 Task:   Research Airbnb accommodations Plan a wildlife safari in Everglades National Park, Florida. 
Action: Mouse moved to (584, 78)
Screenshot: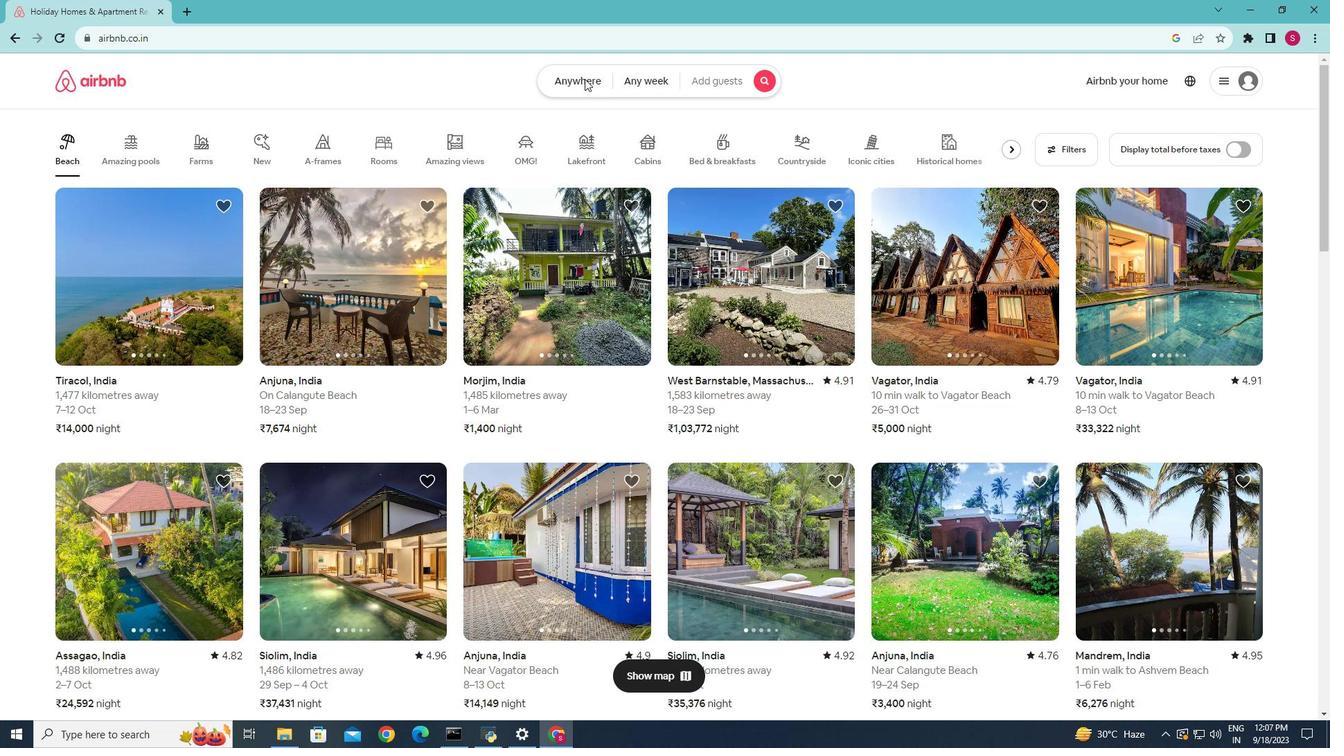 
Action: Mouse pressed left at (584, 78)
Screenshot: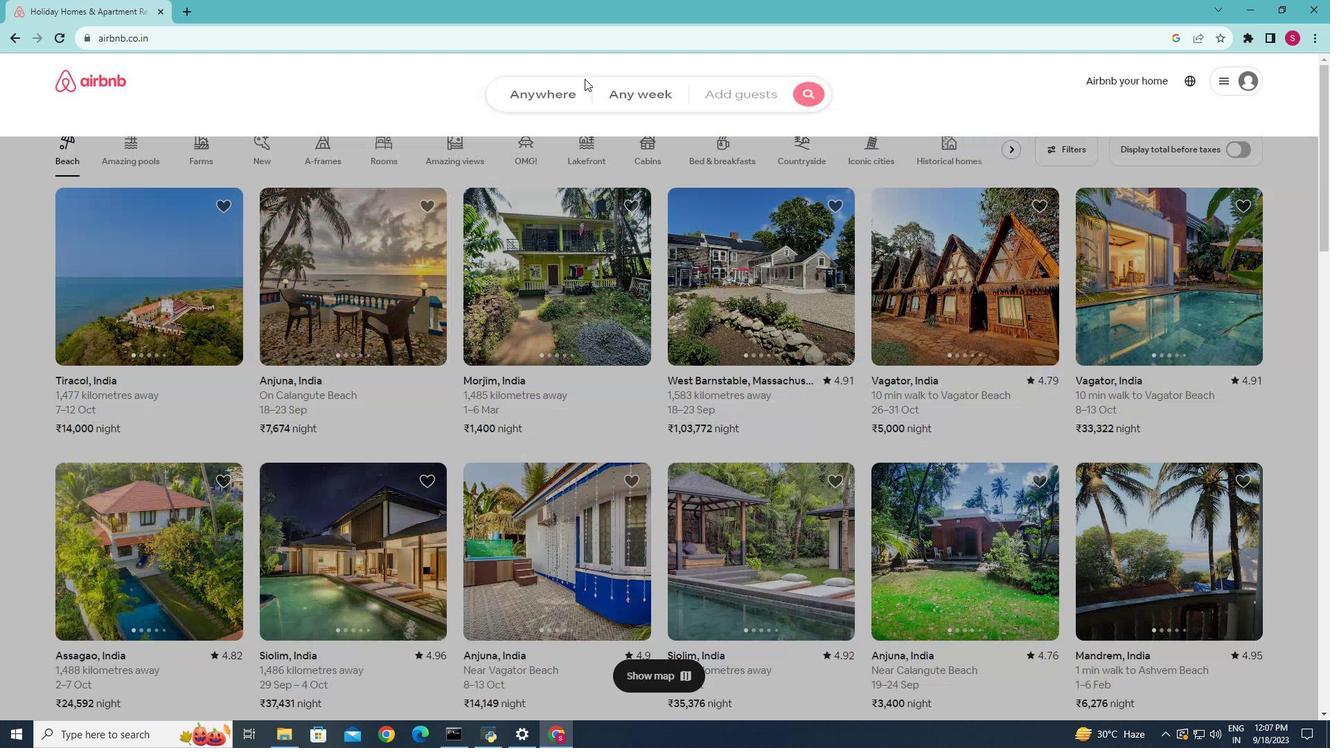
Action: Mouse moved to (477, 129)
Screenshot: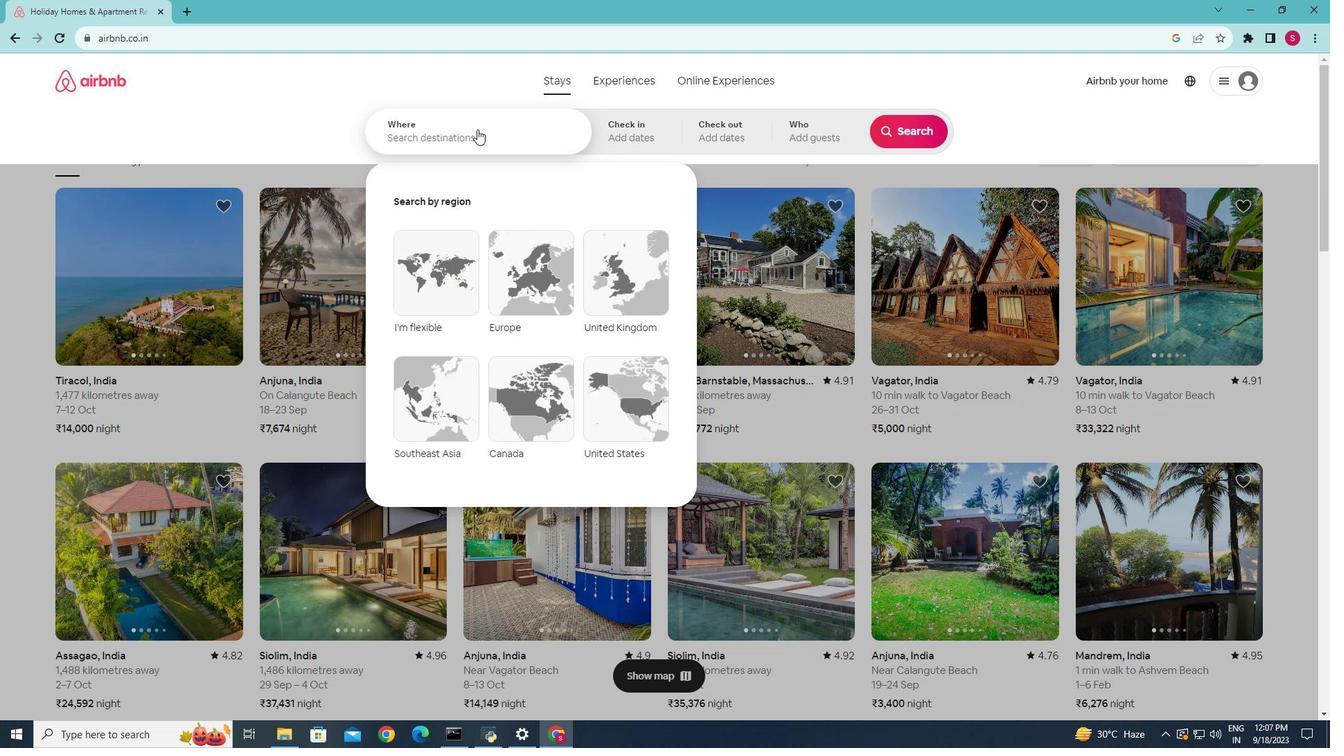 
Action: Mouse pressed left at (477, 129)
Screenshot: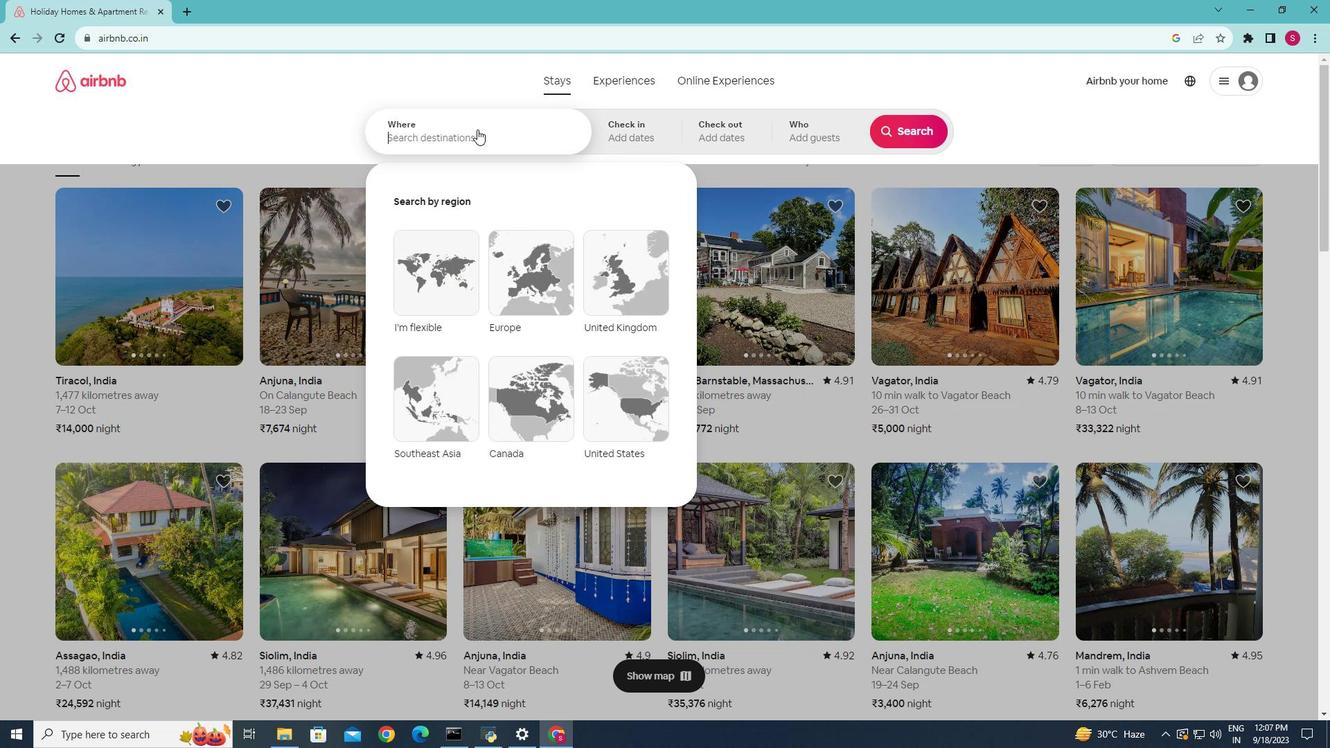 
Action: Key pressed <Key.caps_lock>E<Key.caps_lock>verglades<Key.space><Key.caps_lock>N<Key.caps_lock>ational<Key.space><Key.caps_lock>P<Key.caps_lock>ark
Screenshot: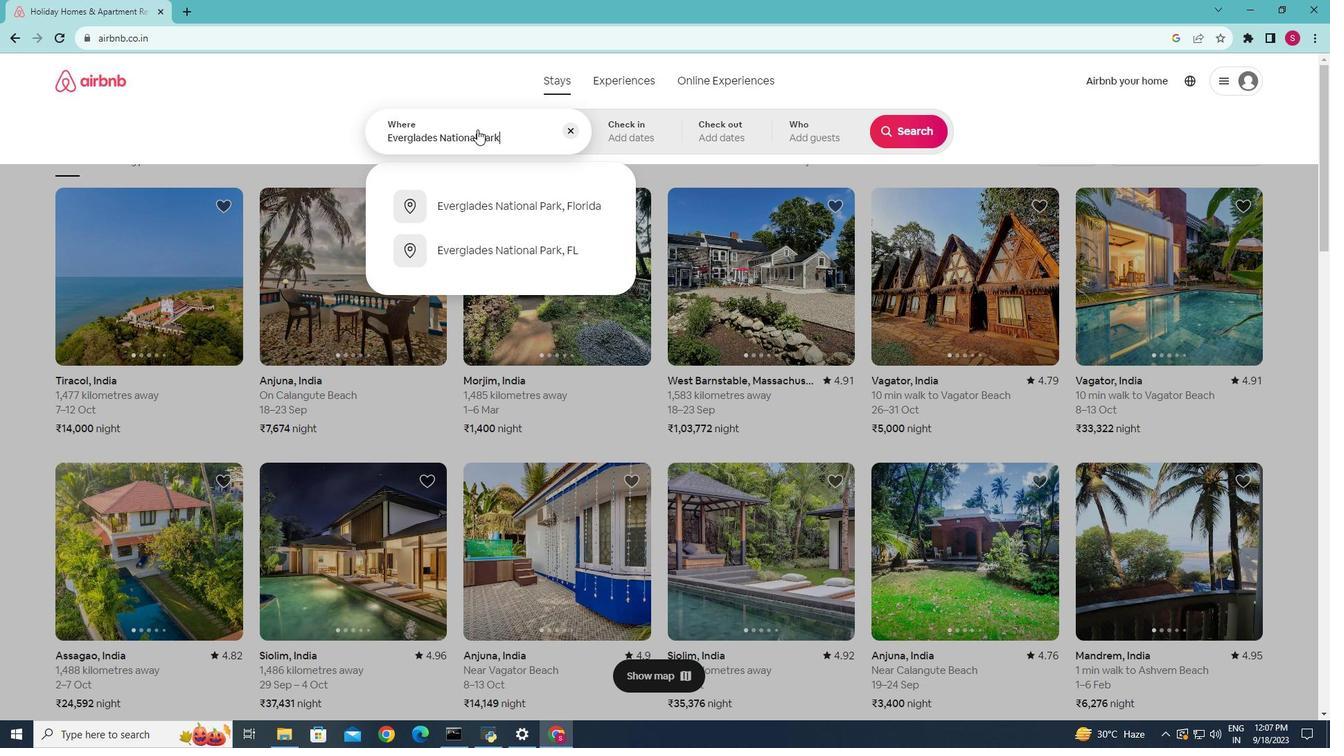 
Action: Mouse moved to (660, 206)
Screenshot: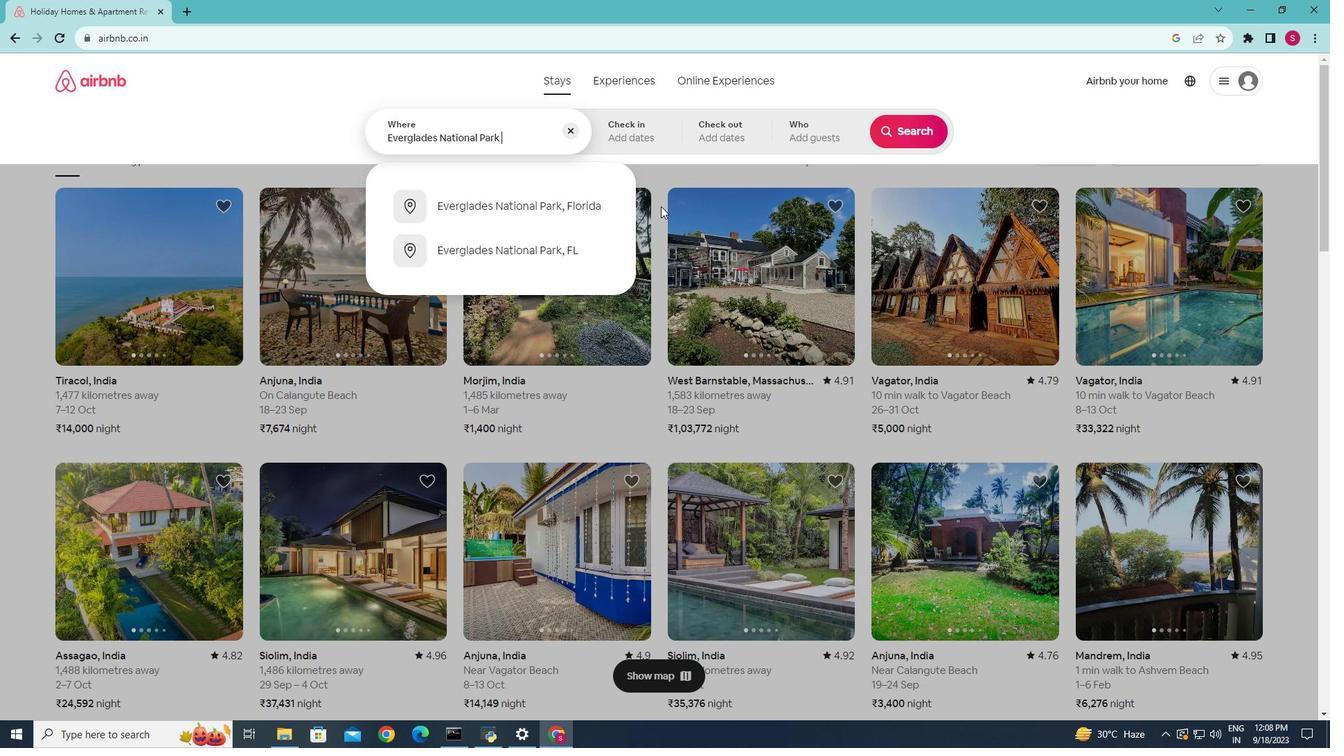 
Action: Key pressed <Key.space><Key.backspace>,<Key.space><Key.caps_lock>F<Key.caps_lock>lorida<Key.enter>
Screenshot: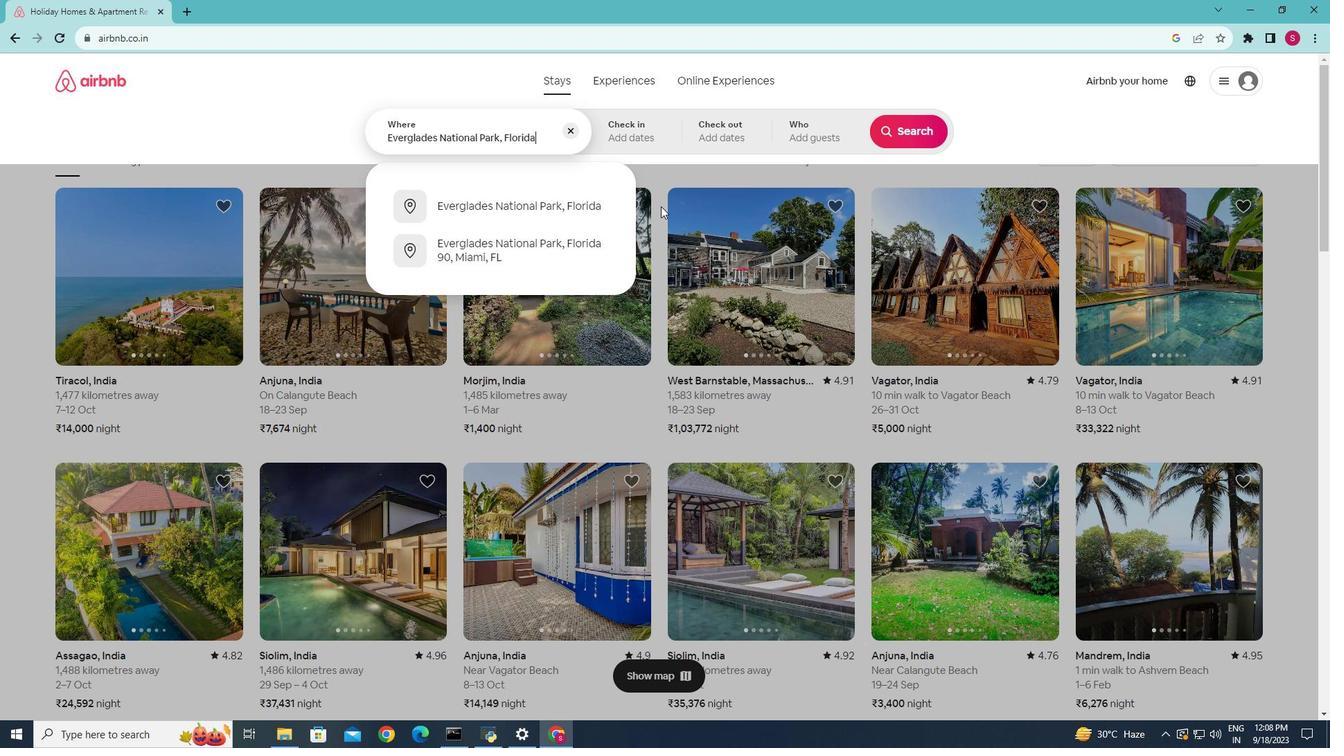 
Action: Mouse moved to (904, 128)
Screenshot: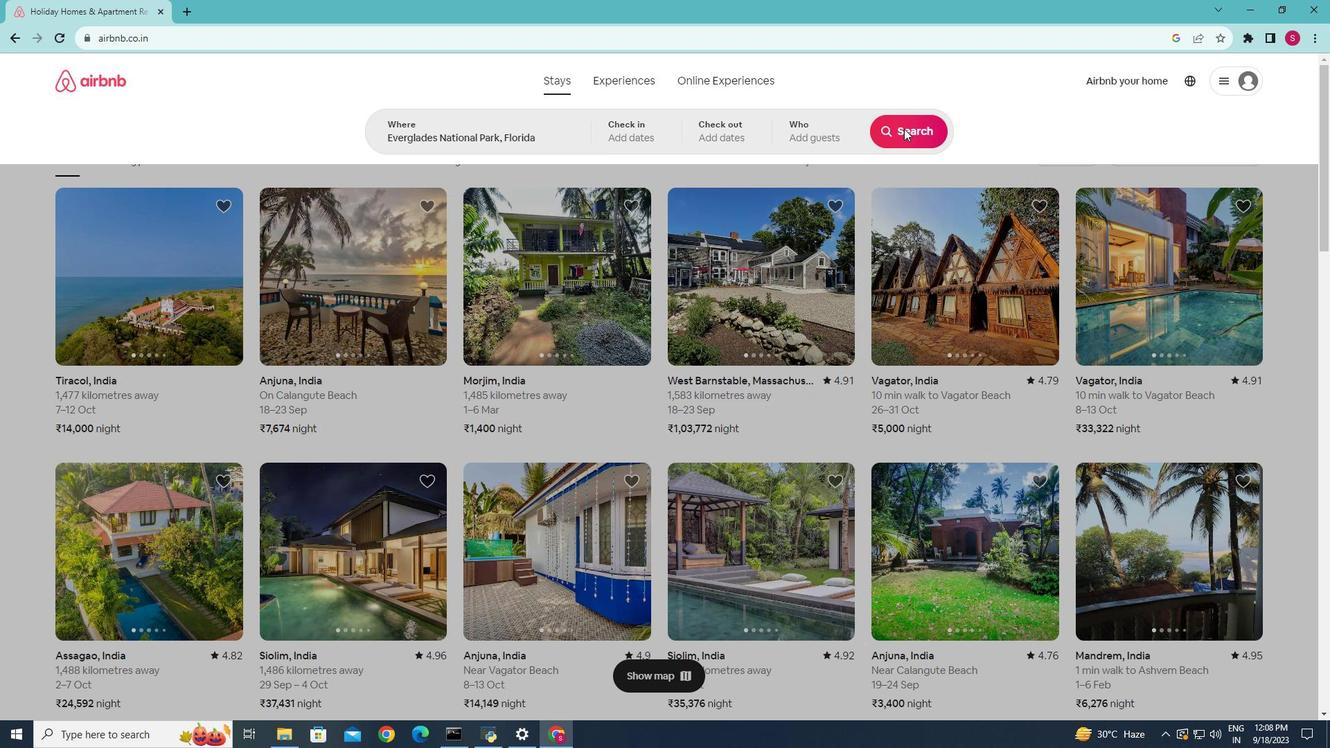 
Action: Mouse pressed left at (904, 128)
Screenshot: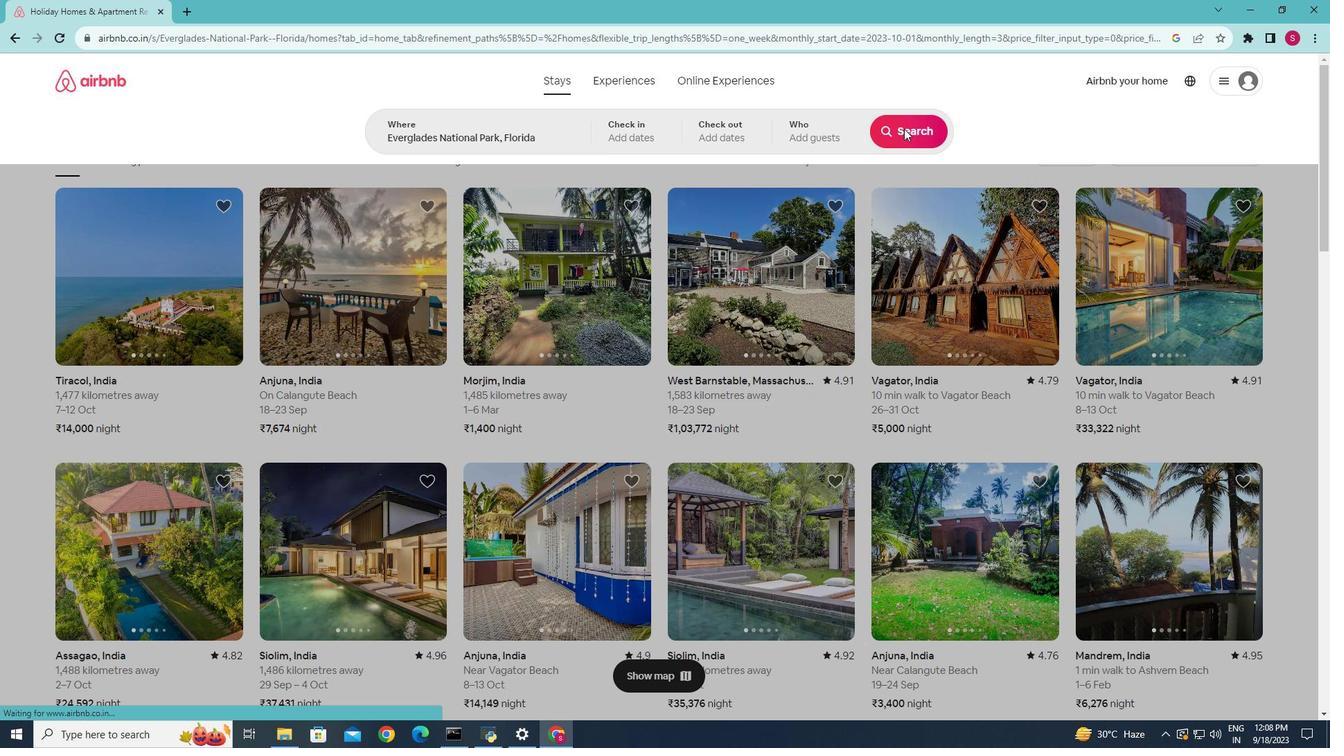
Action: Mouse moved to (1056, 137)
Screenshot: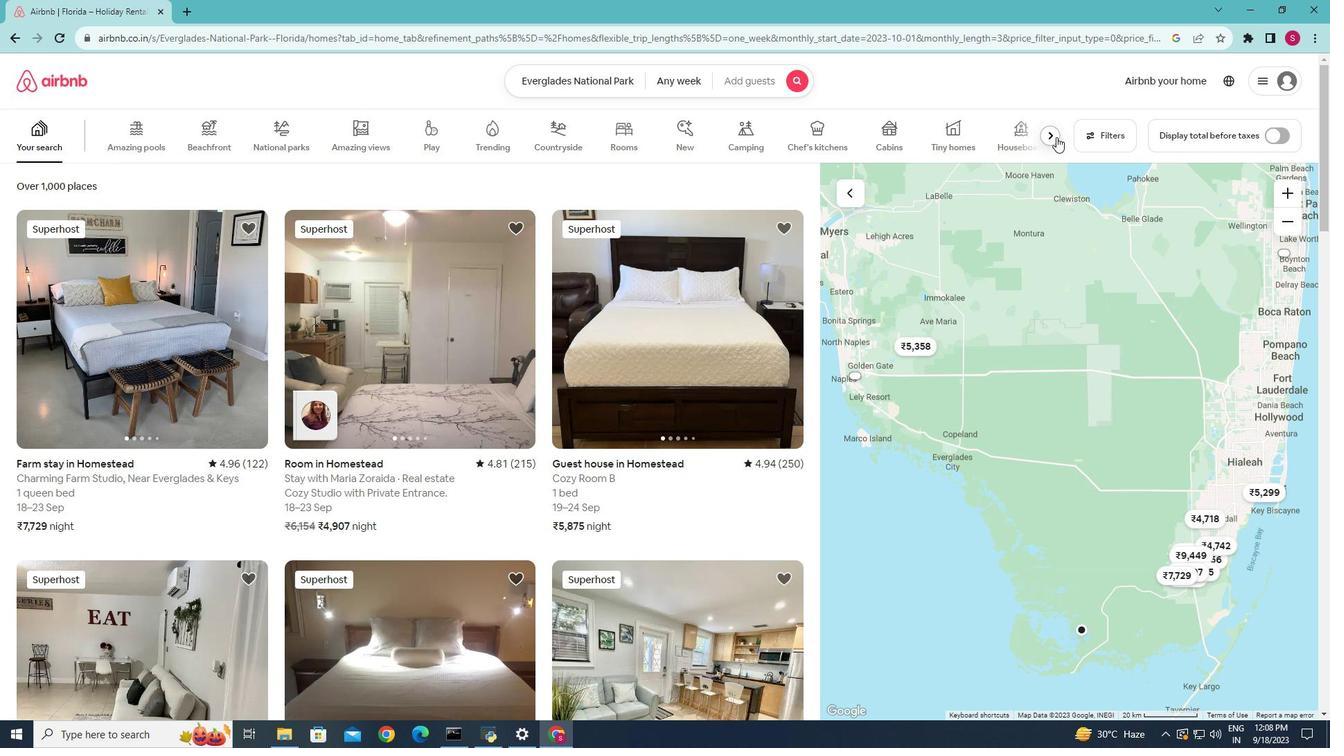 
Action: Mouse pressed left at (1056, 137)
Screenshot: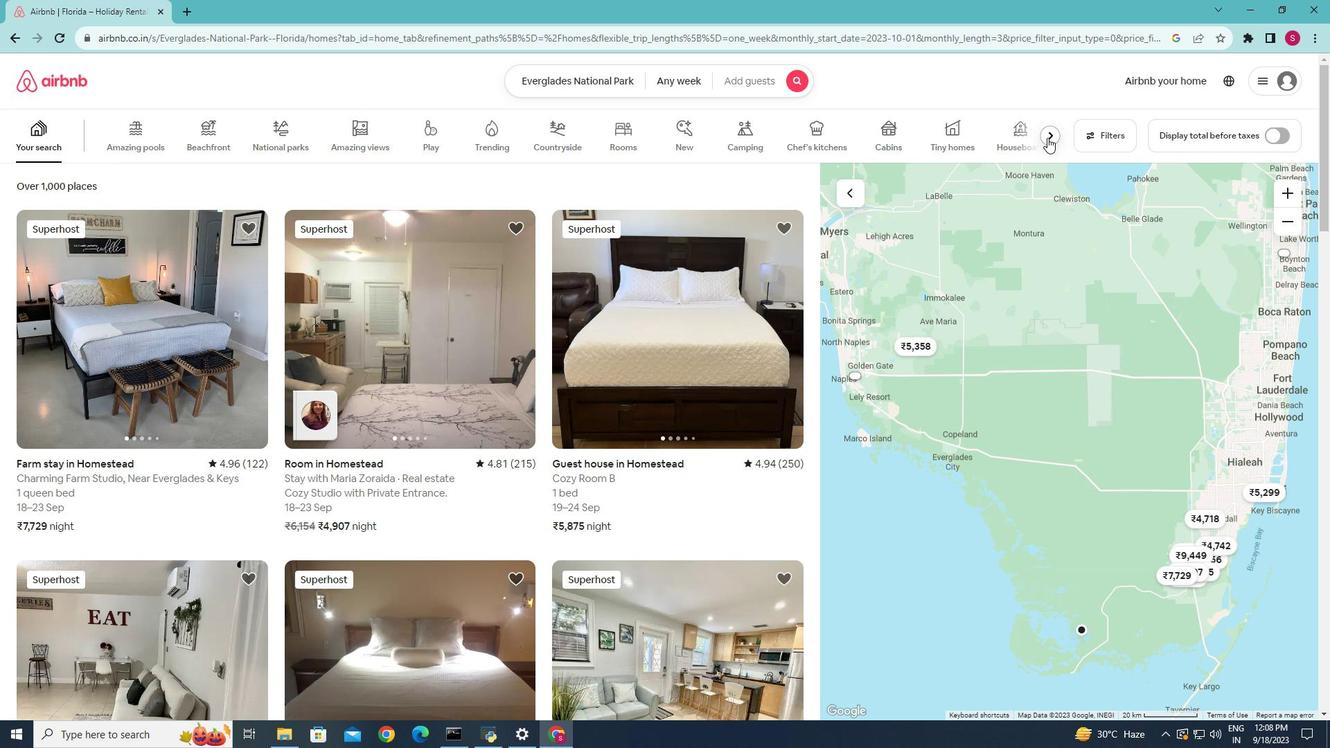 
Action: Mouse moved to (15, 128)
Screenshot: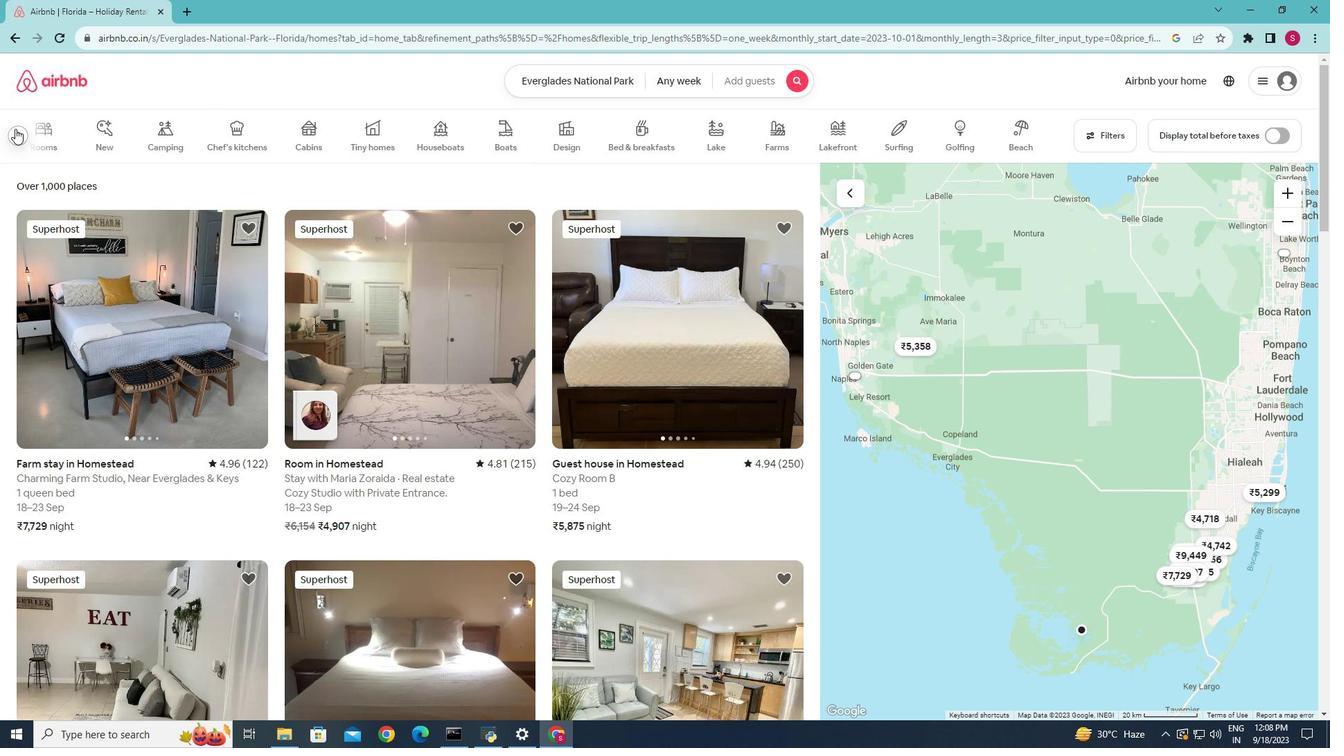 
Action: Mouse pressed left at (15, 128)
Screenshot: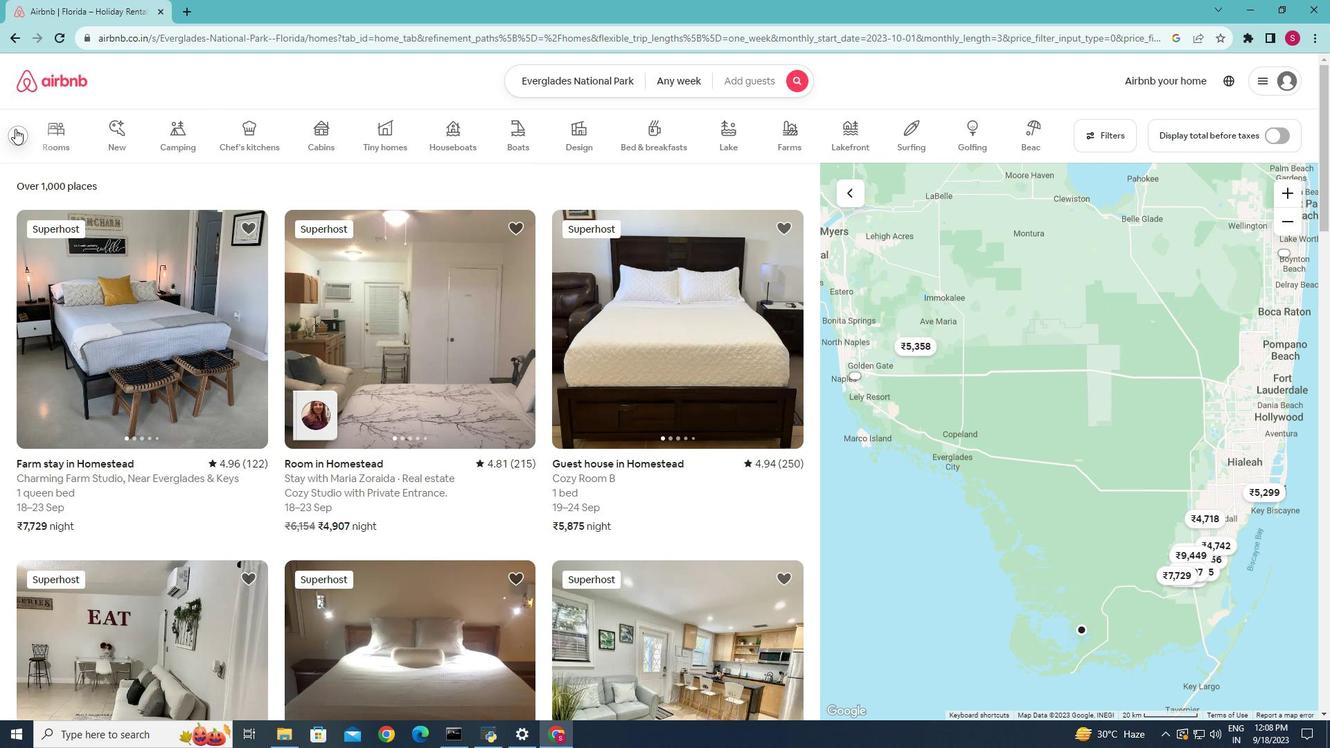 
Action: Mouse moved to (1048, 139)
Screenshot: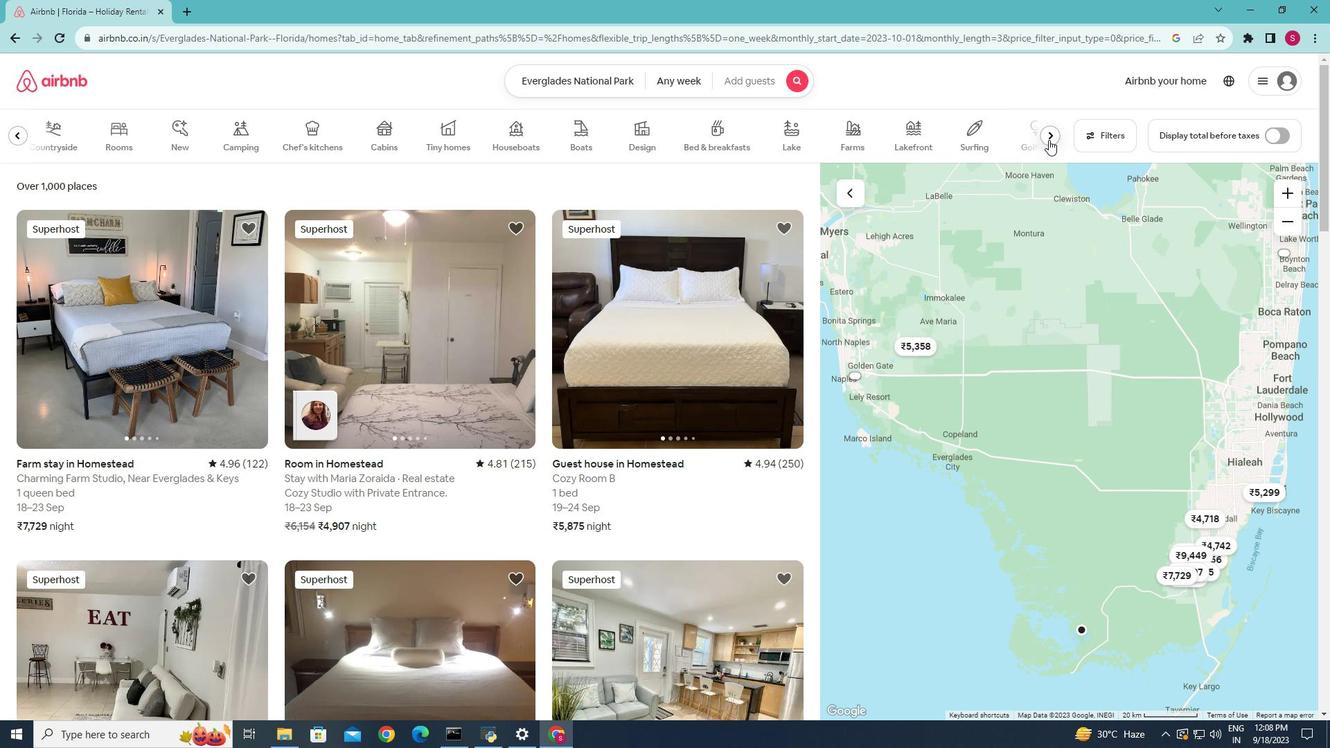 
Action: Mouse pressed left at (1048, 139)
Screenshot: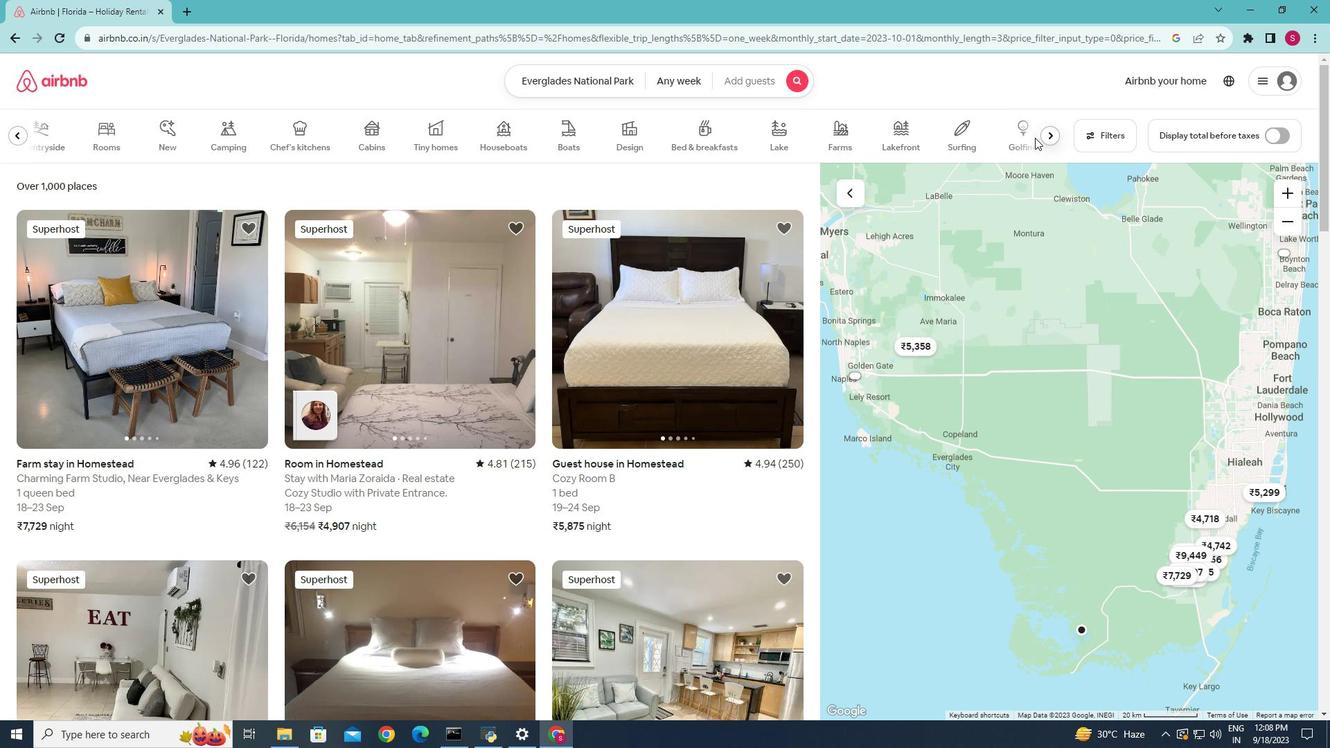 
Action: Mouse moved to (20, 130)
Screenshot: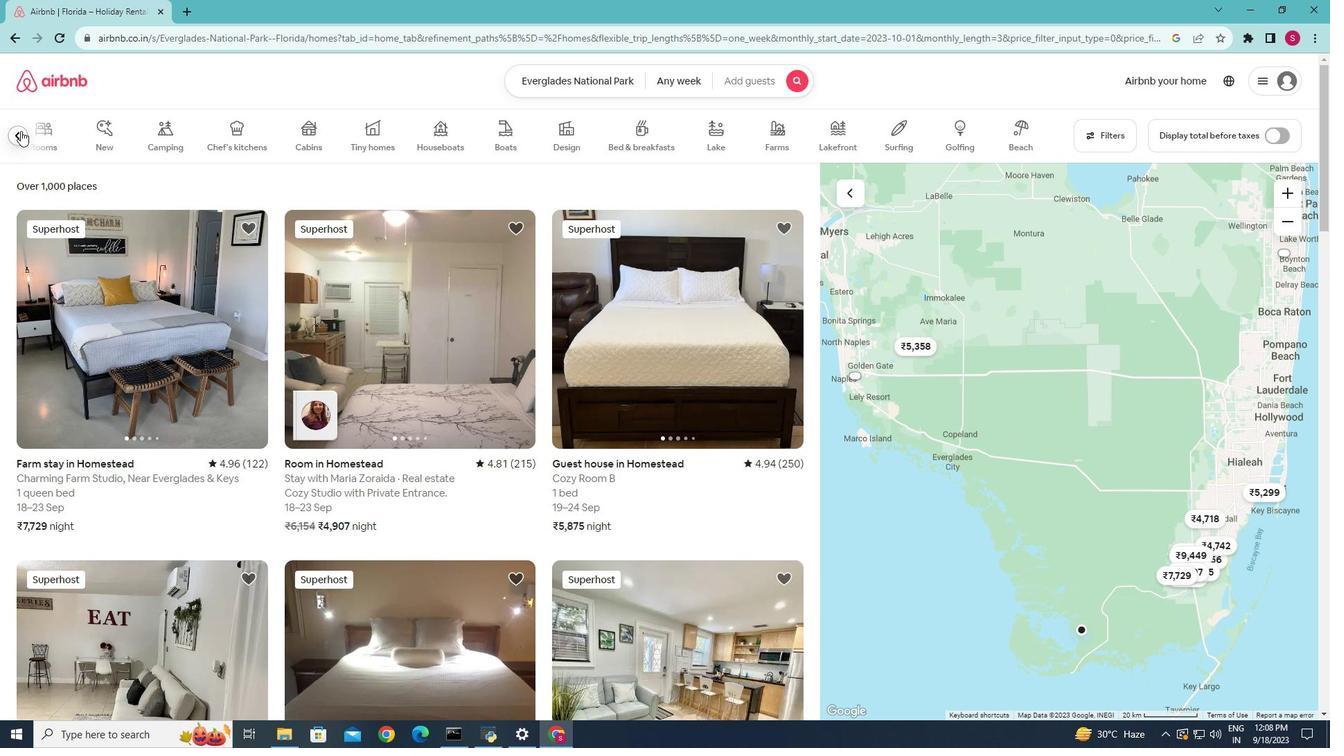 
Action: Mouse pressed left at (20, 130)
Screenshot: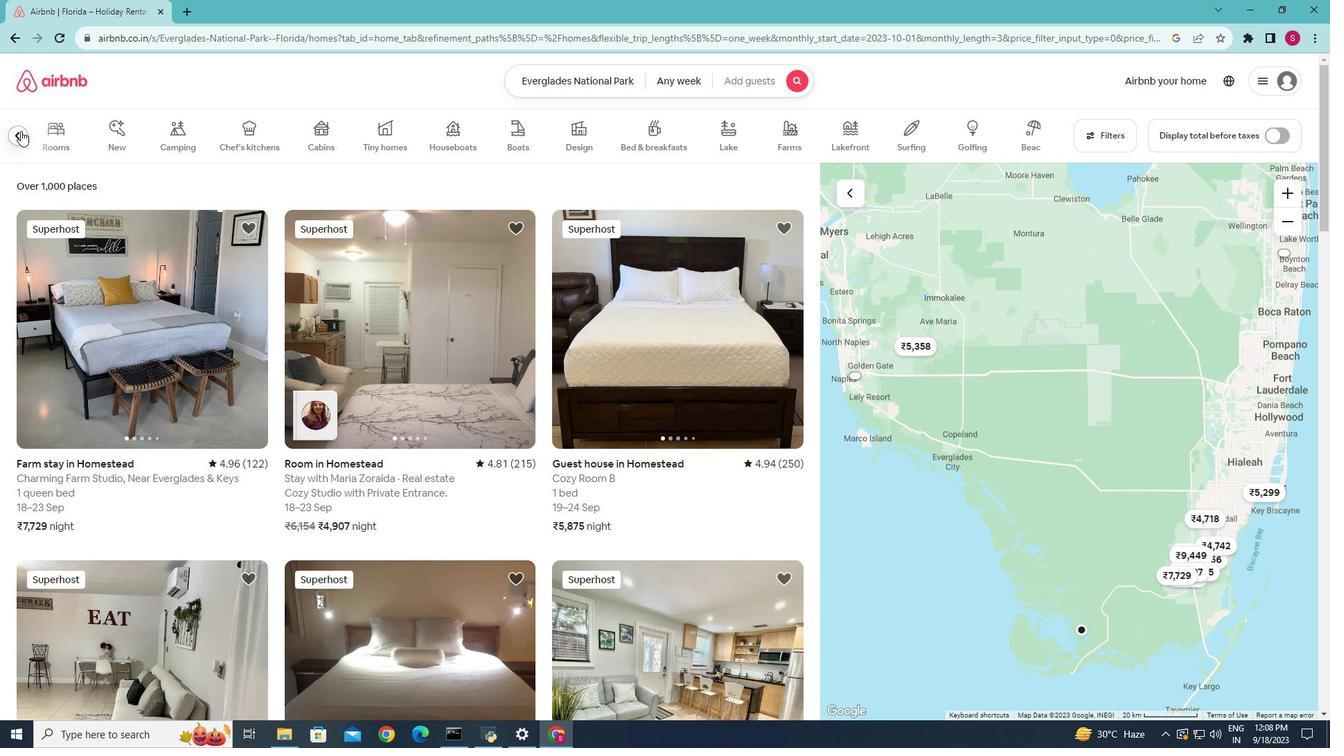 
Action: Mouse moved to (20, 129)
Screenshot: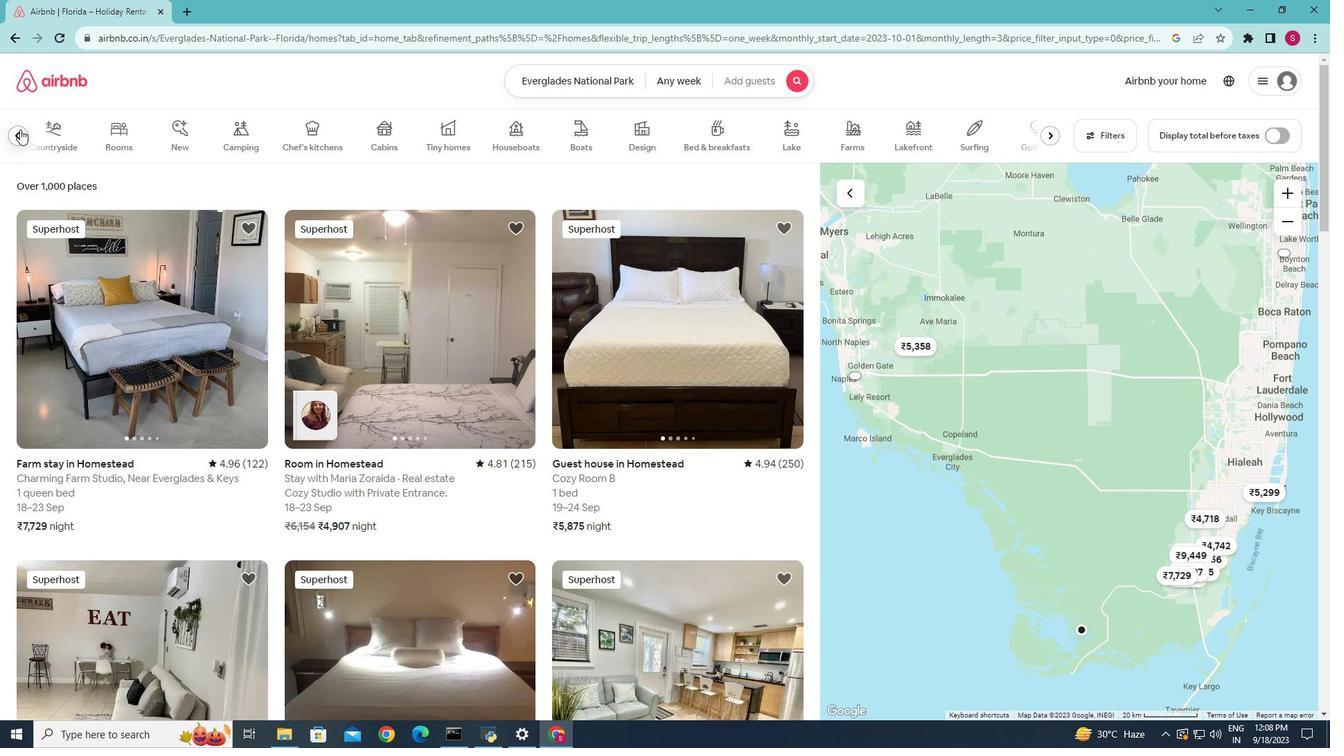 
Action: Mouse pressed left at (20, 129)
Screenshot: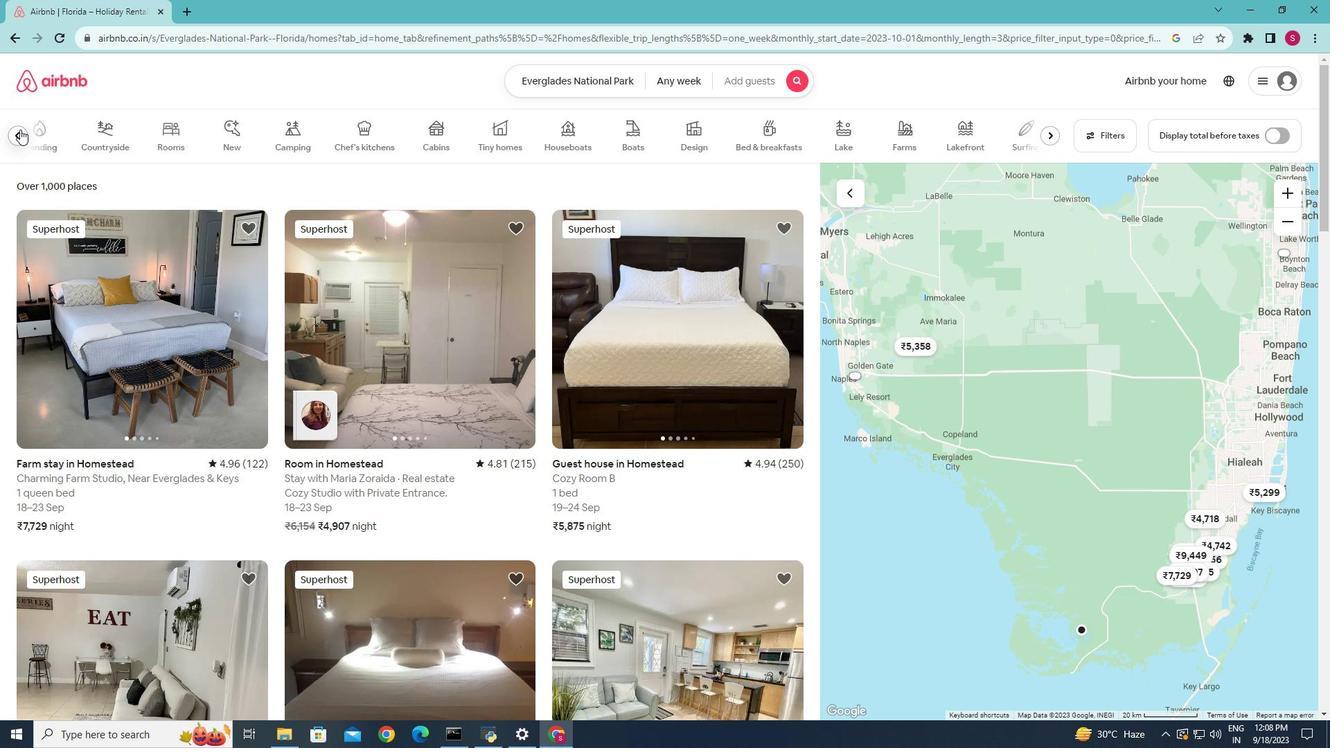 
Action: Mouse moved to (240, 145)
Screenshot: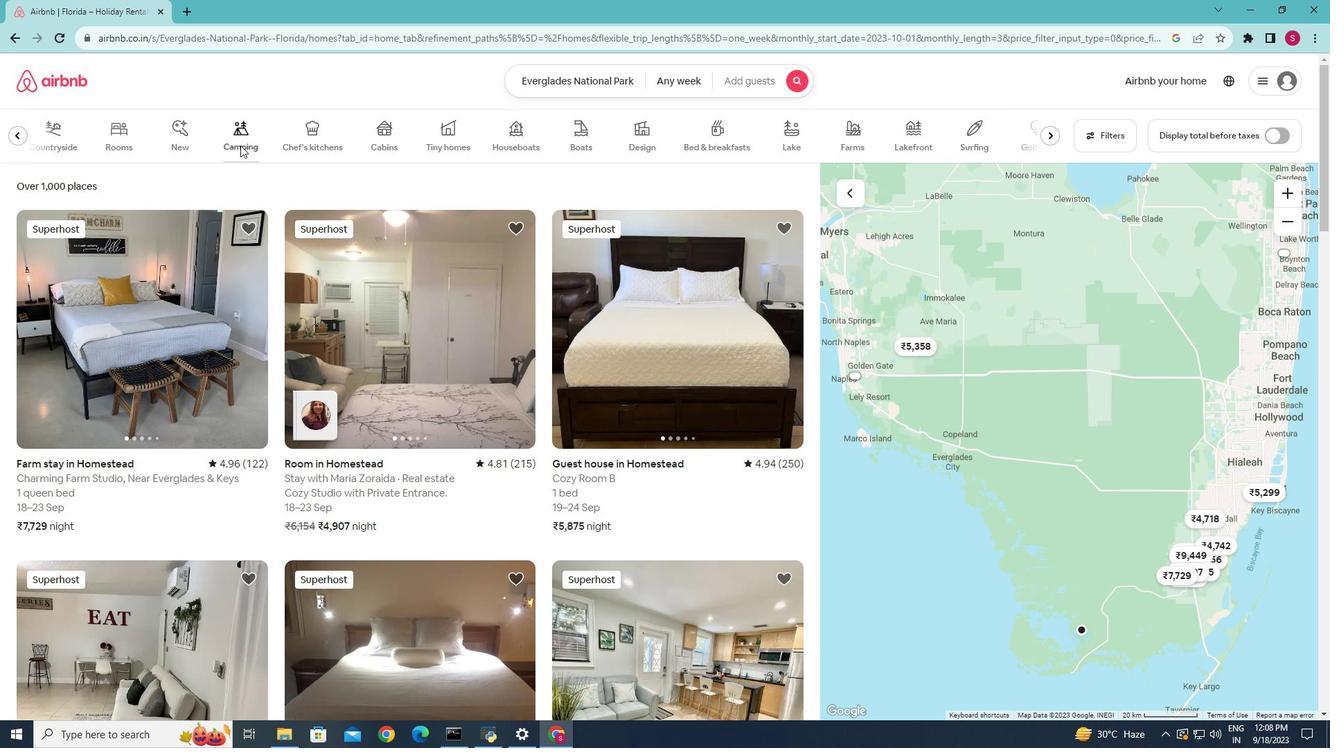 
Action: Mouse pressed left at (240, 145)
Screenshot: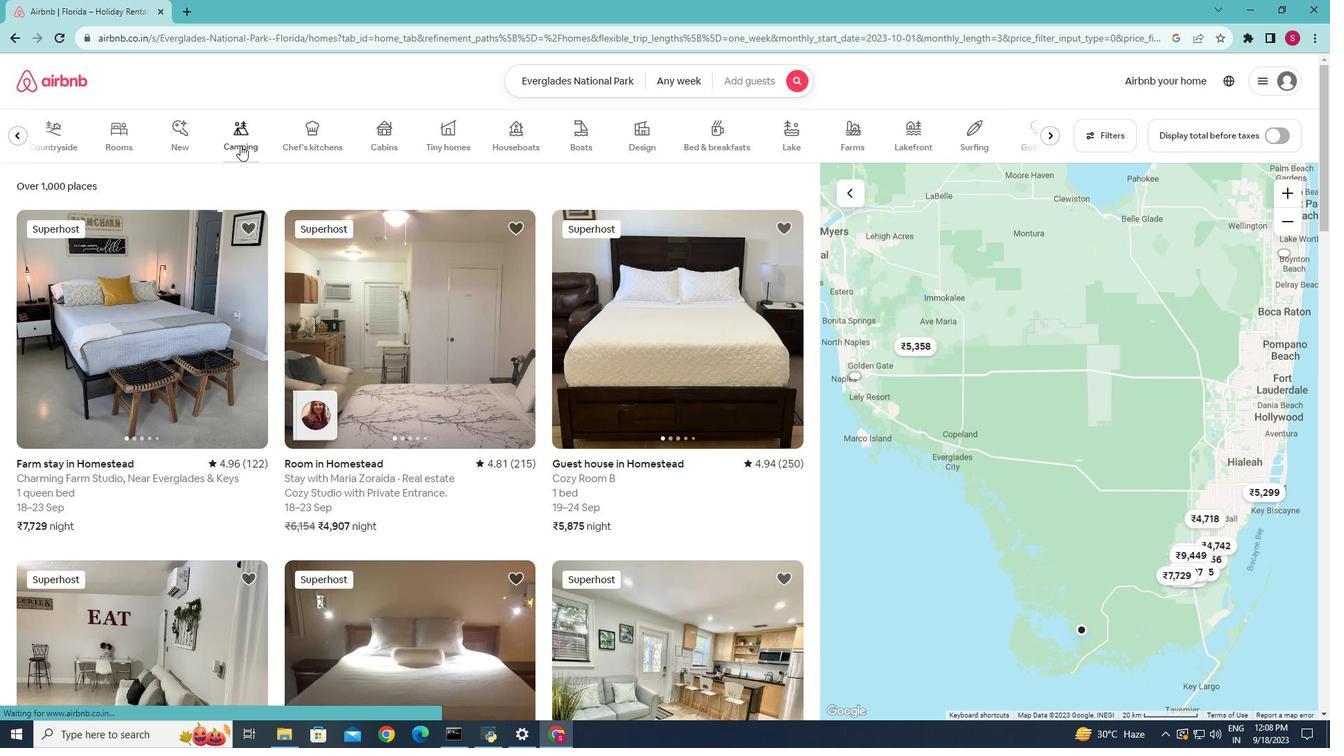
Action: Mouse moved to (275, 280)
Screenshot: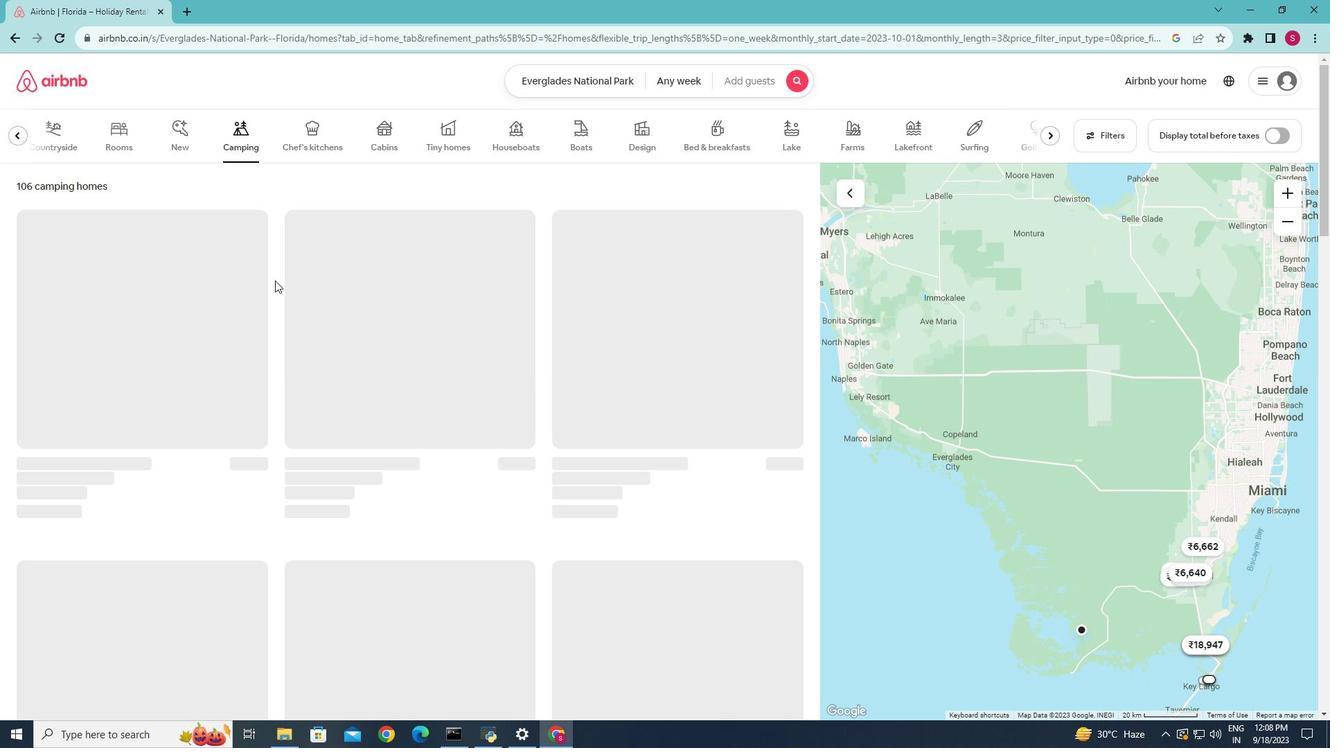 
Action: Mouse scrolled (275, 279) with delta (0, 0)
Screenshot: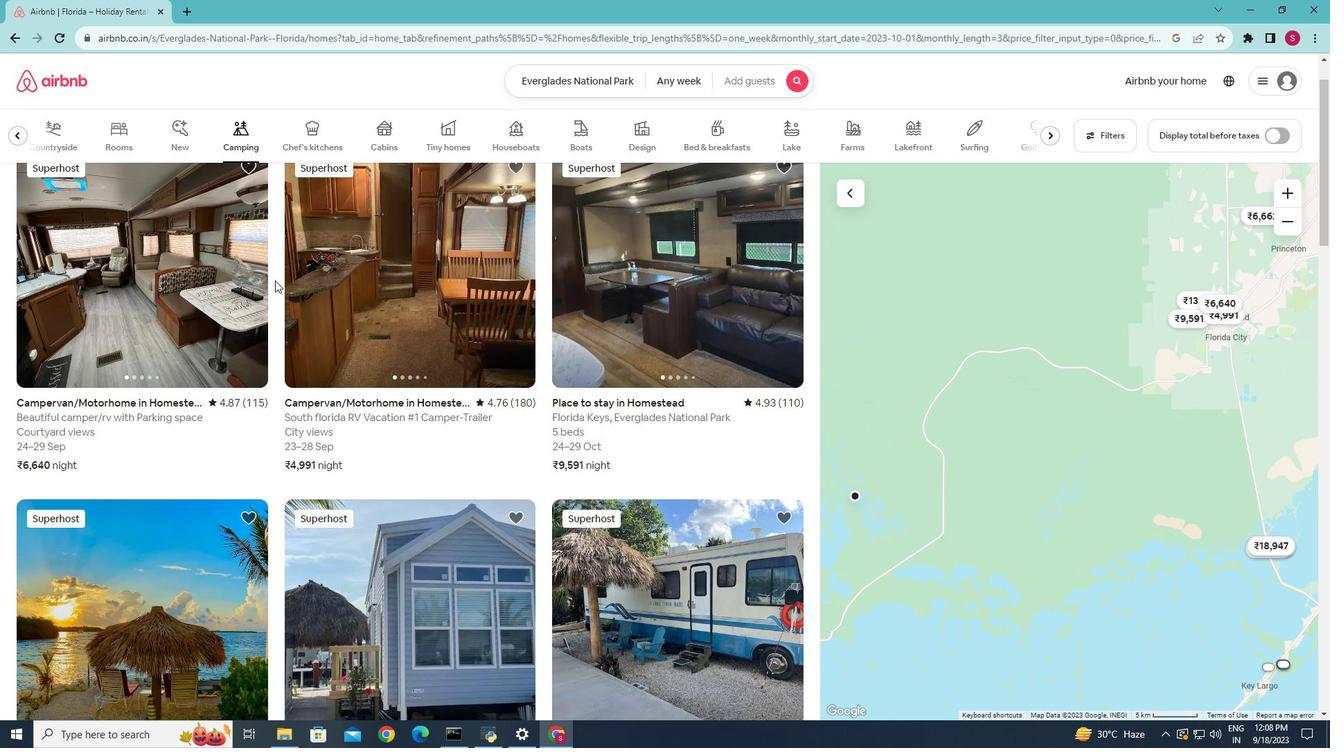 
Action: Mouse scrolled (275, 279) with delta (0, 0)
Screenshot: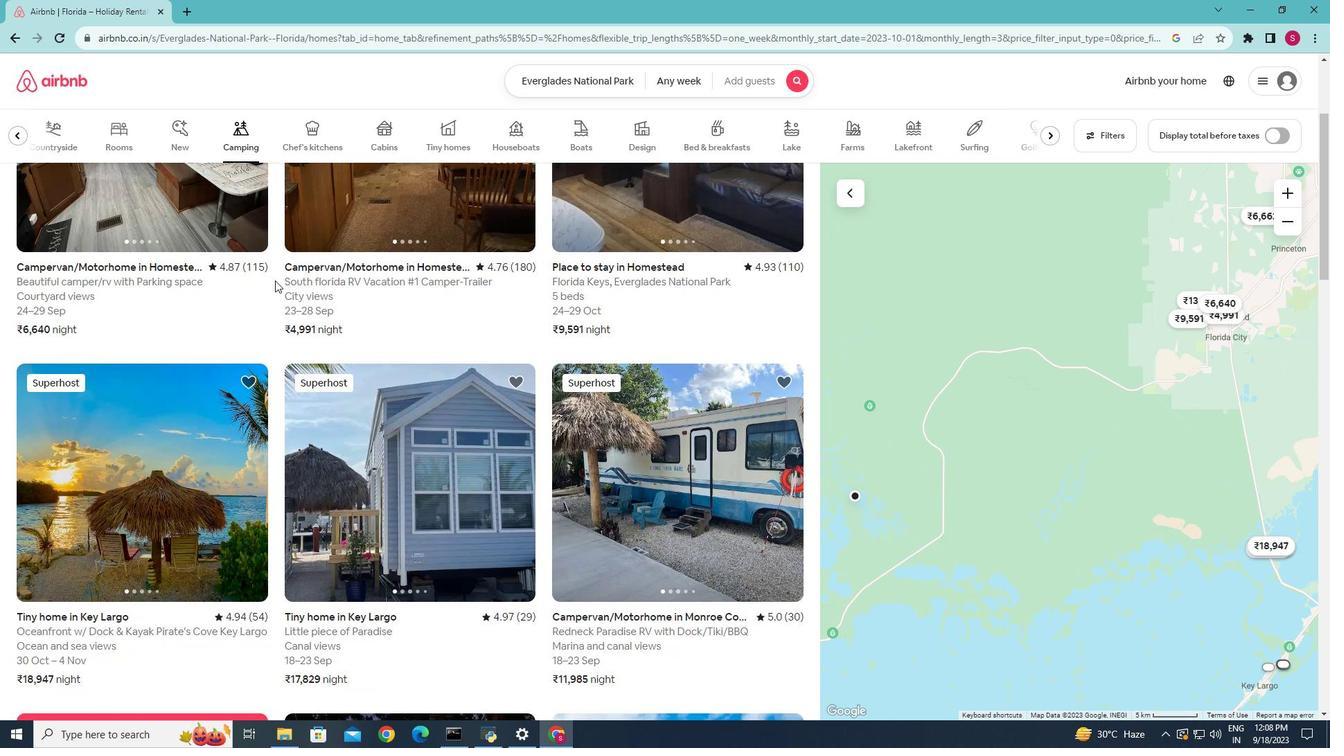
Action: Mouse scrolled (275, 279) with delta (0, 0)
Screenshot: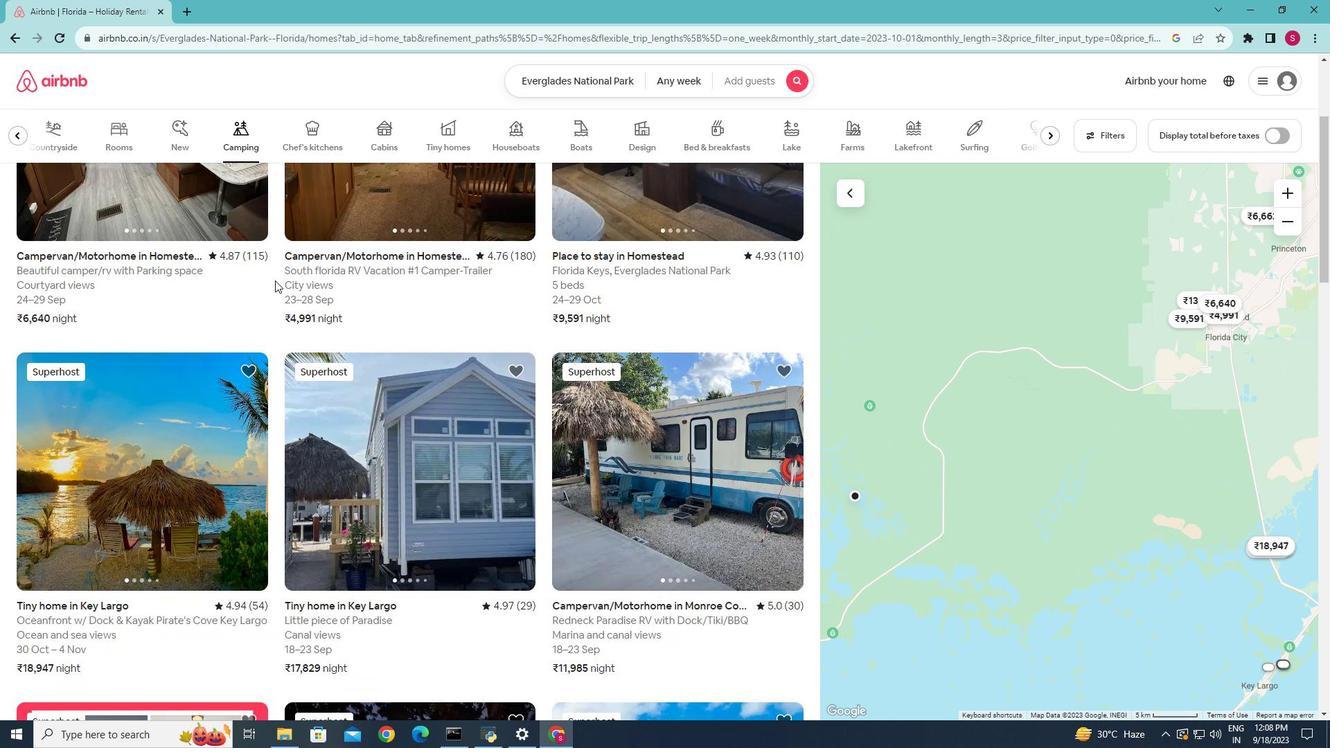 
Action: Mouse scrolled (275, 279) with delta (0, 0)
Screenshot: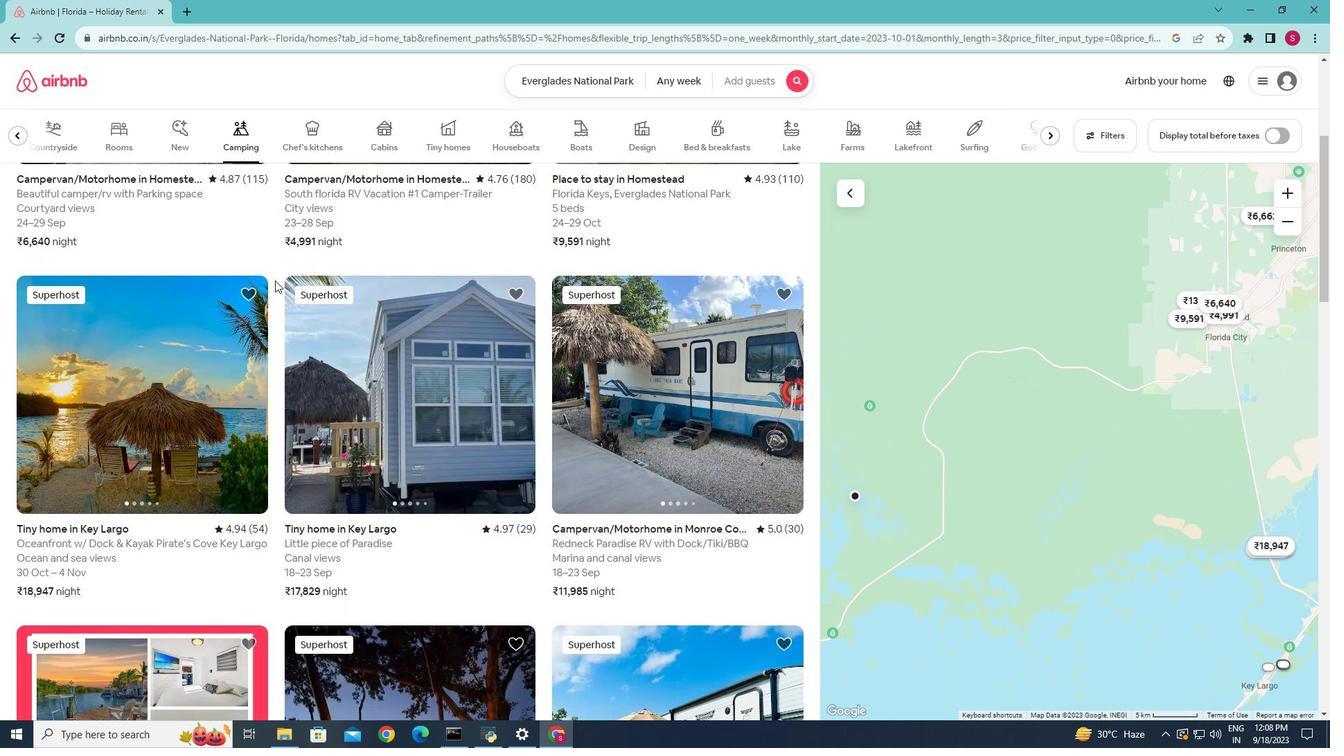 
Action: Mouse scrolled (275, 279) with delta (0, 0)
Screenshot: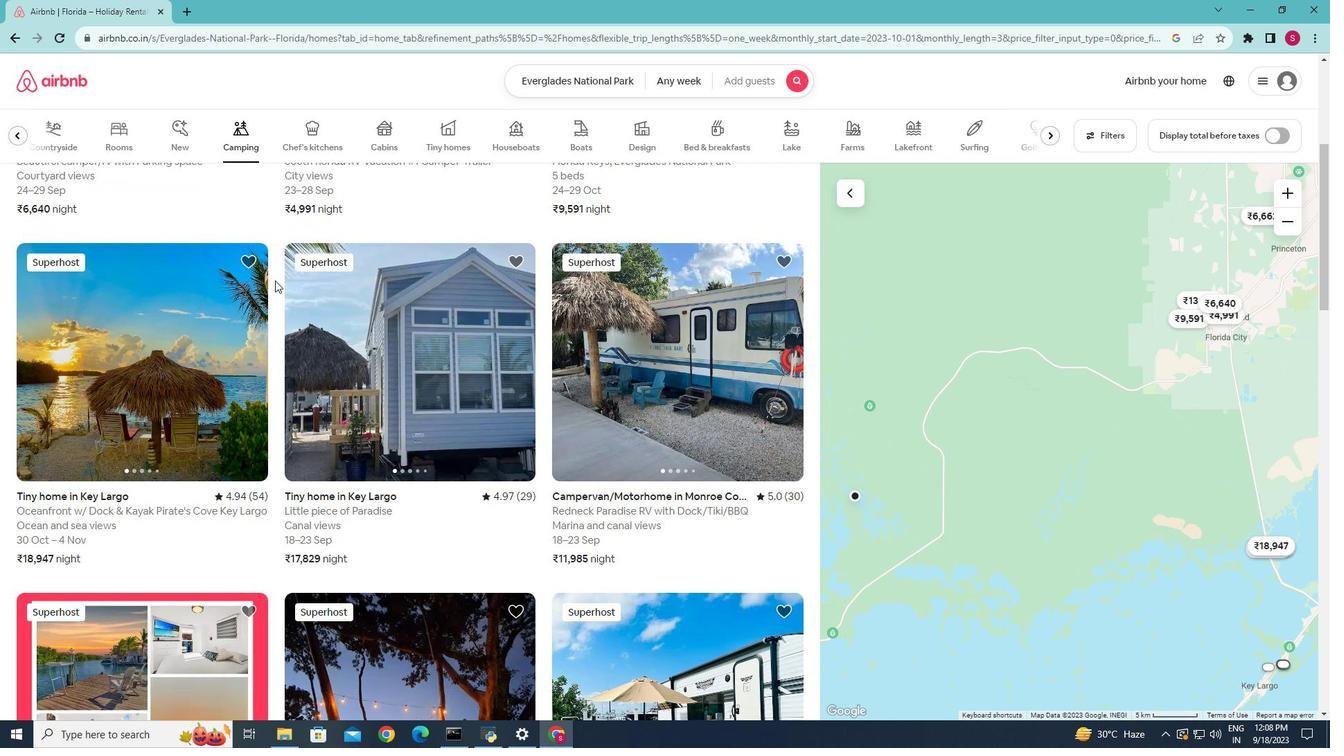 
Action: Mouse scrolled (275, 281) with delta (0, 0)
Screenshot: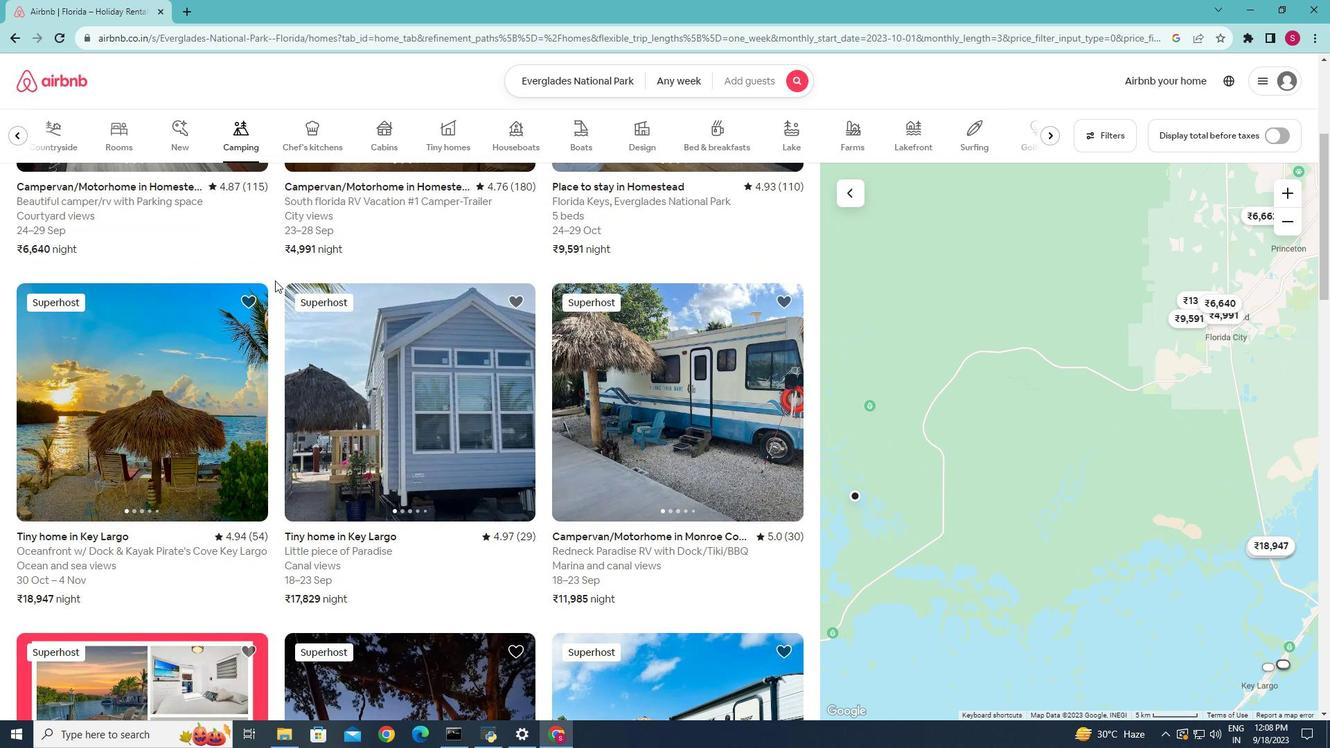 
Action: Mouse scrolled (275, 279) with delta (0, 0)
Screenshot: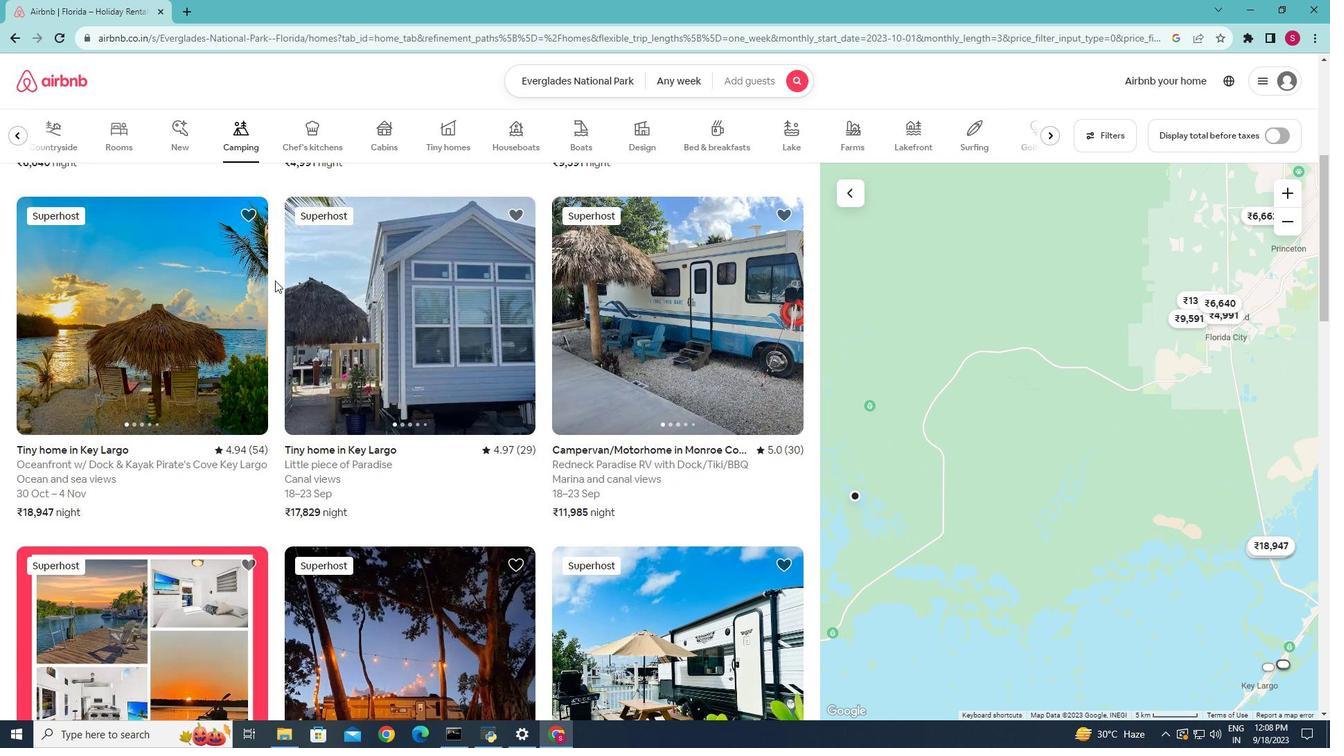 
Action: Mouse scrolled (275, 279) with delta (0, 0)
Screenshot: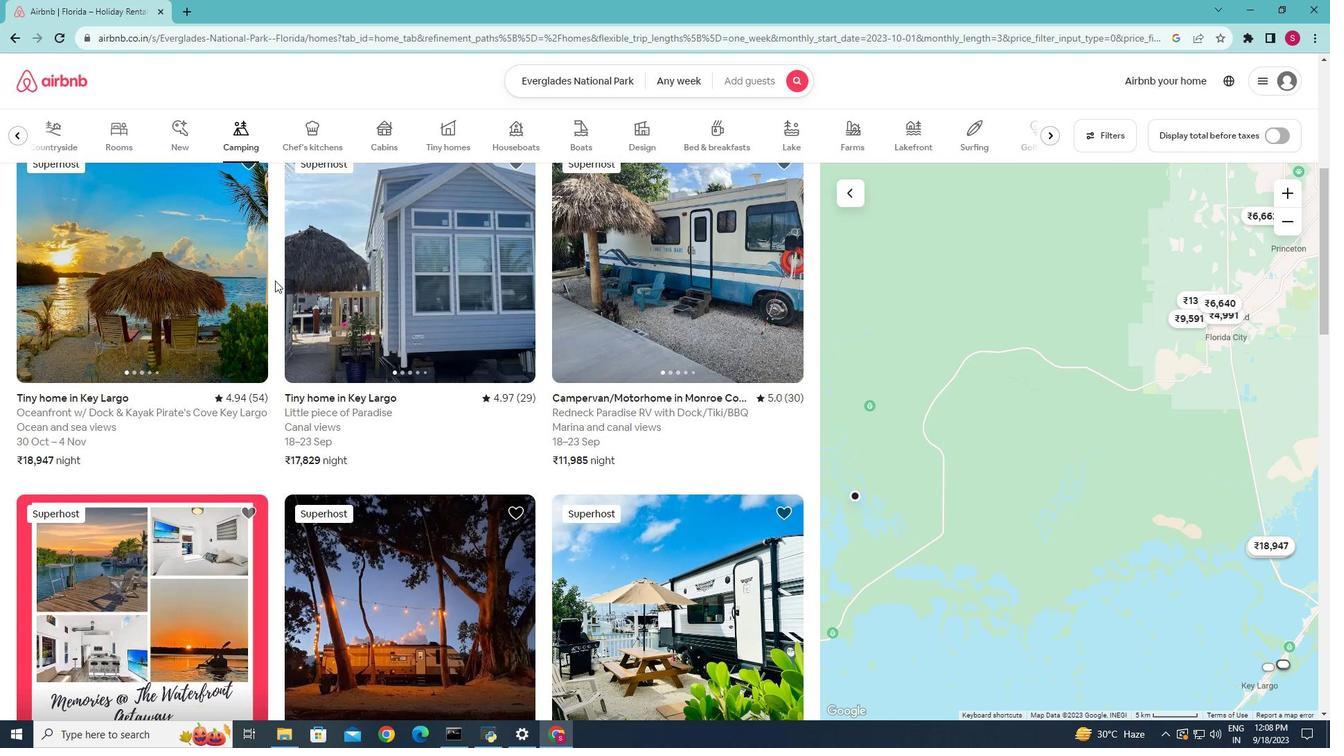 
Action: Mouse scrolled (275, 279) with delta (0, 0)
Screenshot: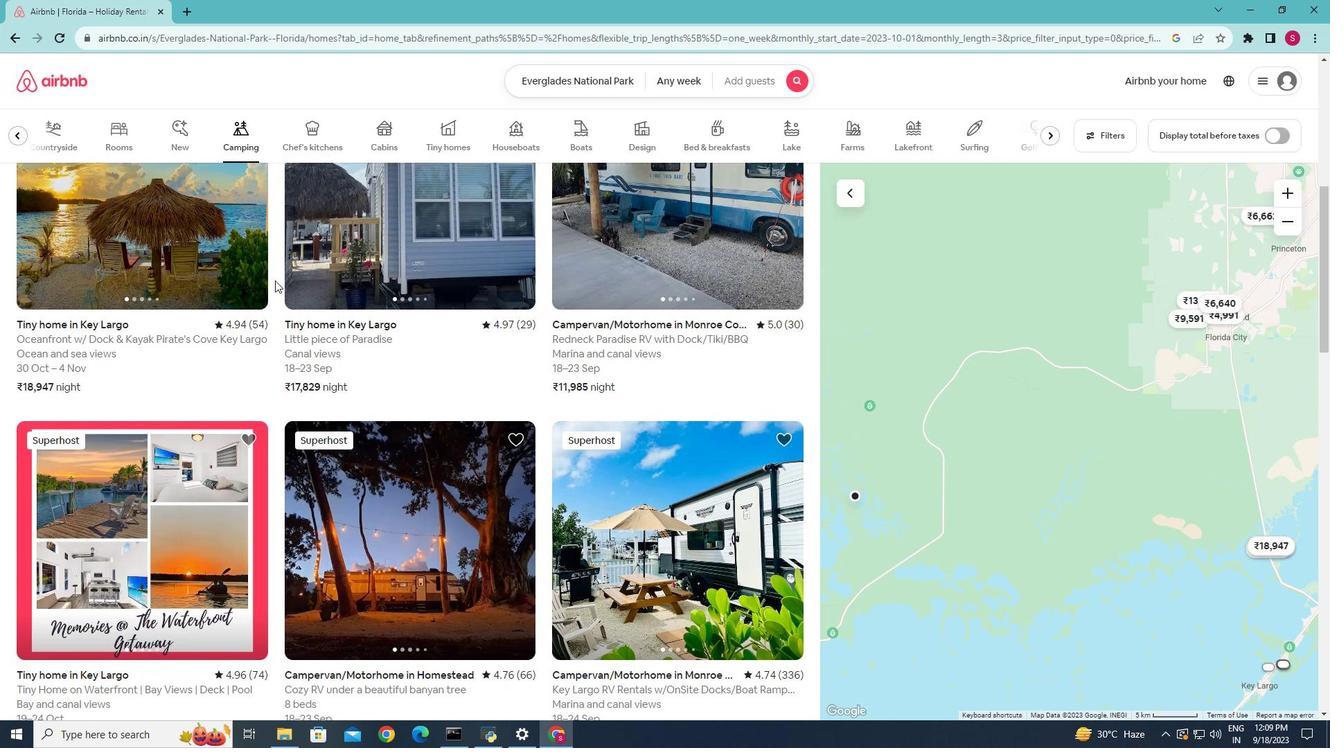 
Action: Mouse scrolled (275, 279) with delta (0, 0)
Screenshot: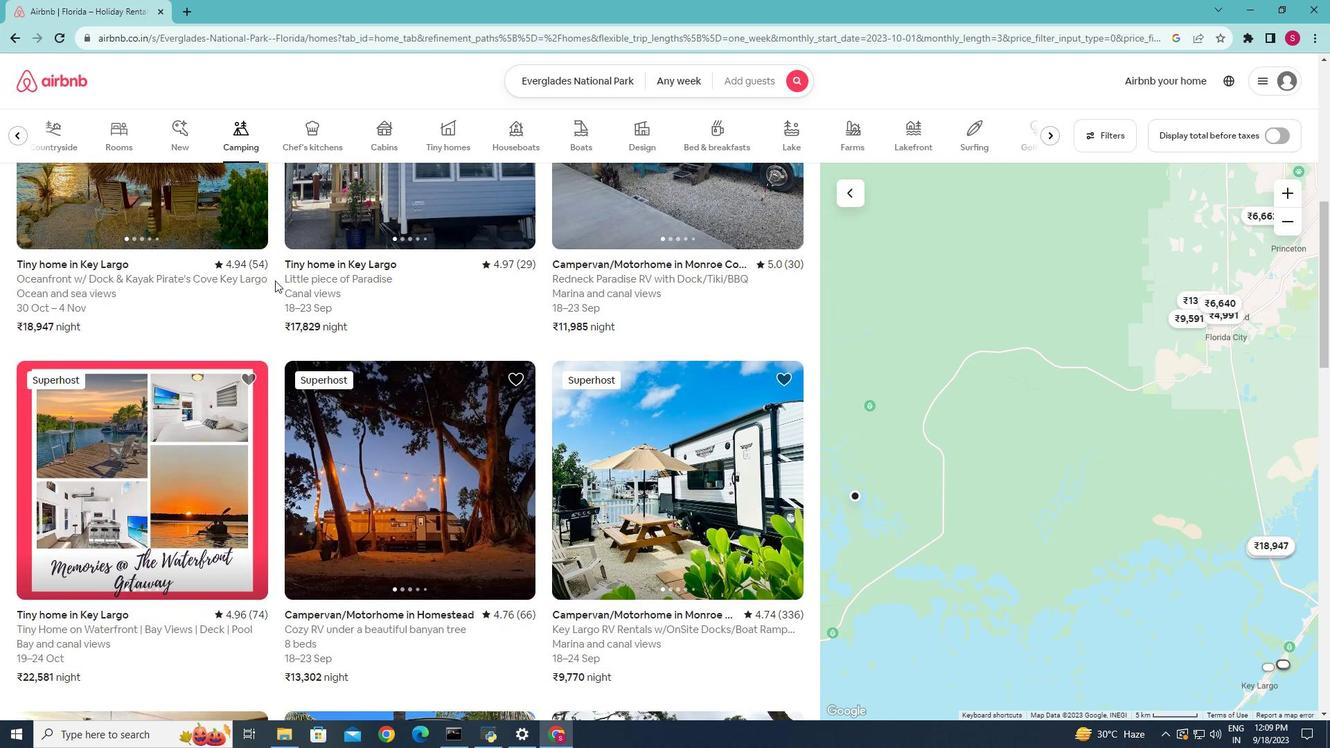 
Action: Mouse scrolled (275, 279) with delta (0, 0)
Screenshot: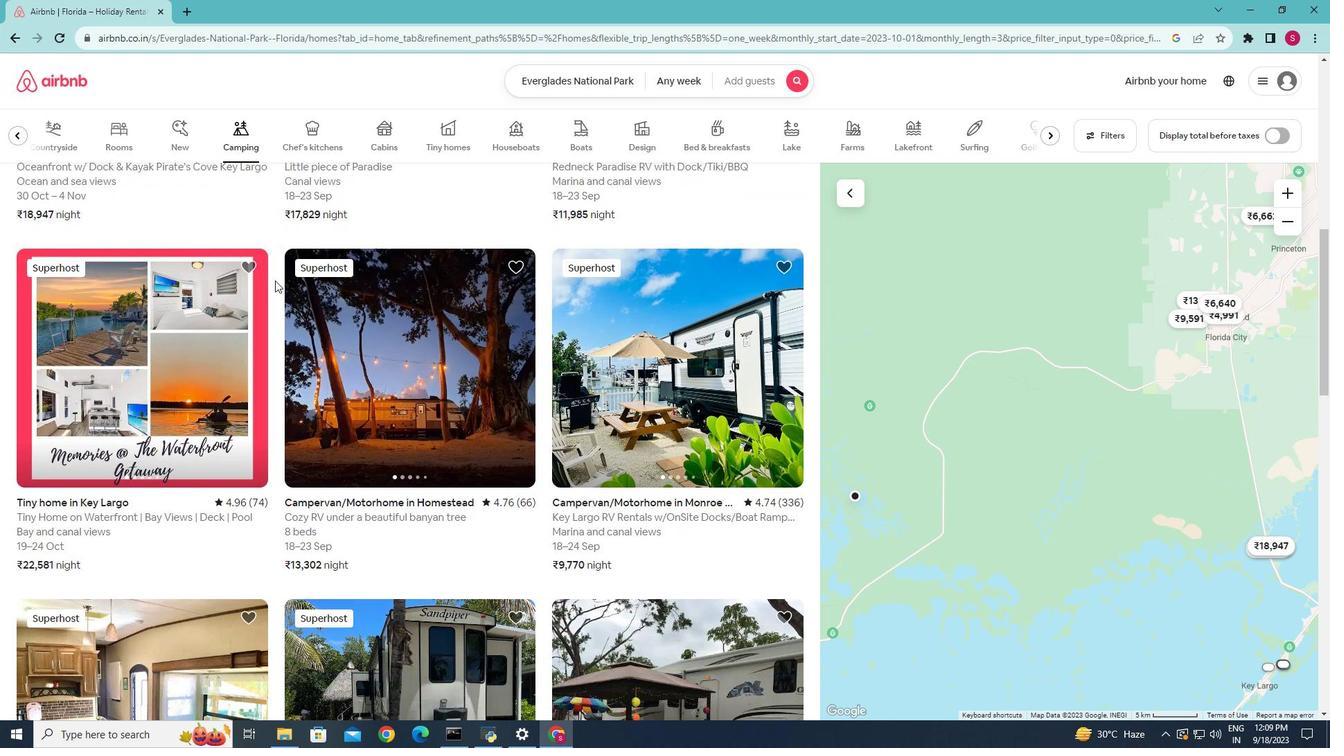 
Action: Mouse scrolled (275, 279) with delta (0, 0)
Screenshot: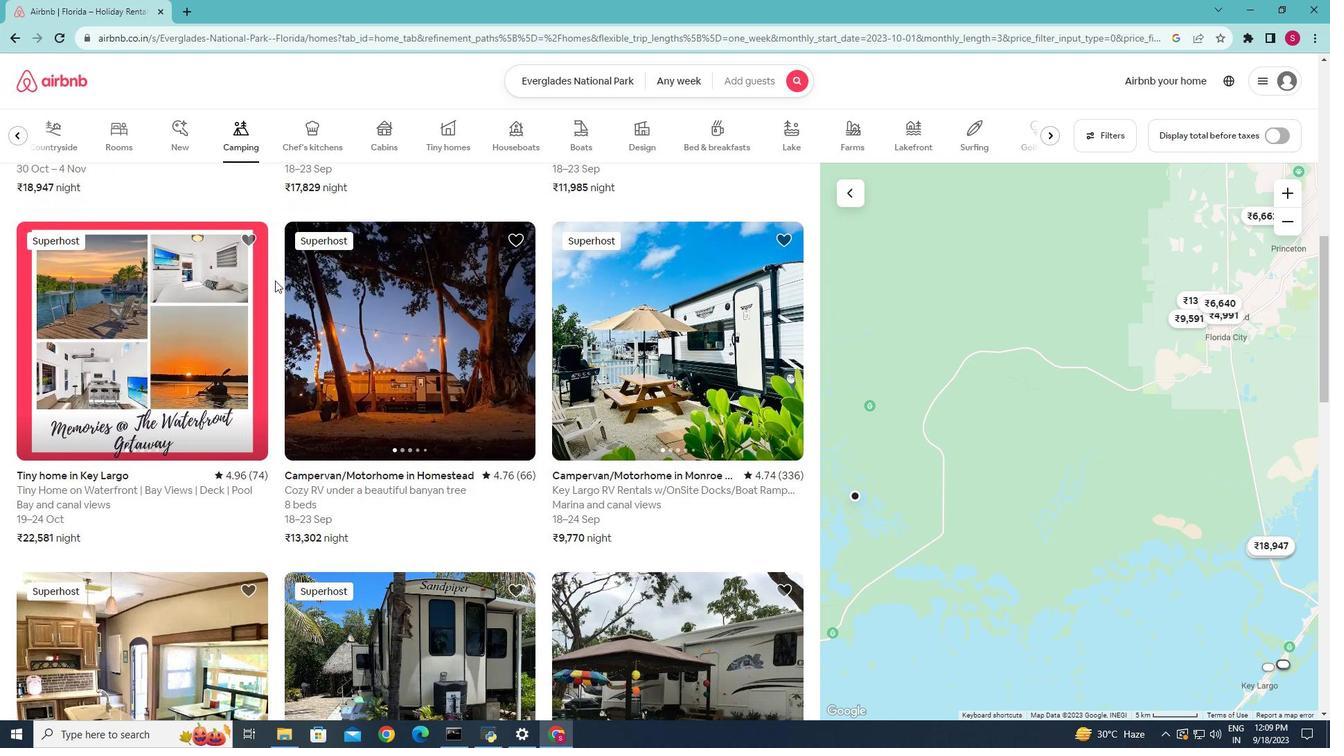 
Action: Mouse scrolled (275, 279) with delta (0, 0)
Screenshot: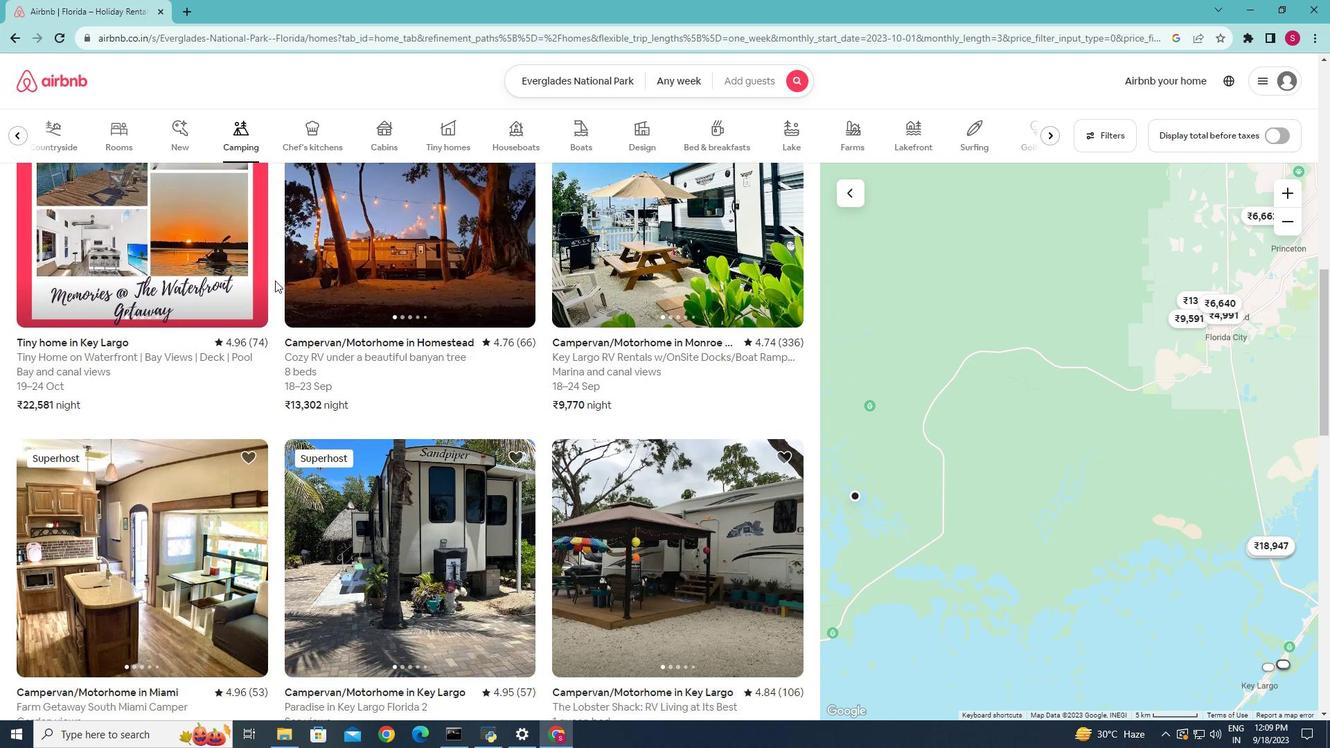 
Action: Mouse scrolled (275, 279) with delta (0, 0)
Screenshot: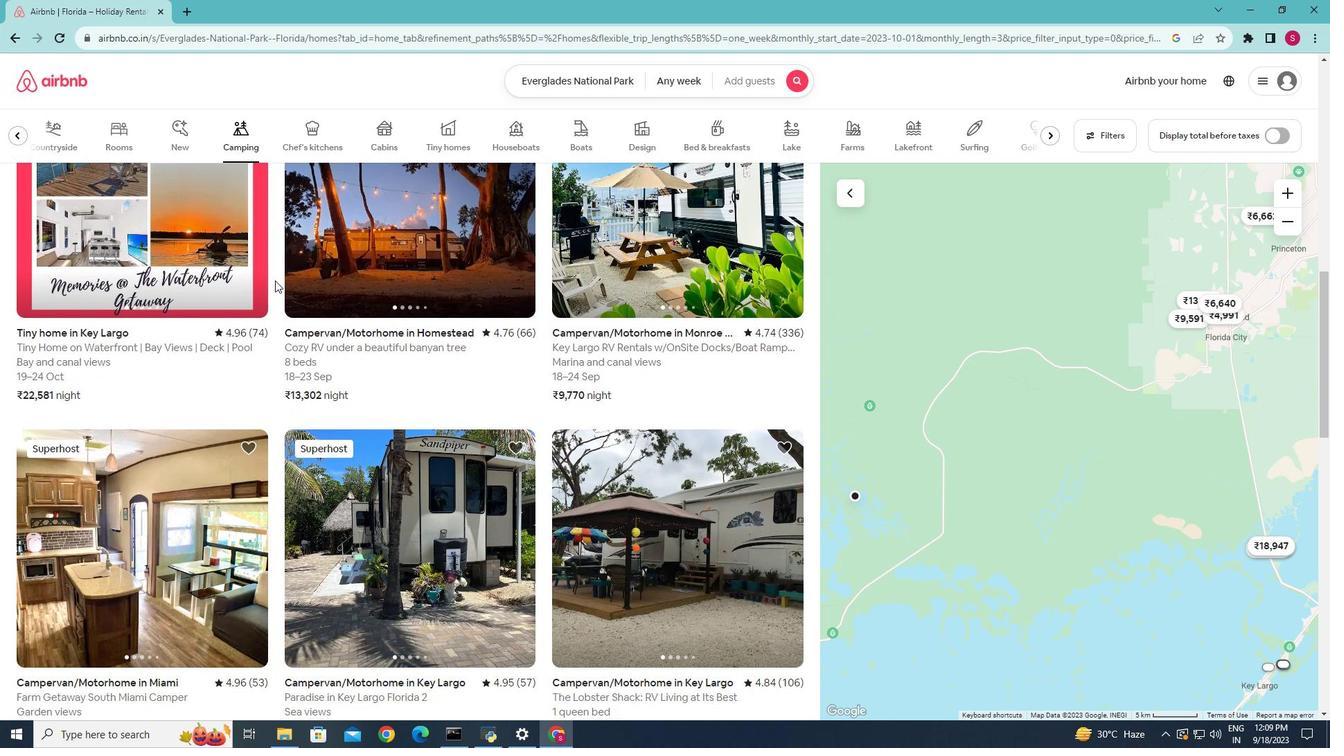 
Action: Mouse scrolled (275, 279) with delta (0, 0)
Screenshot: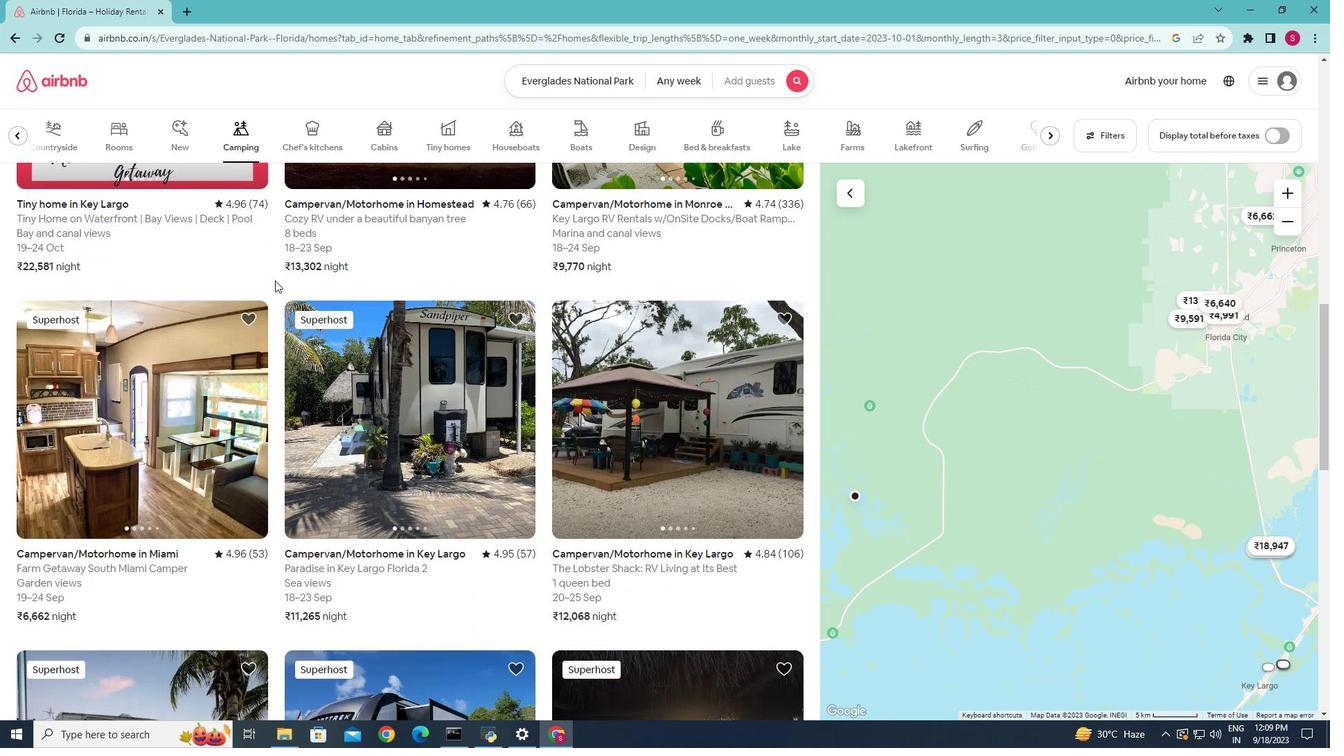 
Action: Mouse scrolled (275, 279) with delta (0, 0)
Screenshot: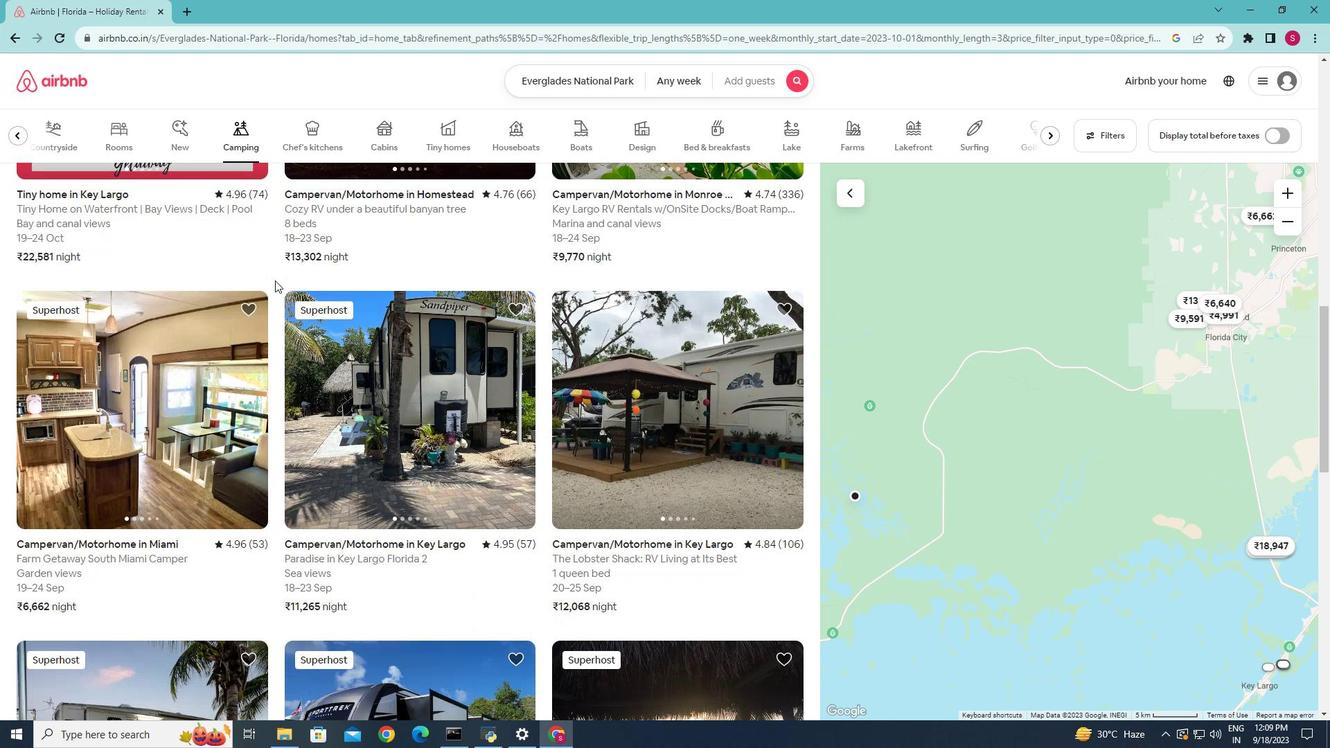 
Action: Mouse scrolled (275, 279) with delta (0, 0)
Screenshot: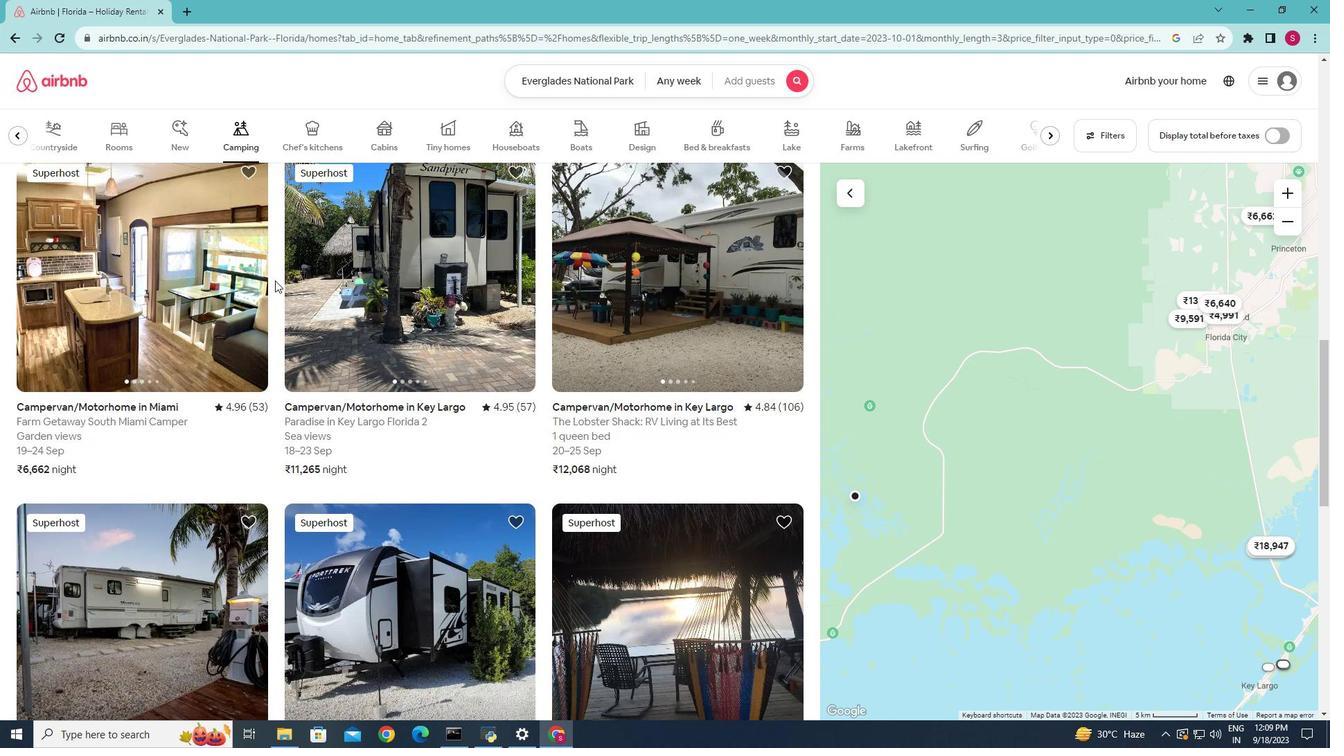 
Action: Mouse scrolled (275, 279) with delta (0, 0)
Screenshot: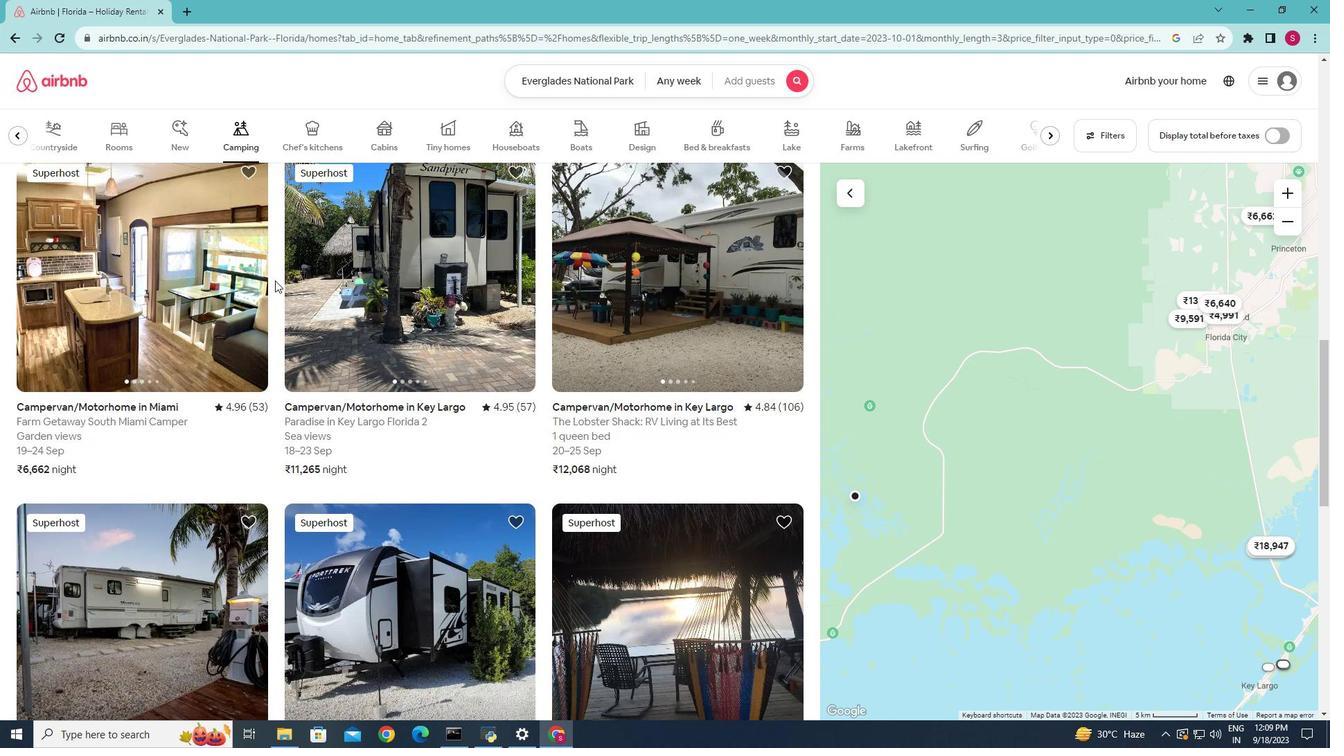 
Action: Mouse scrolled (275, 279) with delta (0, 0)
Screenshot: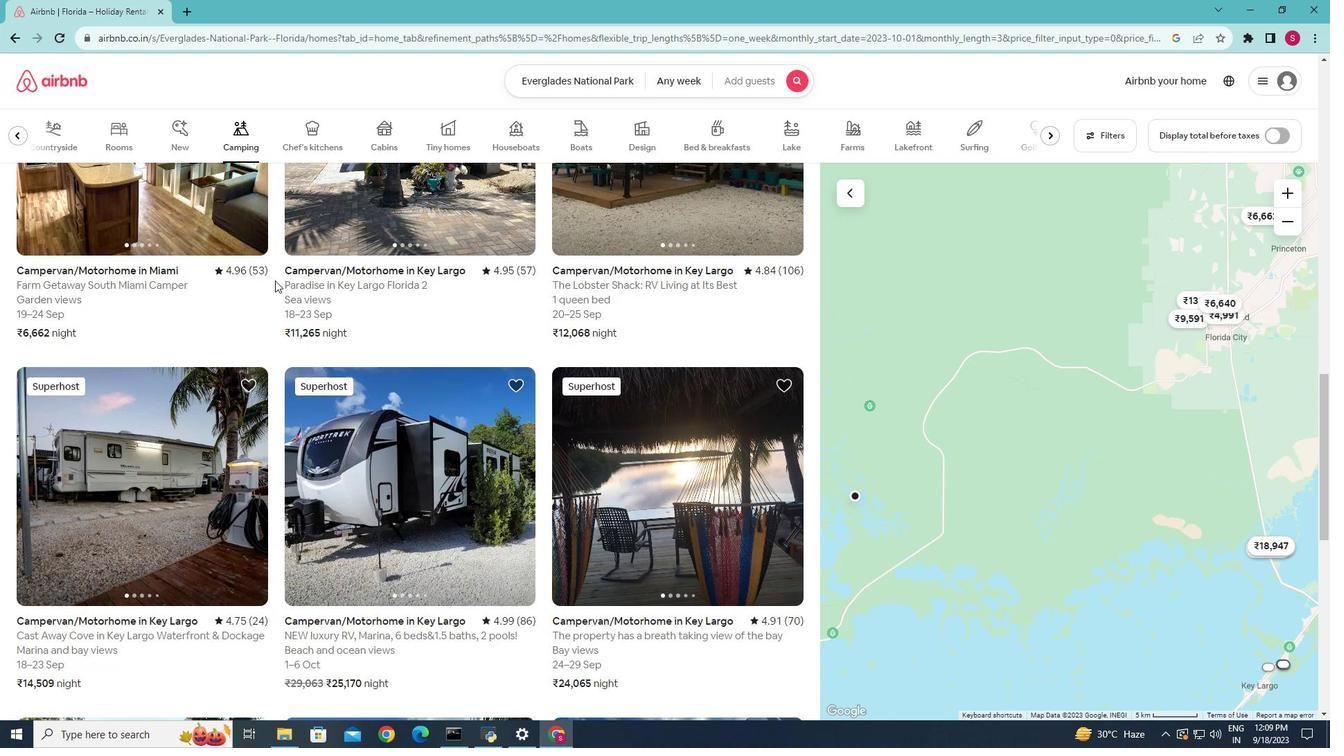 
Action: Mouse scrolled (275, 279) with delta (0, 0)
Screenshot: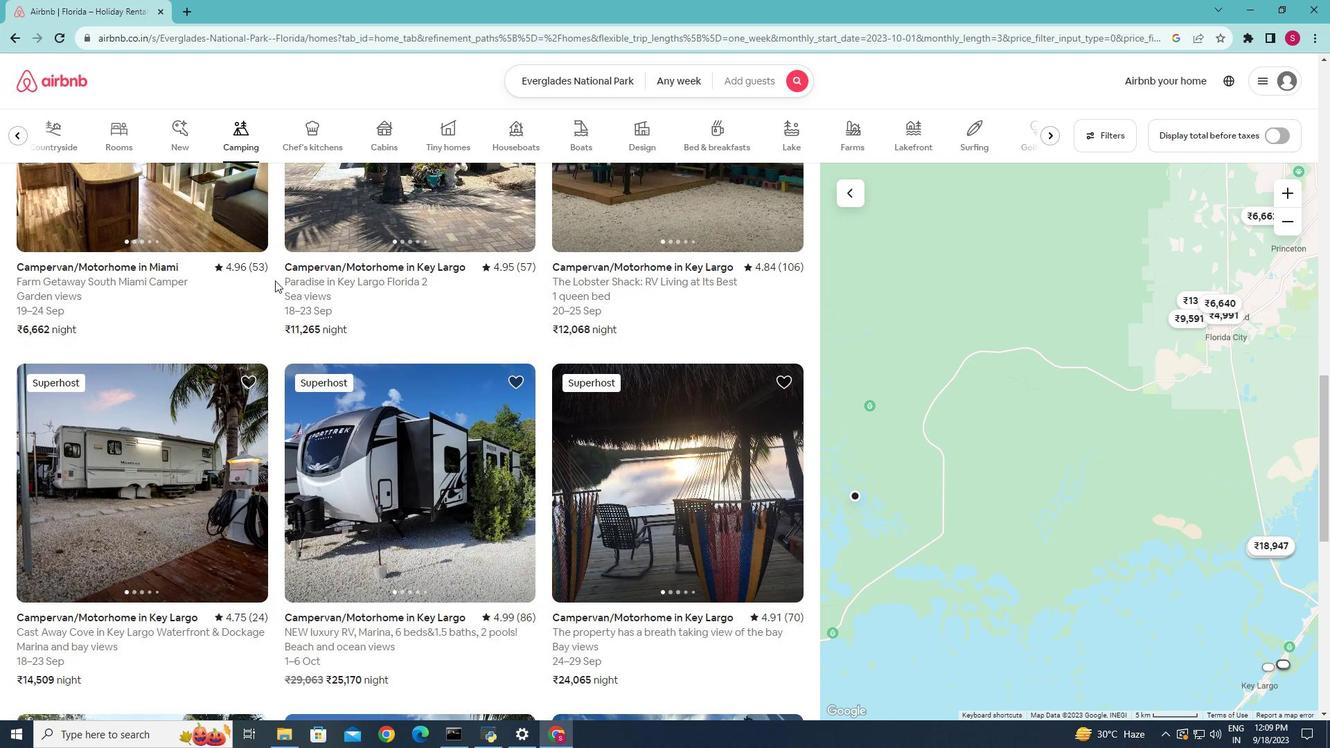 
Action: Mouse scrolled (275, 279) with delta (0, 0)
Screenshot: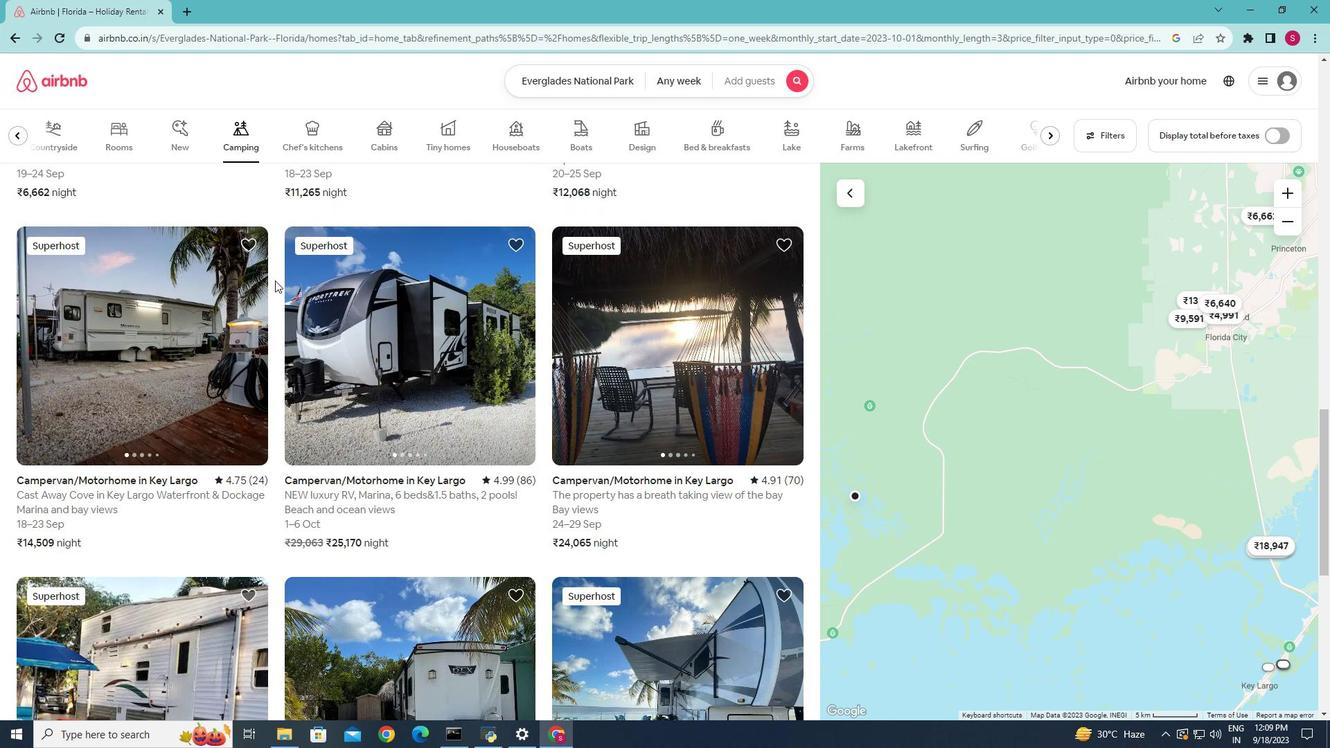 
Action: Mouse scrolled (275, 279) with delta (0, 0)
Screenshot: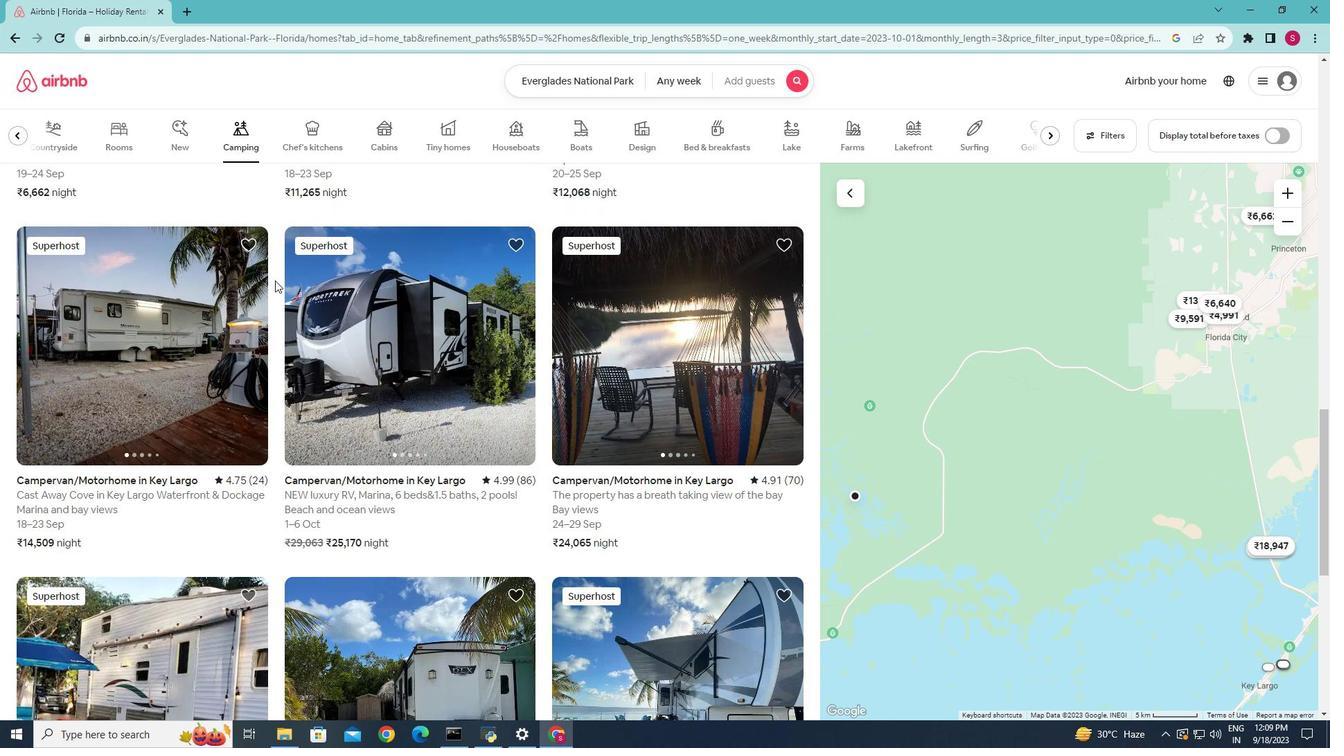 
Action: Mouse scrolled (275, 279) with delta (0, 0)
Screenshot: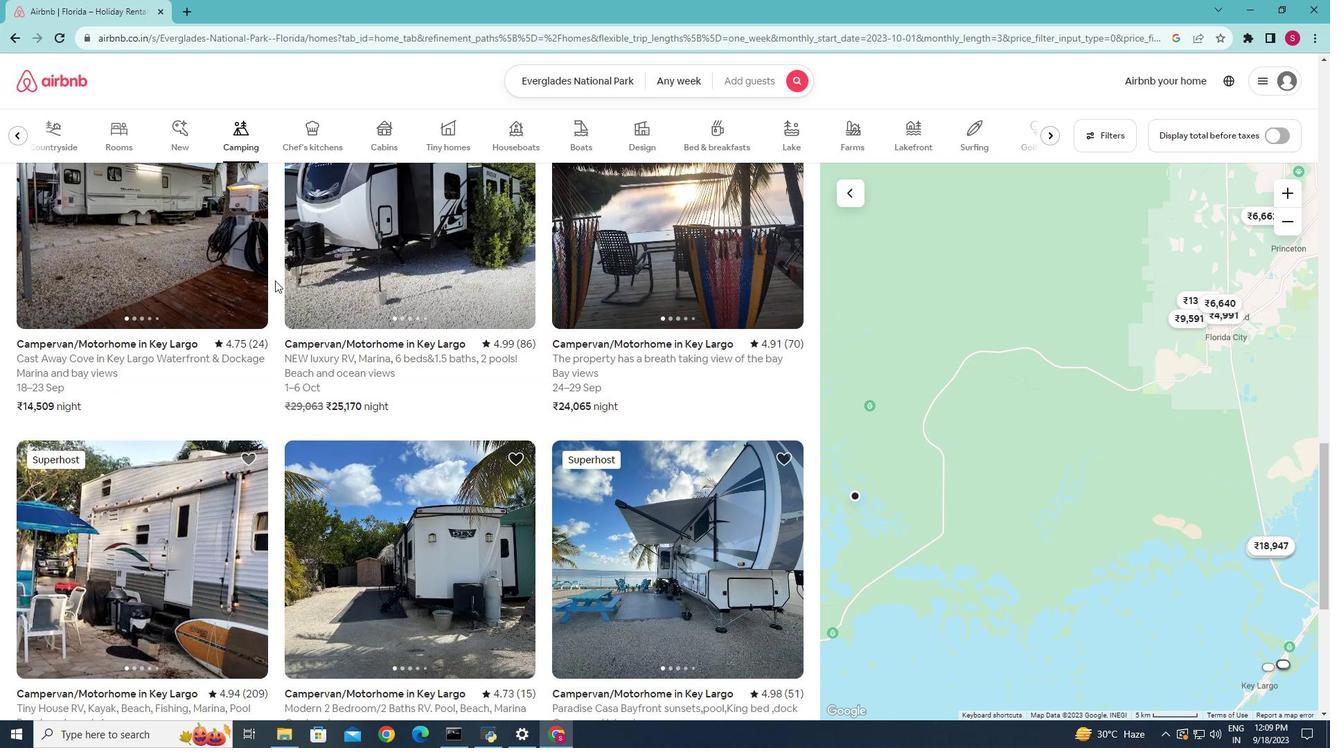 
Action: Mouse scrolled (275, 279) with delta (0, 0)
Screenshot: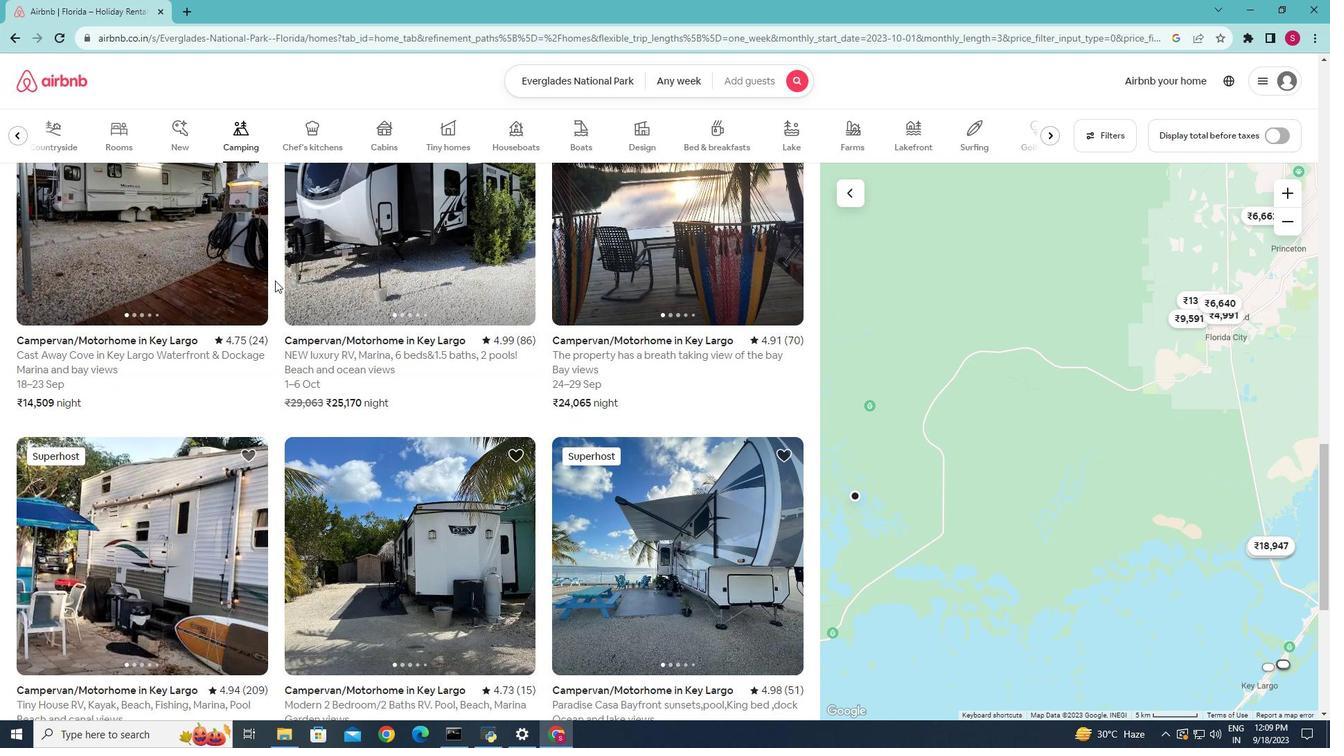 
Action: Mouse scrolled (275, 279) with delta (0, 0)
Screenshot: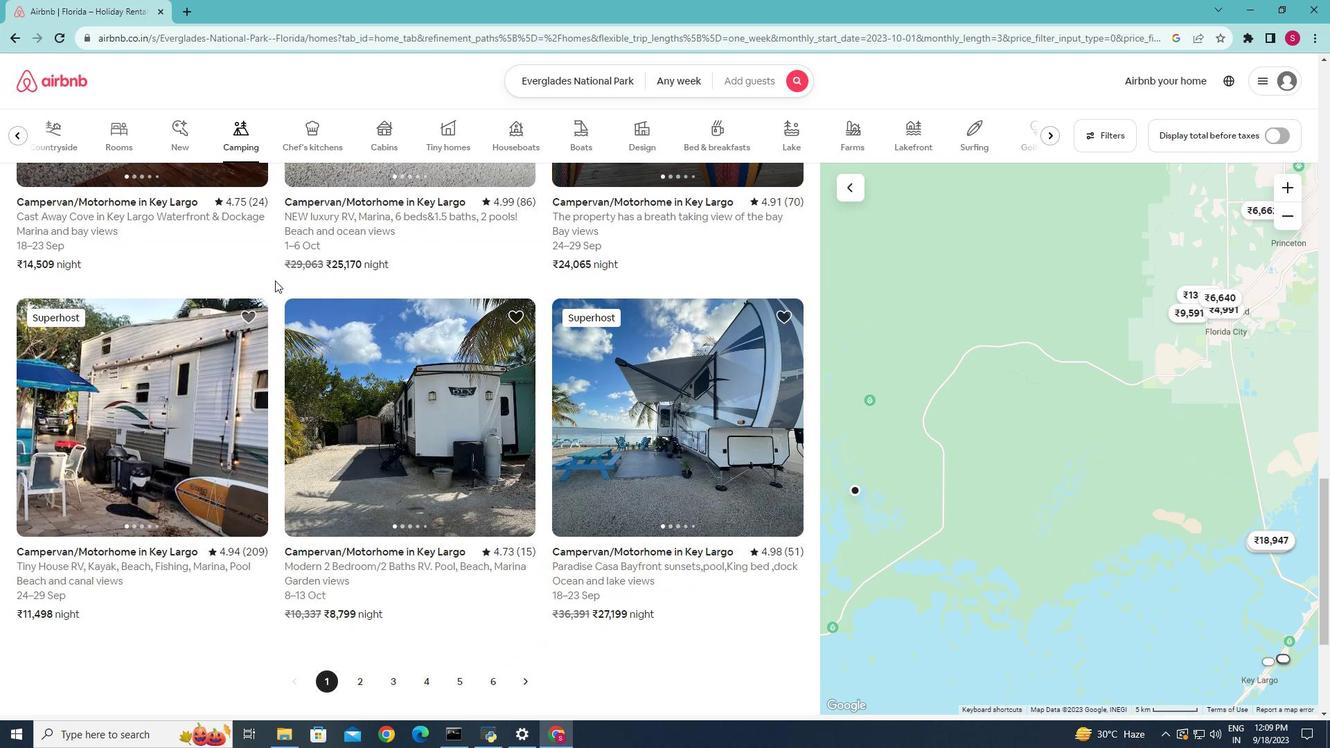 
Action: Mouse scrolled (275, 279) with delta (0, 0)
Screenshot: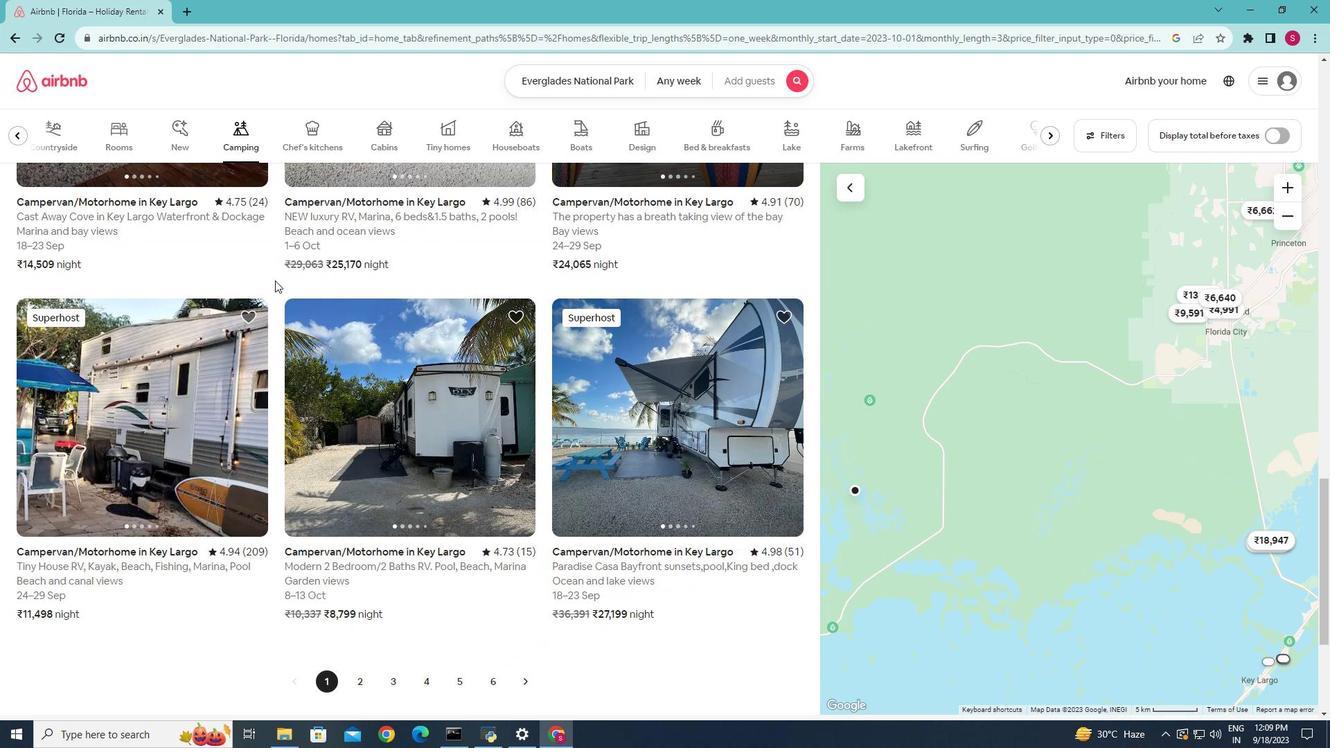 
Action: Mouse scrolled (275, 279) with delta (0, 0)
Screenshot: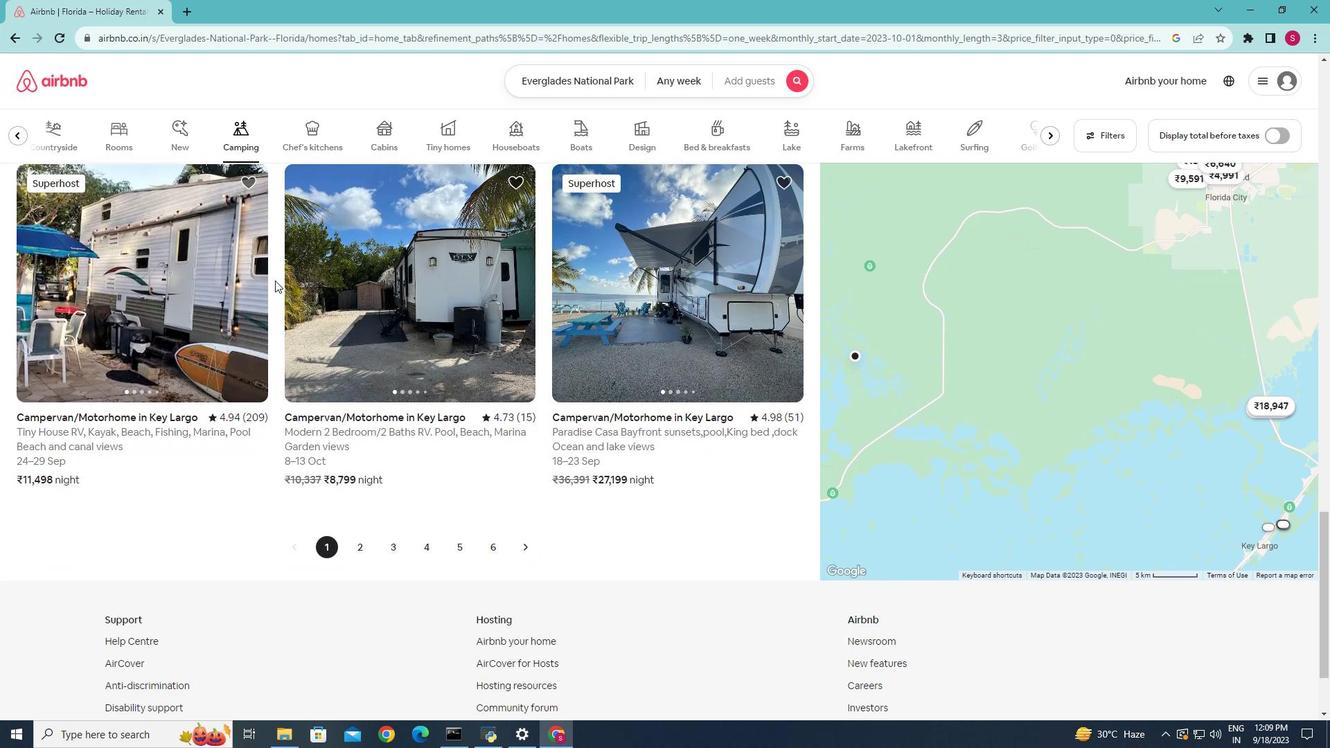 
Action: Mouse scrolled (275, 279) with delta (0, 0)
Screenshot: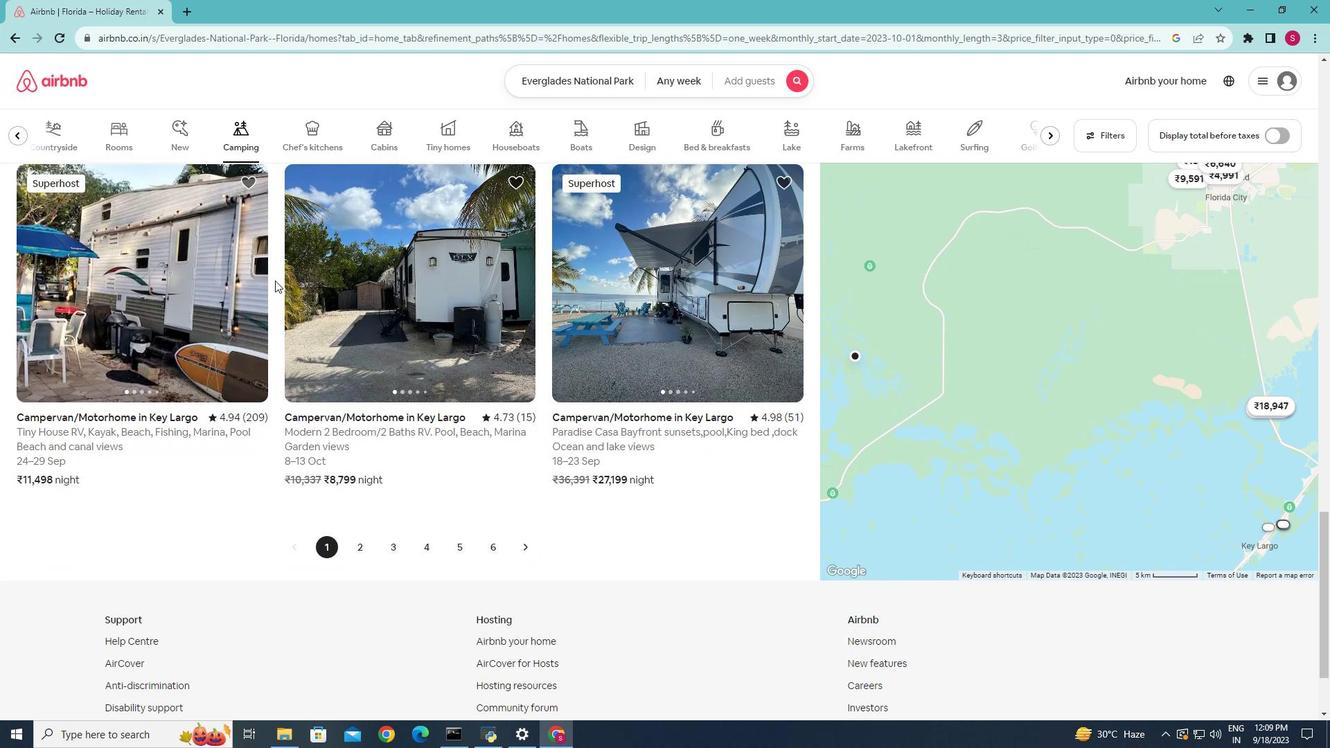 
Action: Mouse moved to (1043, 135)
Screenshot: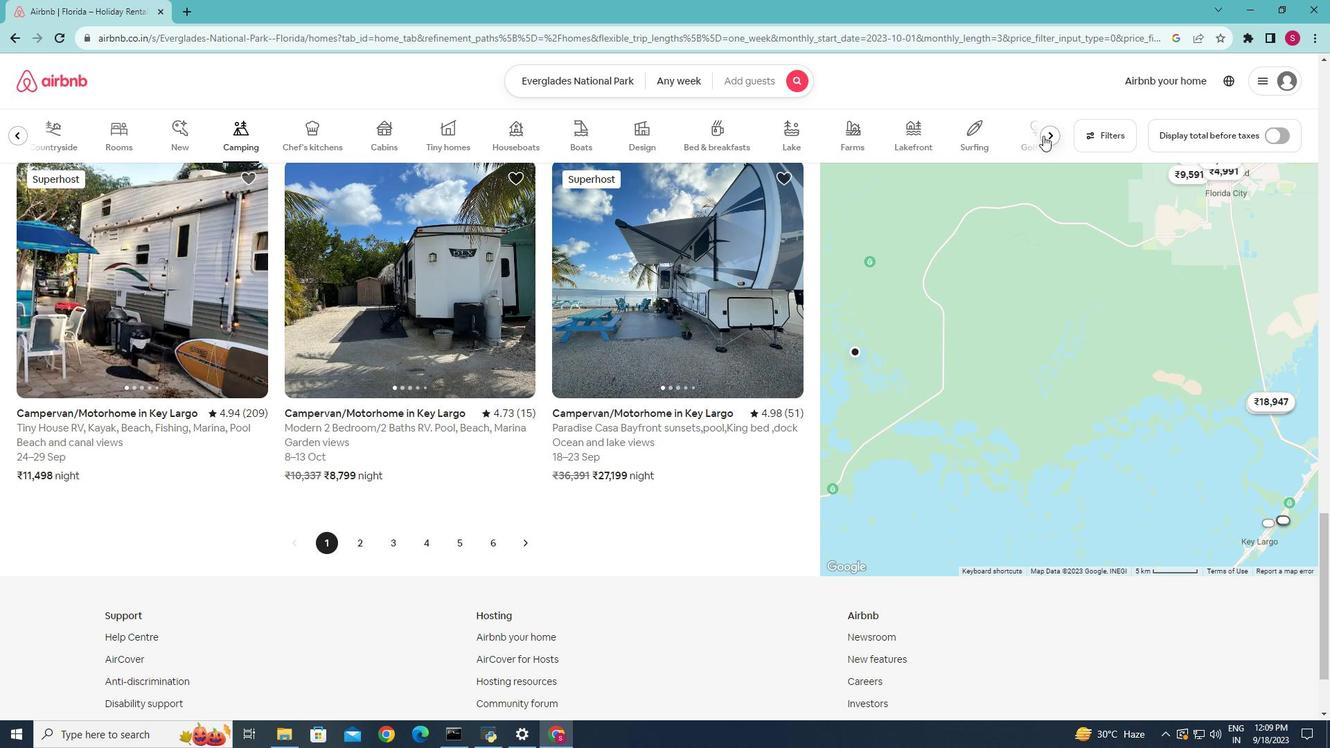 
Action: Mouse pressed left at (1043, 135)
Screenshot: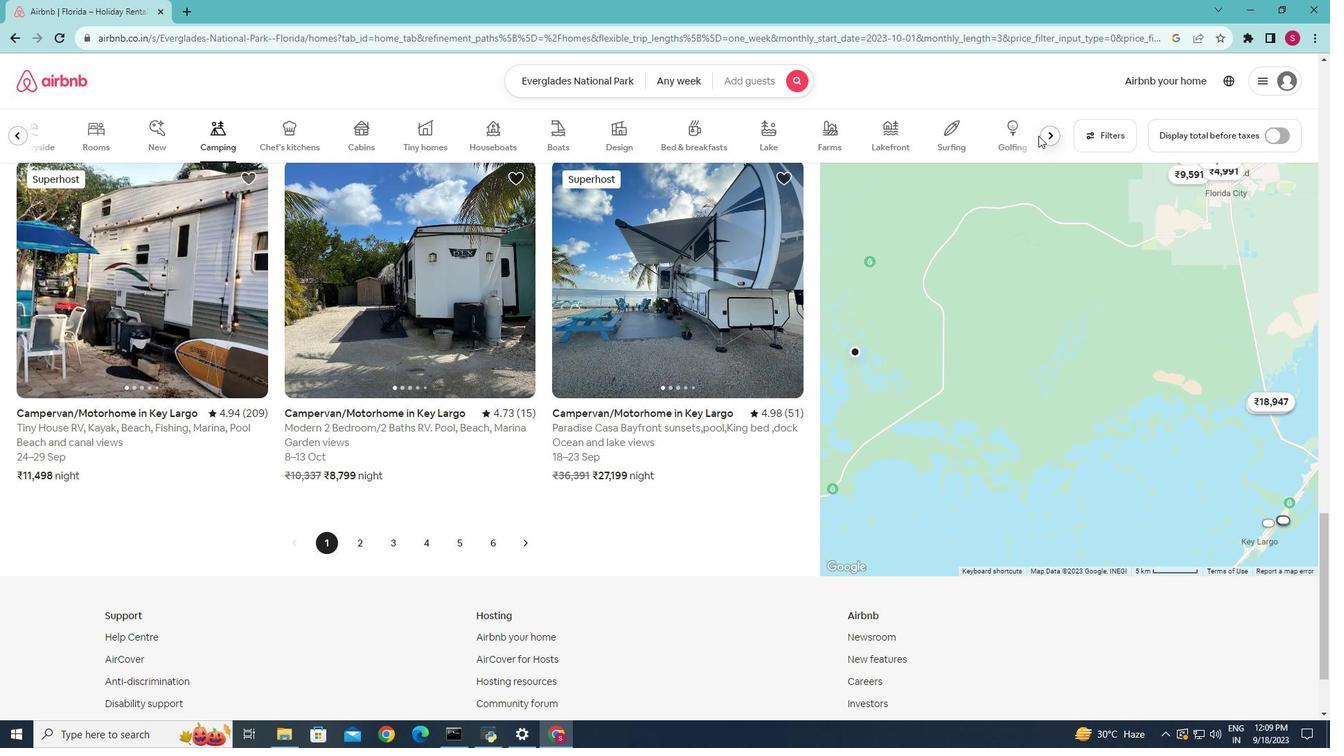 
Action: Mouse moved to (771, 134)
Screenshot: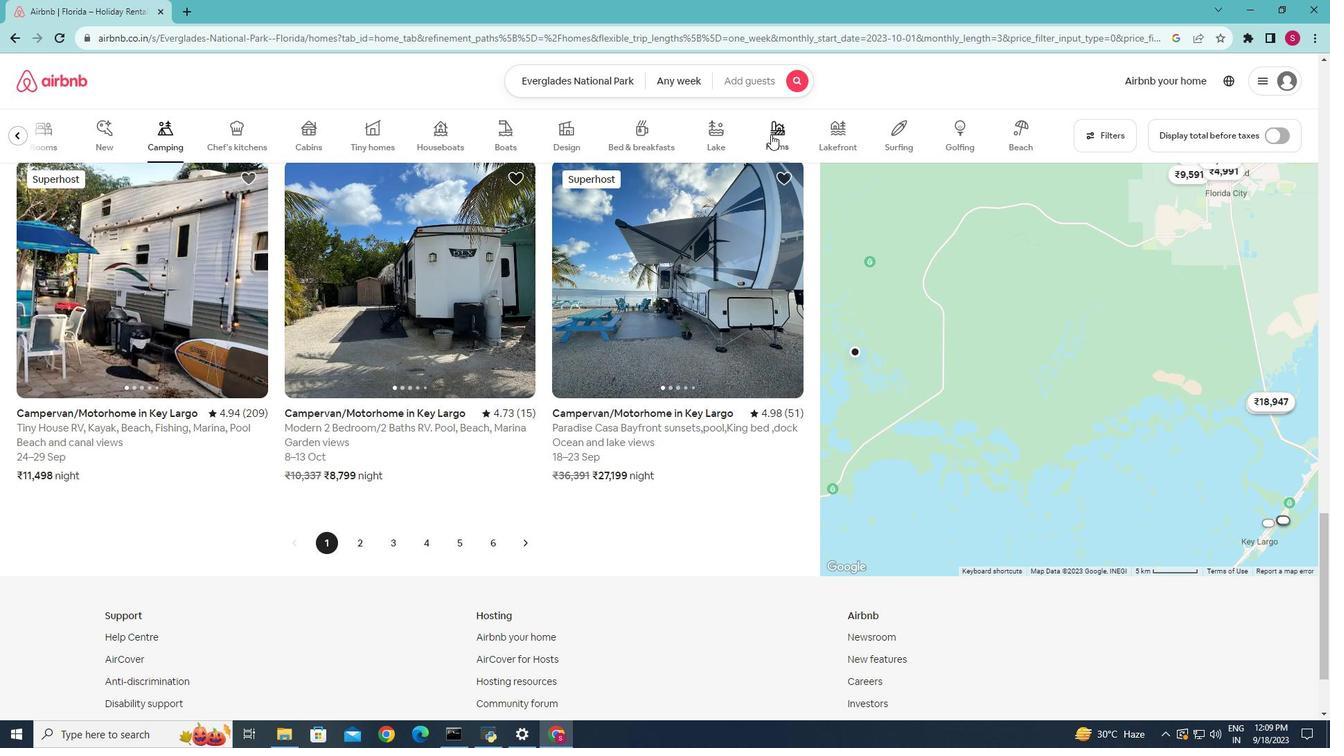 
Action: Mouse pressed left at (771, 134)
Screenshot: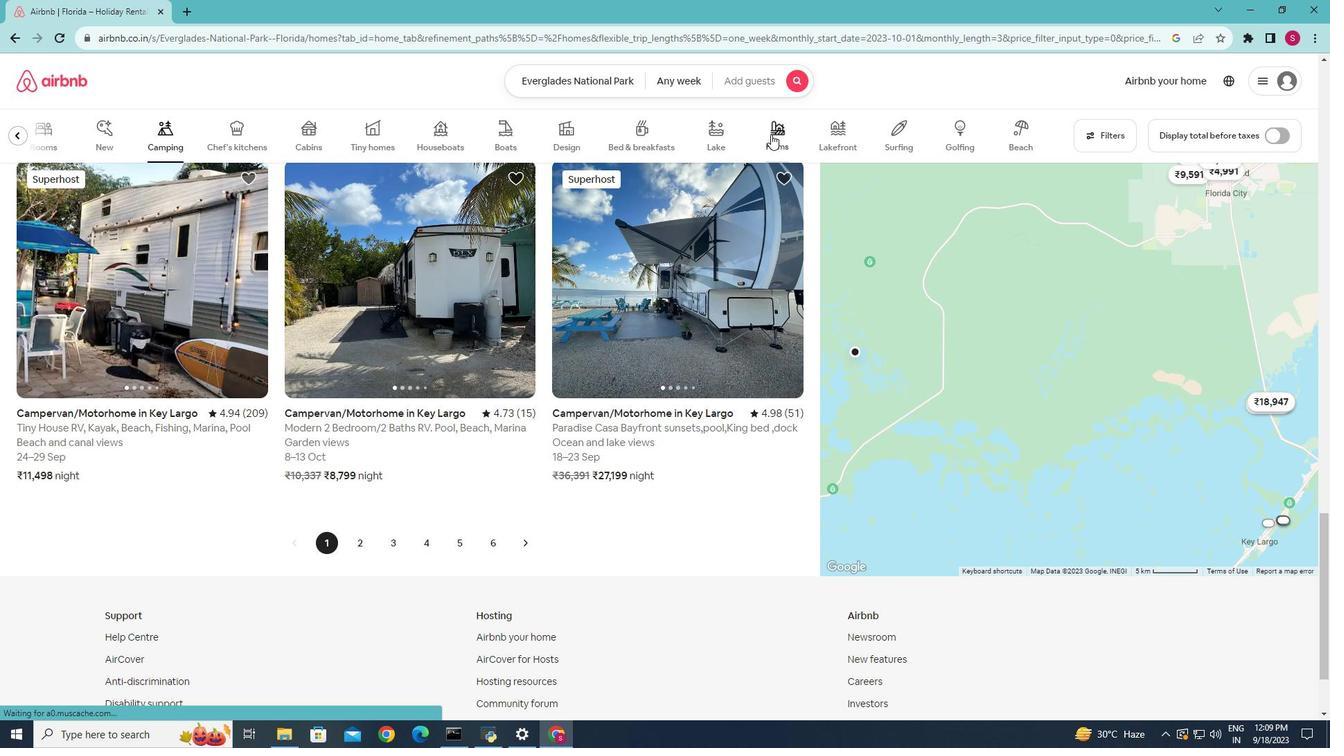
Action: Mouse moved to (453, 392)
Screenshot: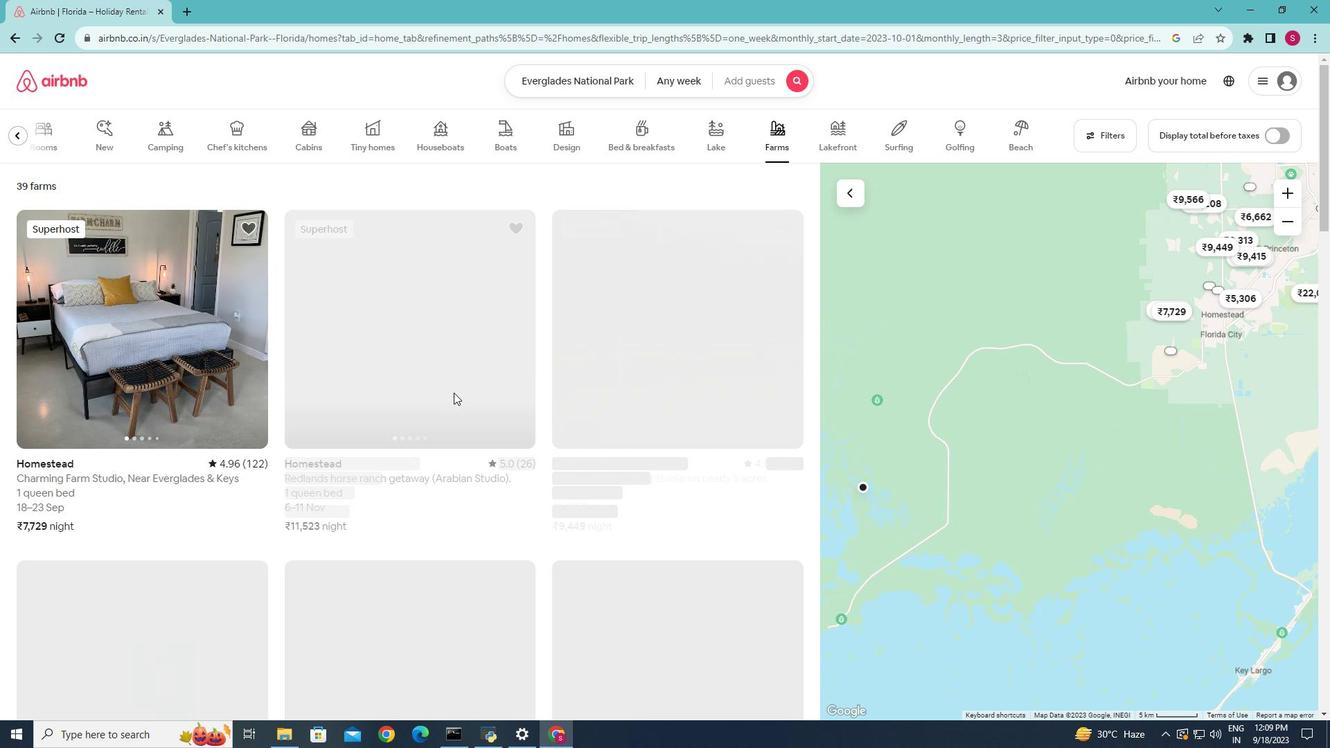 
Action: Mouse scrolled (453, 392) with delta (0, 0)
Screenshot: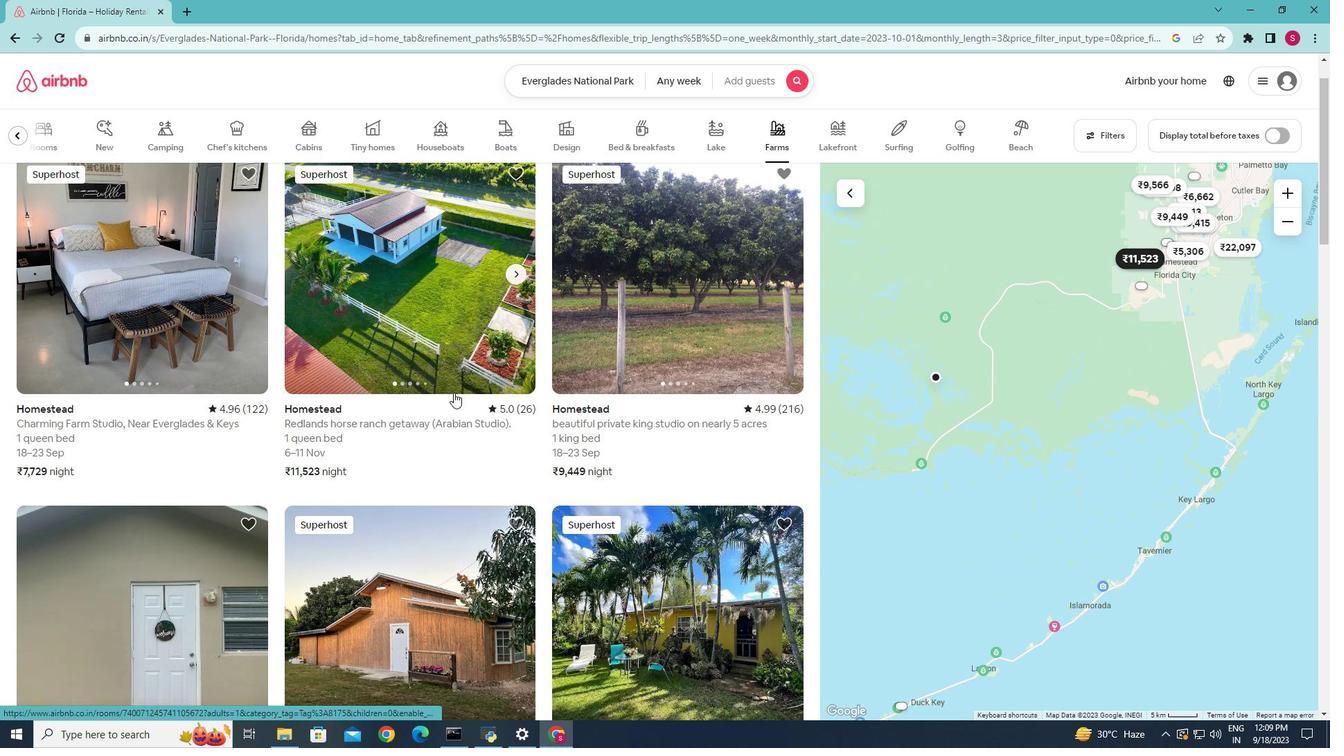 
Action: Mouse scrolled (453, 392) with delta (0, 0)
Screenshot: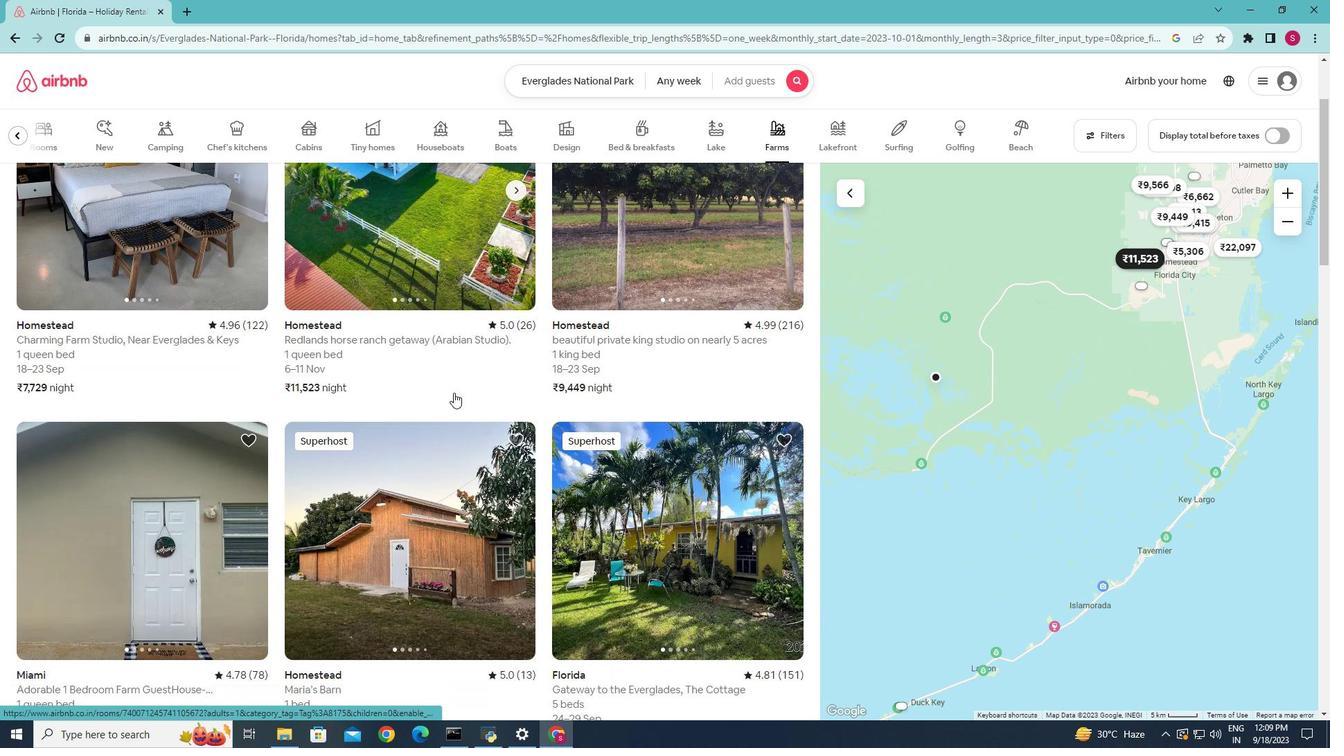 
Action: Mouse scrolled (453, 392) with delta (0, 0)
Screenshot: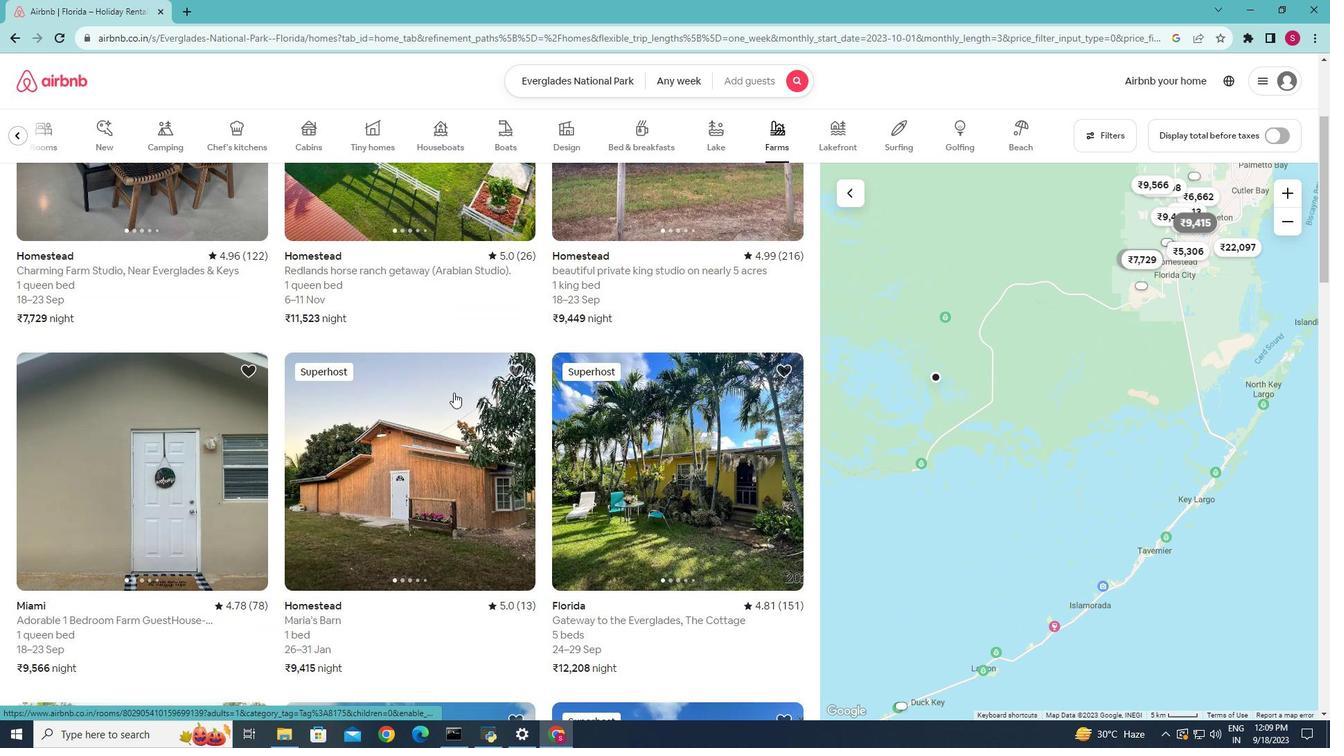 
Action: Mouse scrolled (453, 392) with delta (0, 0)
Screenshot: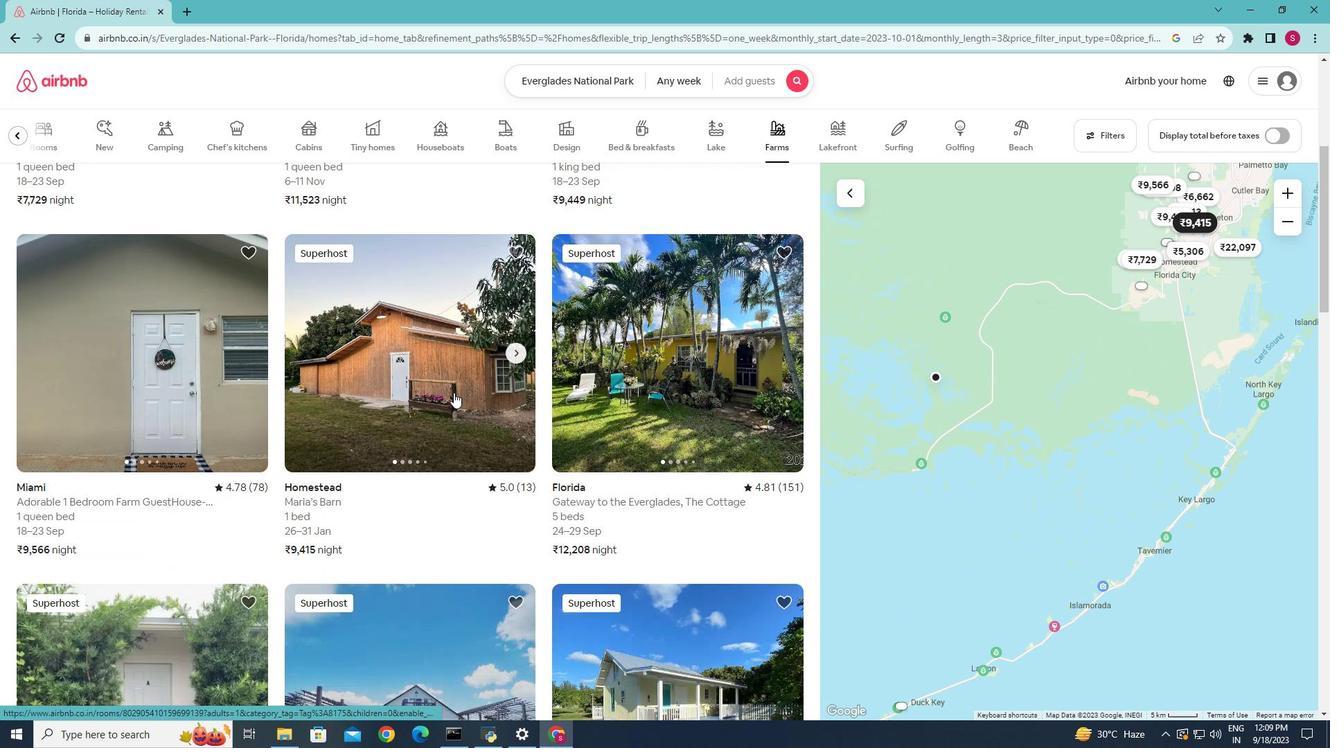 
Action: Mouse scrolled (453, 392) with delta (0, 0)
Screenshot: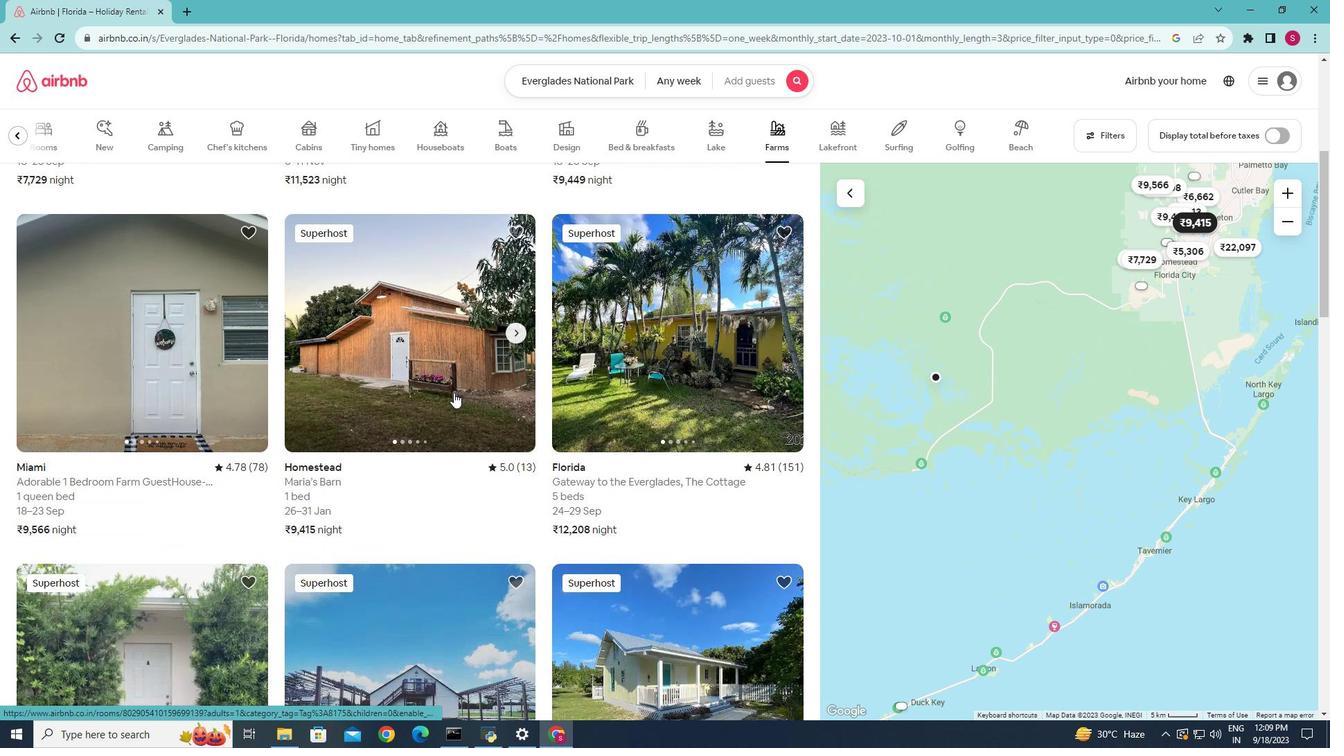 
Action: Mouse scrolled (453, 392) with delta (0, 0)
Screenshot: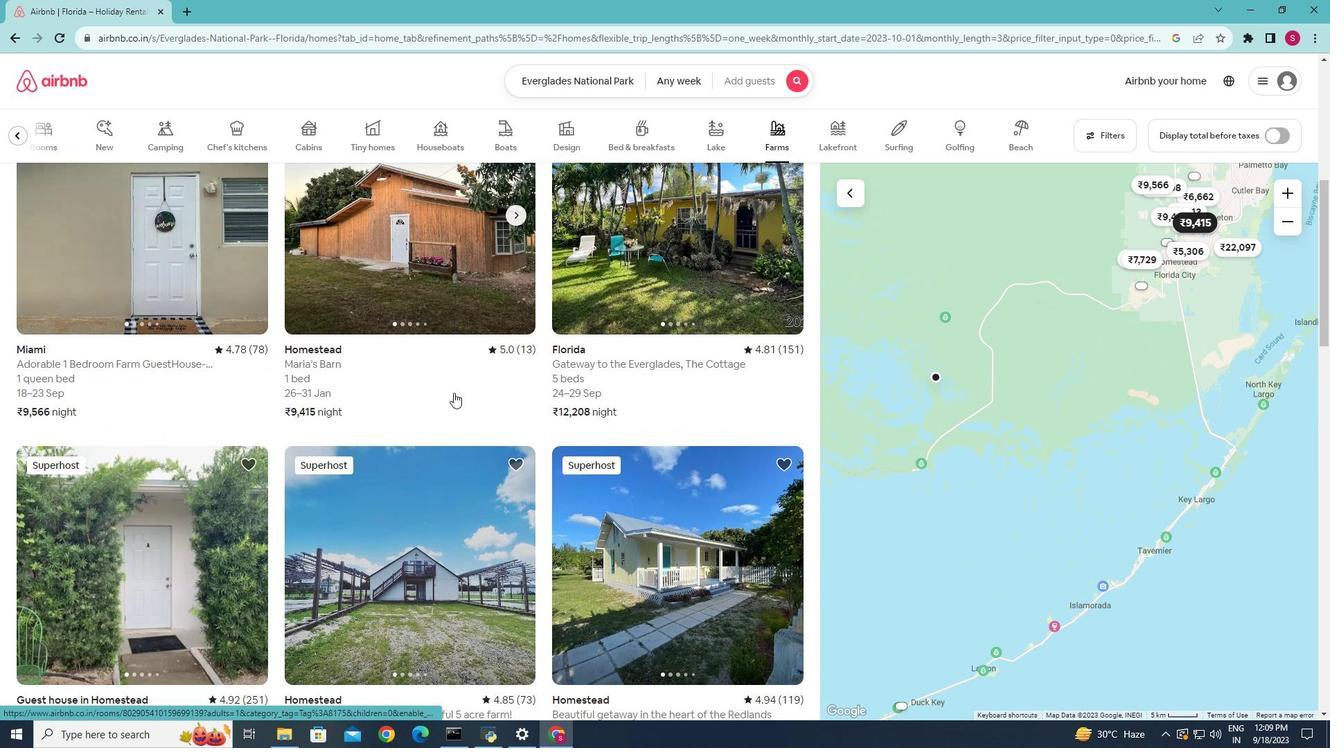 
Action: Mouse scrolled (453, 392) with delta (0, 0)
Screenshot: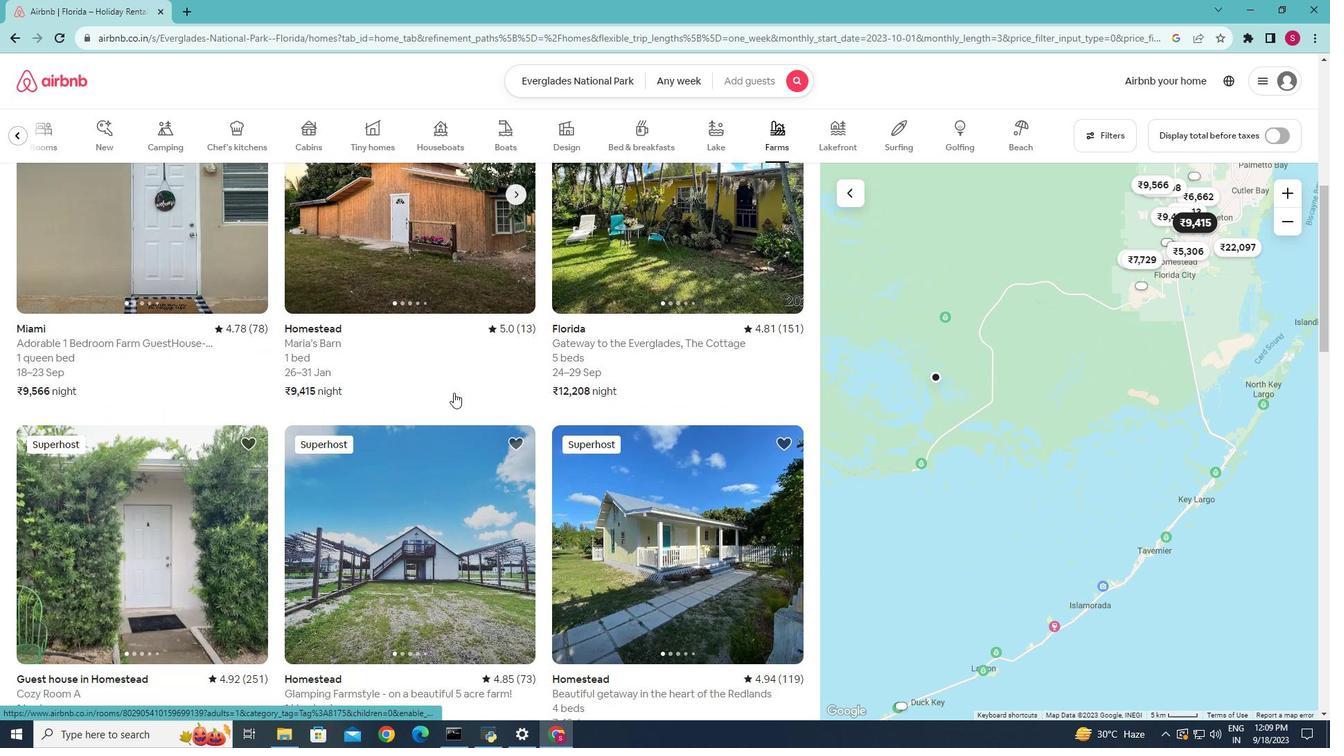
Action: Mouse scrolled (453, 392) with delta (0, 0)
Screenshot: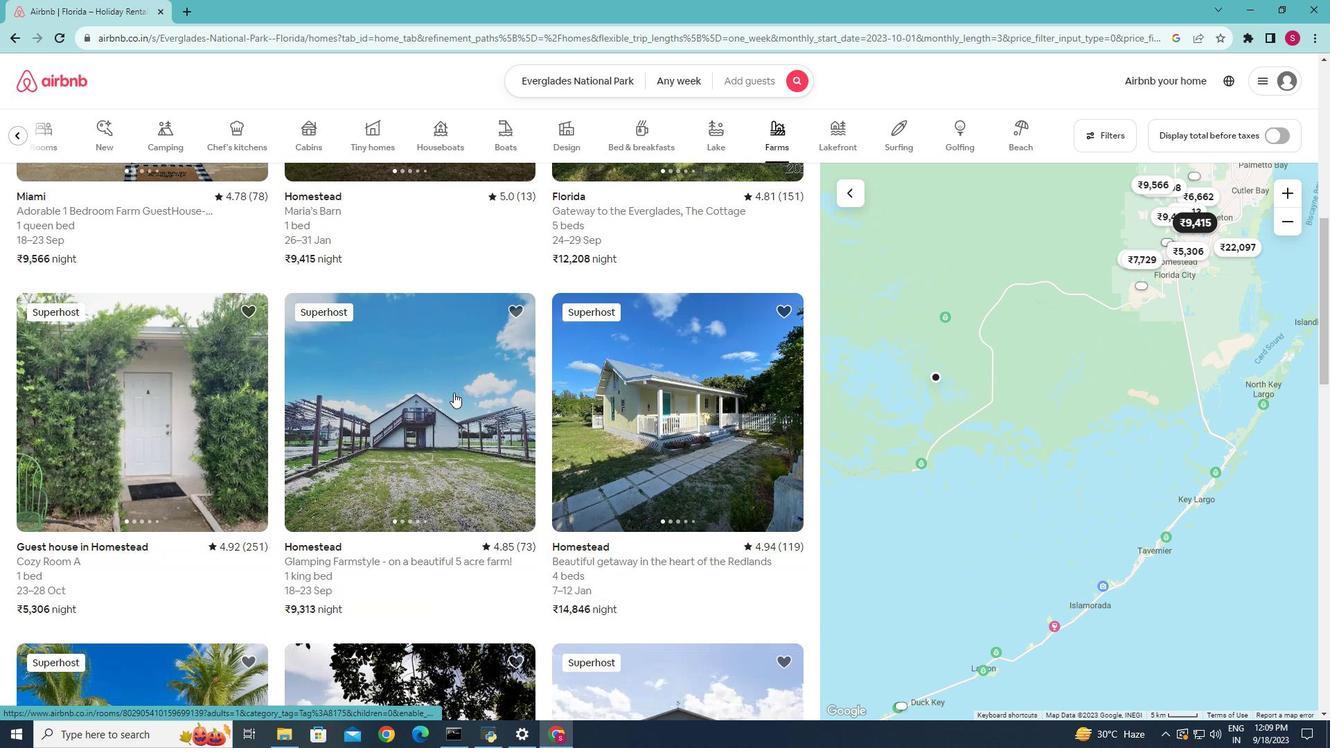 
Action: Mouse scrolled (453, 392) with delta (0, 0)
Screenshot: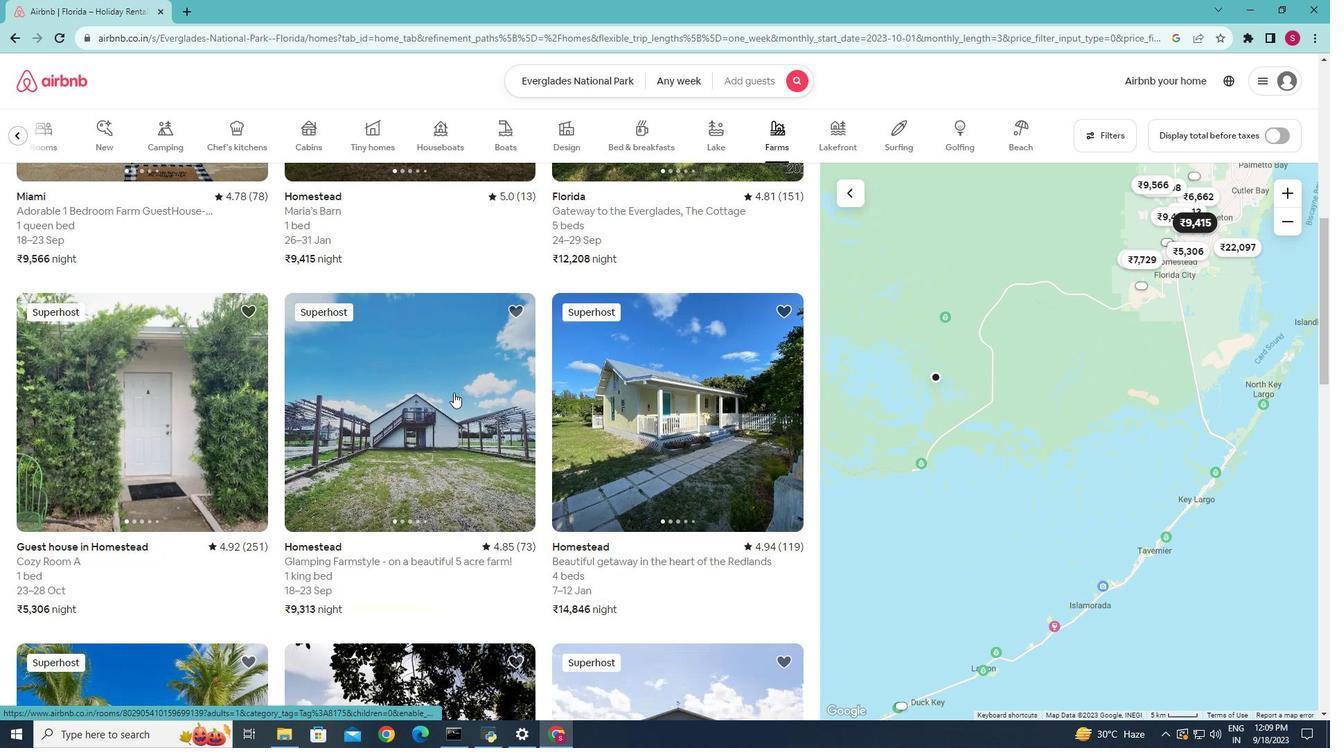 
Action: Mouse scrolled (453, 392) with delta (0, 0)
Screenshot: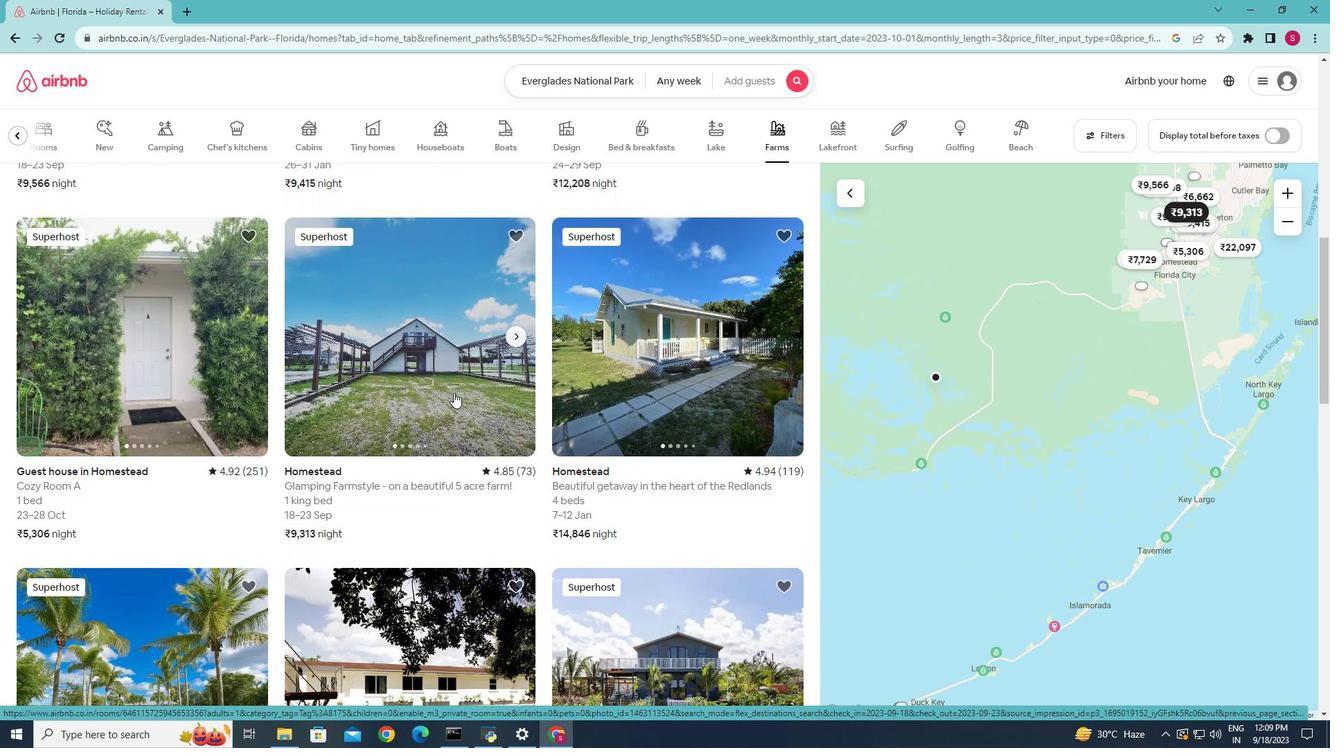 
Action: Mouse scrolled (453, 392) with delta (0, 0)
Screenshot: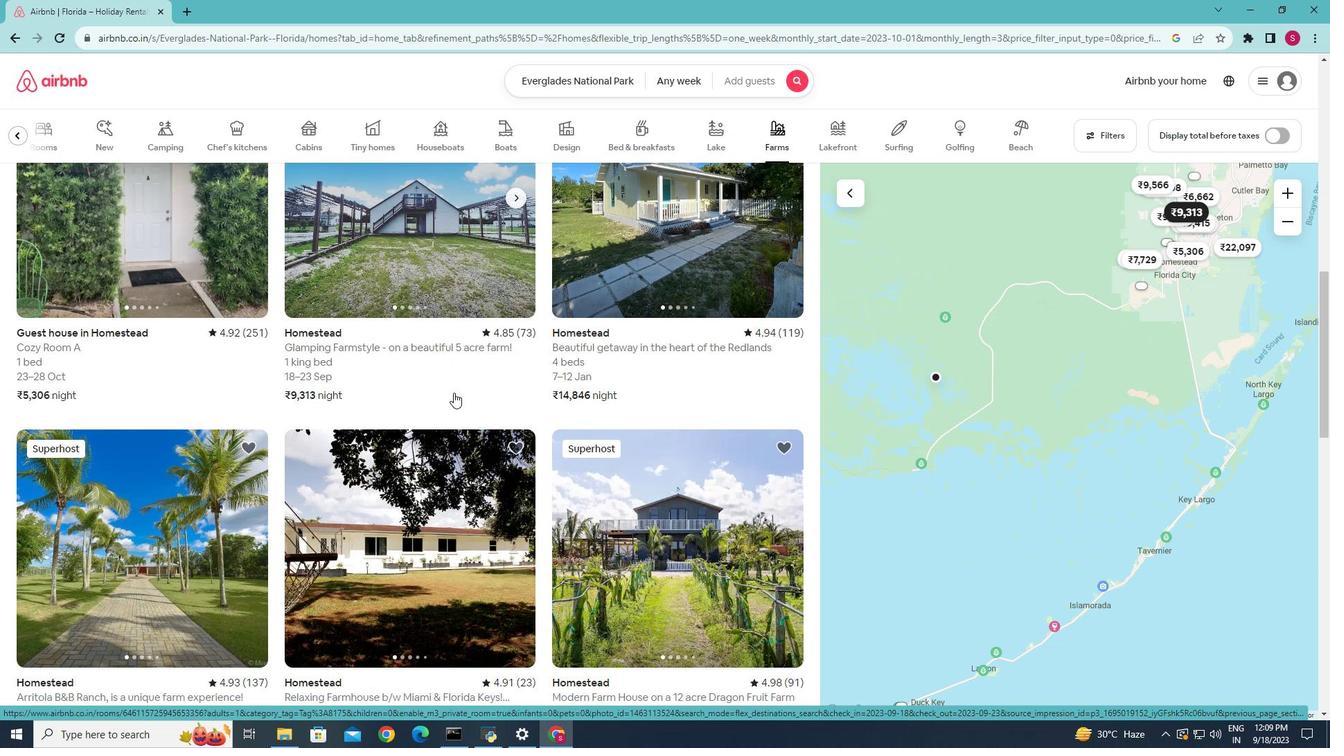 
Action: Mouse scrolled (453, 392) with delta (0, 0)
Screenshot: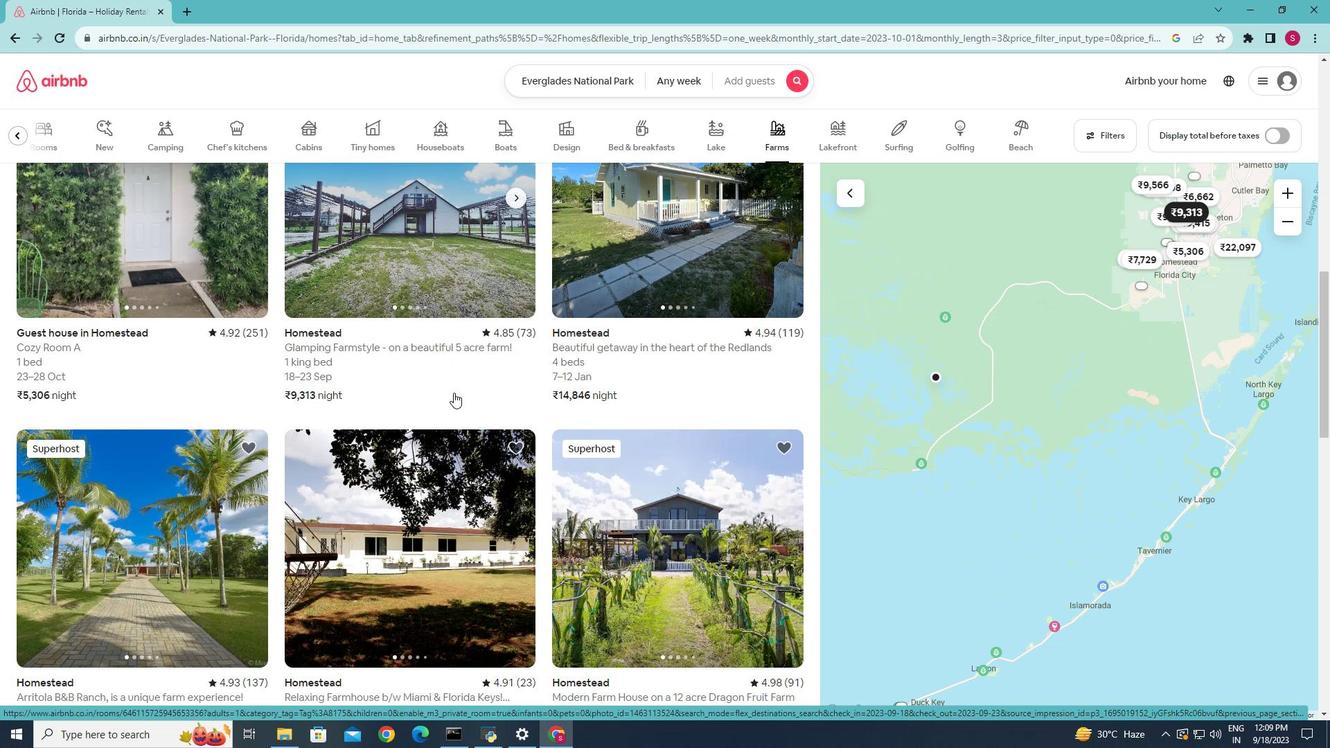 
Action: Mouse scrolled (453, 392) with delta (0, 0)
Screenshot: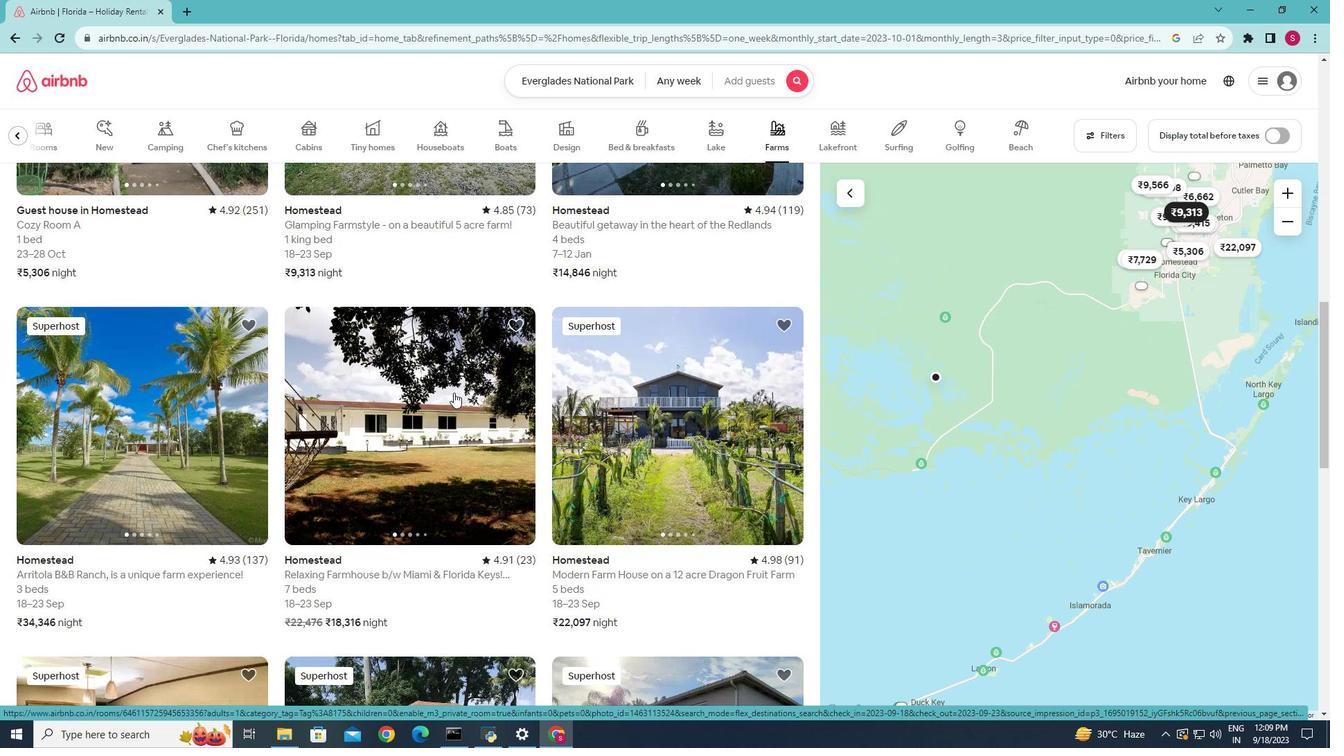 
Action: Mouse scrolled (453, 392) with delta (0, 0)
Screenshot: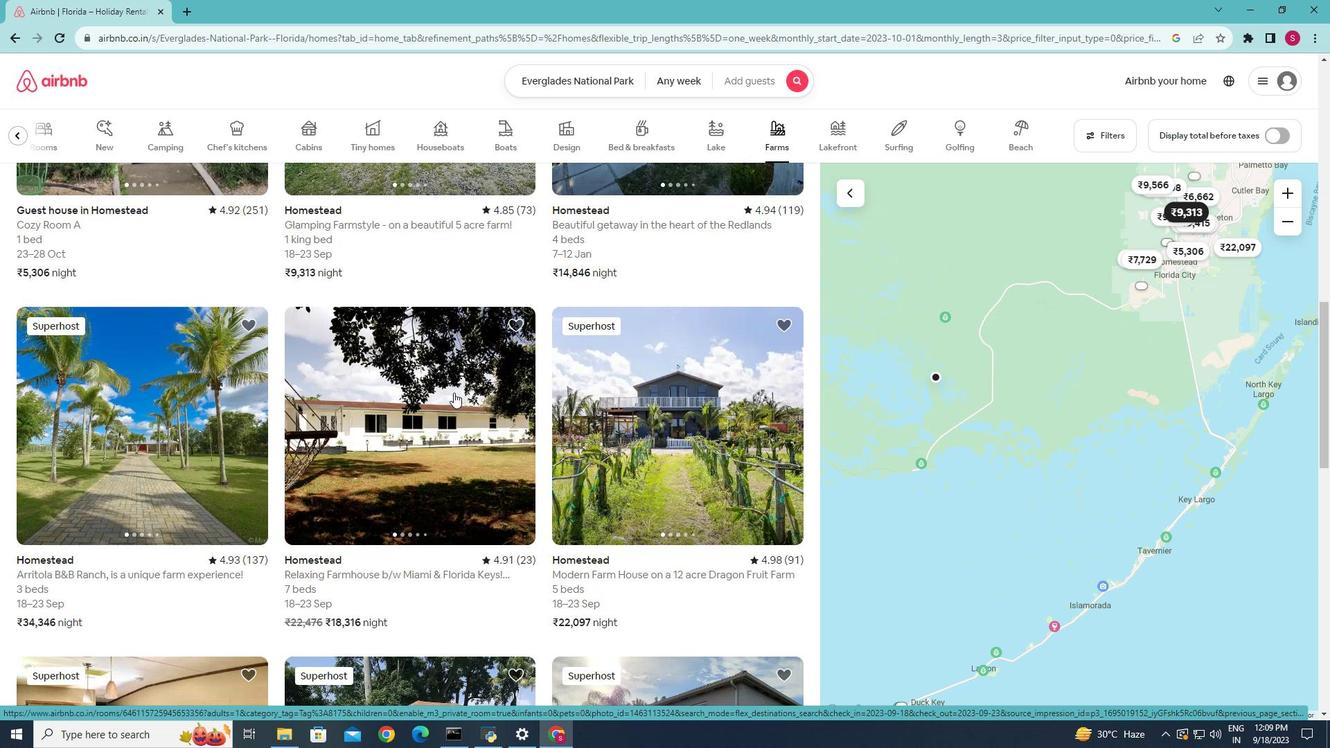 
Action: Mouse scrolled (453, 392) with delta (0, 0)
Screenshot: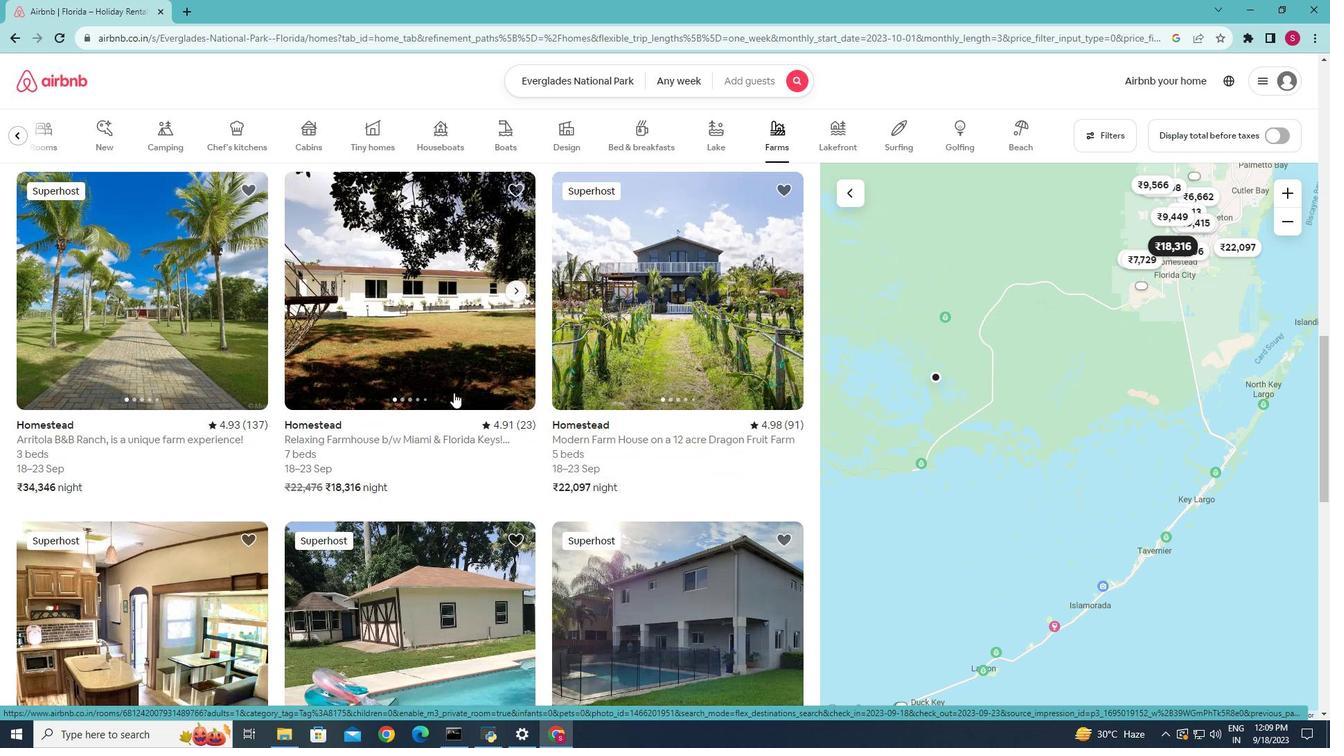 
Action: Mouse scrolled (453, 392) with delta (0, 0)
Screenshot: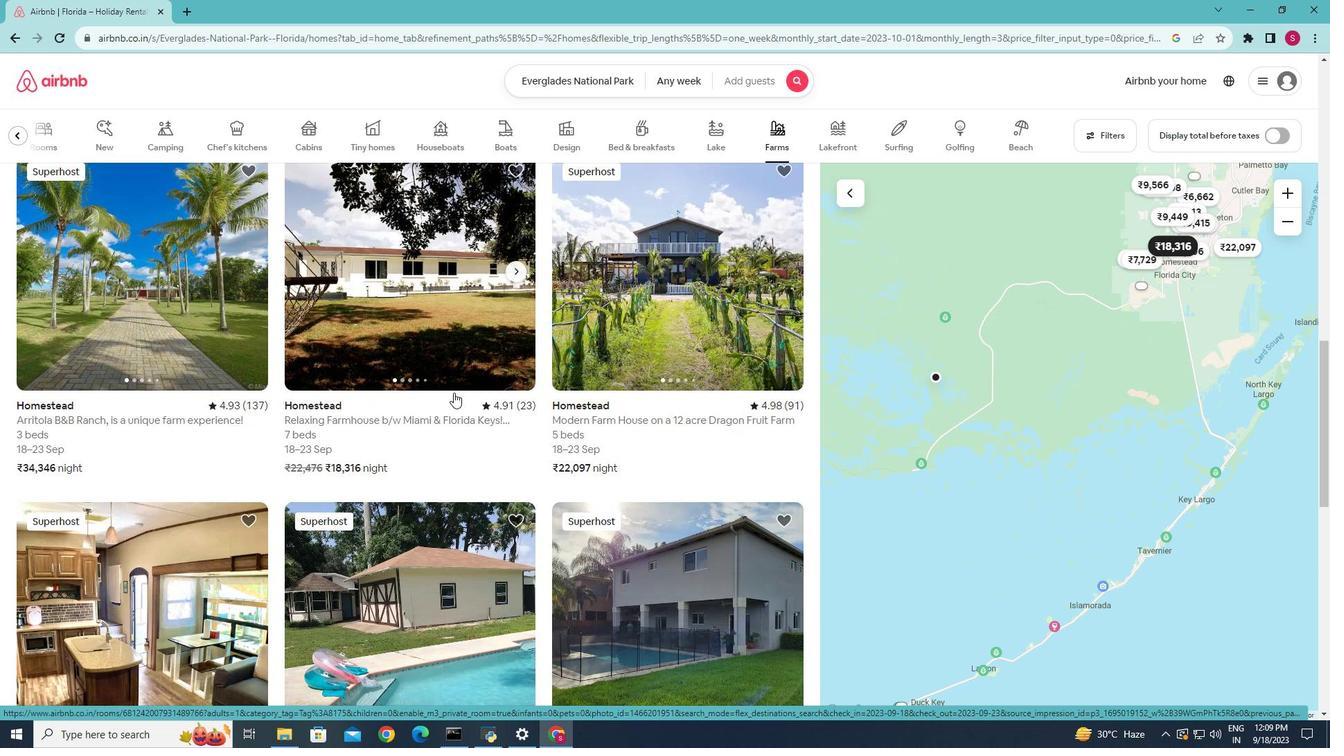 
Action: Mouse scrolled (453, 392) with delta (0, 0)
Screenshot: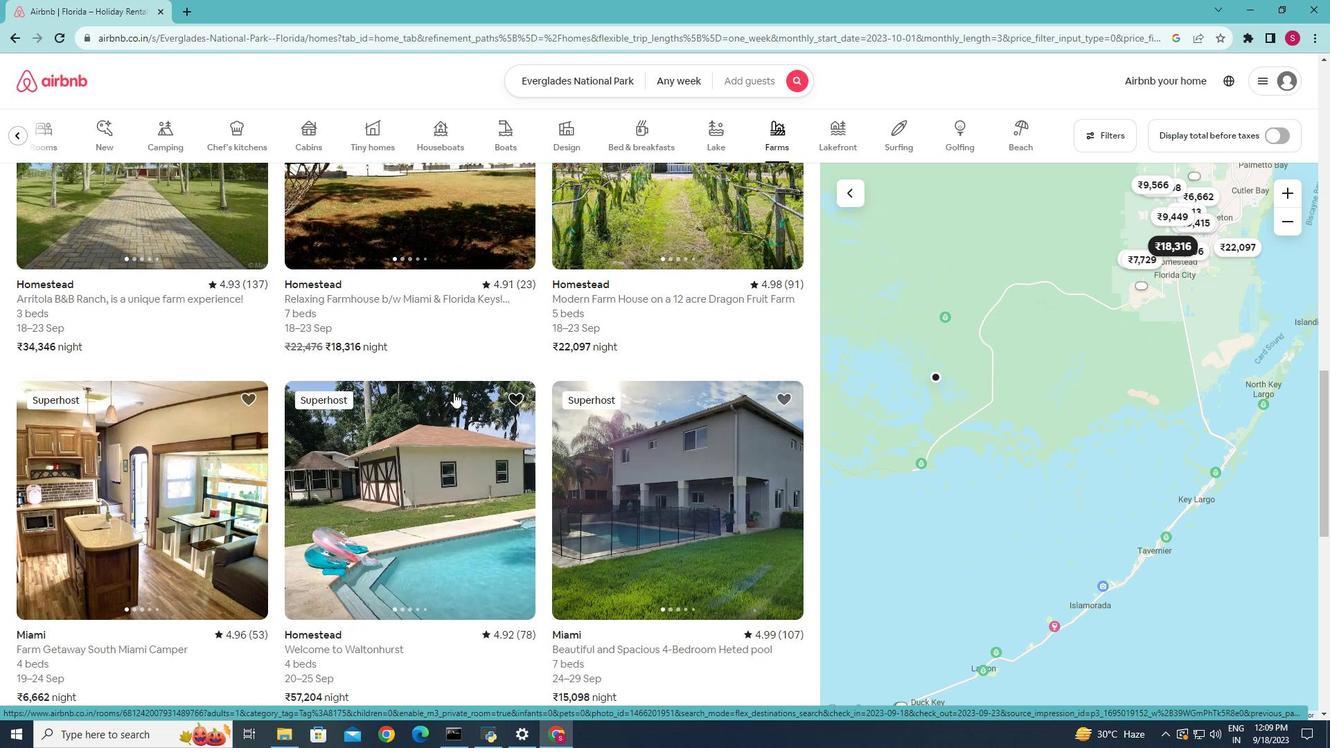 
Action: Mouse scrolled (453, 392) with delta (0, 0)
Screenshot: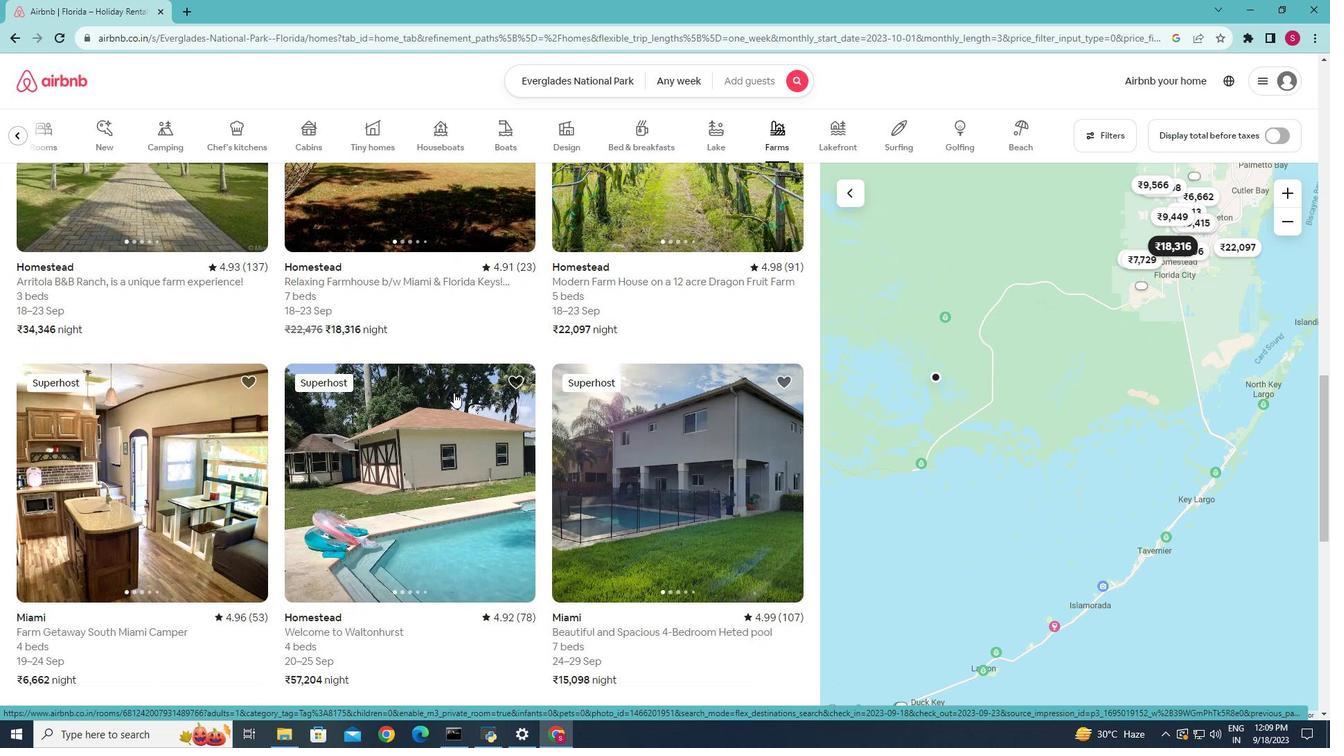 
Action: Mouse scrolled (453, 392) with delta (0, 0)
Screenshot: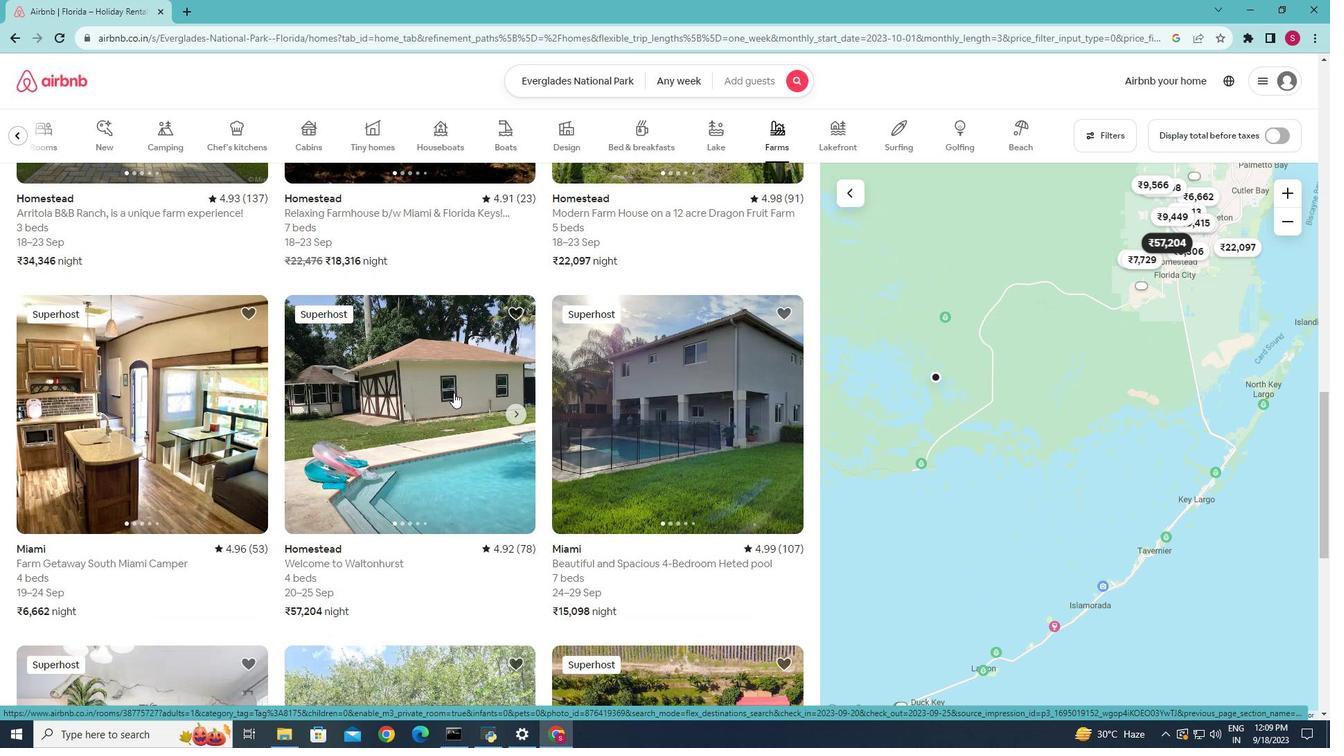 
Action: Mouse scrolled (453, 392) with delta (0, 0)
Screenshot: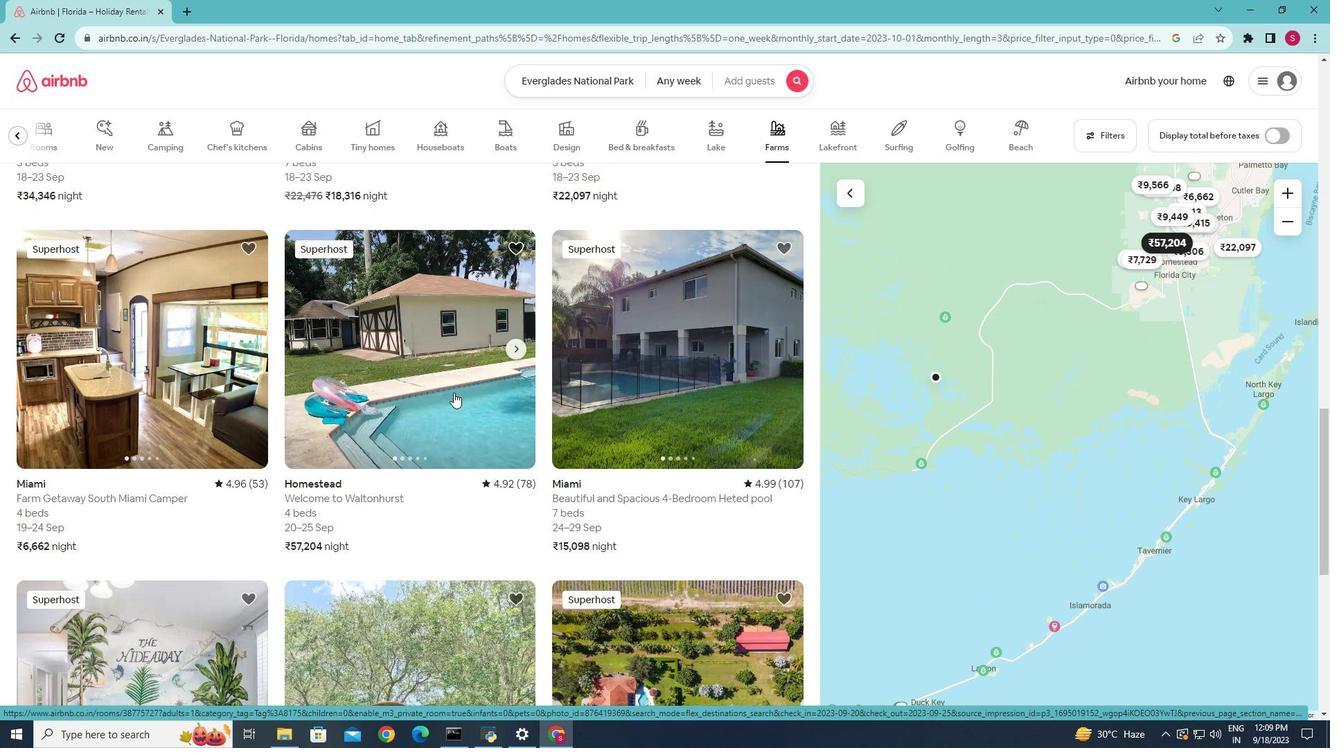 
Action: Mouse scrolled (453, 392) with delta (0, 0)
Screenshot: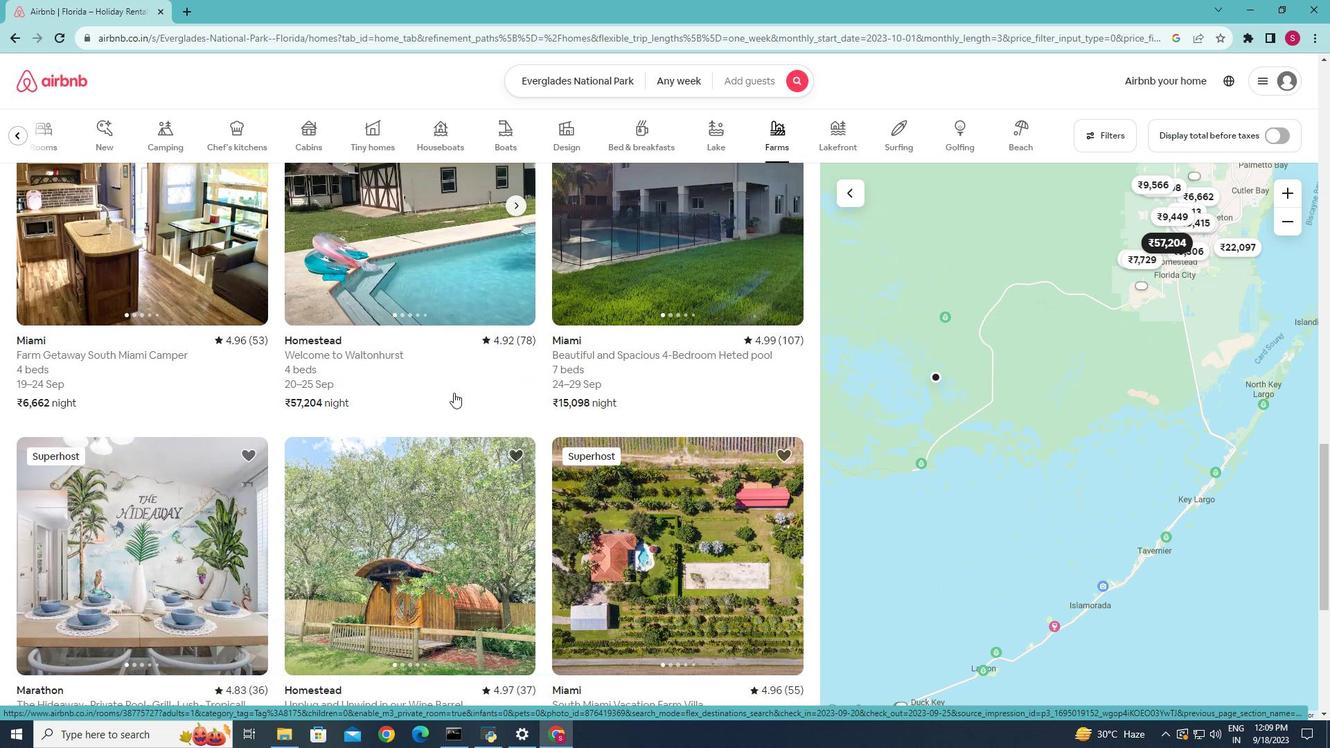 
Action: Mouse scrolled (453, 392) with delta (0, 0)
Screenshot: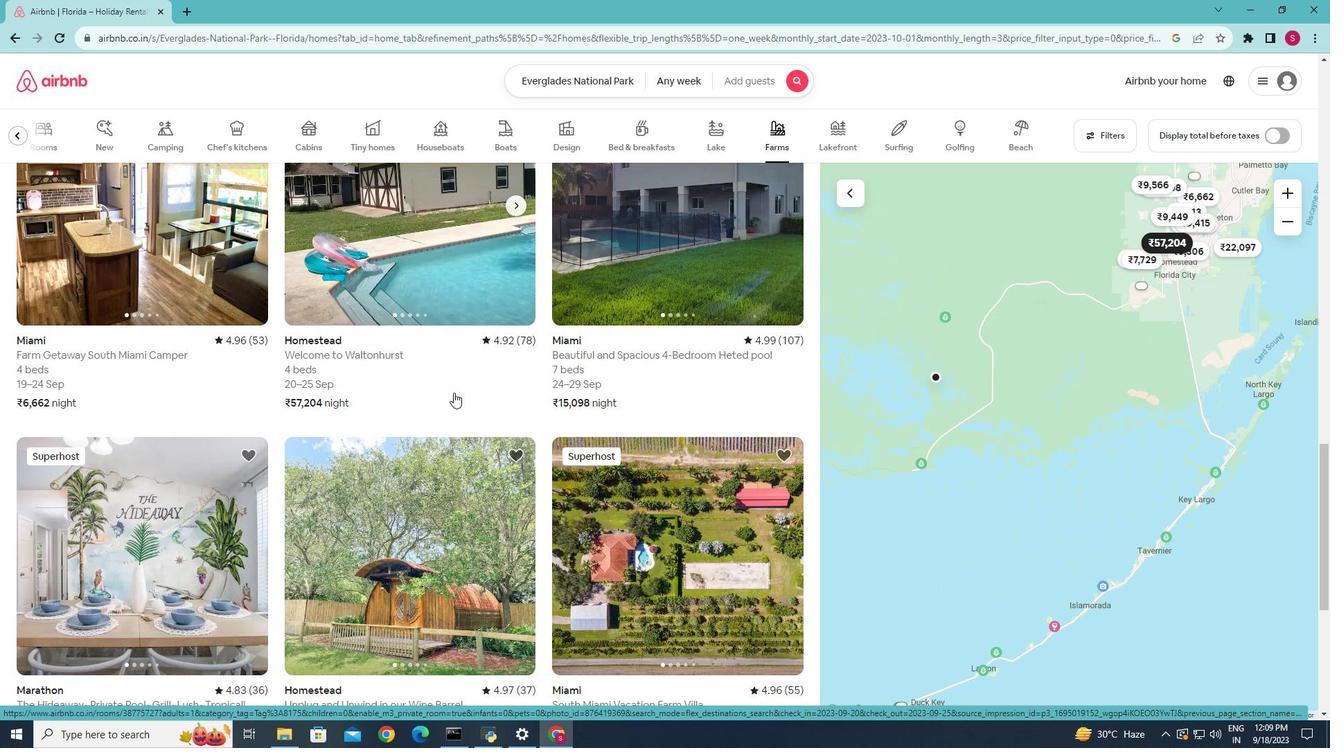 
Action: Mouse scrolled (453, 392) with delta (0, 0)
Screenshot: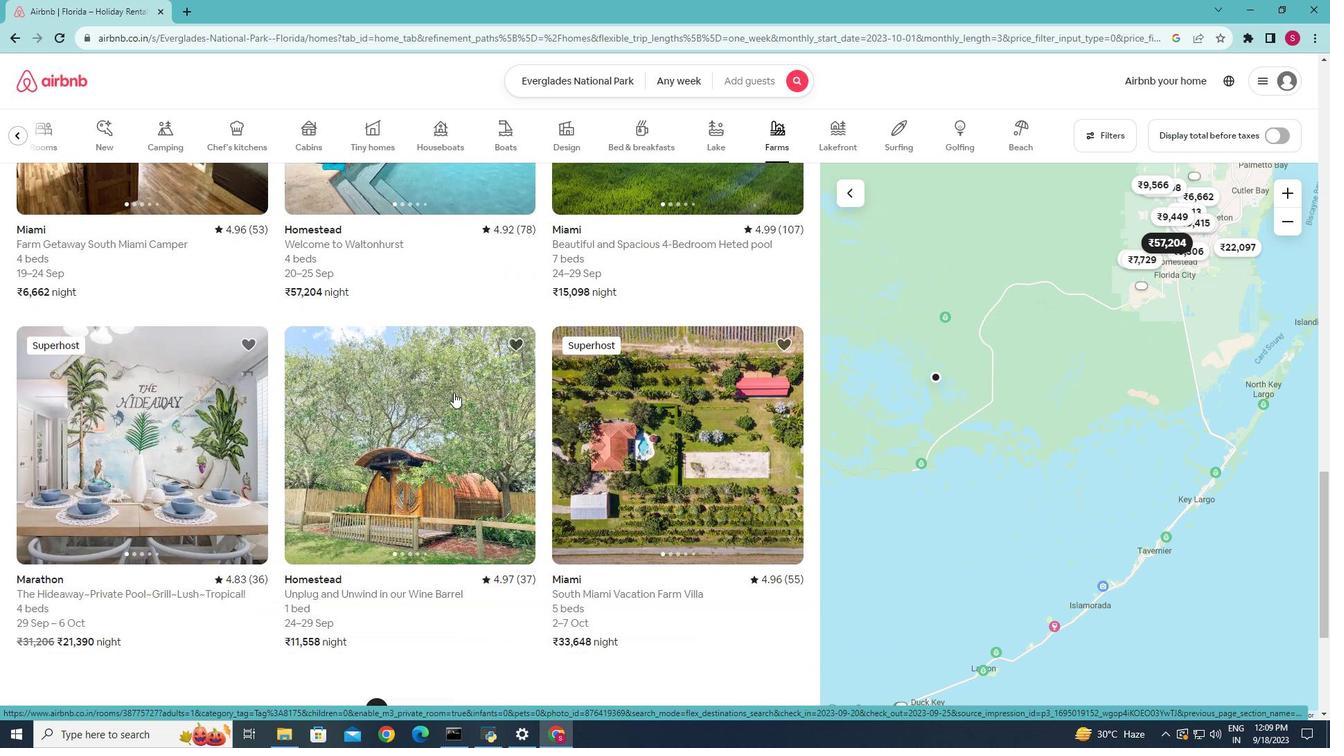 
Action: Mouse scrolled (453, 392) with delta (0, 0)
Screenshot: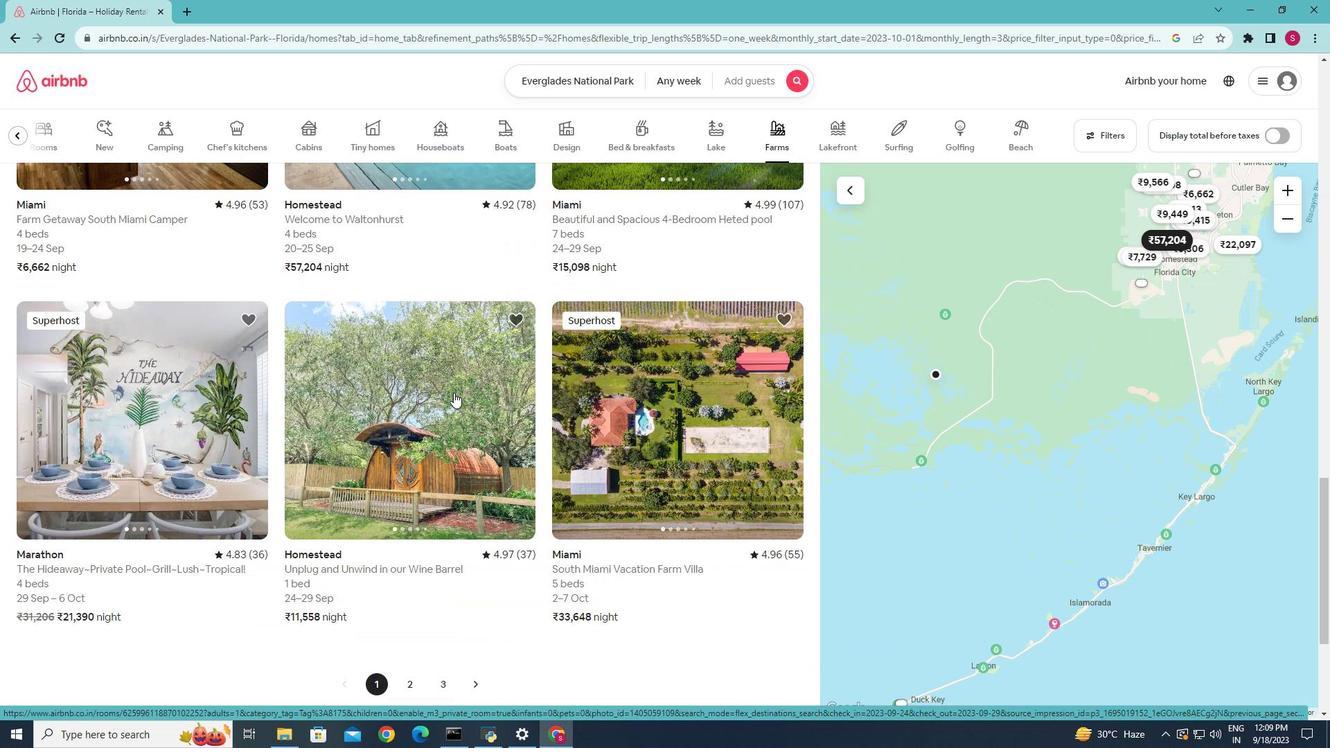
Action: Mouse moved to (660, 416)
Screenshot: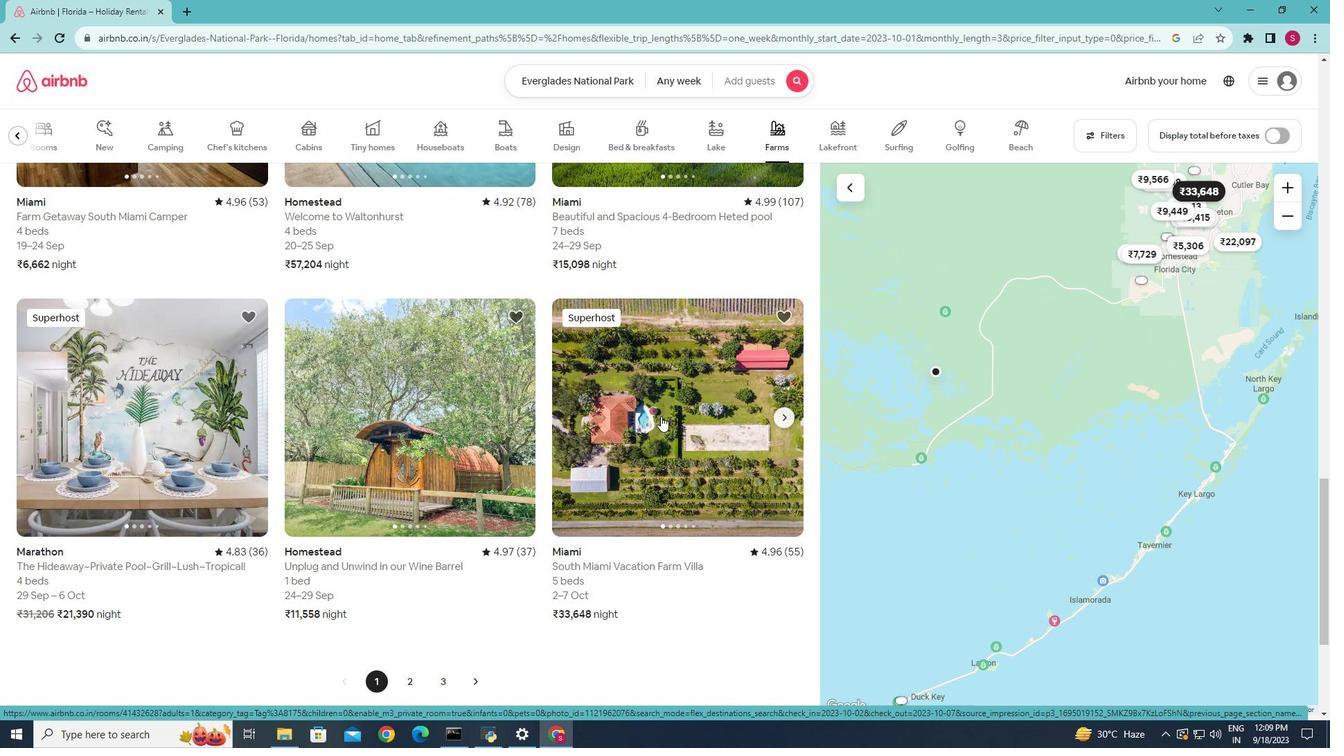 
Action: Mouse pressed left at (660, 416)
Screenshot: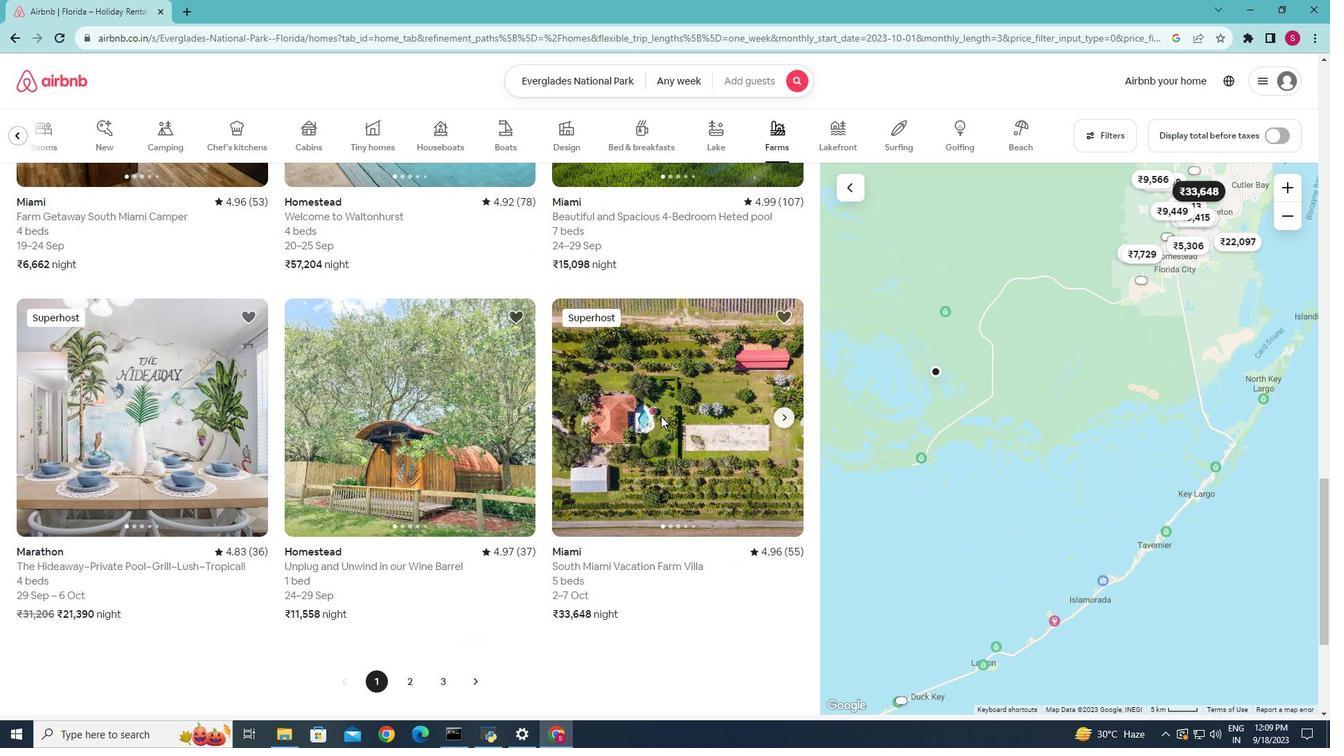 
Action: Mouse moved to (658, 416)
Screenshot: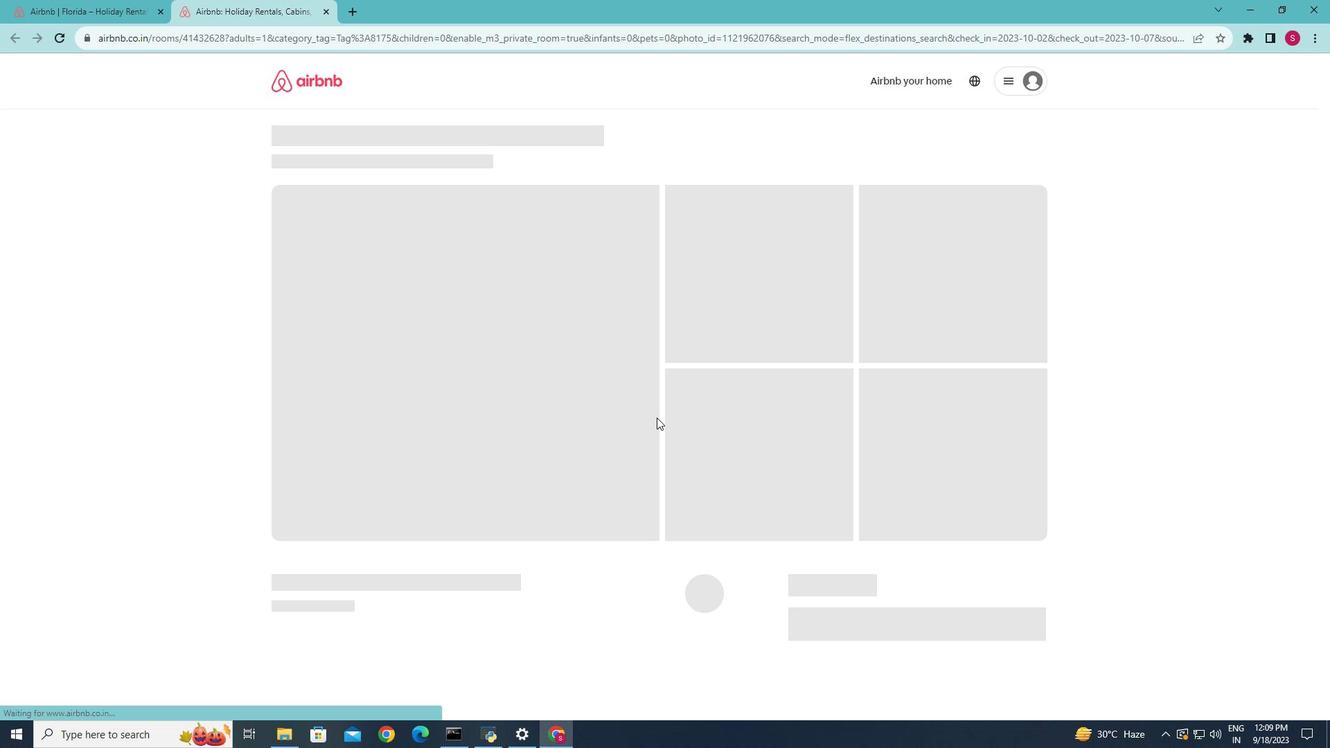 
Action: Mouse scrolled (658, 415) with delta (0, 0)
Screenshot: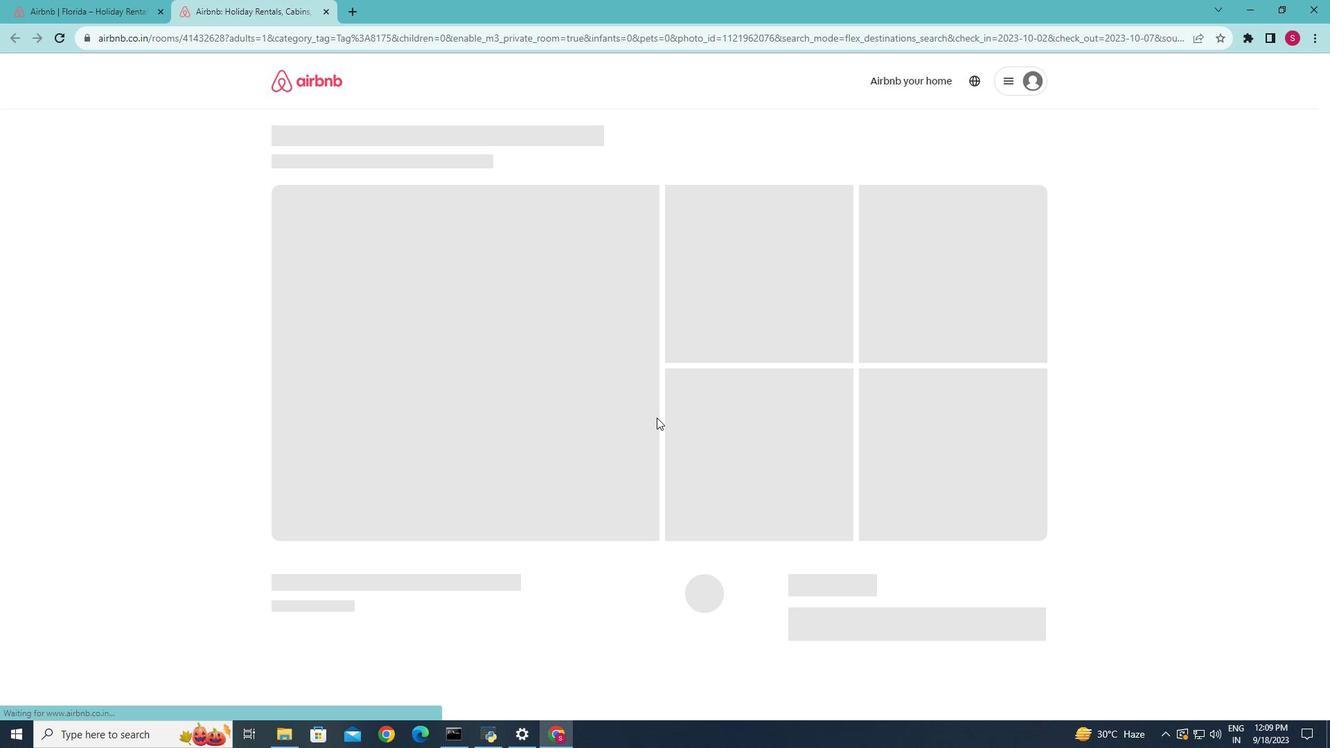 
Action: Mouse moved to (656, 417)
Screenshot: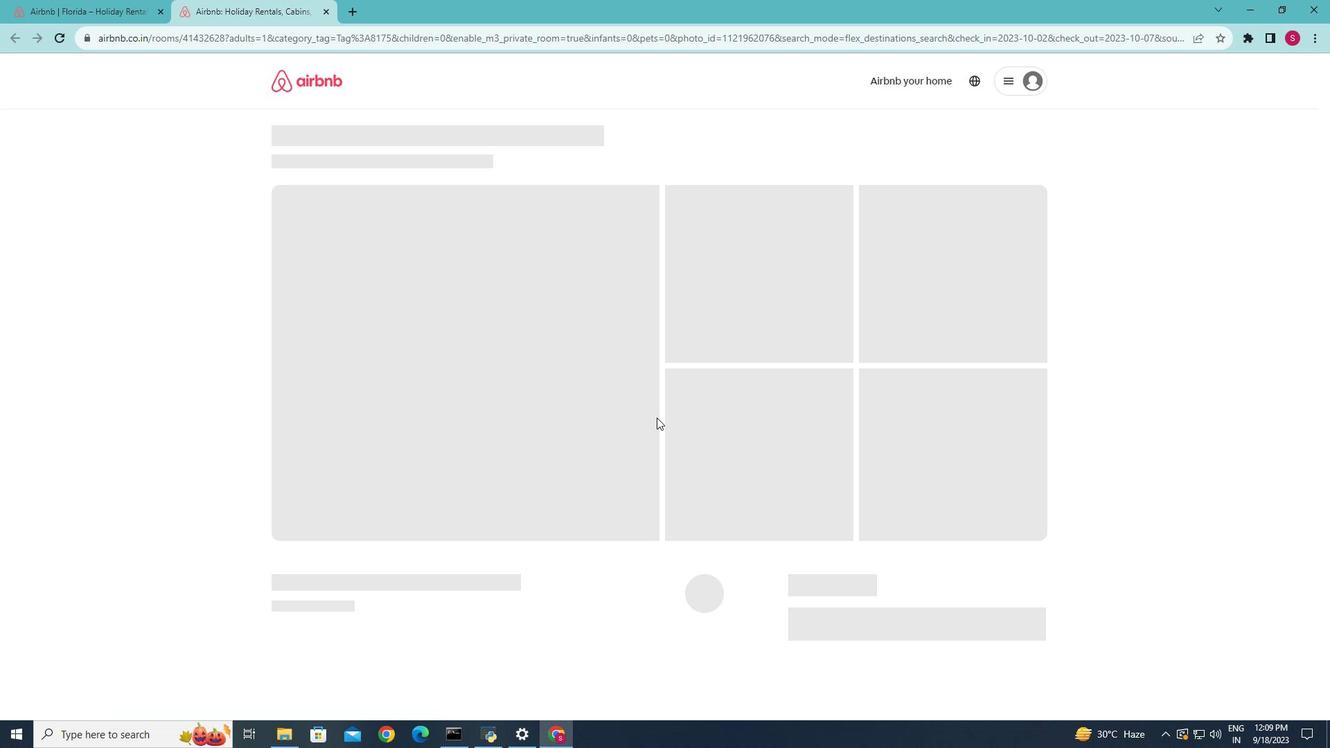 
Action: Mouse scrolled (656, 417) with delta (0, 0)
Screenshot: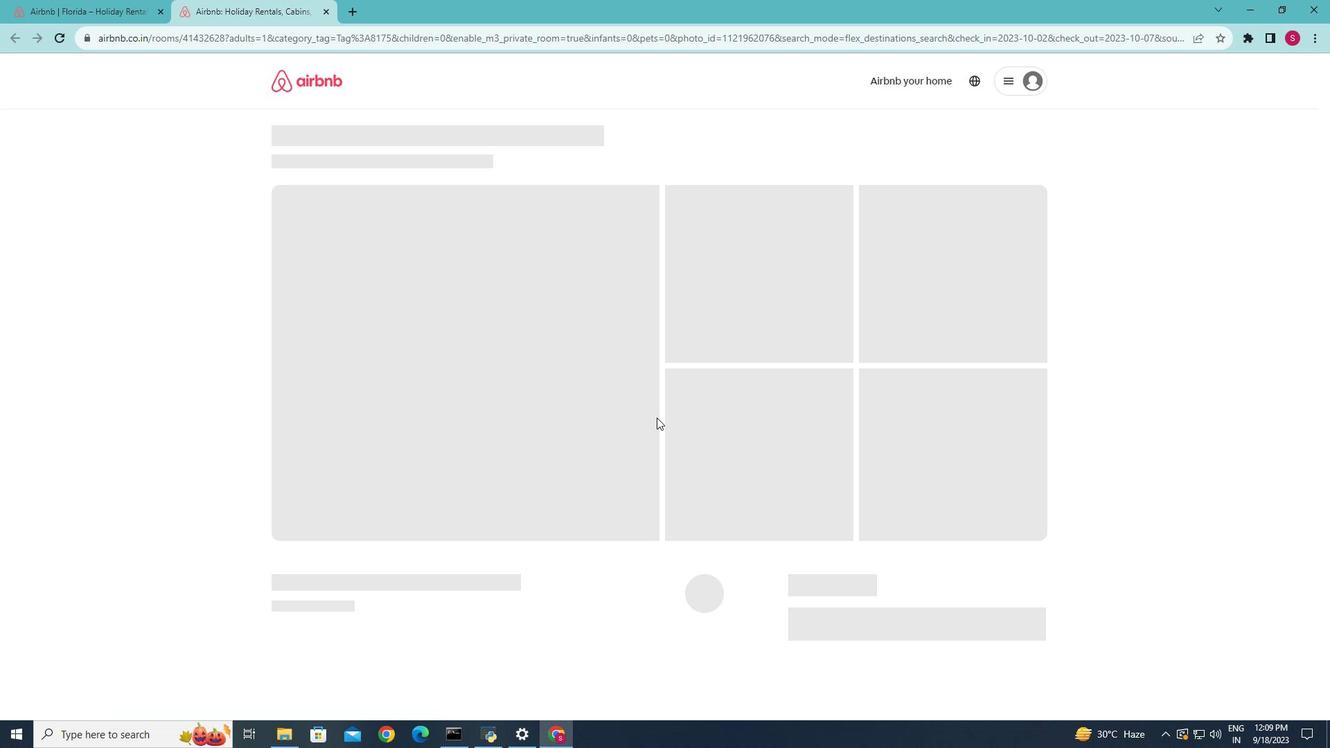 
Action: Mouse moved to (656, 417)
Screenshot: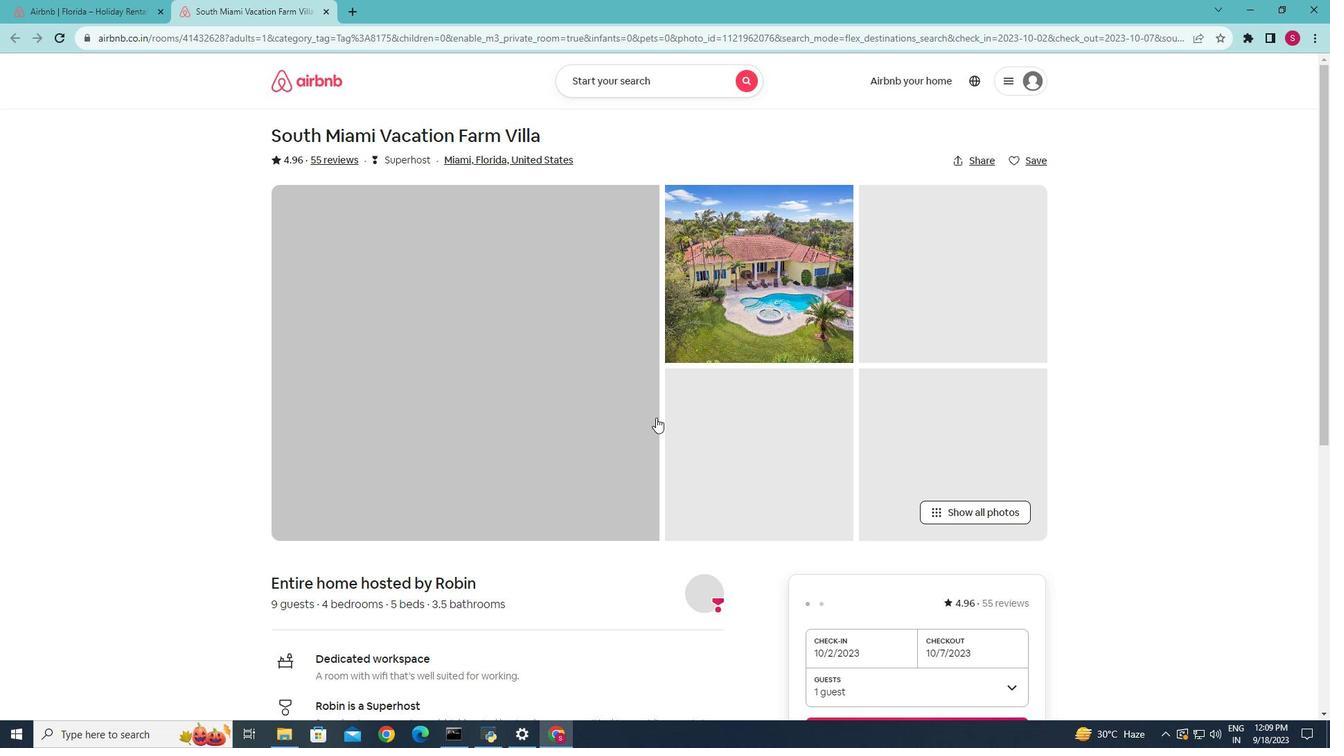
Action: Mouse scrolled (656, 417) with delta (0, 0)
Screenshot: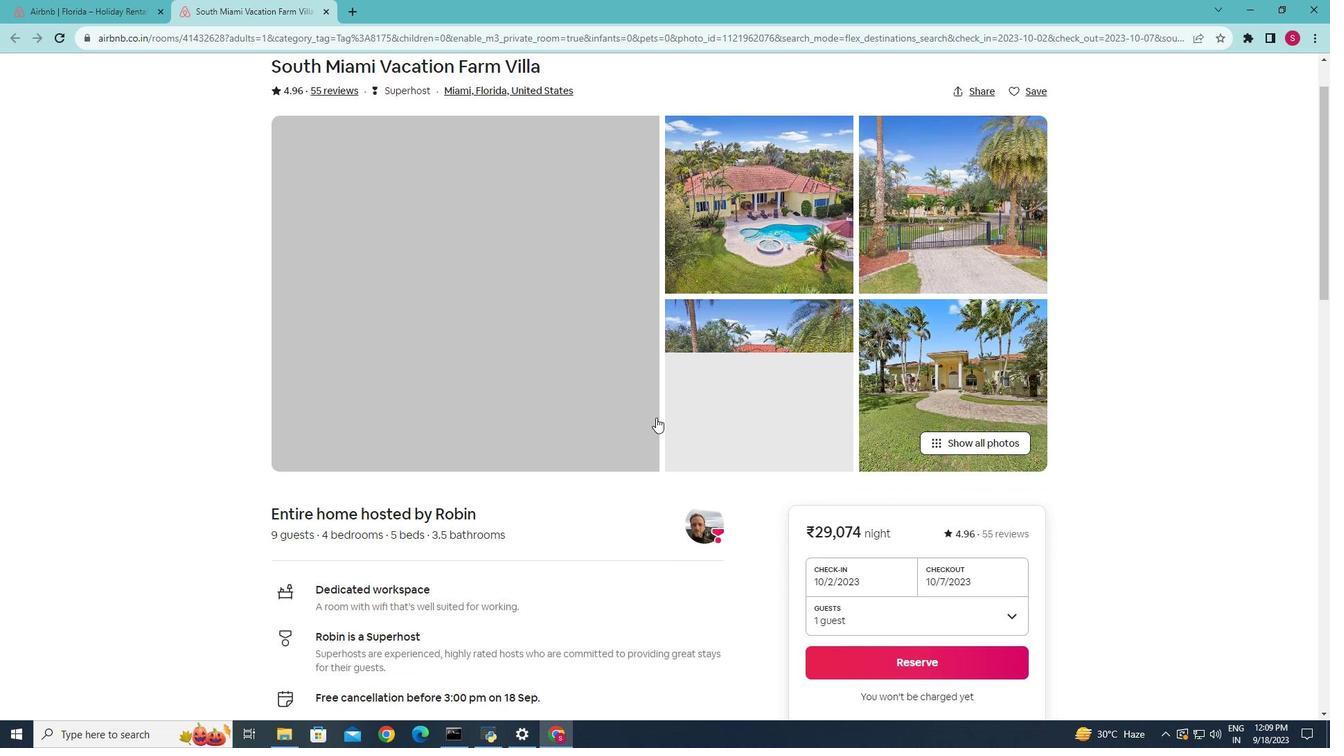
Action: Mouse scrolled (656, 417) with delta (0, 0)
Screenshot: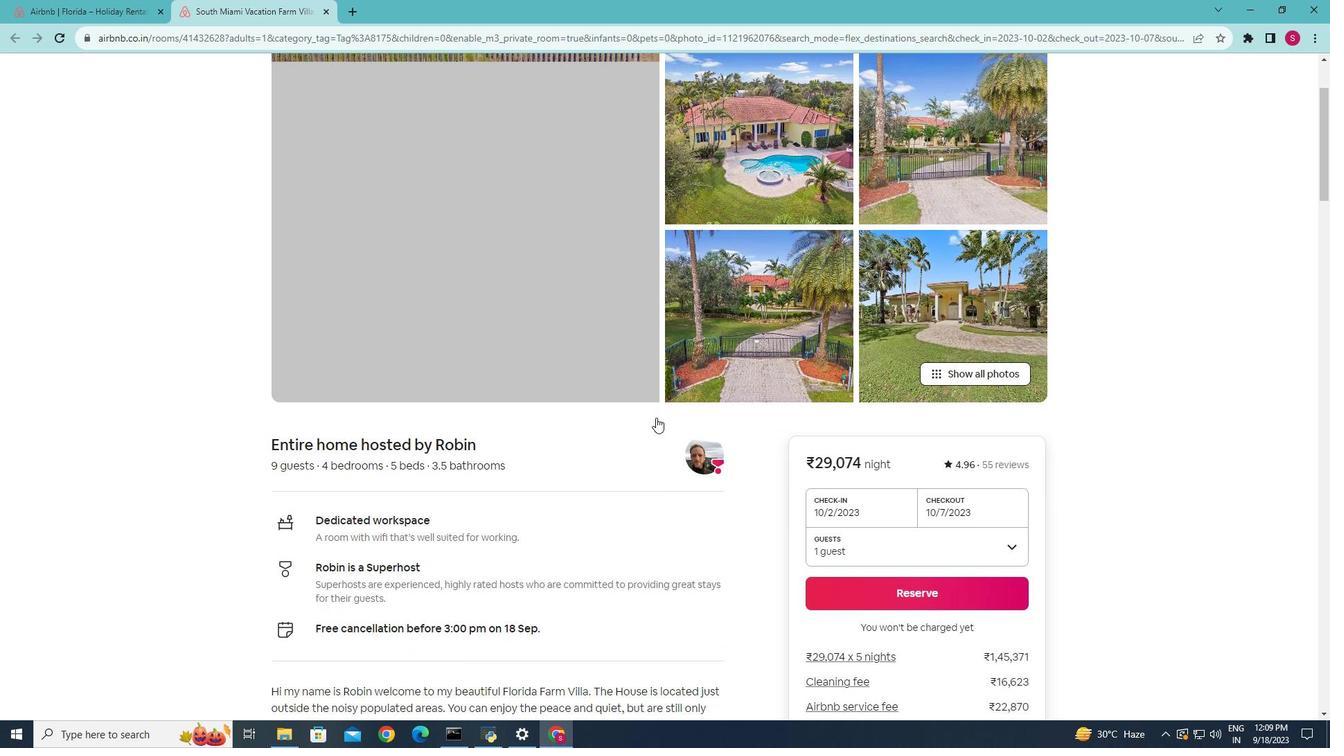 
Action: Mouse moved to (655, 417)
Screenshot: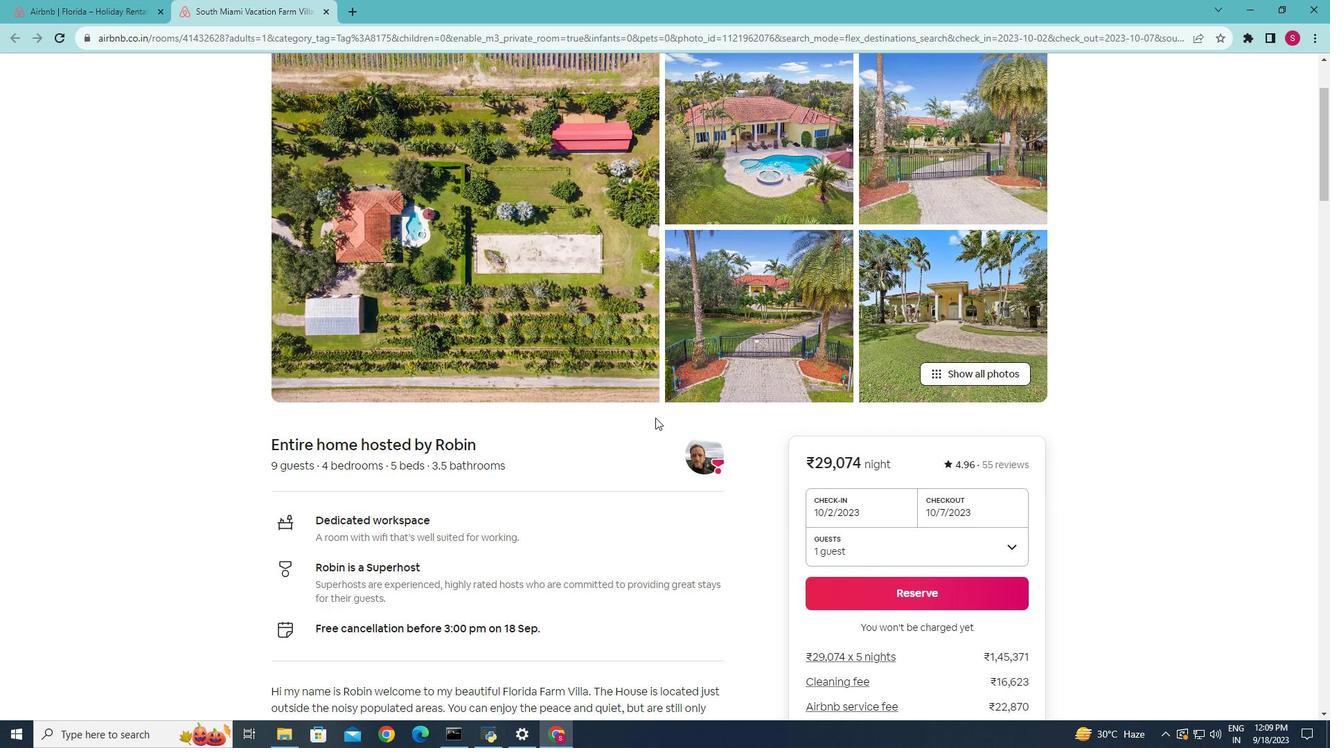 
Action: Mouse scrolled (655, 417) with delta (0, 0)
Screenshot: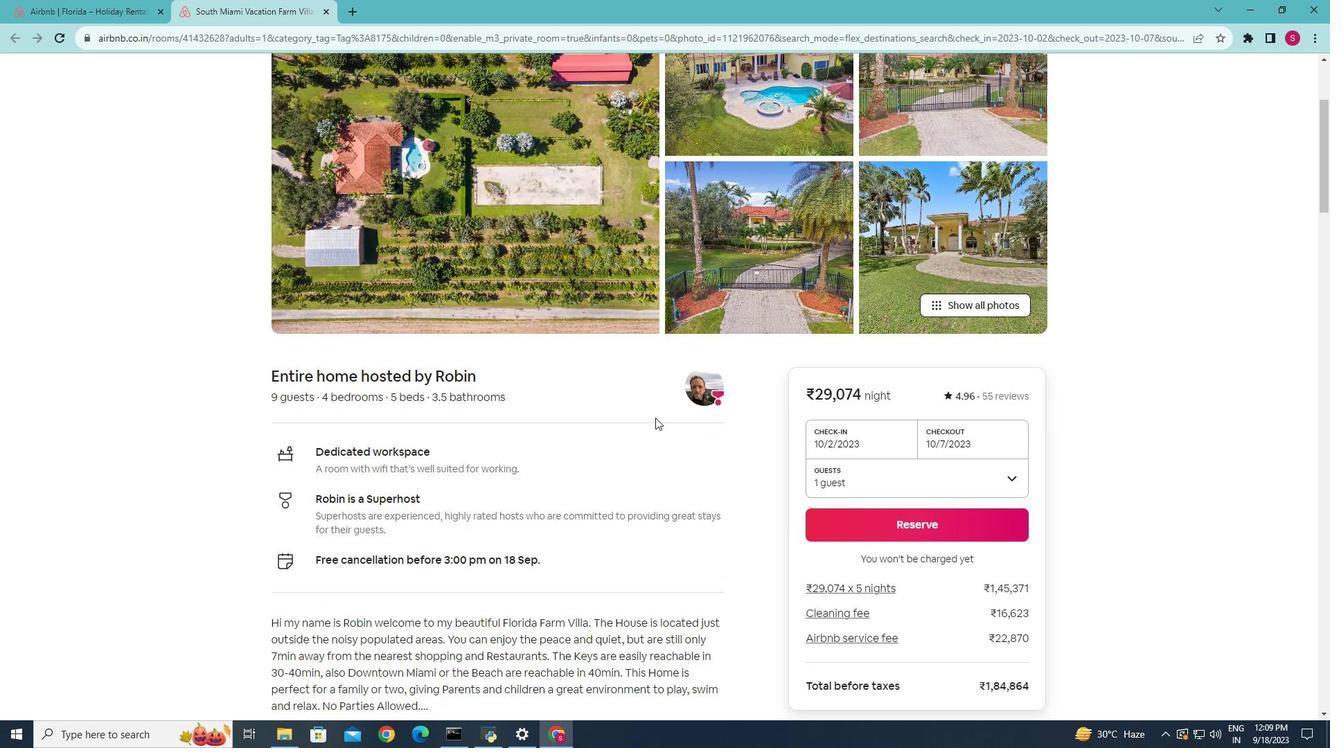 
Action: Mouse moved to (539, 232)
Screenshot: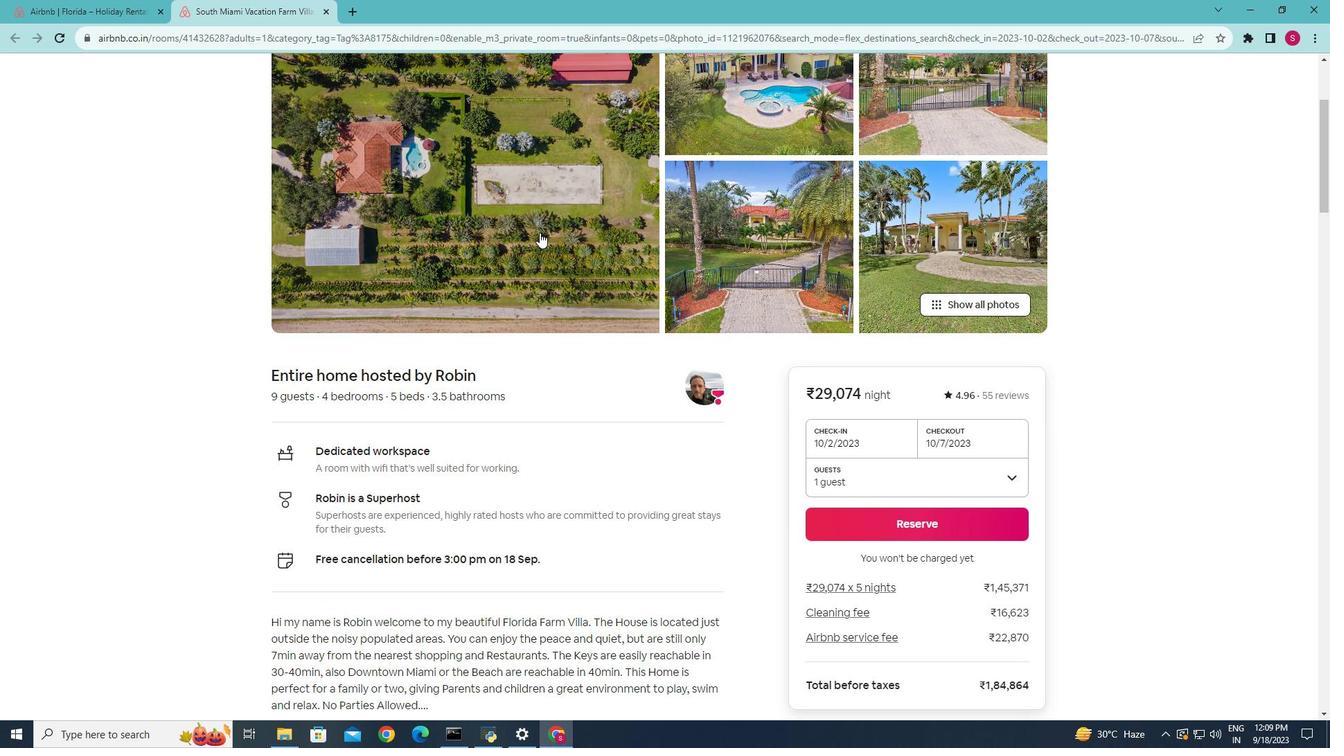 
Action: Mouse pressed left at (539, 232)
Screenshot: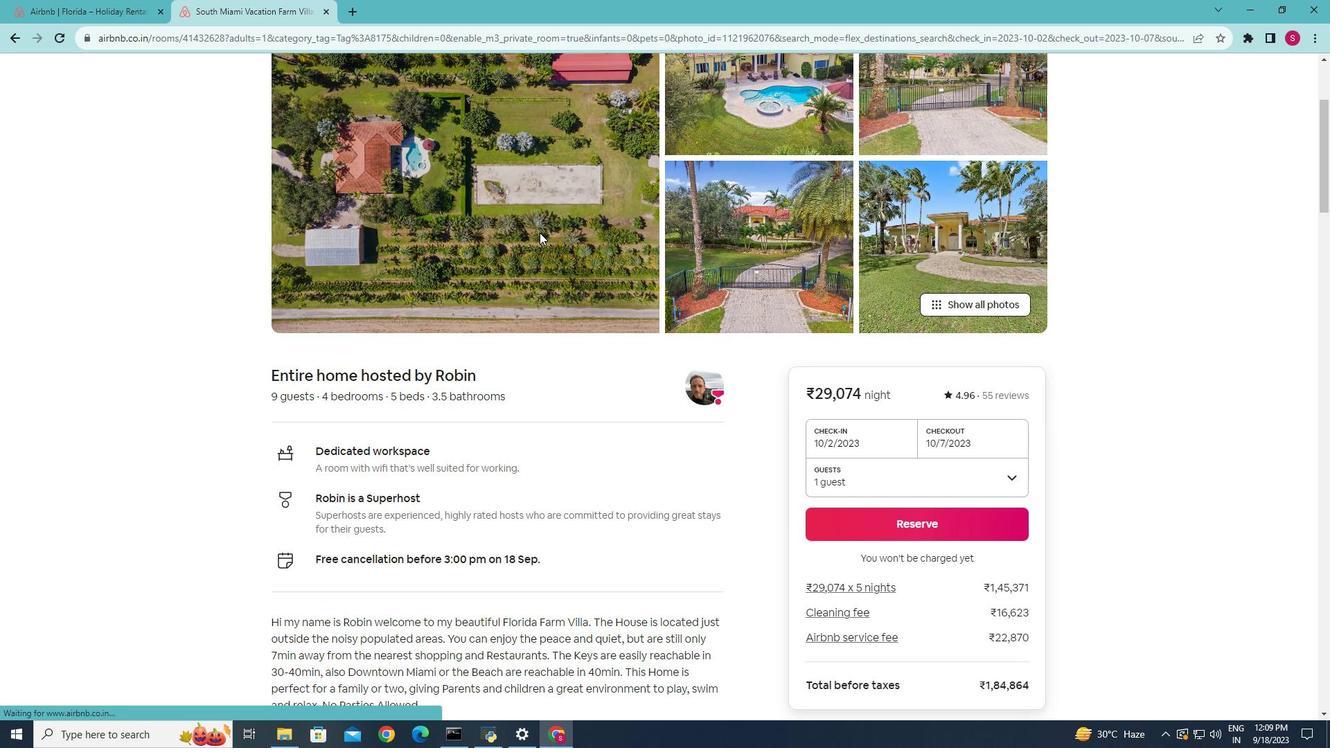 
Action: Mouse moved to (568, 327)
Screenshot: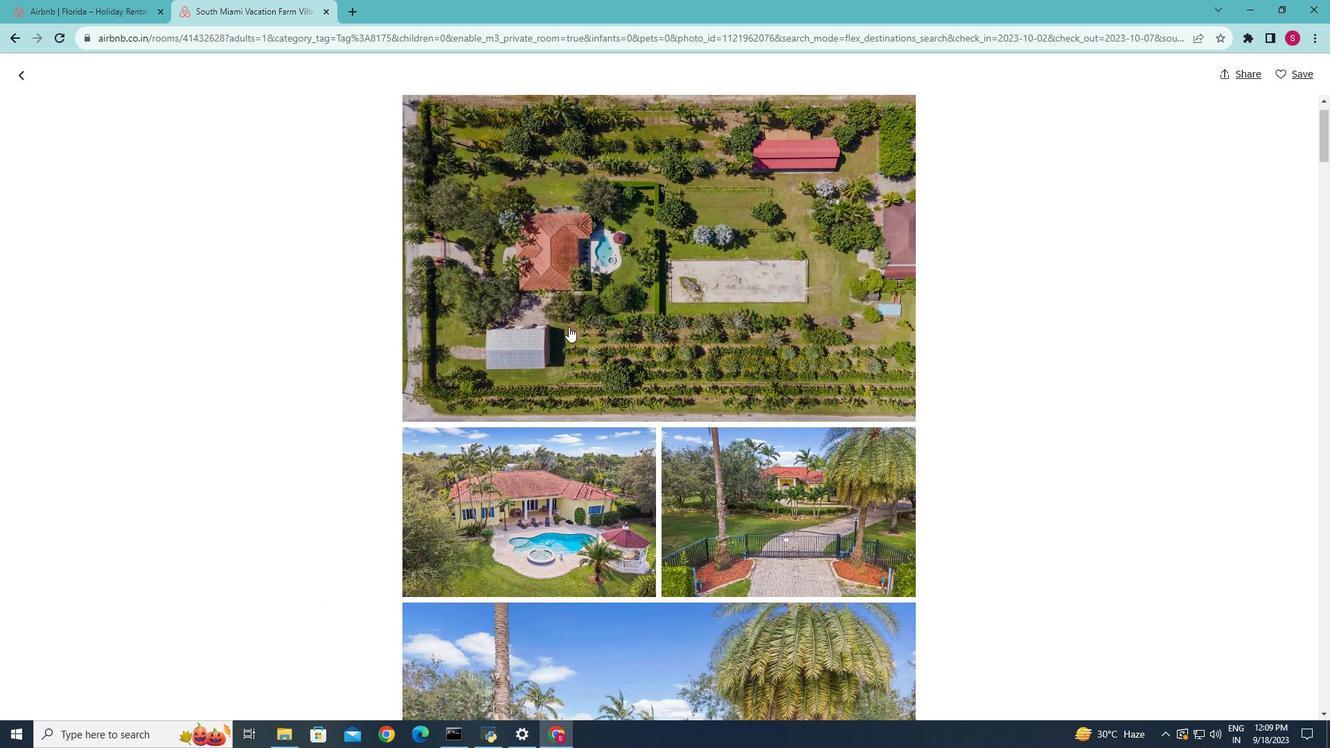 
Action: Mouse scrolled (568, 326) with delta (0, 0)
Screenshot: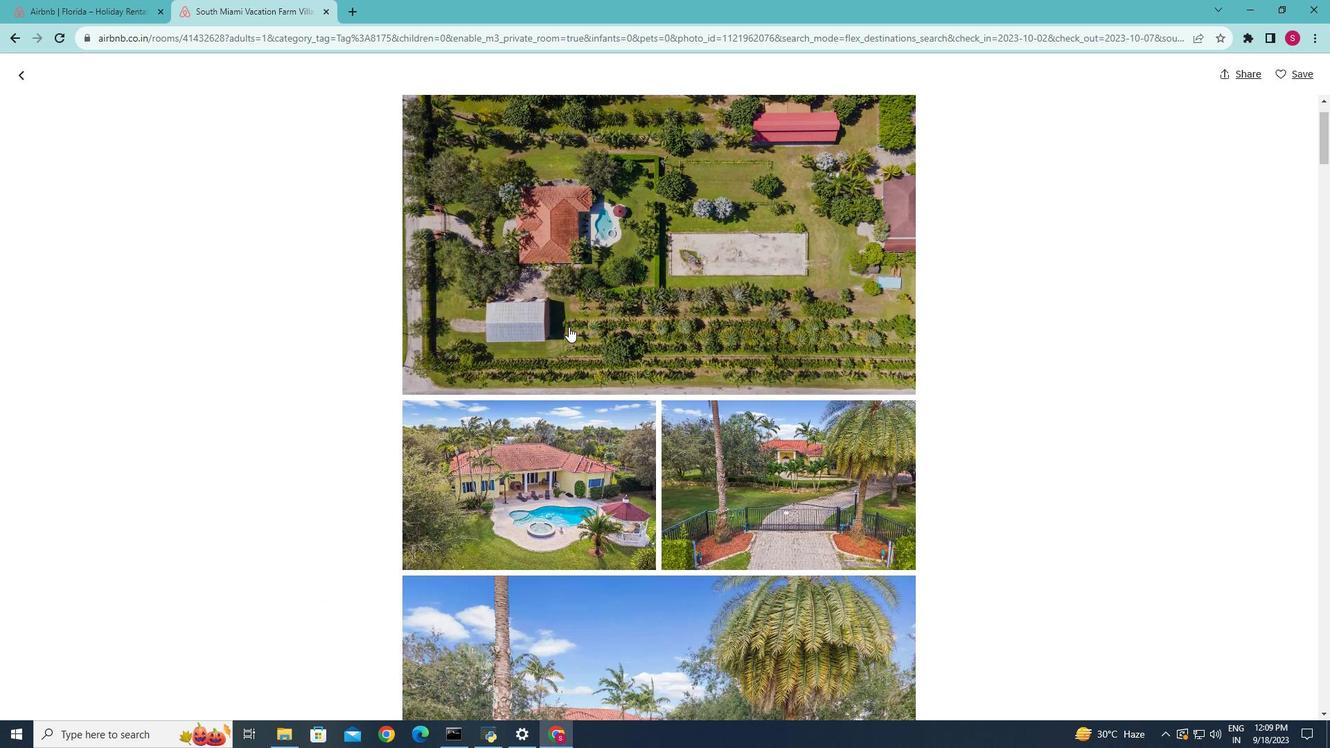 
Action: Mouse scrolled (568, 326) with delta (0, 0)
Screenshot: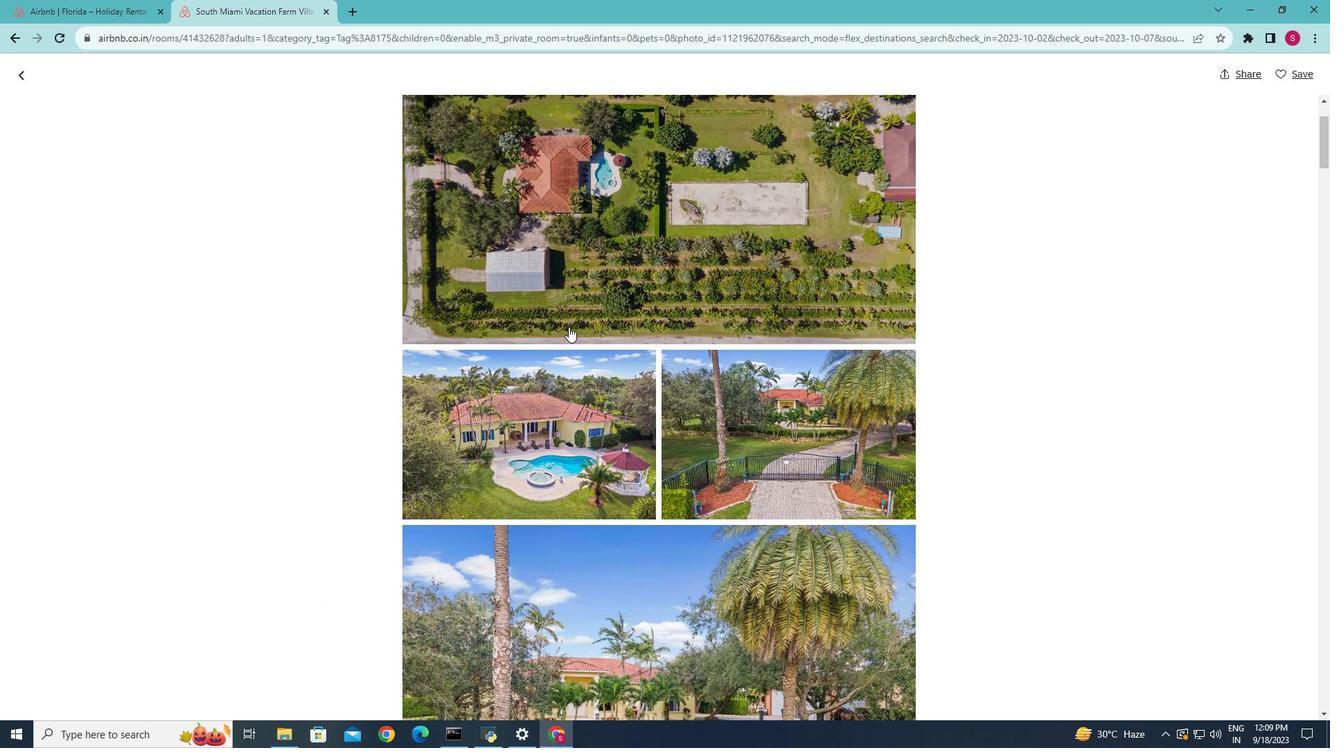 
Action: Mouse scrolled (568, 326) with delta (0, 0)
Screenshot: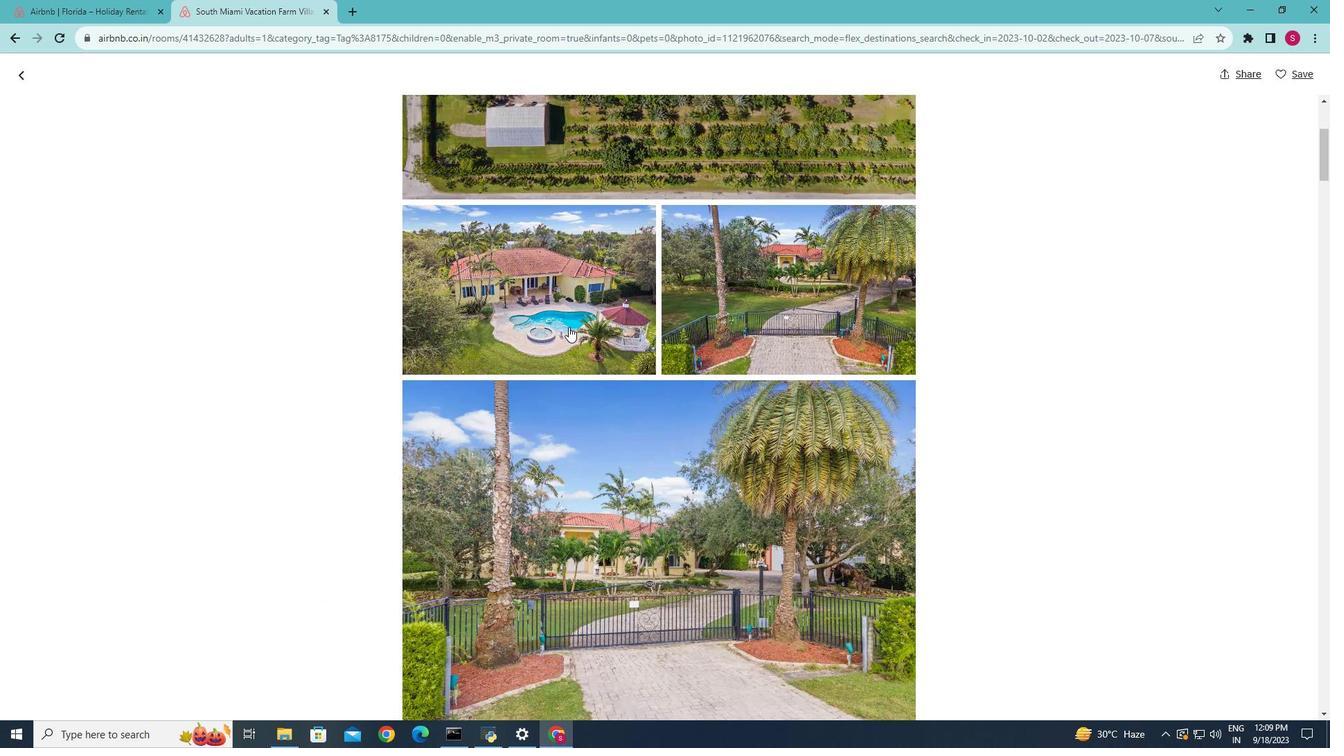
Action: Mouse scrolled (568, 326) with delta (0, 0)
Screenshot: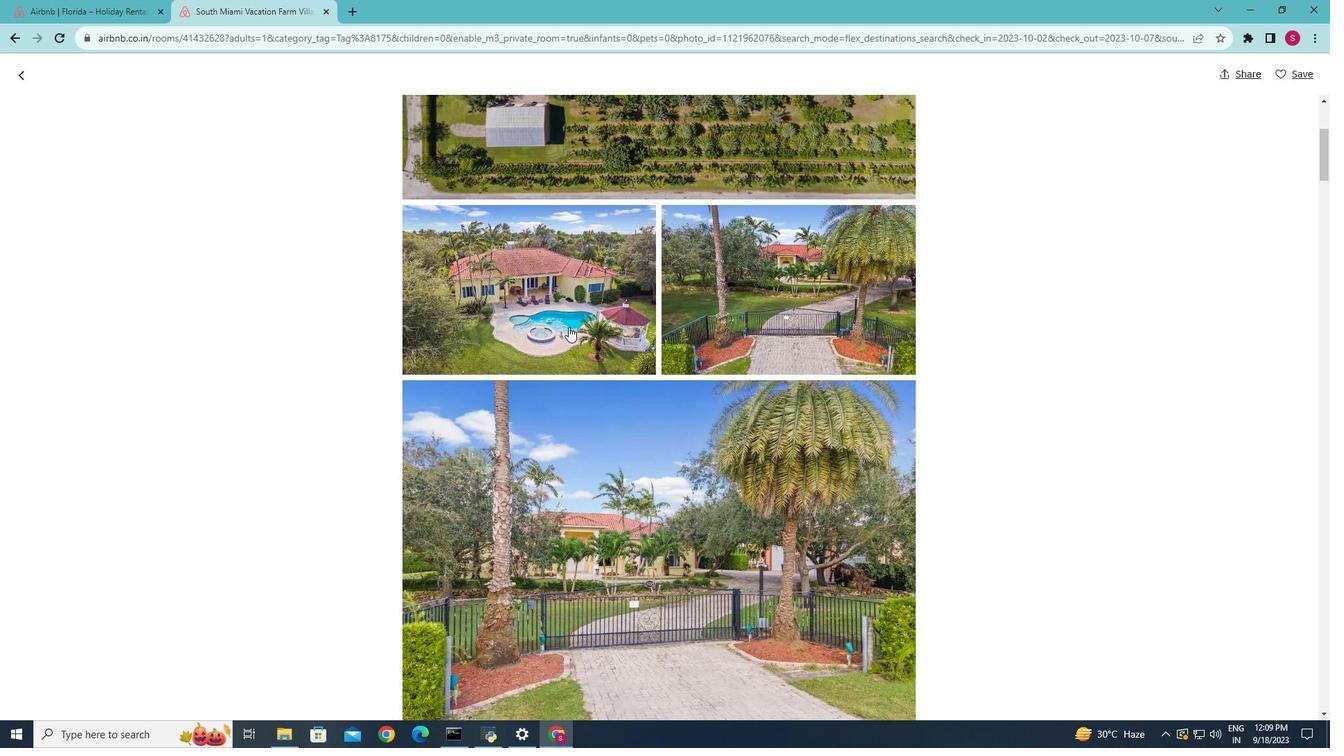 
Action: Mouse scrolled (568, 326) with delta (0, 0)
Screenshot: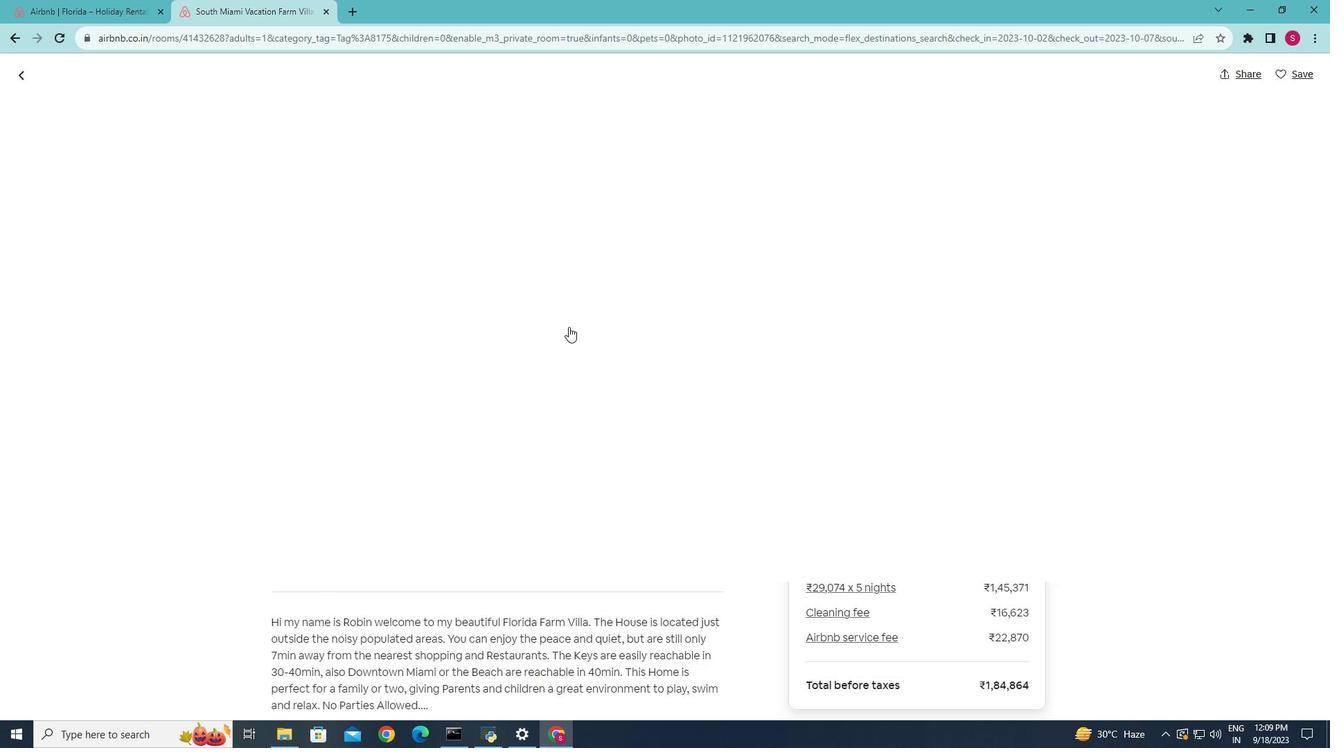 
Action: Mouse scrolled (568, 326) with delta (0, 0)
Screenshot: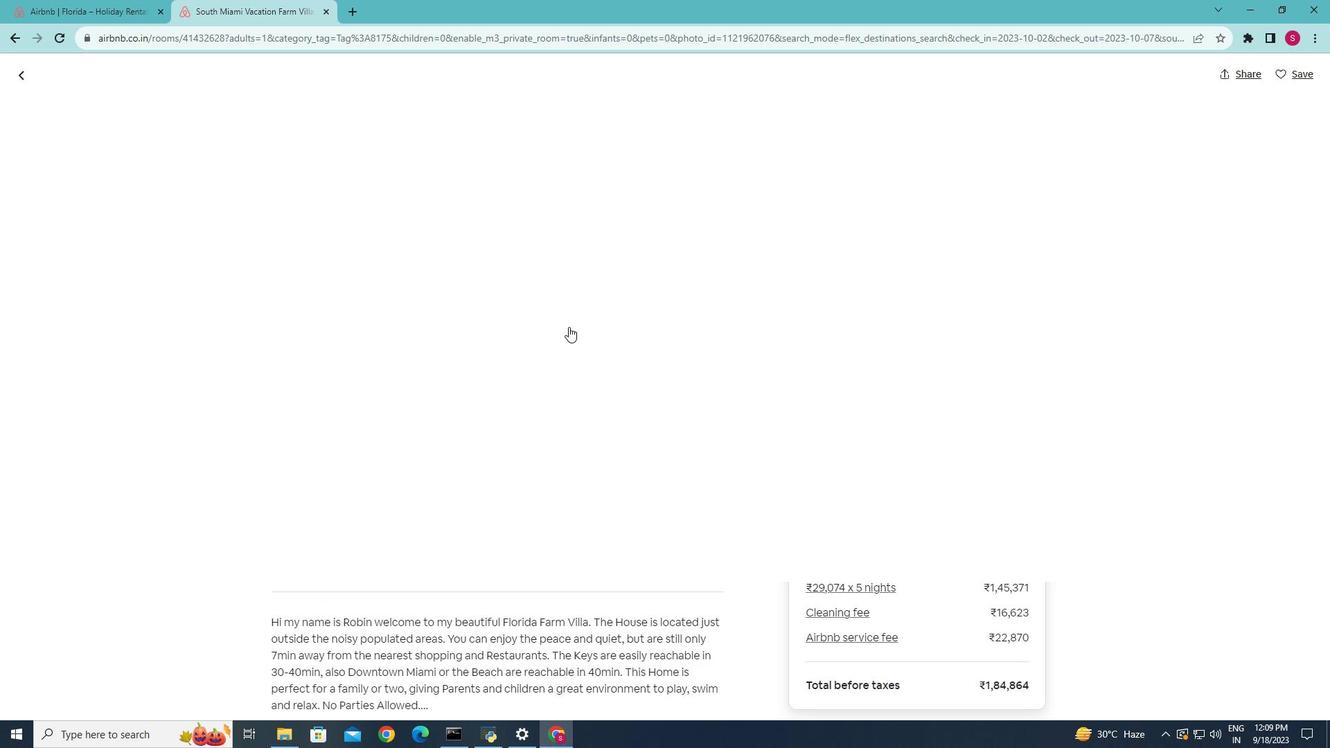
Action: Mouse scrolled (568, 326) with delta (0, 0)
Screenshot: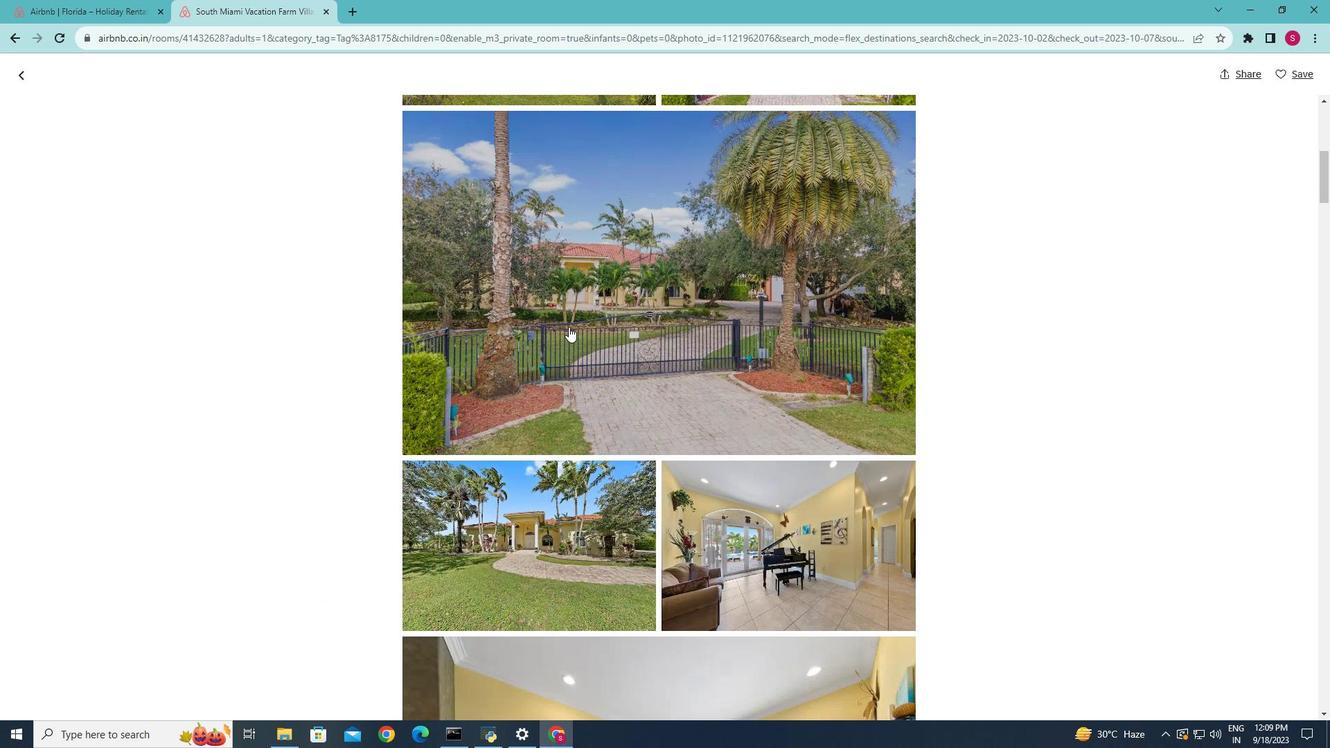 
Action: Mouse scrolled (568, 326) with delta (0, 0)
Screenshot: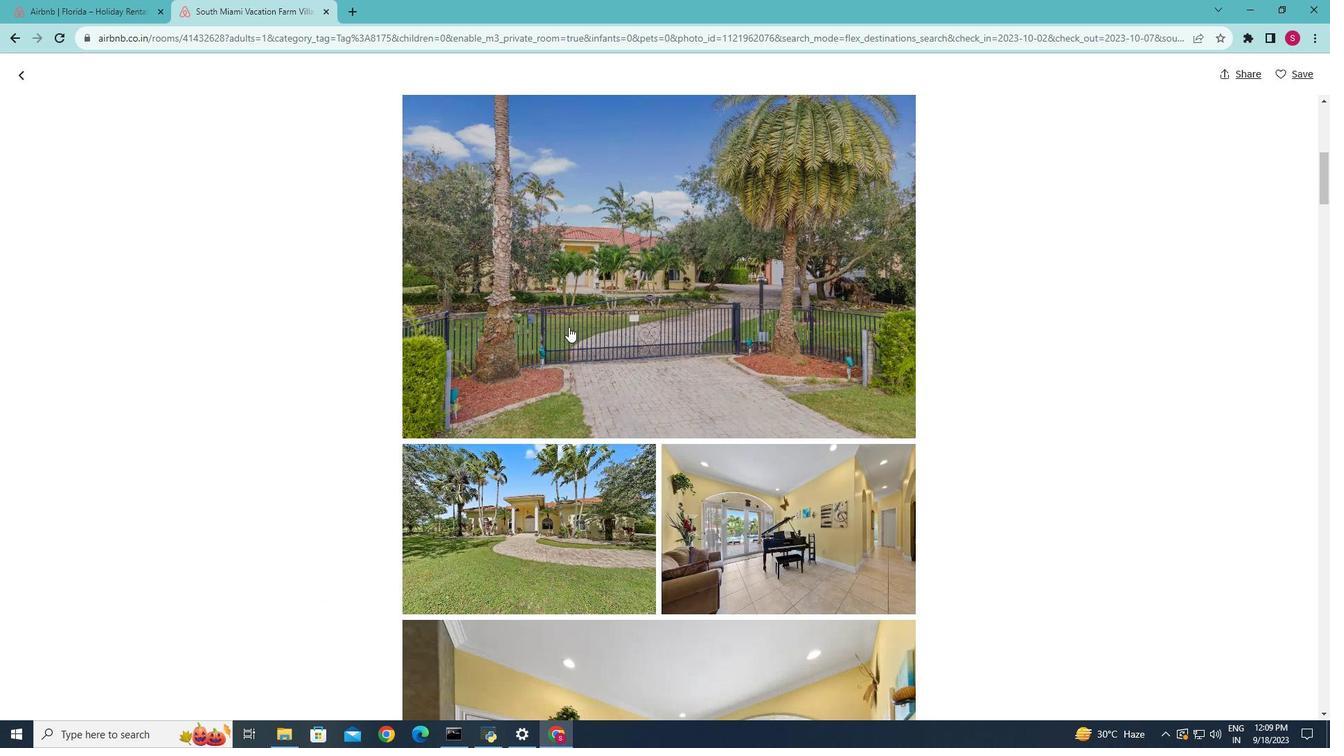 
Action: Mouse scrolled (568, 326) with delta (0, 0)
Screenshot: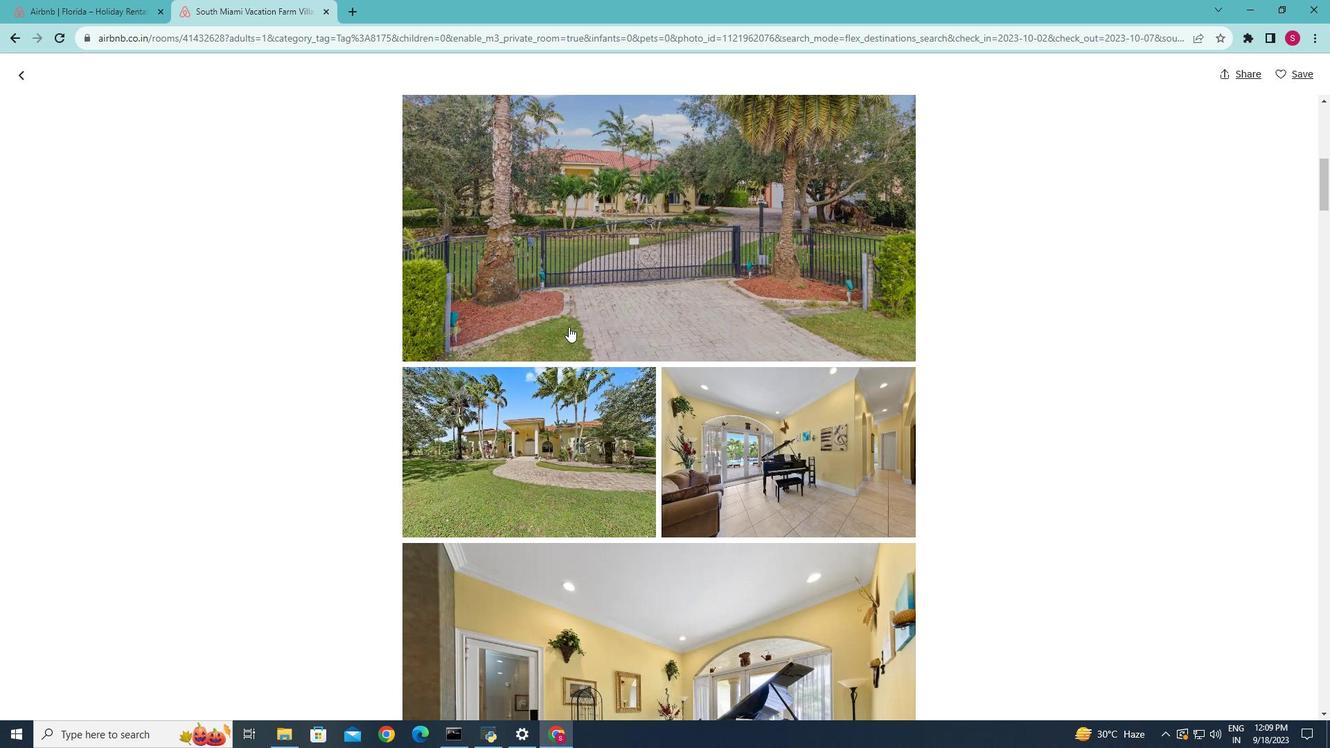 
Action: Mouse scrolled (568, 326) with delta (0, 0)
Screenshot: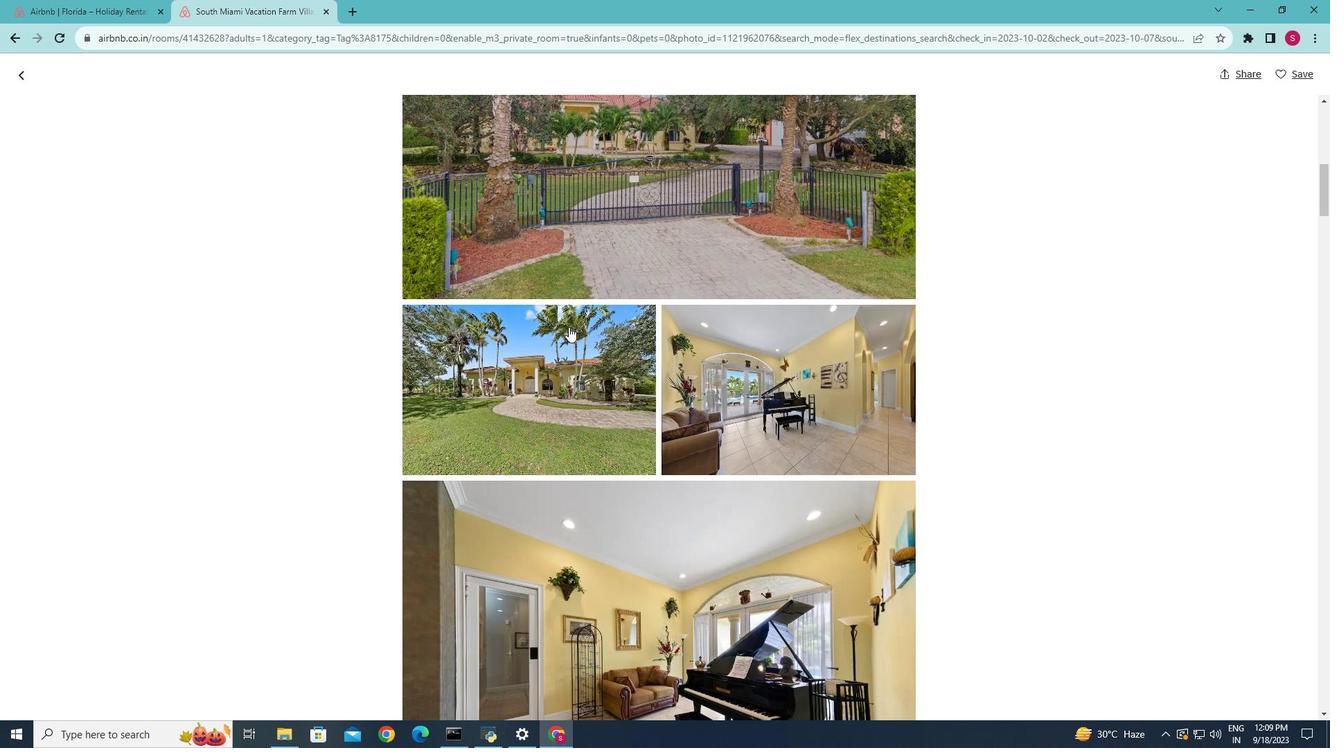 
Action: Mouse scrolled (568, 326) with delta (0, 0)
Screenshot: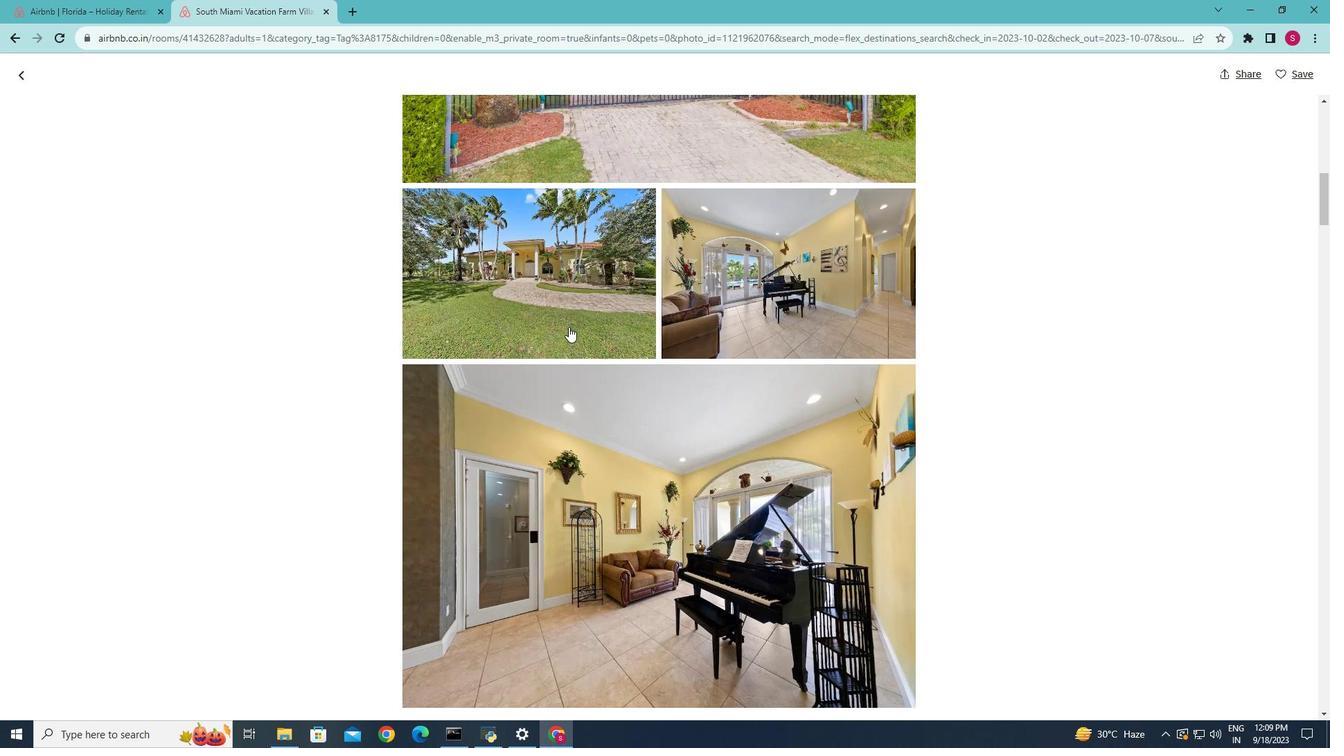 
Action: Mouse scrolled (568, 326) with delta (0, 0)
Screenshot: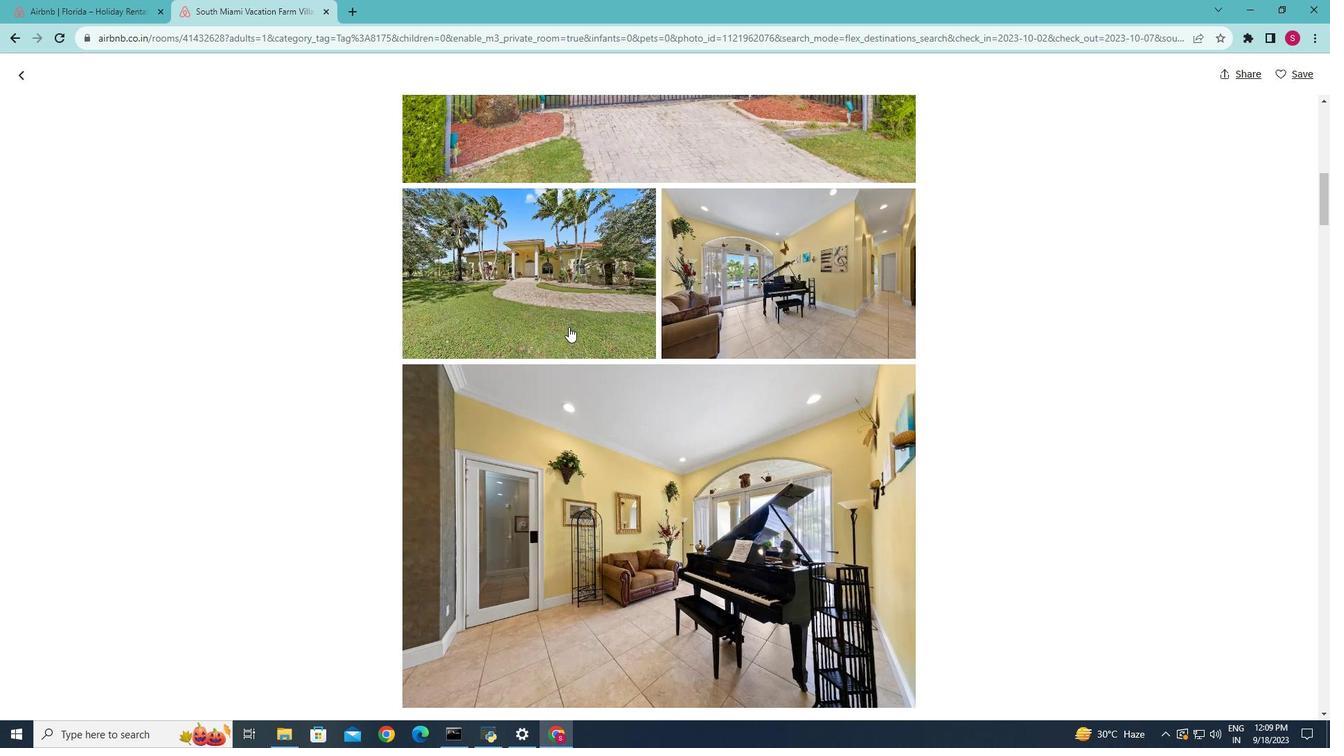 
Action: Mouse scrolled (568, 326) with delta (0, 0)
Screenshot: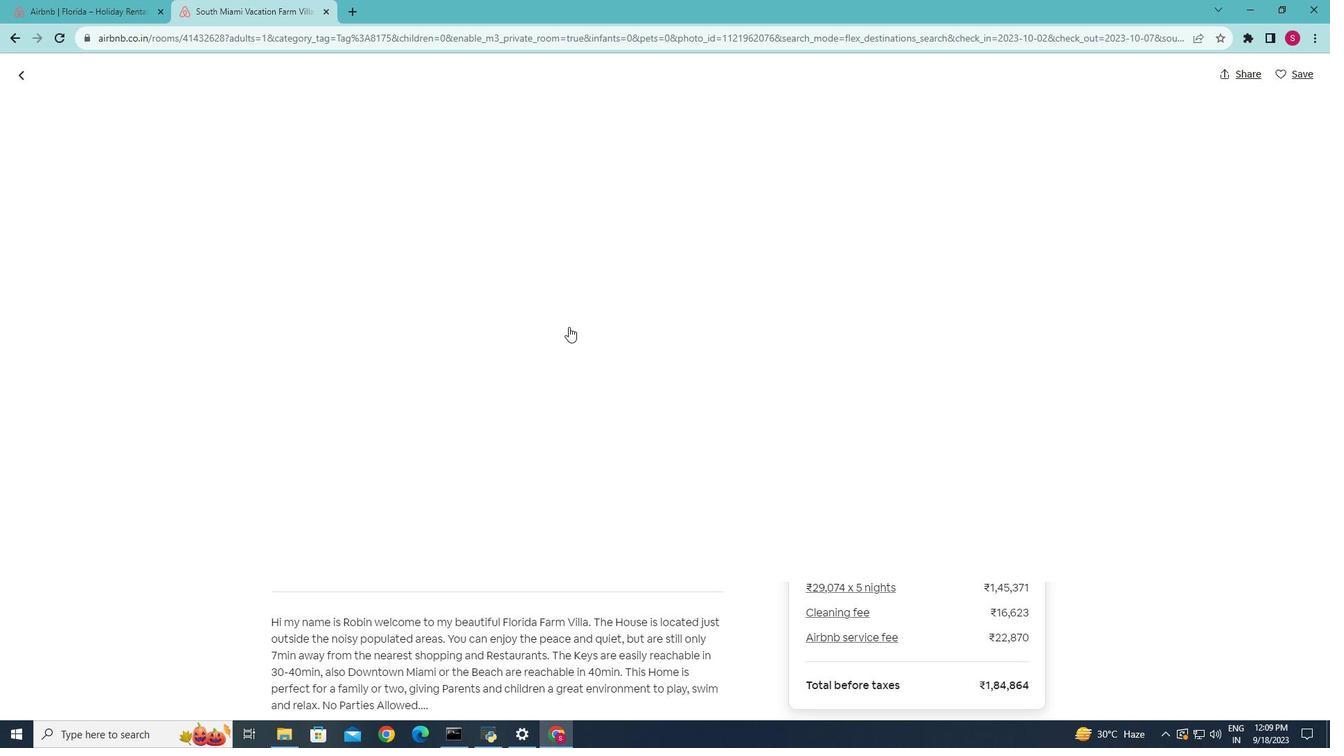 
Action: Mouse scrolled (568, 326) with delta (0, 0)
Screenshot: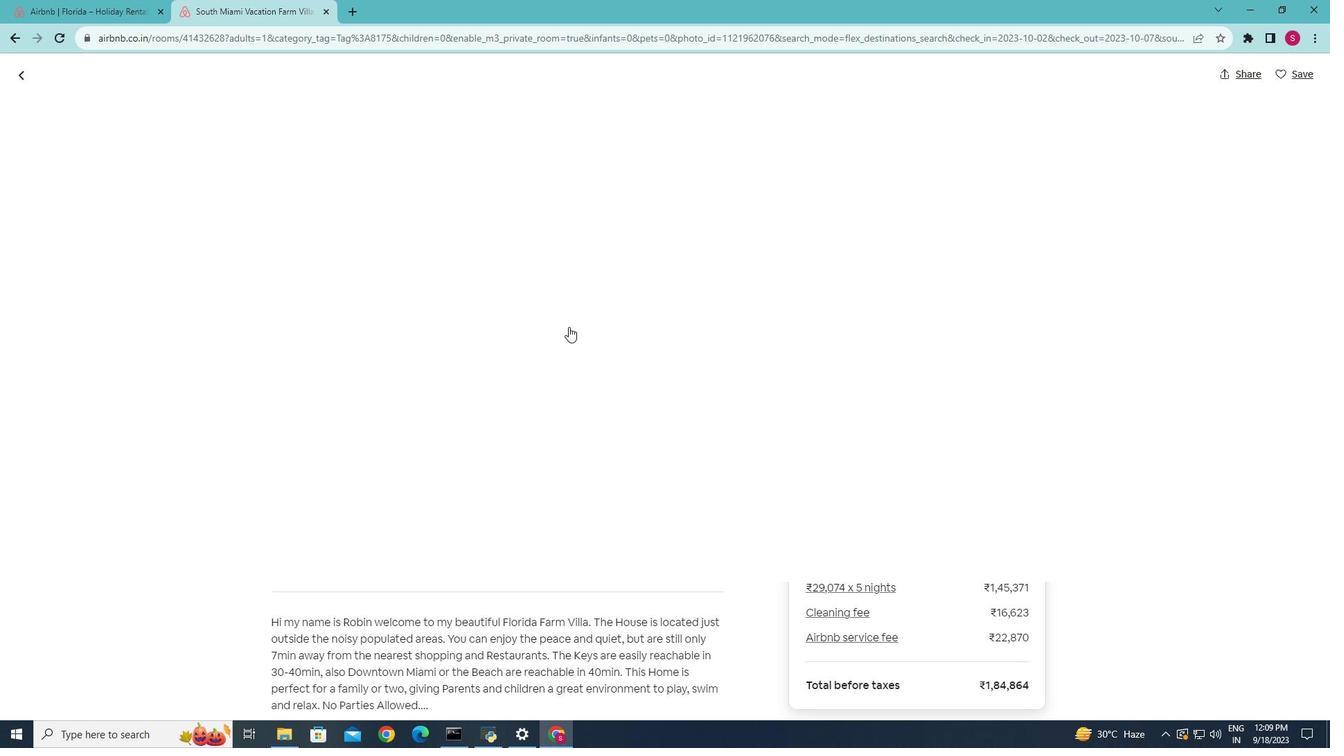 
Action: Mouse scrolled (568, 326) with delta (0, 0)
Screenshot: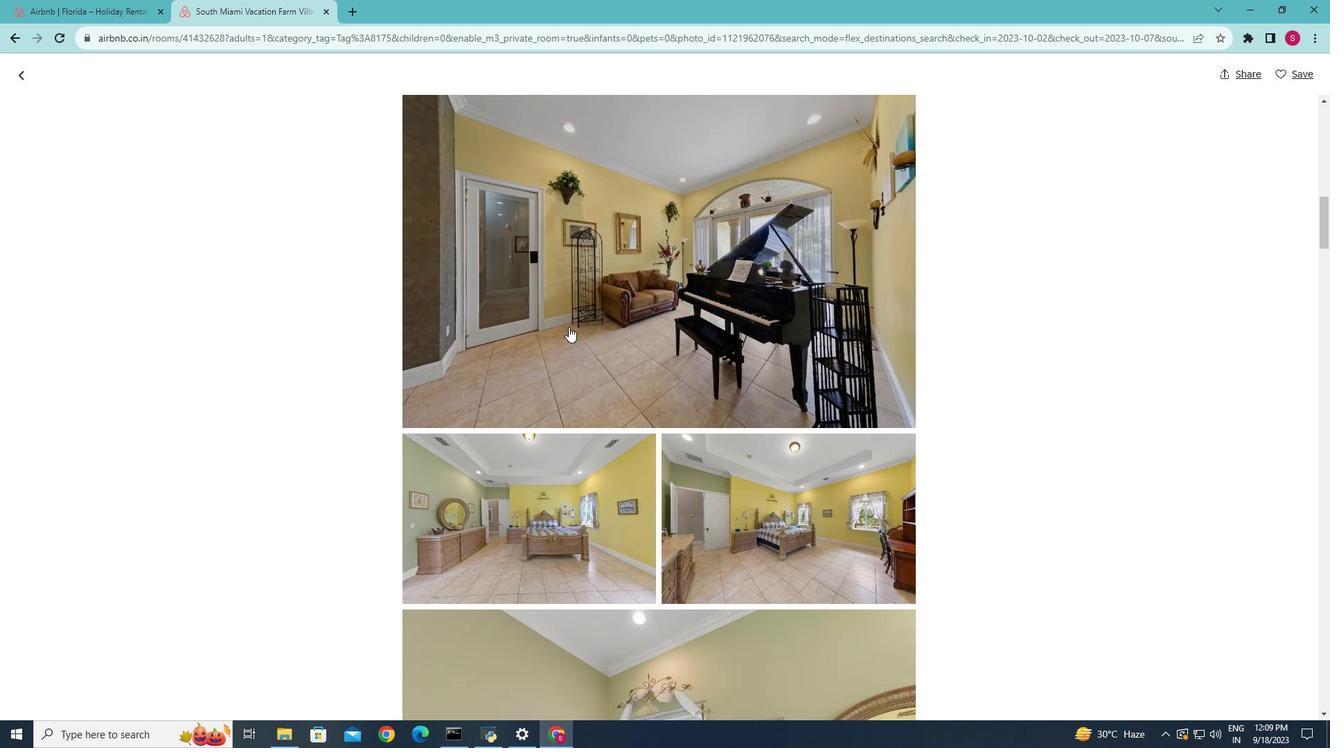 
Action: Mouse scrolled (568, 326) with delta (0, 0)
Screenshot: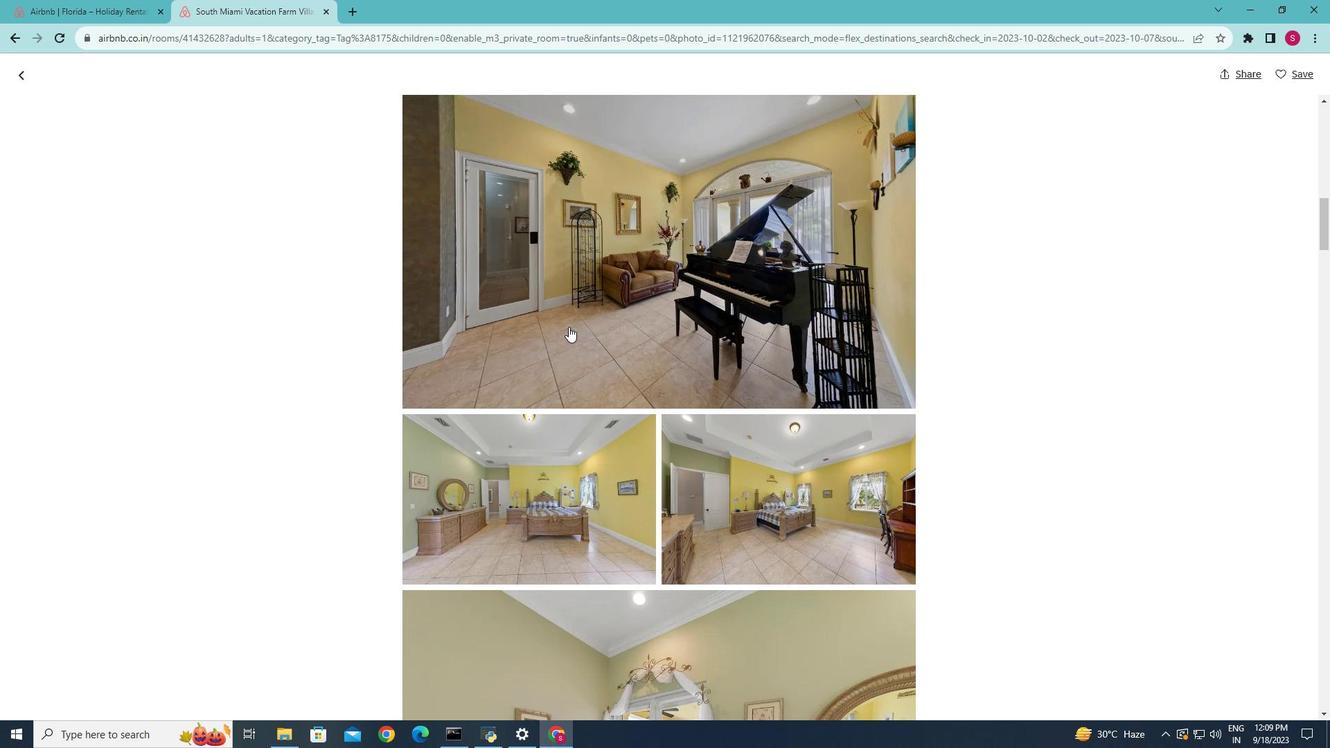 
Action: Mouse scrolled (568, 326) with delta (0, 0)
Screenshot: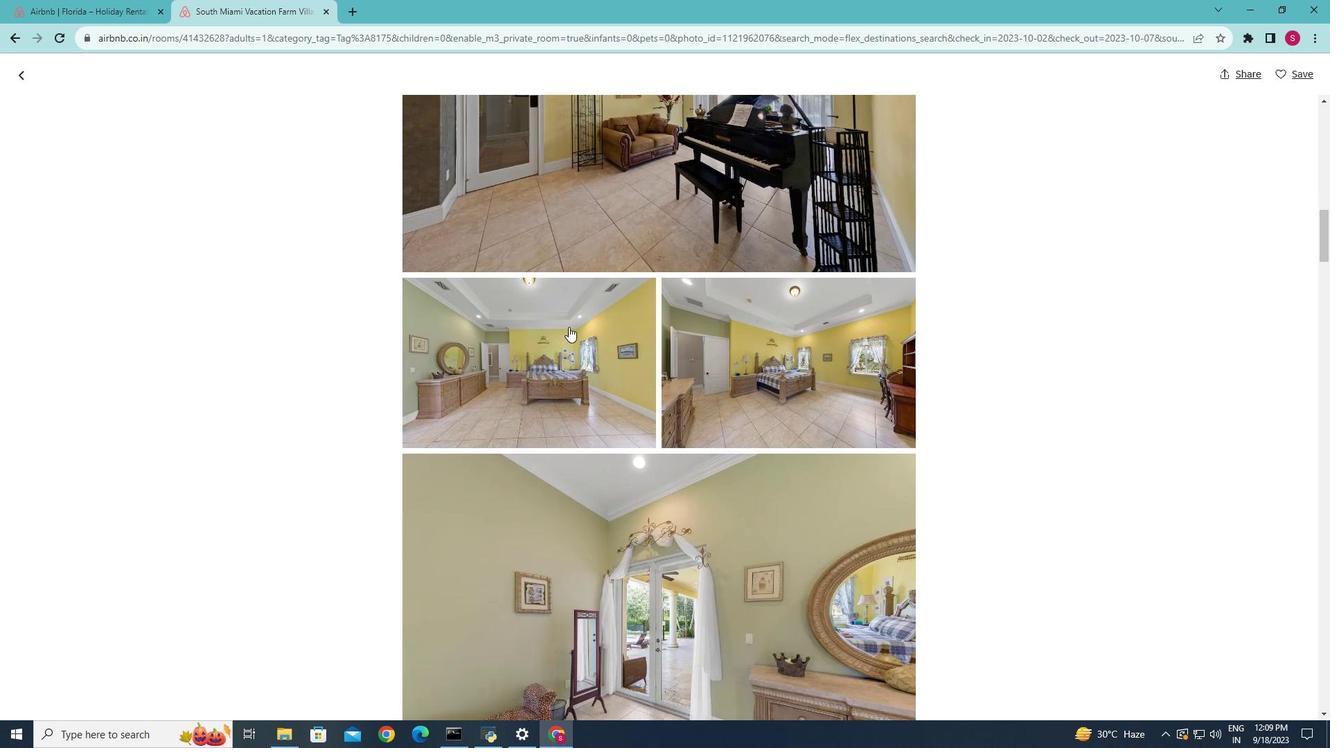 
Action: Mouse scrolled (568, 326) with delta (0, 0)
Screenshot: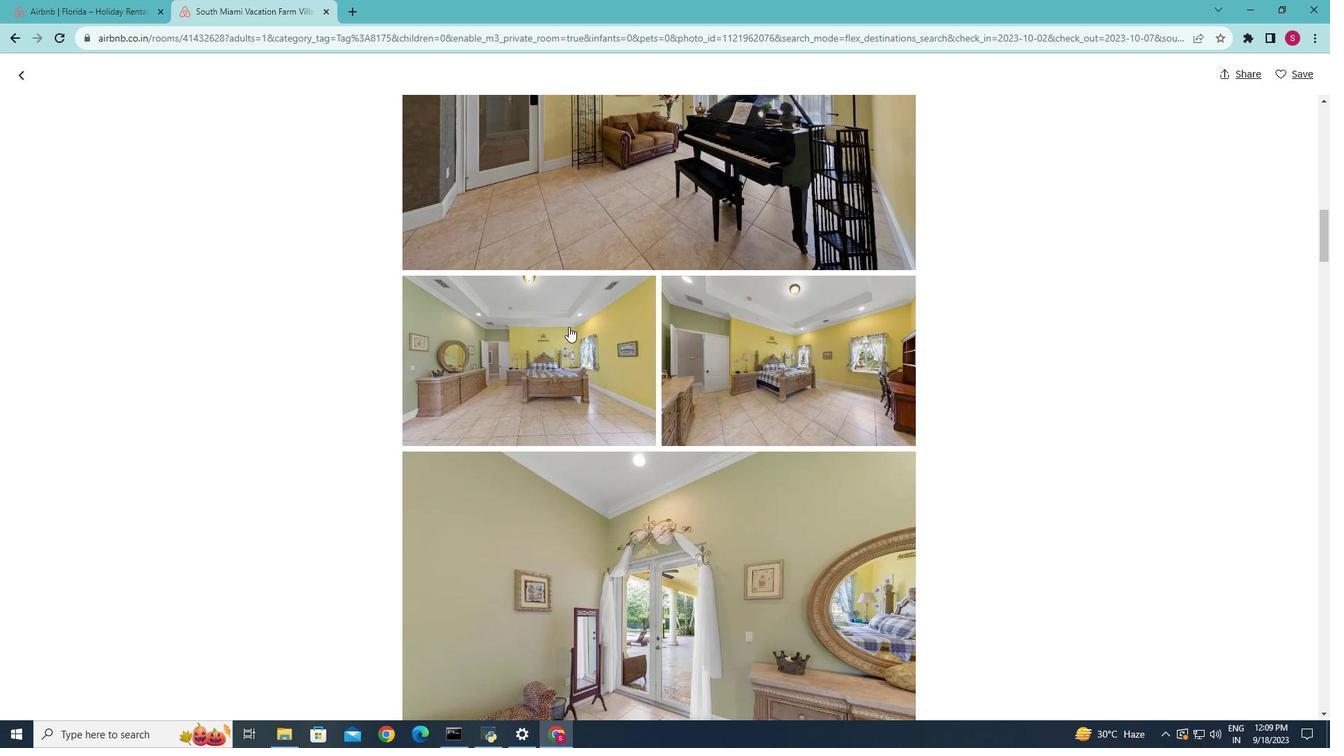 
Action: Mouse scrolled (568, 326) with delta (0, 0)
Screenshot: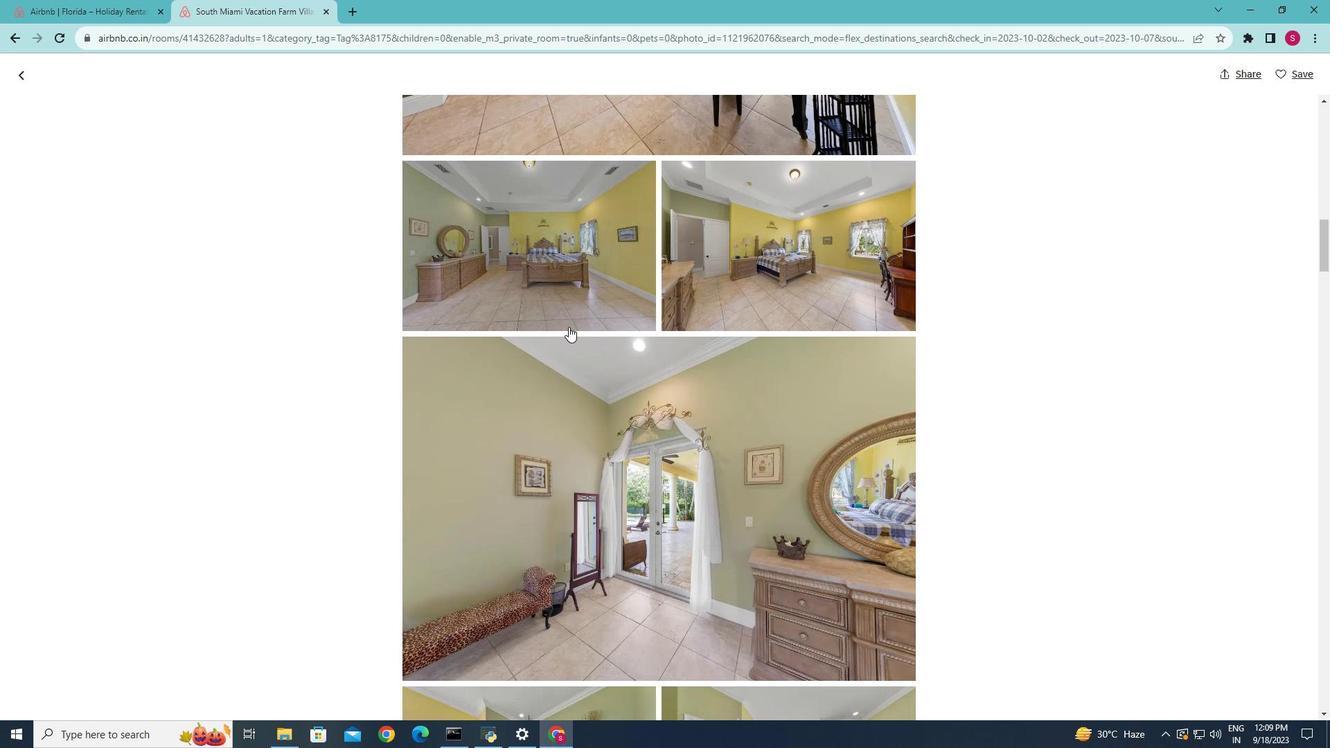 
Action: Mouse scrolled (568, 326) with delta (0, 0)
Screenshot: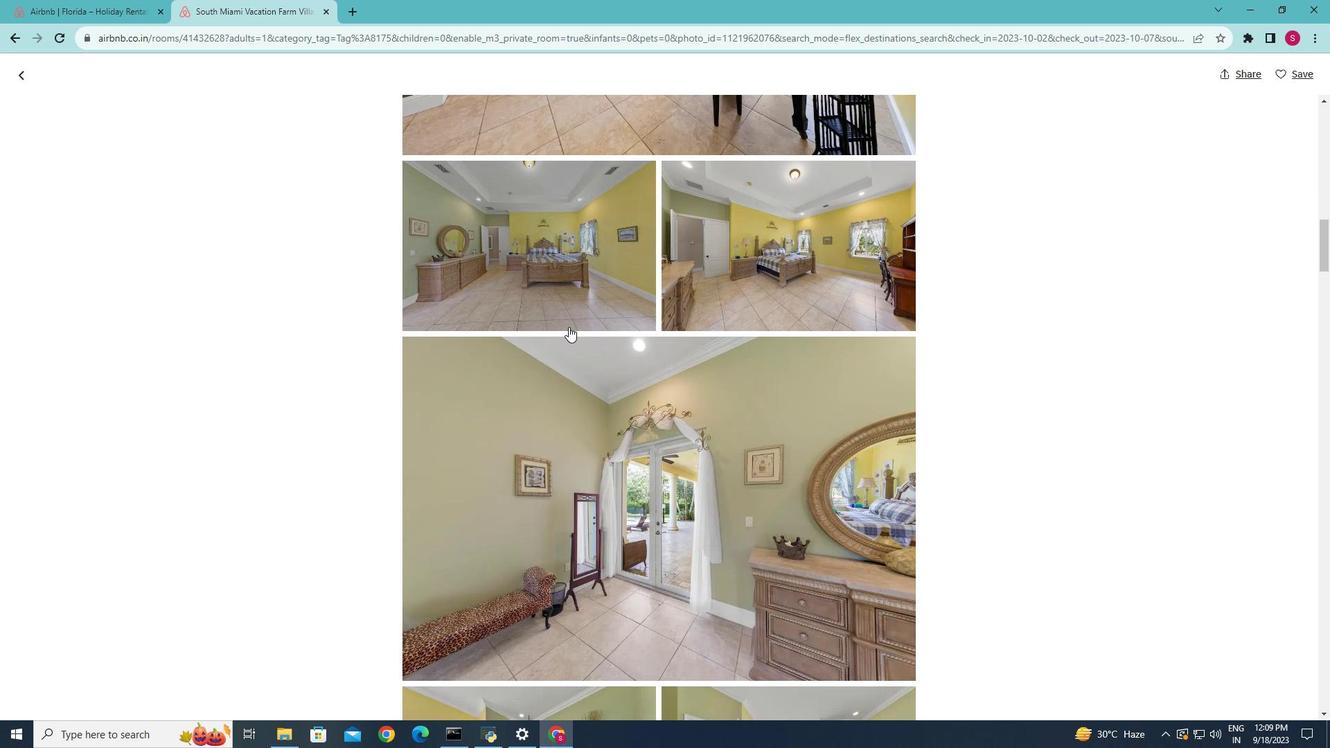 
Action: Mouse scrolled (568, 326) with delta (0, 0)
Screenshot: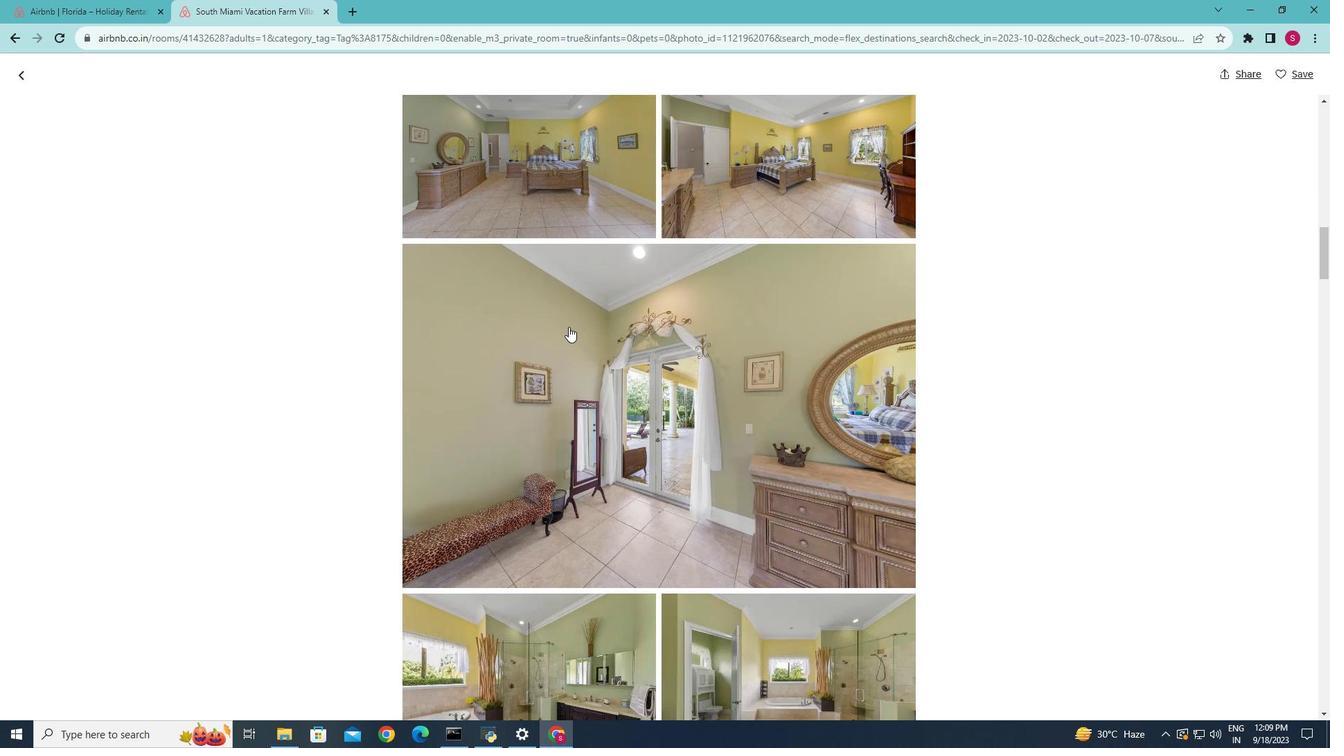 
Action: Mouse scrolled (568, 326) with delta (0, 0)
Screenshot: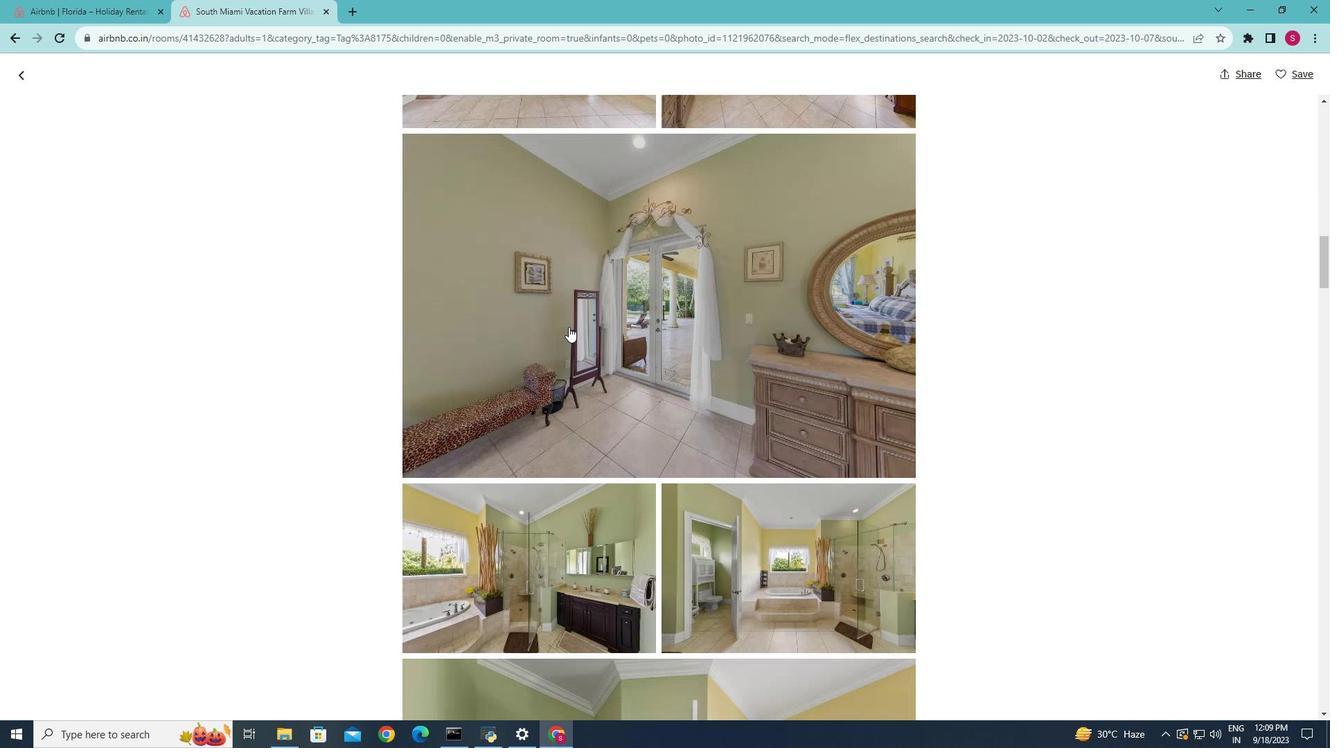 
Action: Mouse scrolled (568, 326) with delta (0, 0)
Screenshot: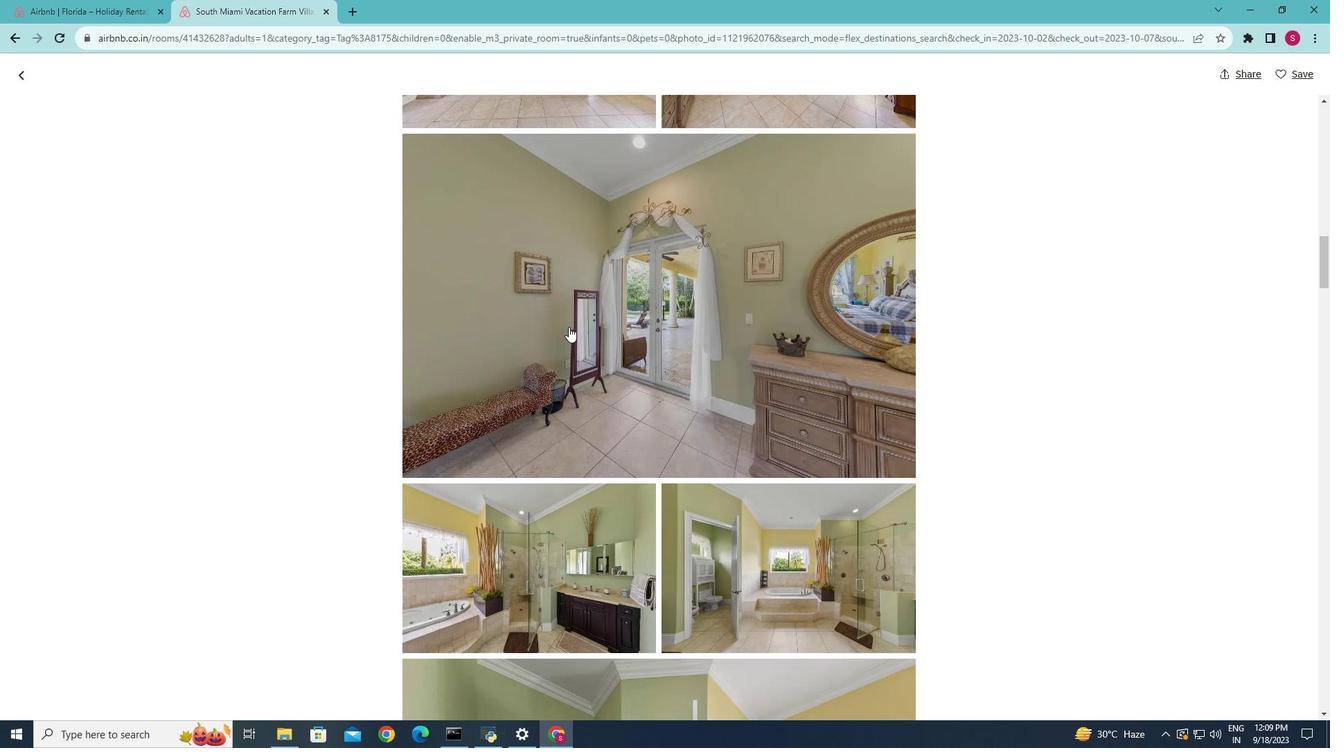
Action: Mouse scrolled (568, 326) with delta (0, 0)
Screenshot: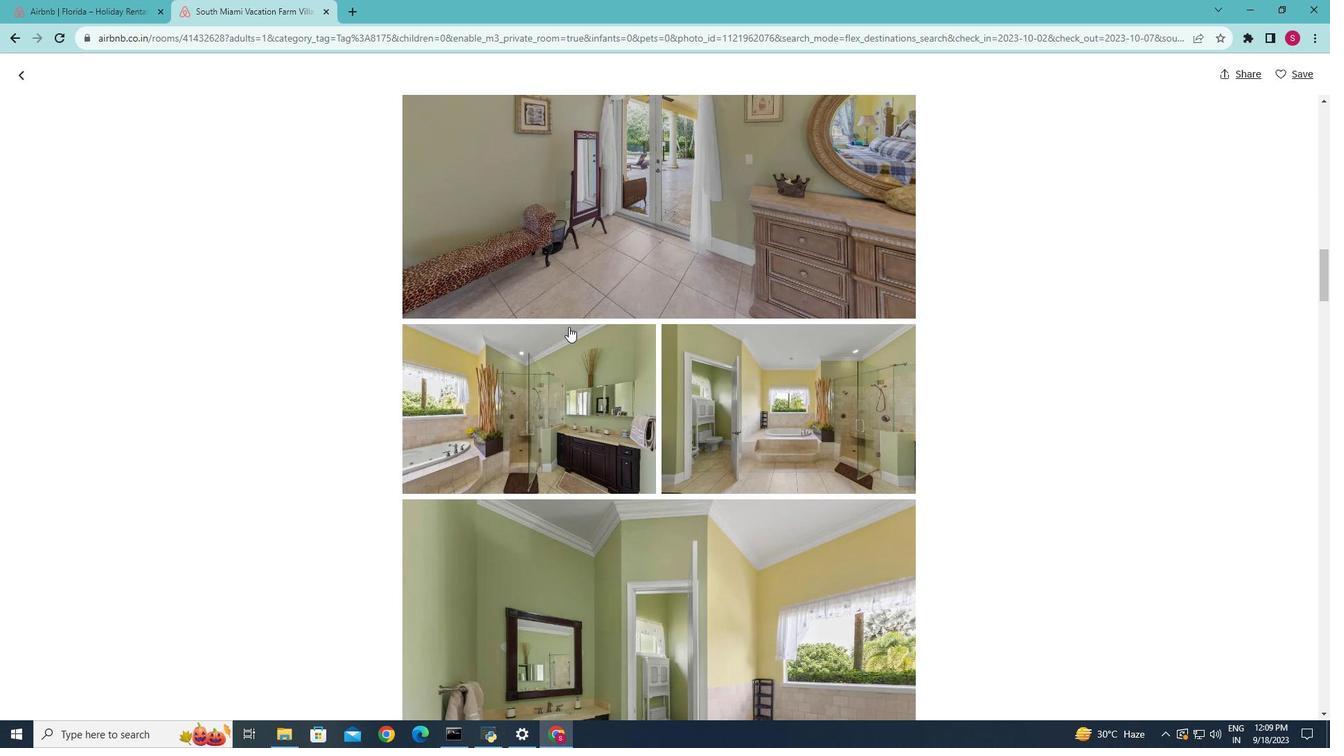 
Action: Mouse scrolled (568, 326) with delta (0, 0)
Screenshot: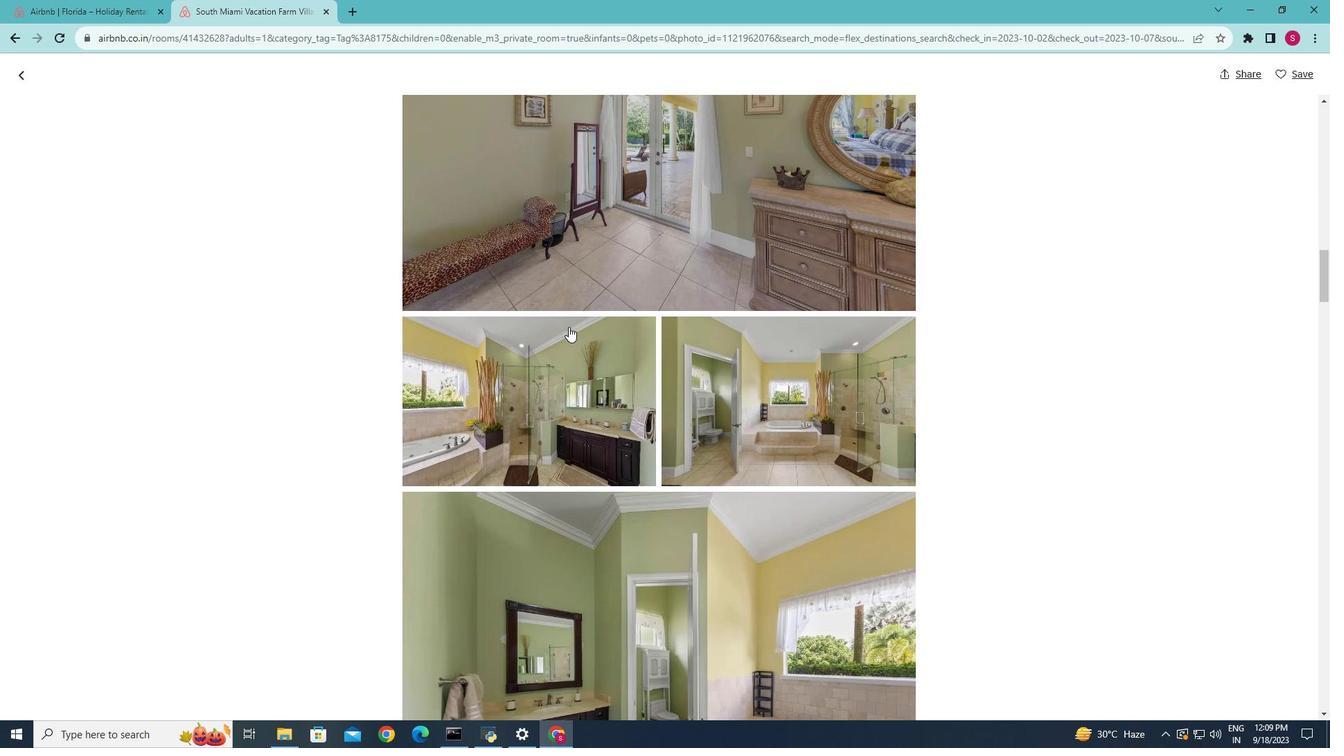 
Action: Mouse scrolled (568, 326) with delta (0, 0)
Screenshot: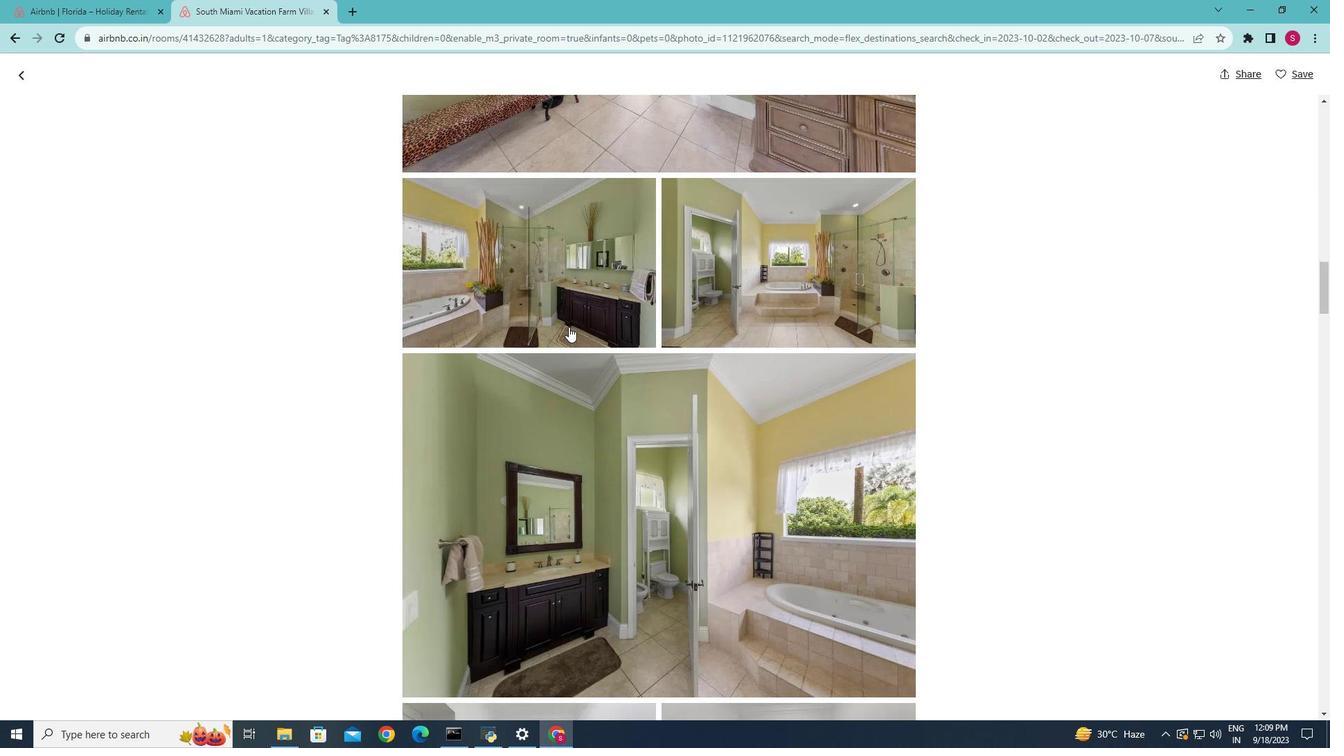 
Action: Mouse scrolled (568, 326) with delta (0, 0)
Screenshot: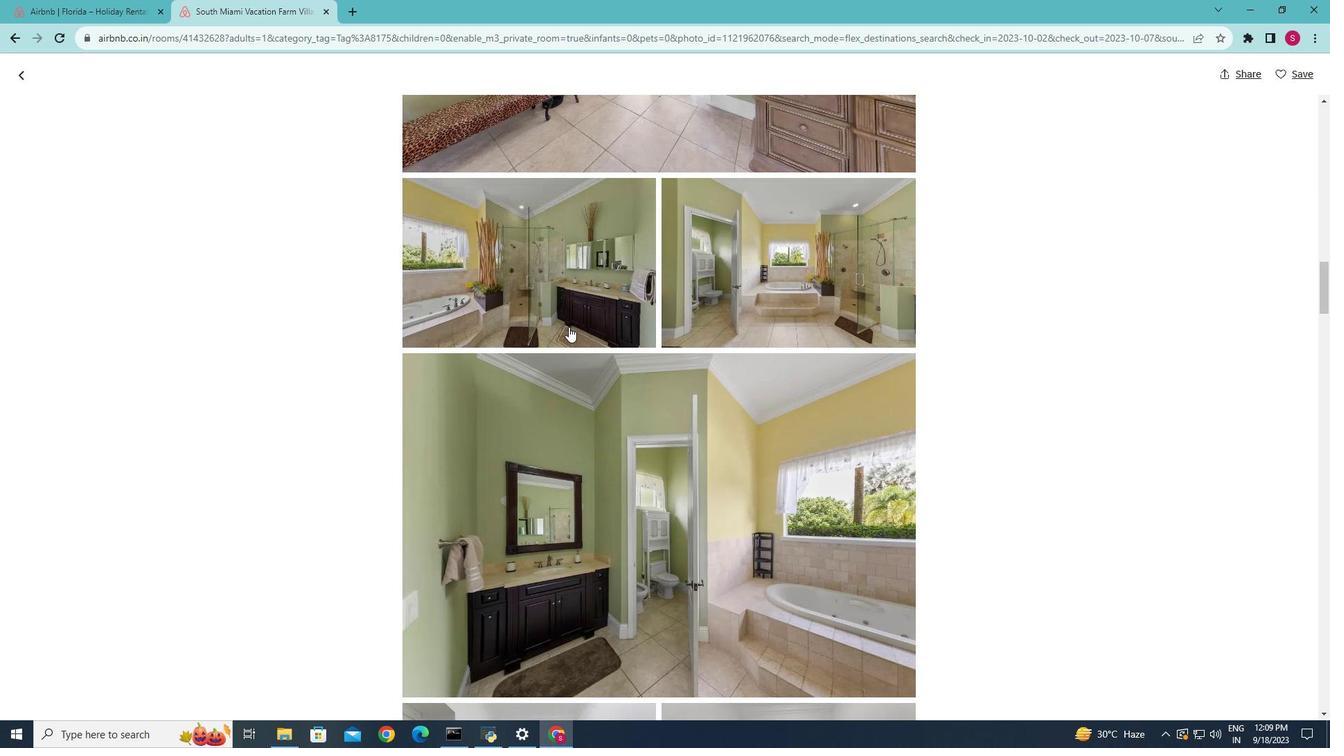 
Action: Mouse scrolled (568, 326) with delta (0, 0)
Screenshot: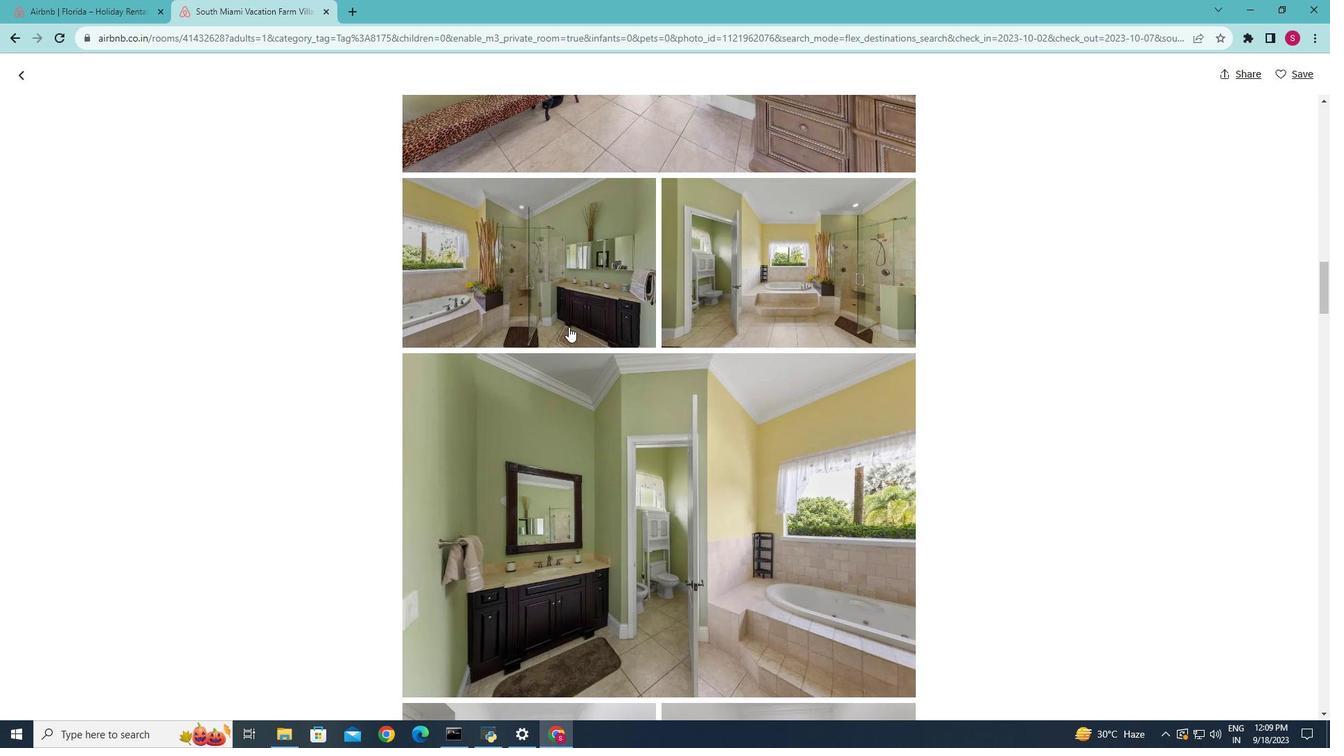 
Action: Mouse scrolled (568, 327) with delta (0, 0)
Screenshot: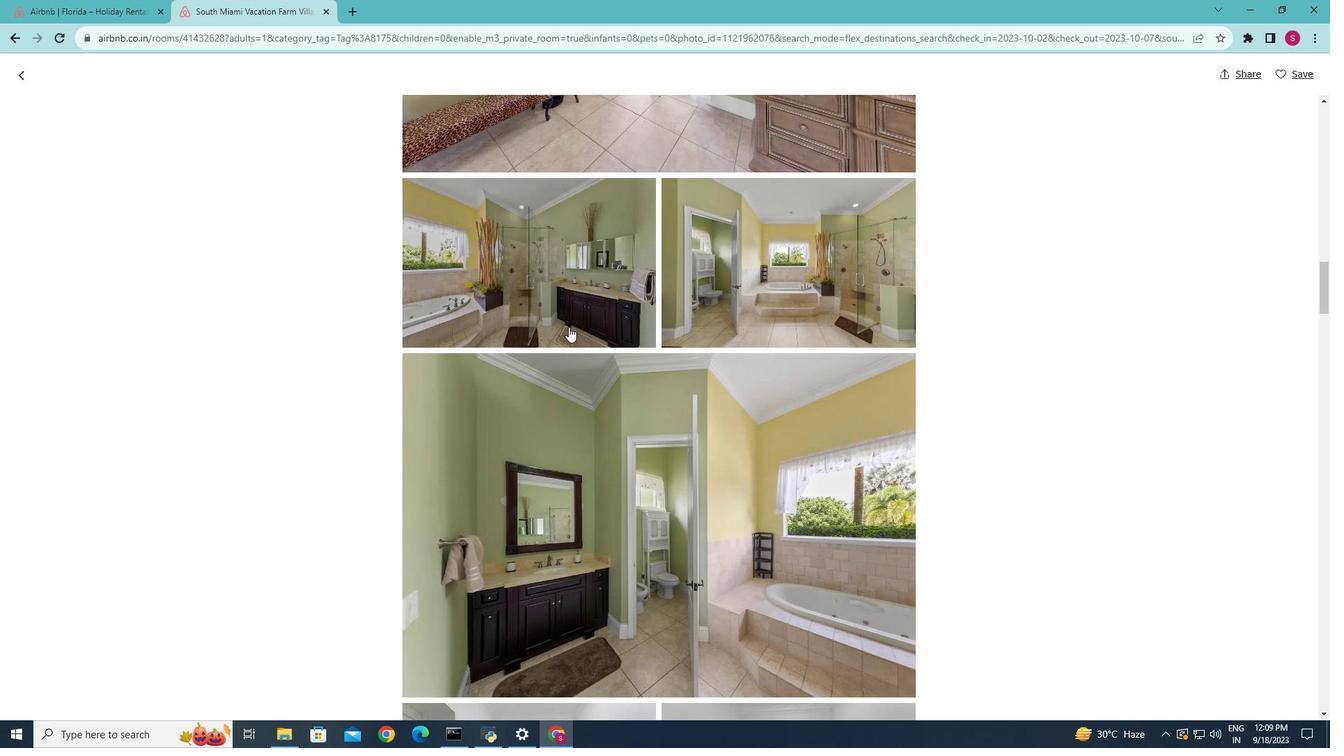 
Action: Mouse scrolled (568, 326) with delta (0, 0)
Screenshot: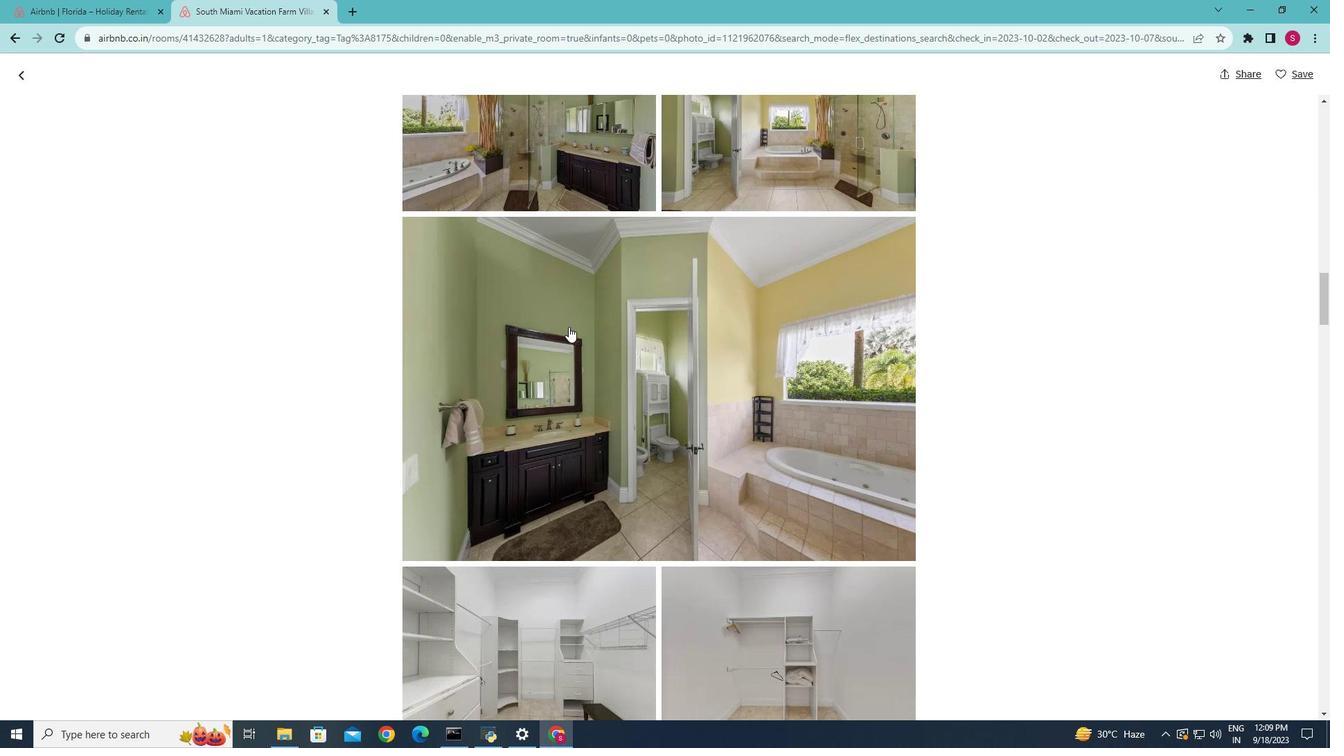 
Action: Mouse scrolled (568, 326) with delta (0, 0)
Screenshot: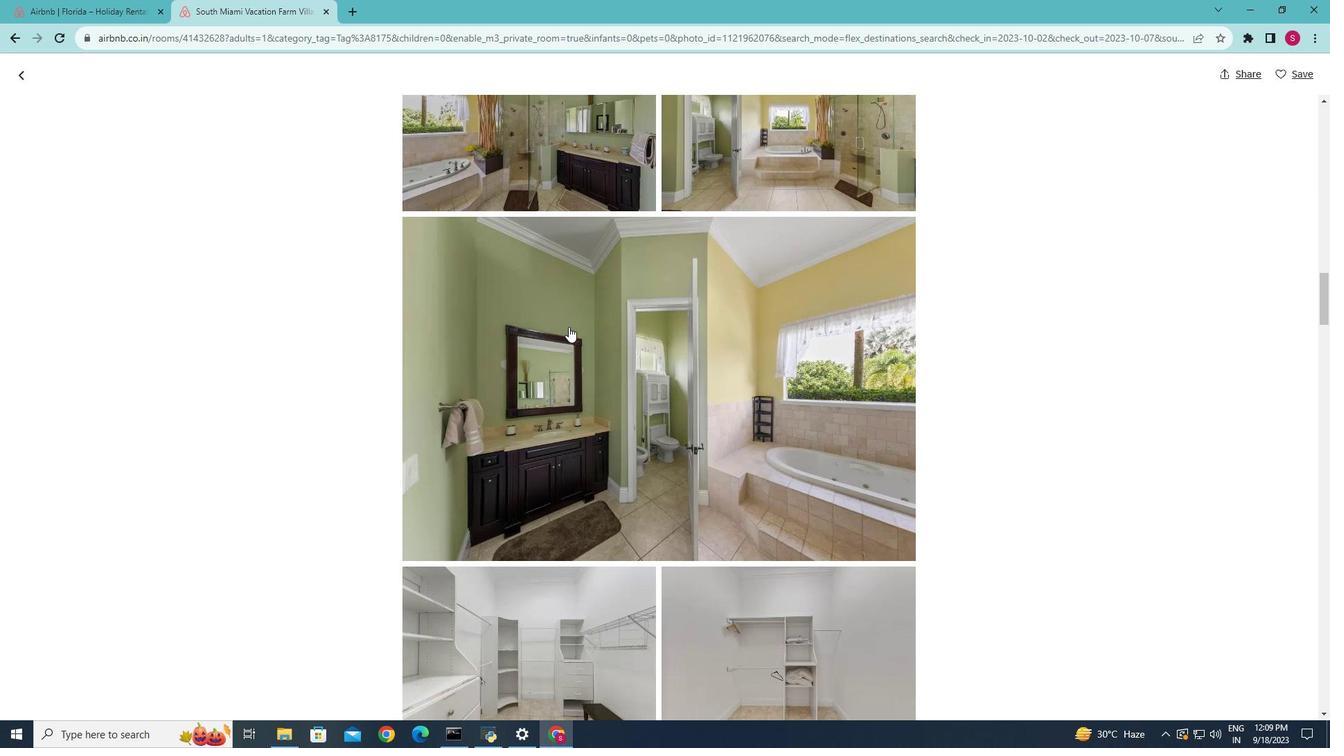 
Action: Mouse scrolled (568, 326) with delta (0, 0)
Screenshot: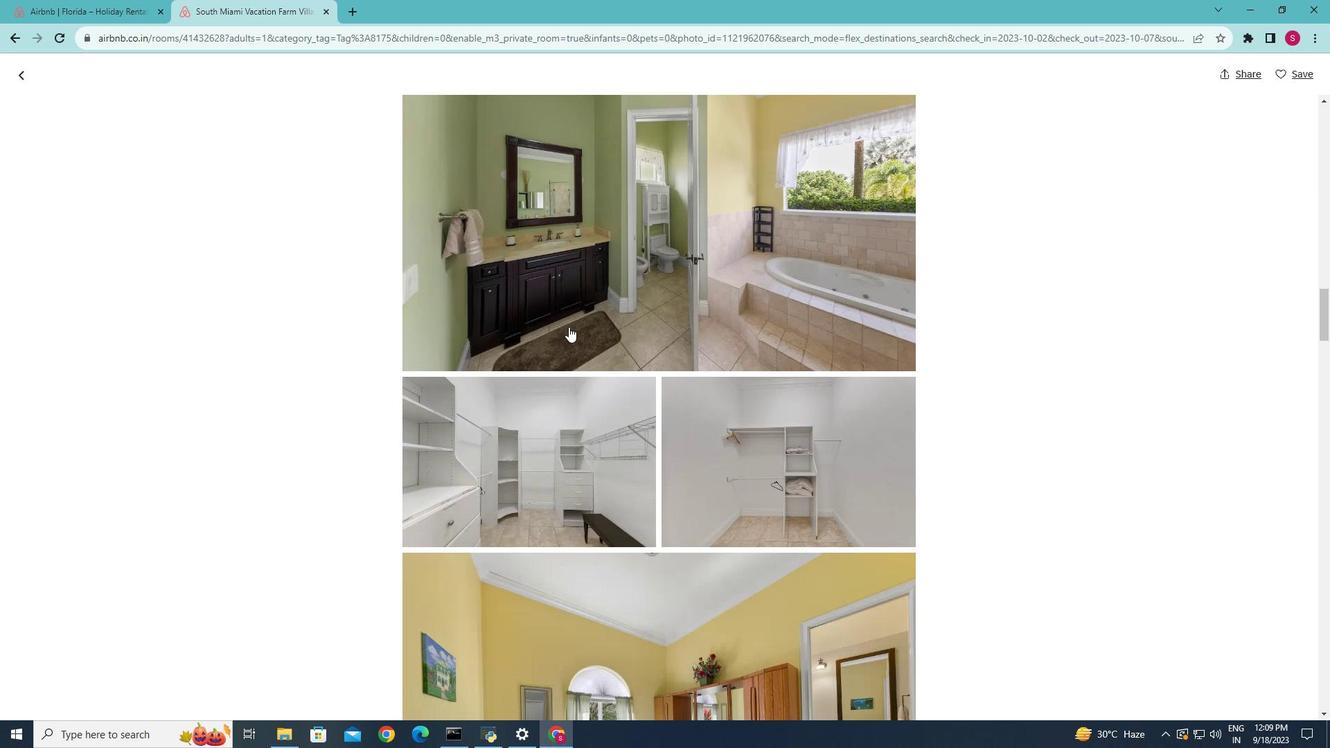 
Action: Mouse scrolled (568, 326) with delta (0, 0)
Screenshot: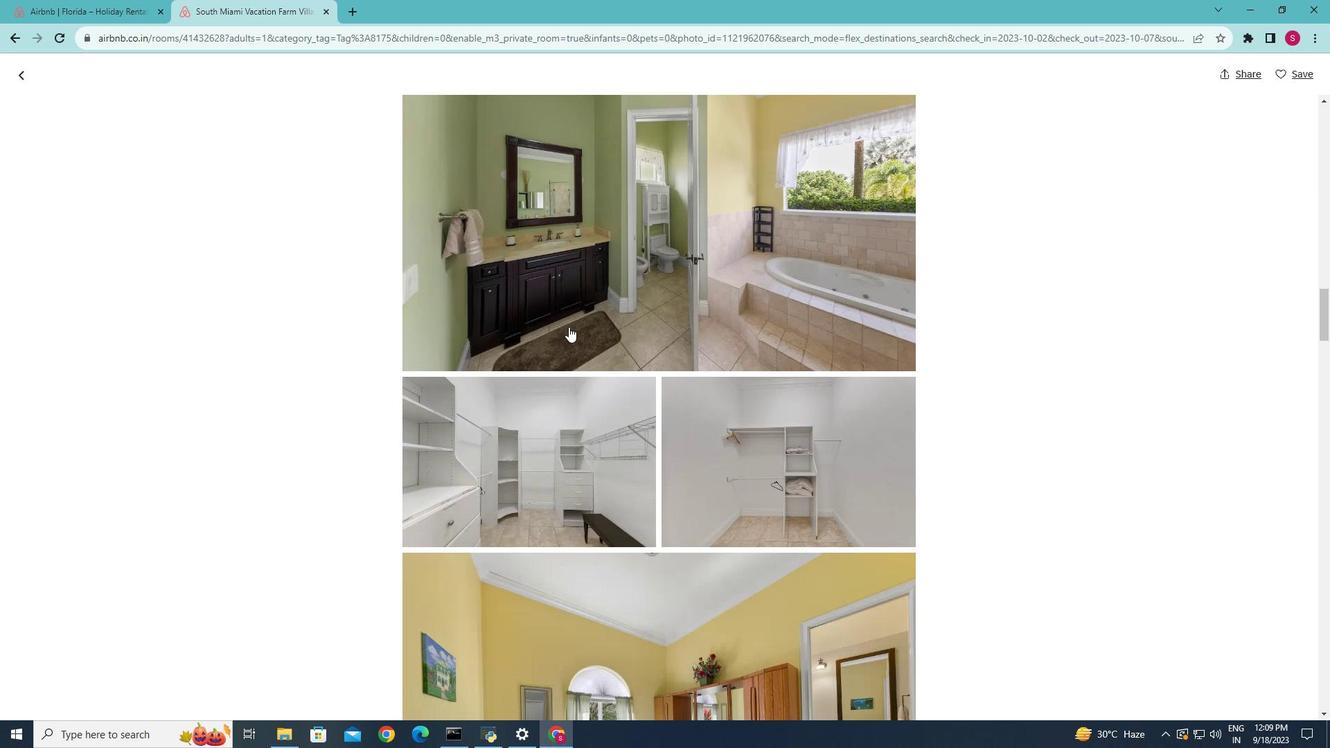 
Action: Mouse scrolled (568, 326) with delta (0, 0)
Screenshot: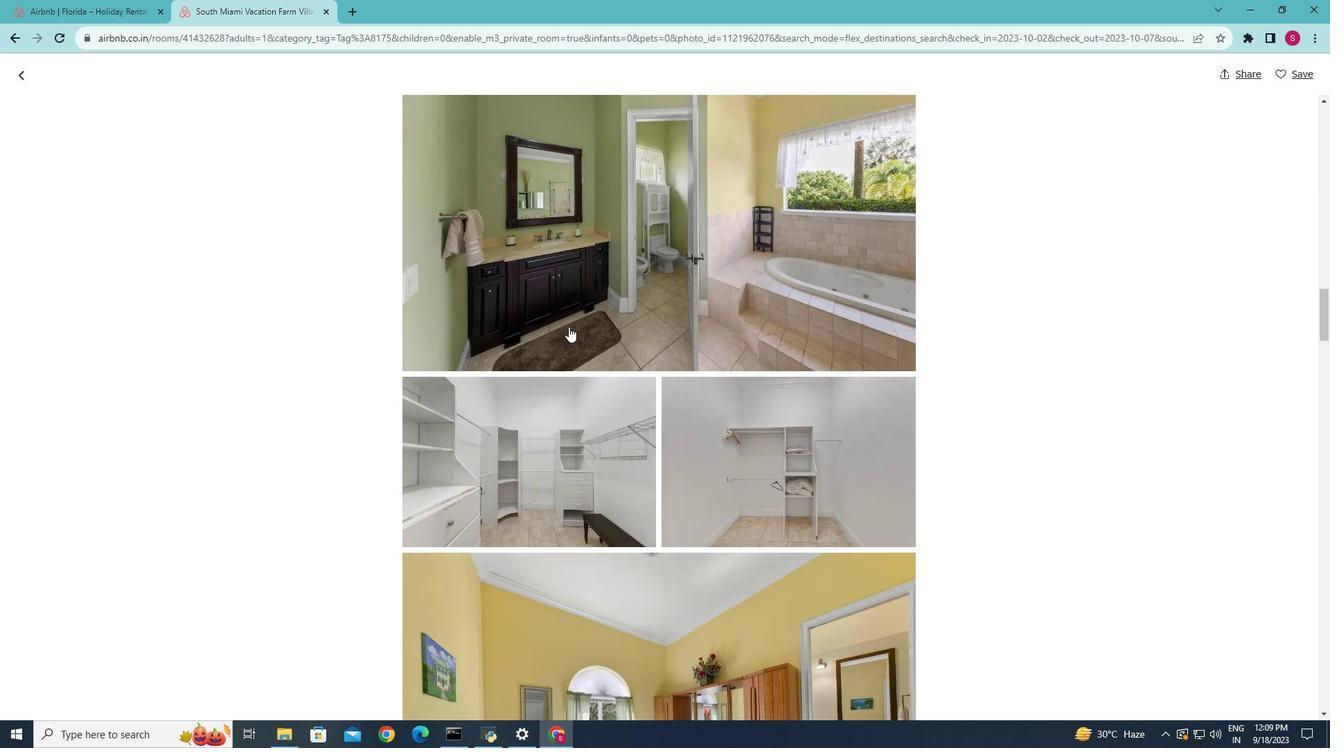 
Action: Mouse scrolled (568, 326) with delta (0, 0)
Screenshot: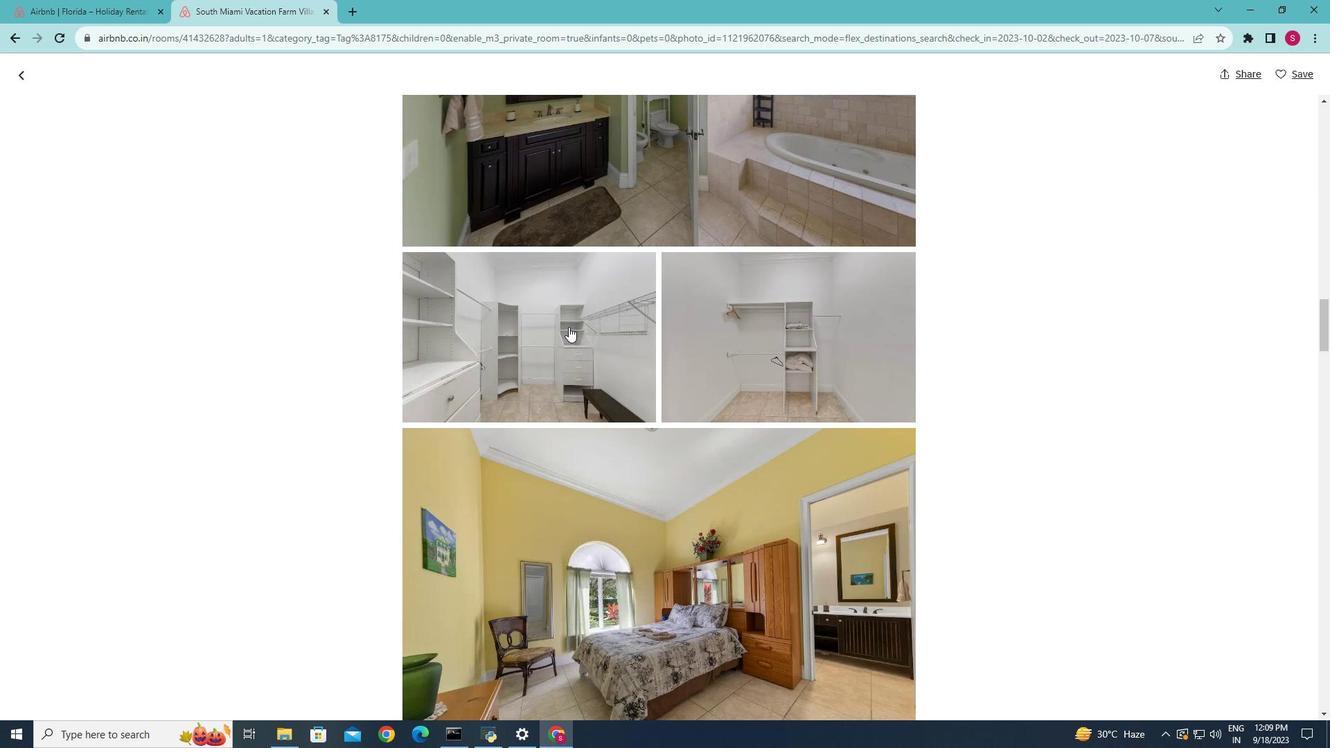
Action: Mouse scrolled (568, 326) with delta (0, 0)
Screenshot: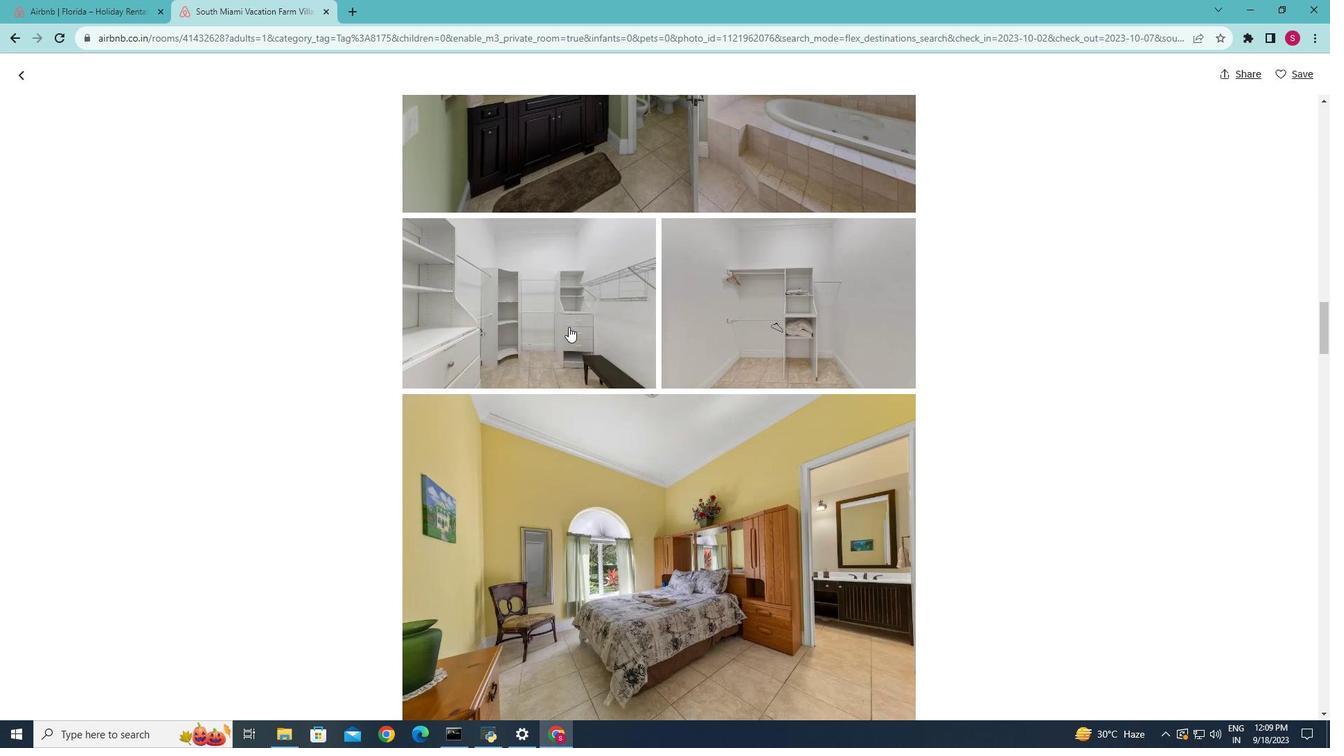 
Action: Mouse scrolled (568, 326) with delta (0, 0)
Screenshot: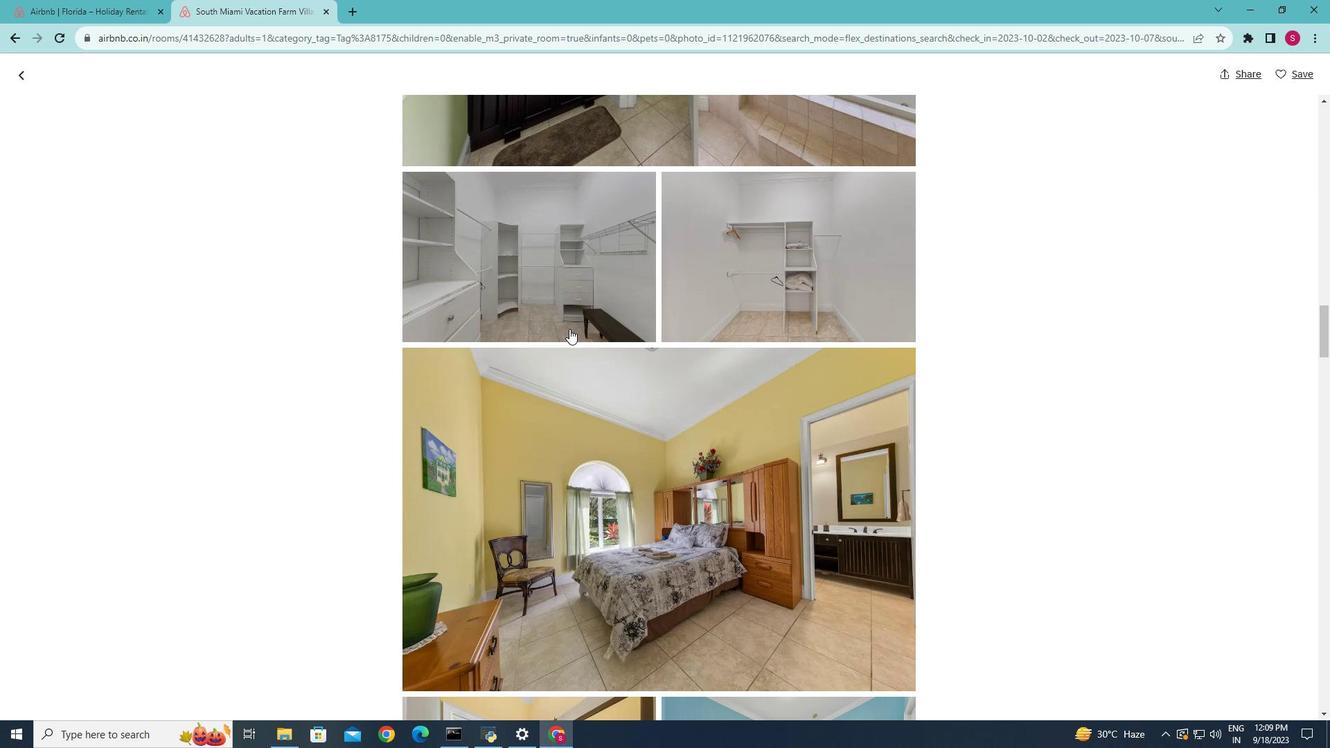 
Action: Mouse scrolled (568, 326) with delta (0, 0)
Screenshot: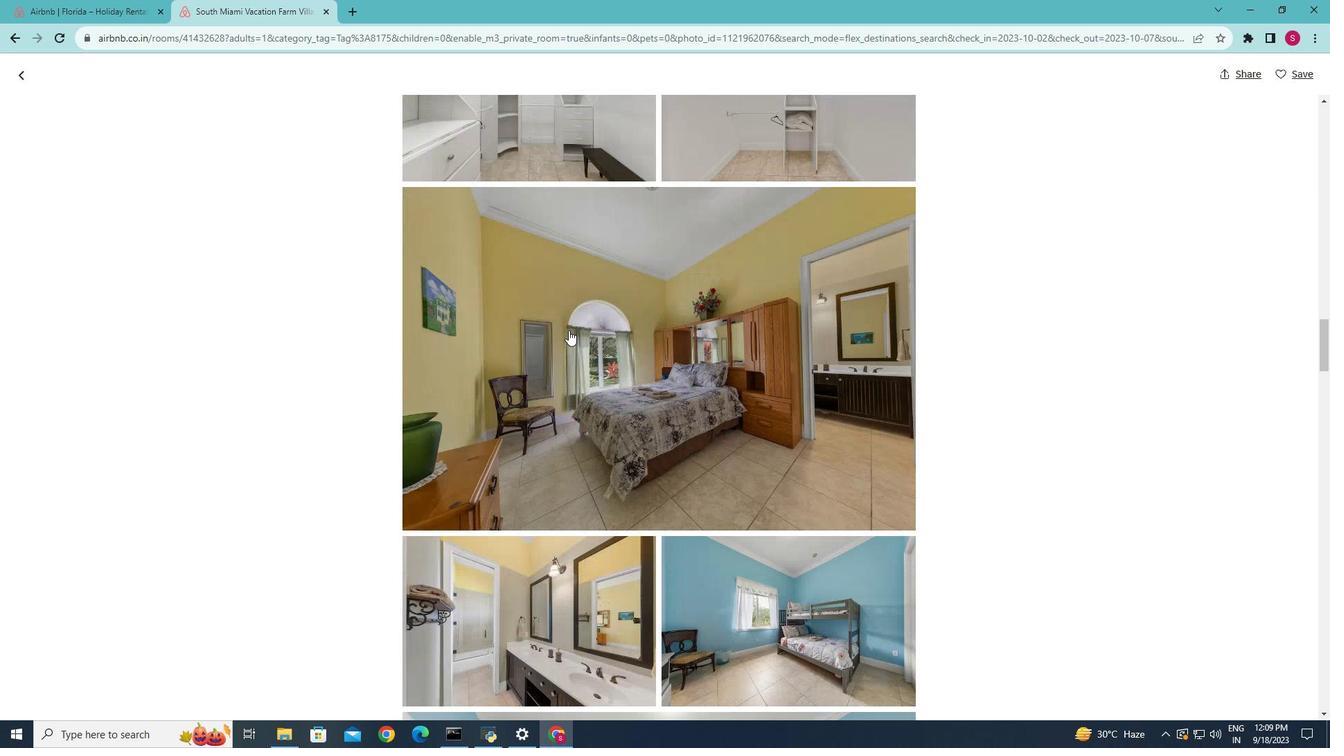 
Action: Mouse scrolled (568, 326) with delta (0, 0)
Screenshot: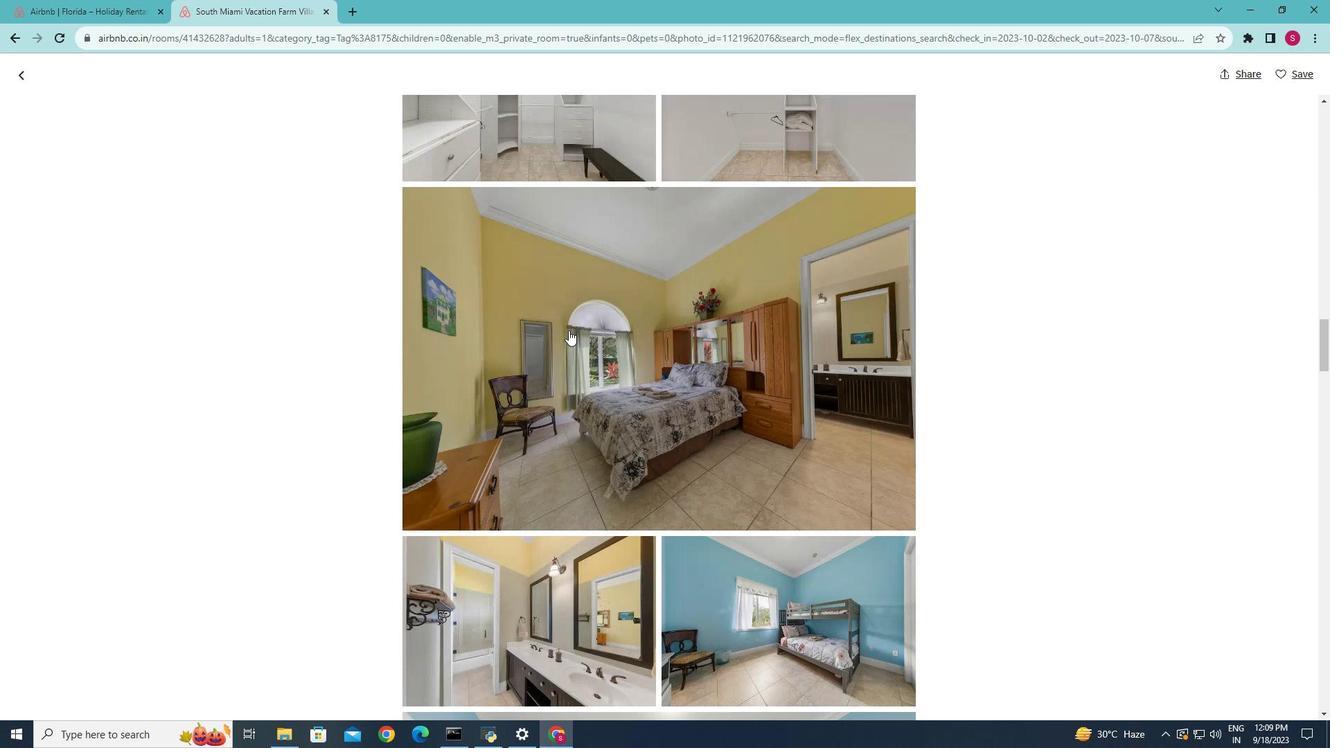 
Action: Mouse moved to (568, 331)
Screenshot: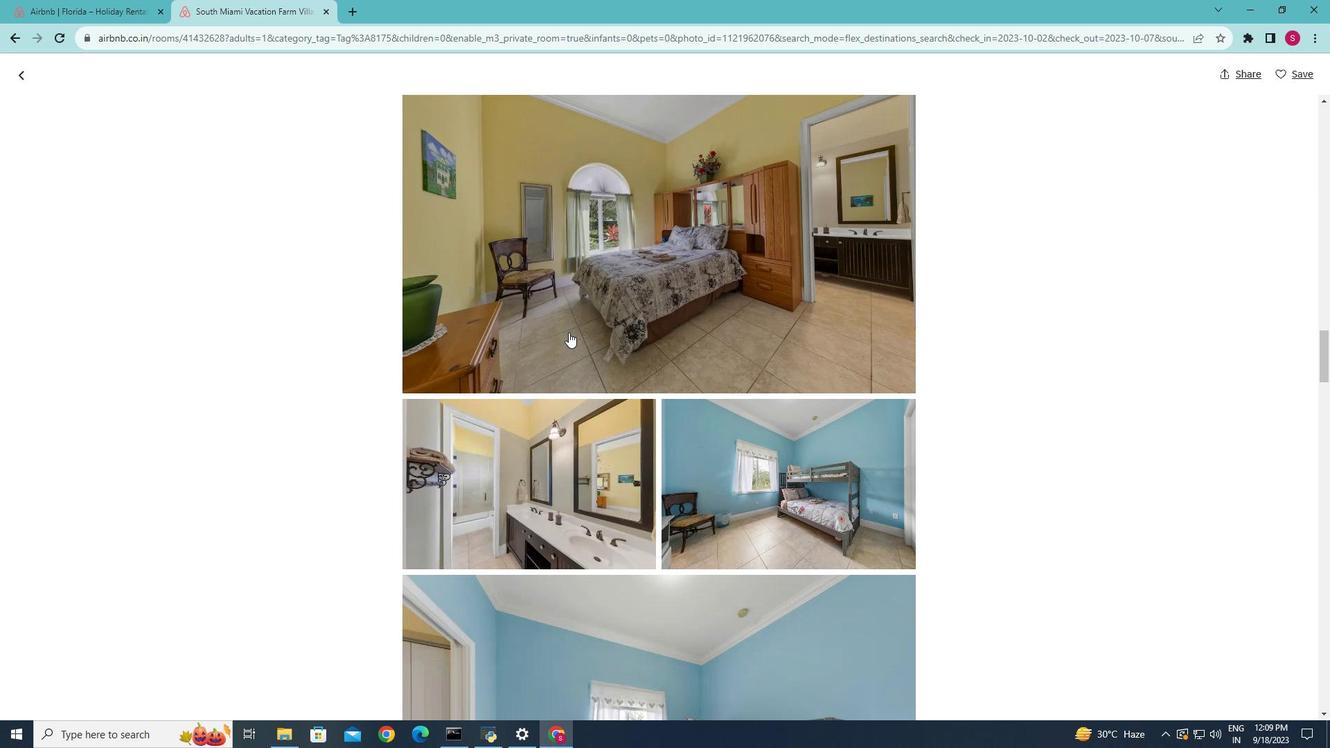 
Action: Mouse scrolled (568, 330) with delta (0, 0)
Screenshot: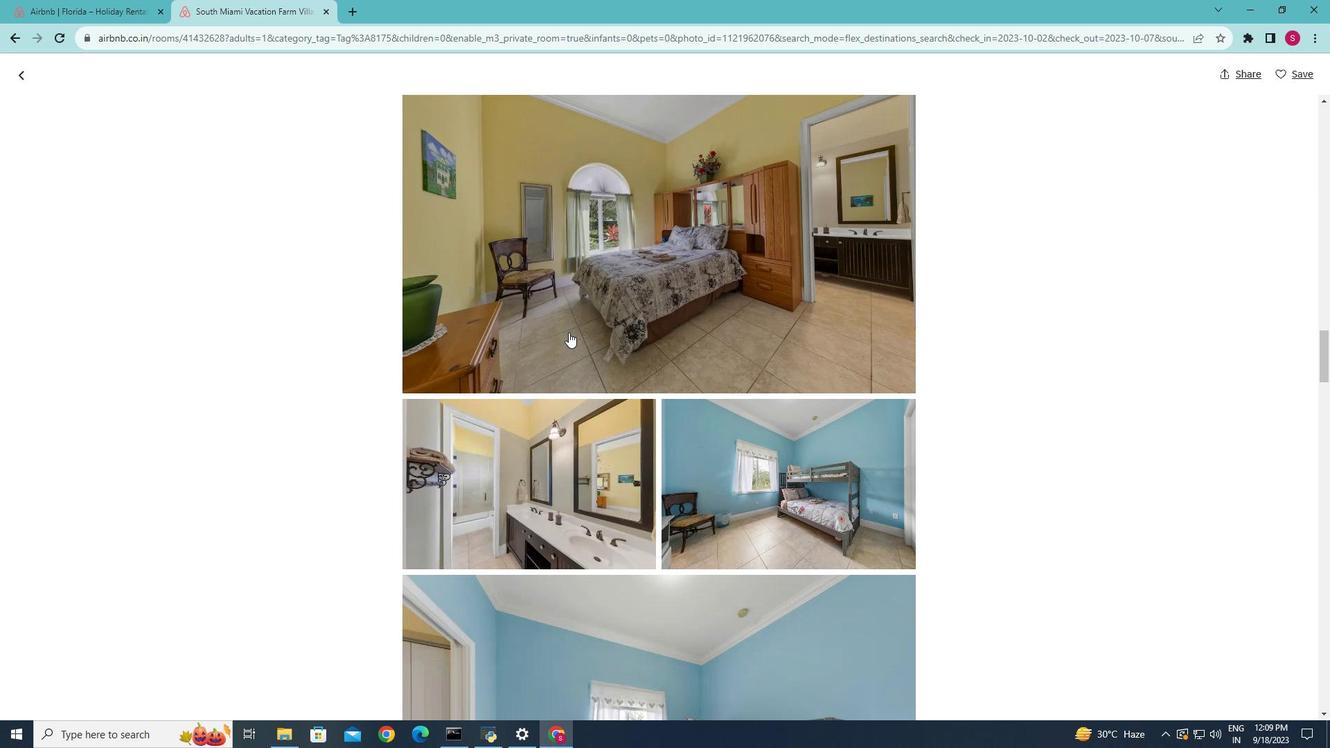 
Action: Mouse scrolled (568, 330) with delta (0, 0)
Screenshot: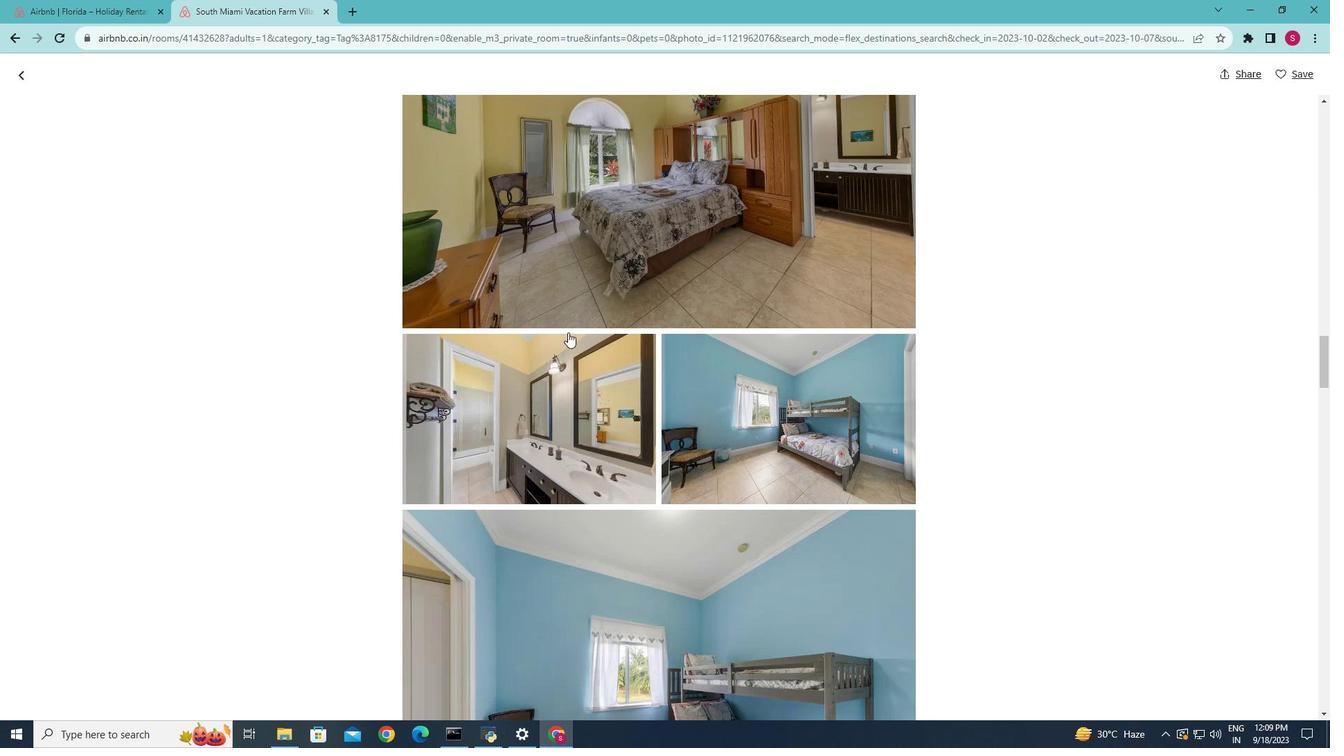 
Action: Mouse moved to (568, 331)
Screenshot: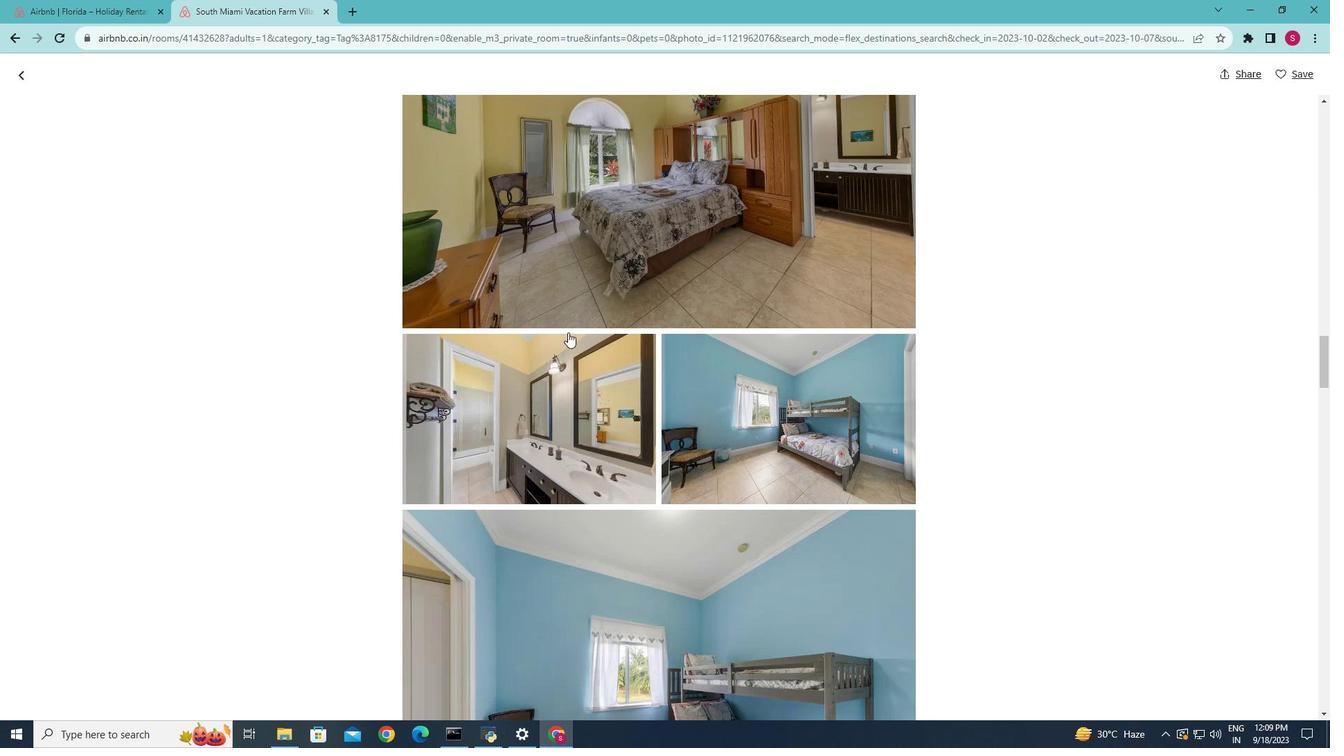 
Action: Mouse scrolled (568, 331) with delta (0, 0)
Screenshot: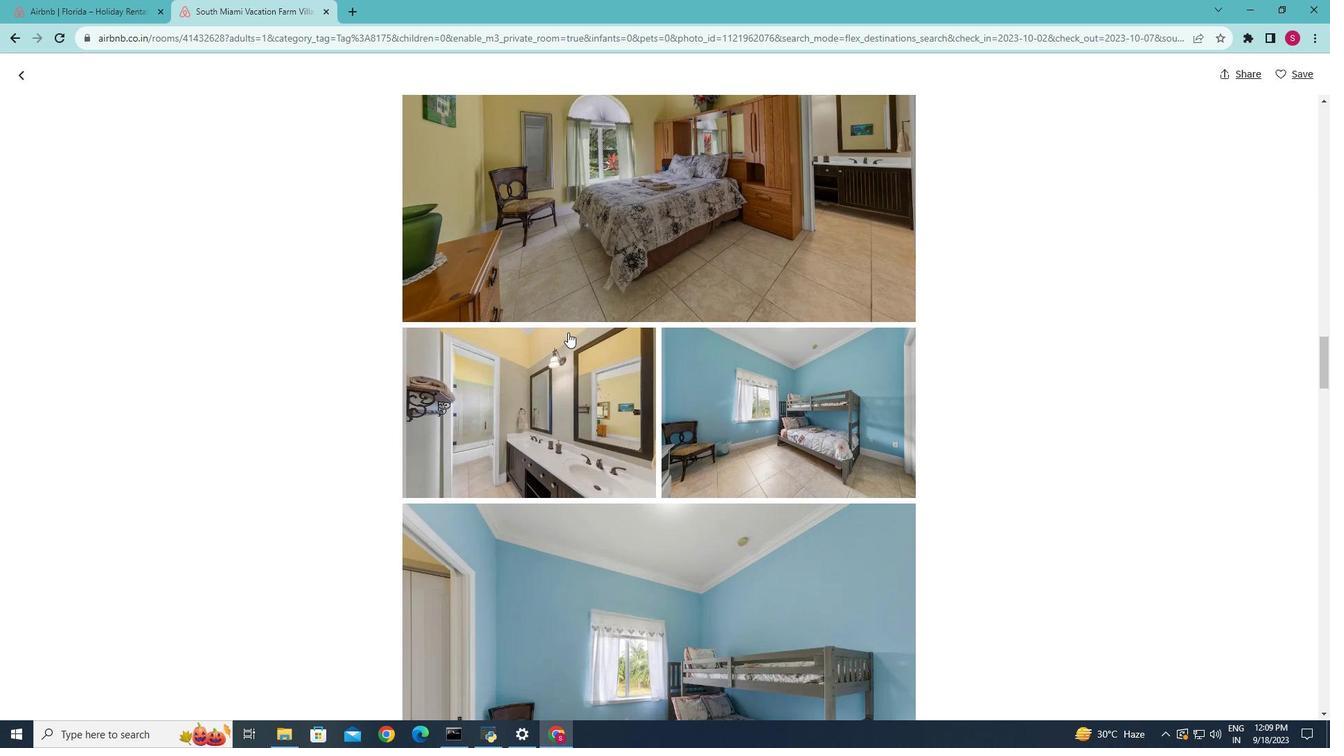 
Action: Mouse moved to (567, 333)
Screenshot: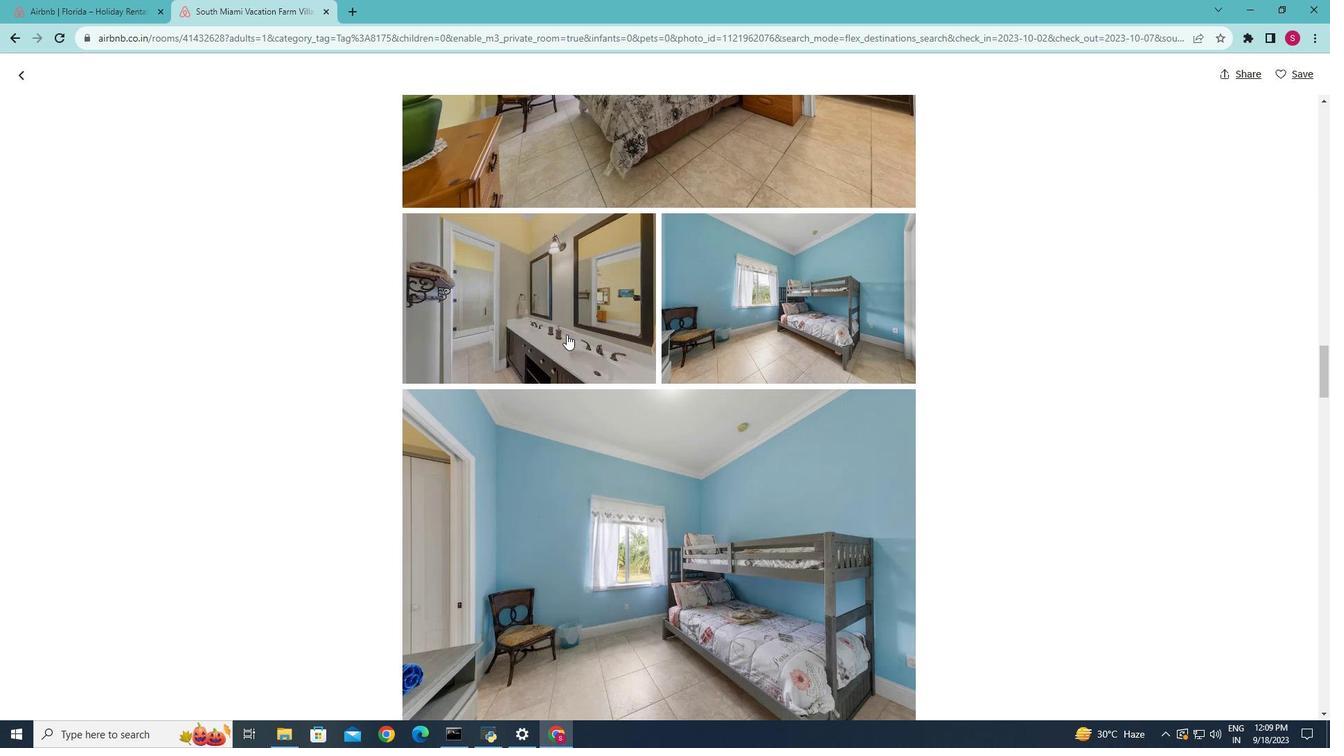 
Action: Mouse scrolled (567, 332) with delta (0, 0)
Screenshot: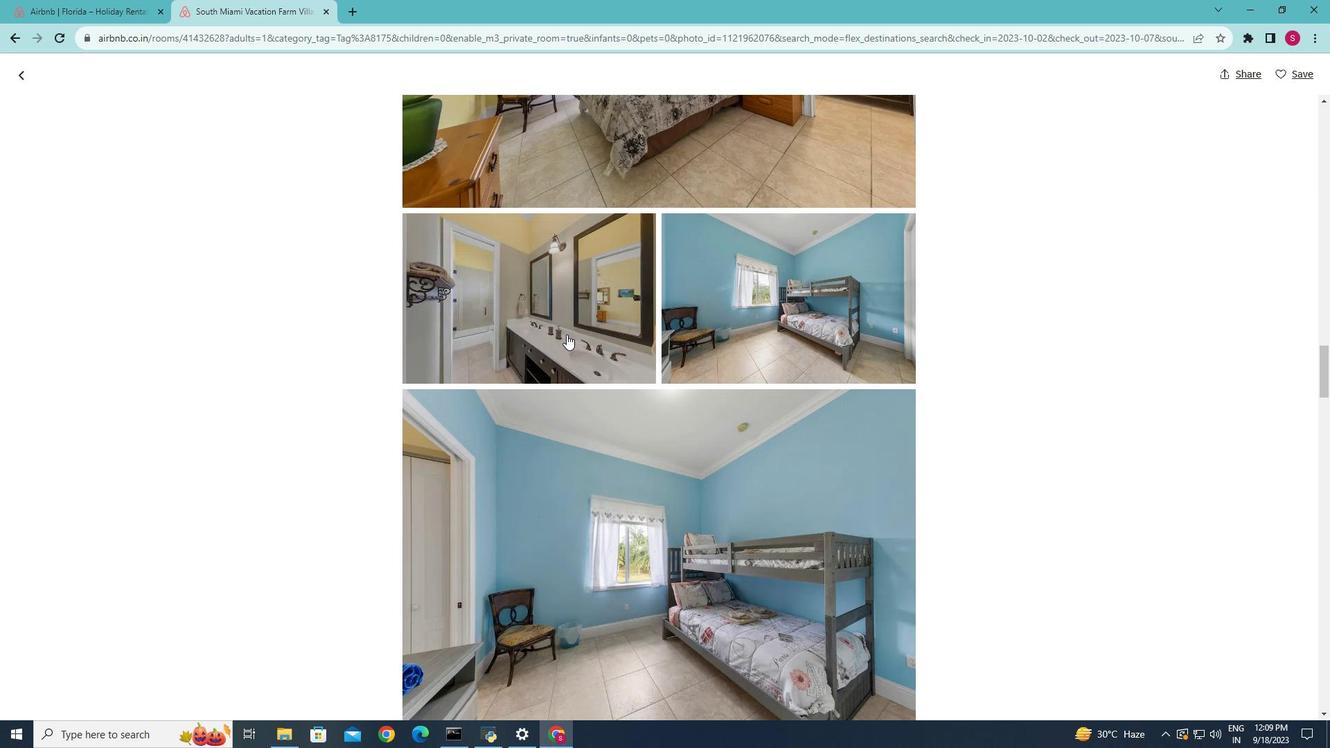 
Action: Mouse moved to (566, 333)
Screenshot: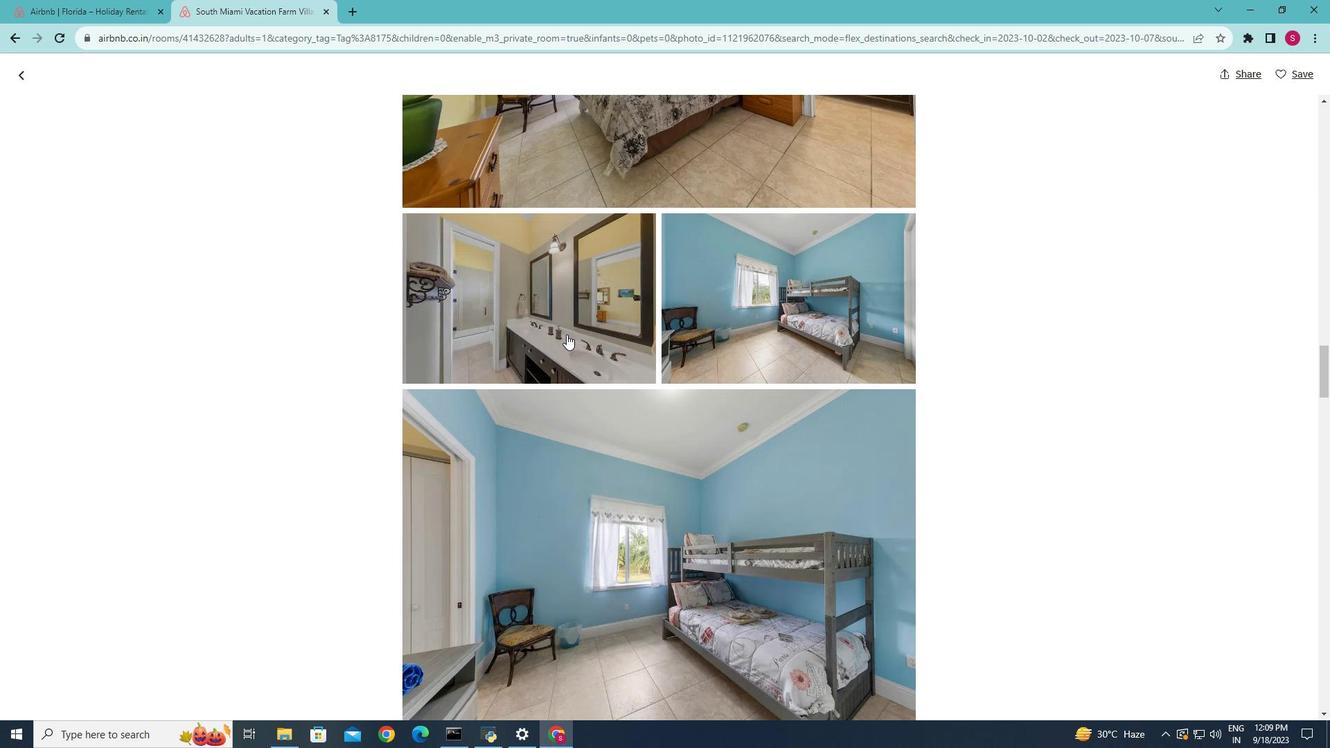 
Action: Mouse scrolled (566, 333) with delta (0, 0)
Screenshot: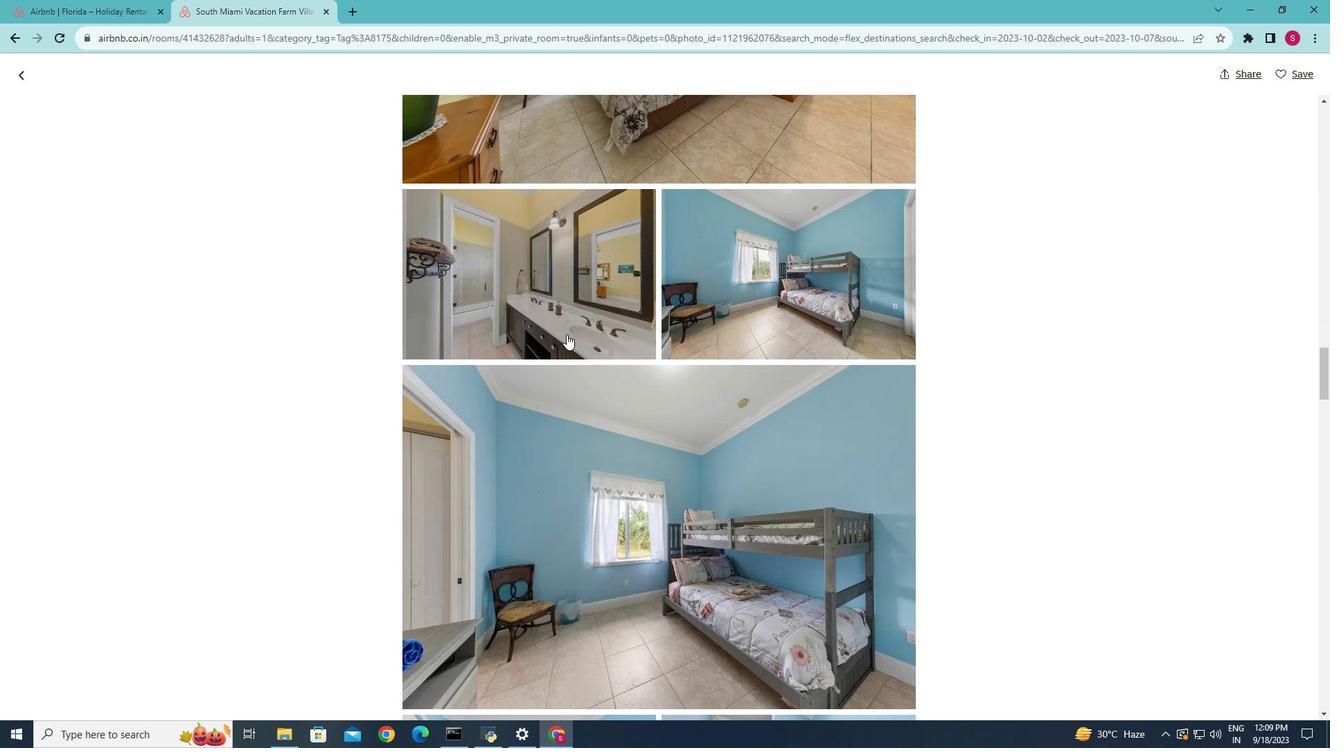 
Action: Mouse moved to (566, 334)
Screenshot: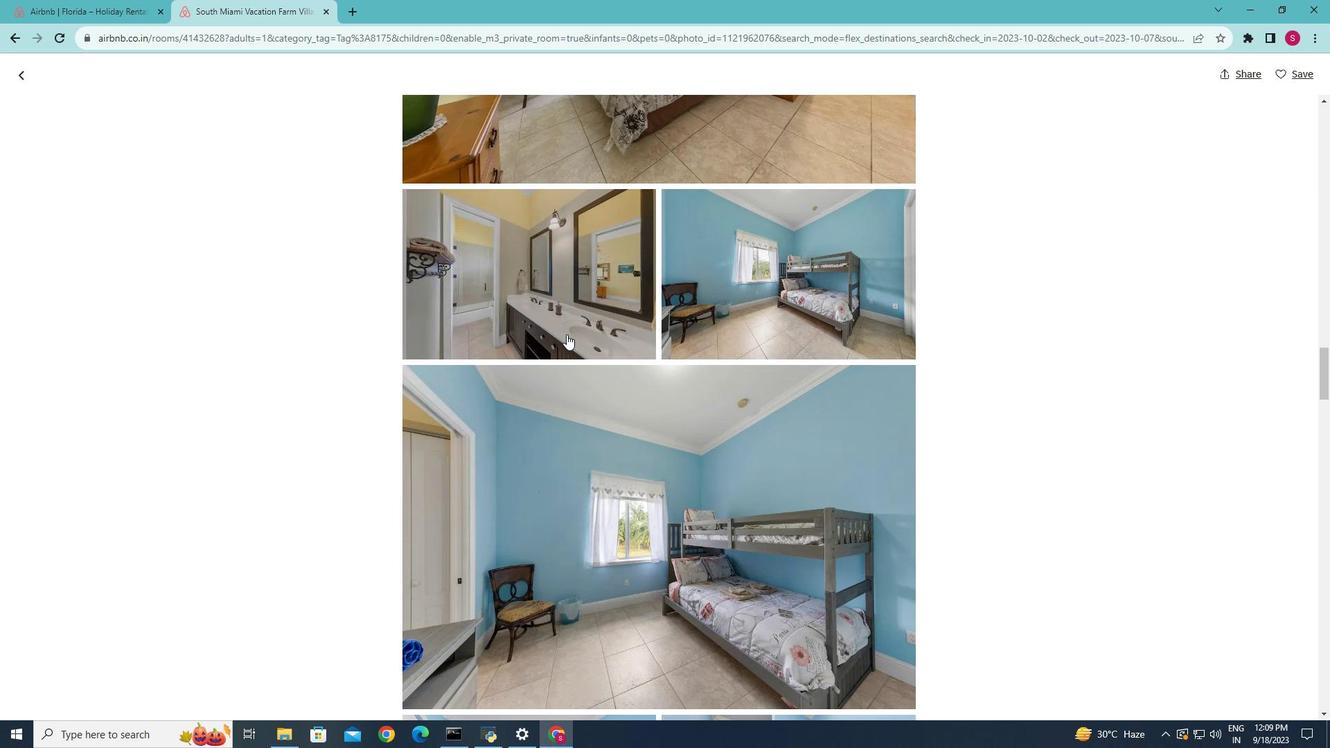 
Action: Mouse scrolled (566, 333) with delta (0, 0)
Screenshot: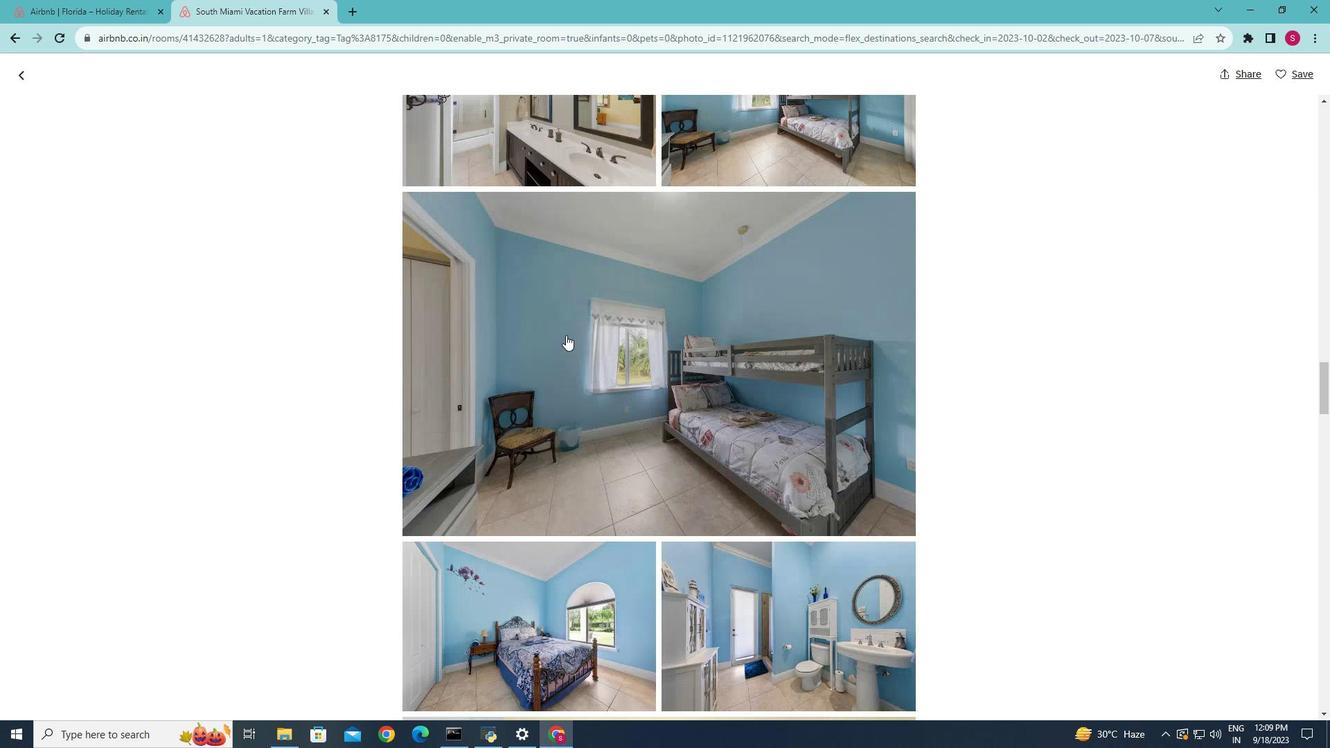 
Action: Mouse scrolled (566, 333) with delta (0, 0)
Screenshot: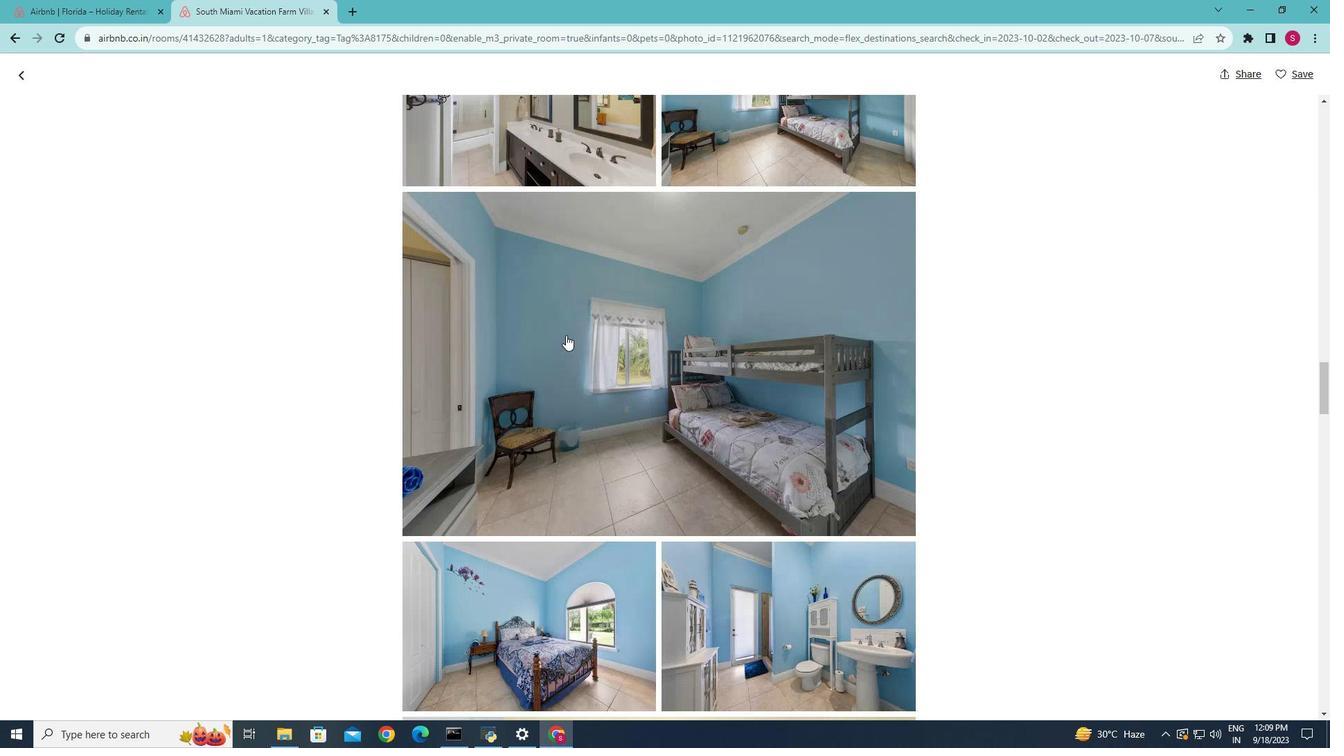 
Action: Mouse scrolled (566, 333) with delta (0, 0)
Screenshot: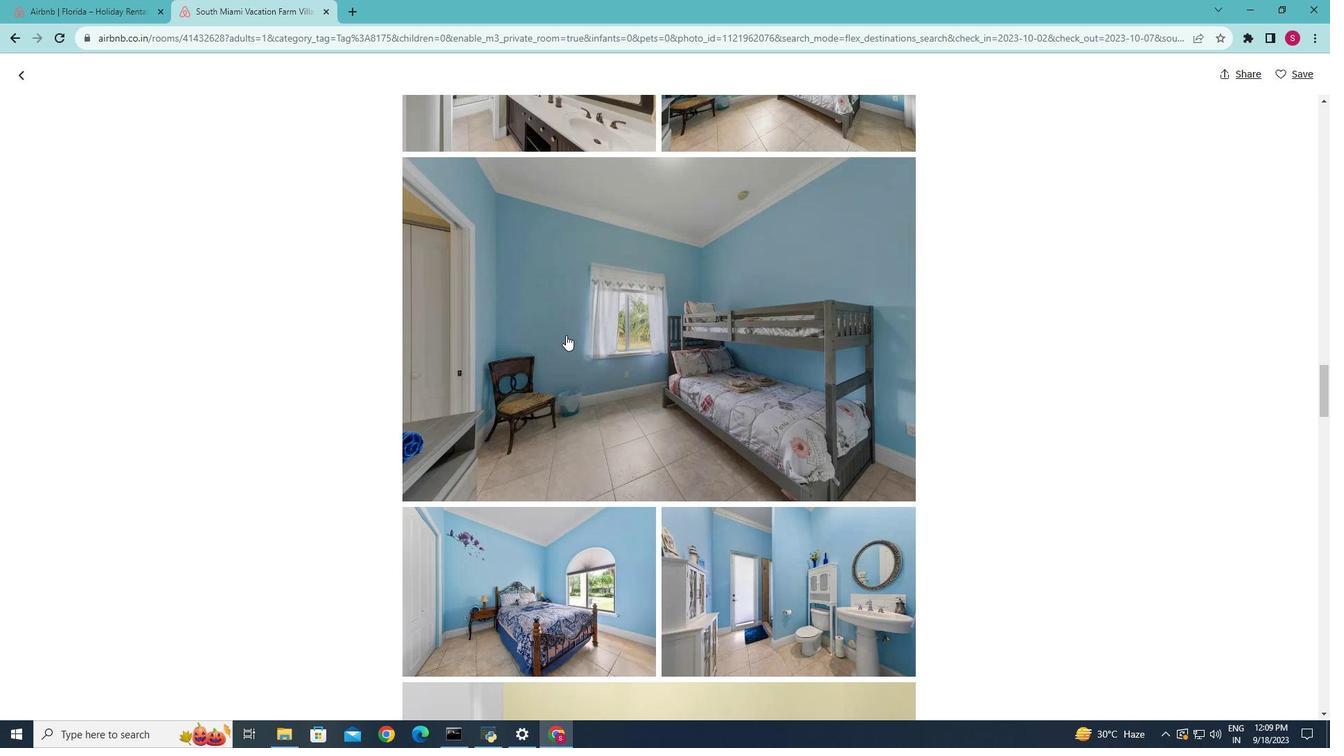 
Action: Mouse moved to (566, 336)
Screenshot: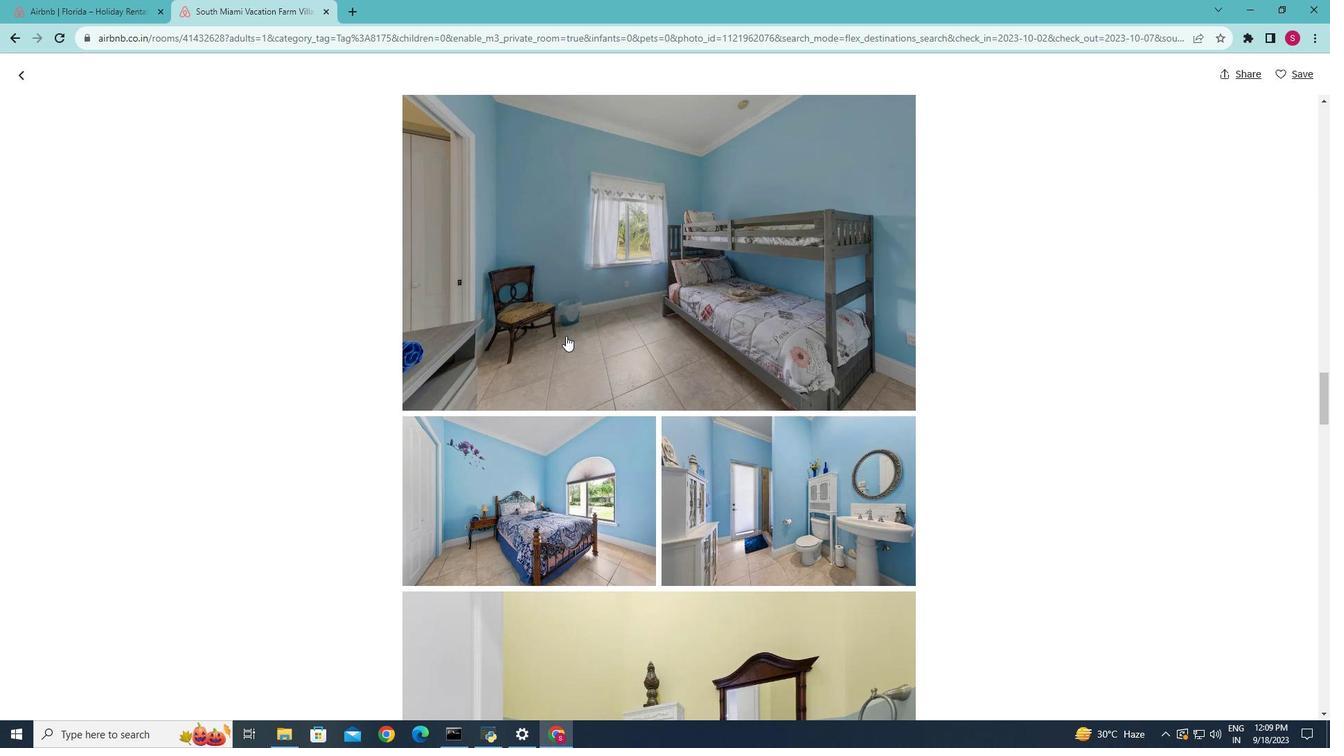 
Action: Mouse scrolled (566, 335) with delta (0, 0)
Screenshot: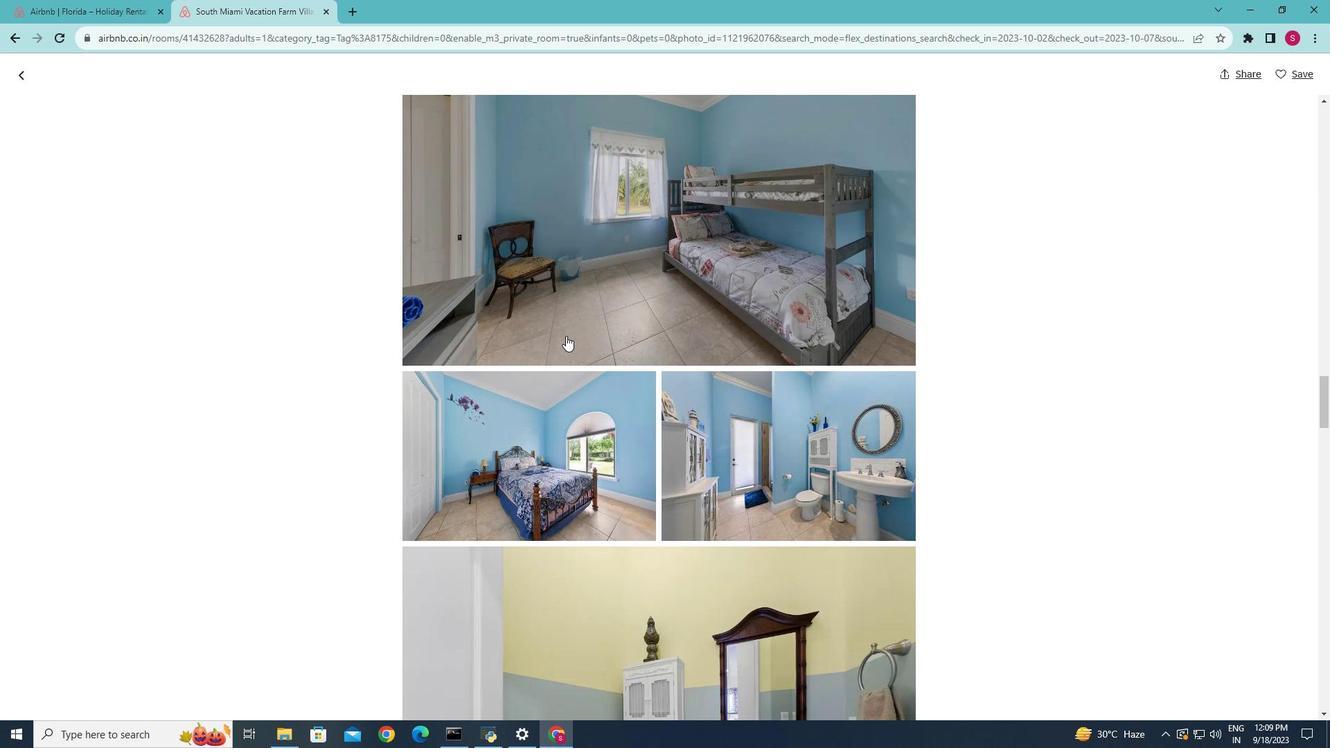 
Action: Mouse scrolled (566, 335) with delta (0, 0)
Screenshot: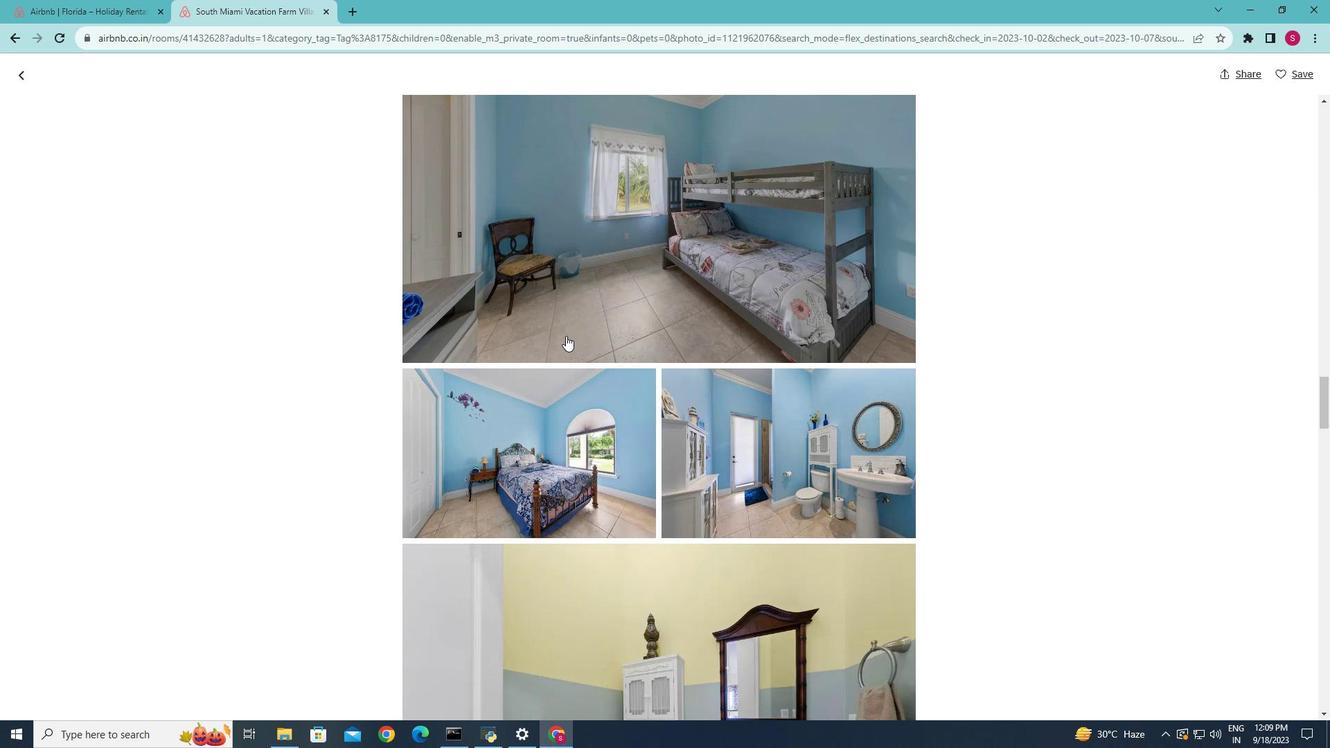 
Action: Mouse scrolled (566, 335) with delta (0, 0)
Screenshot: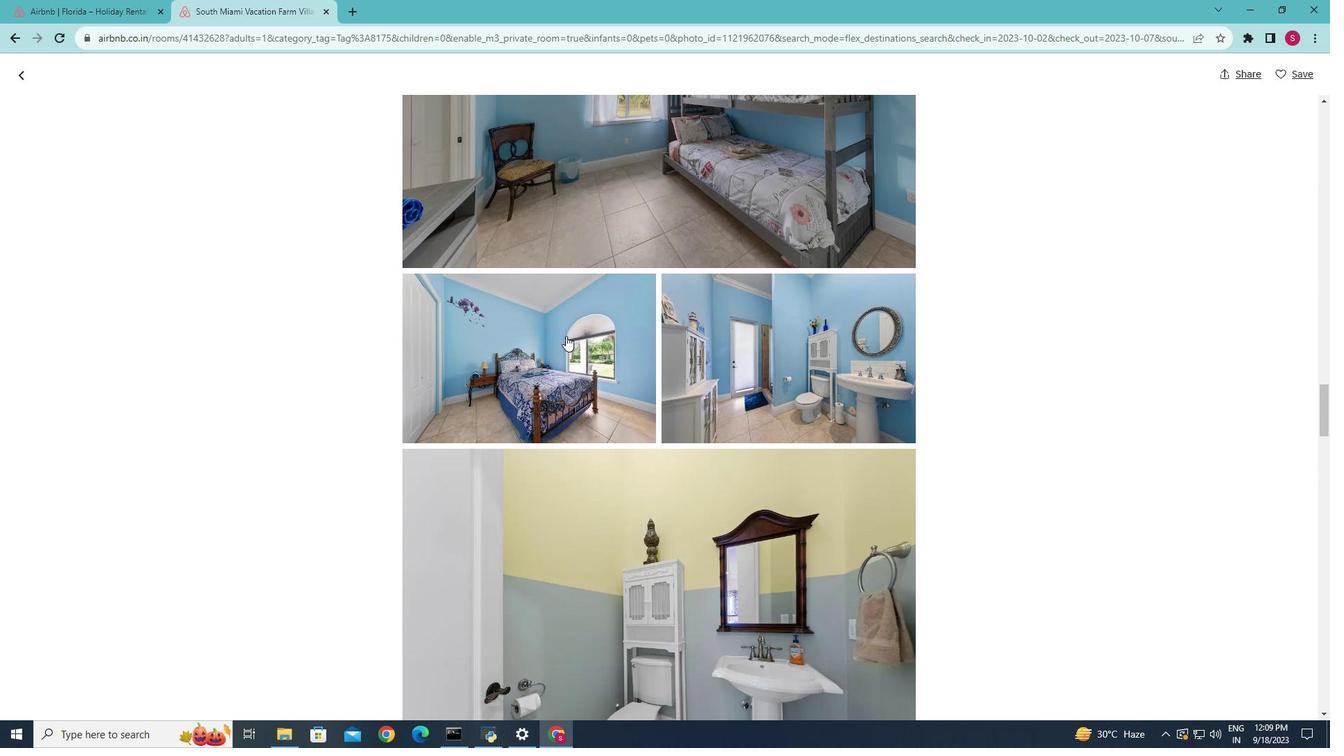 
Action: Mouse scrolled (566, 335) with delta (0, 0)
Screenshot: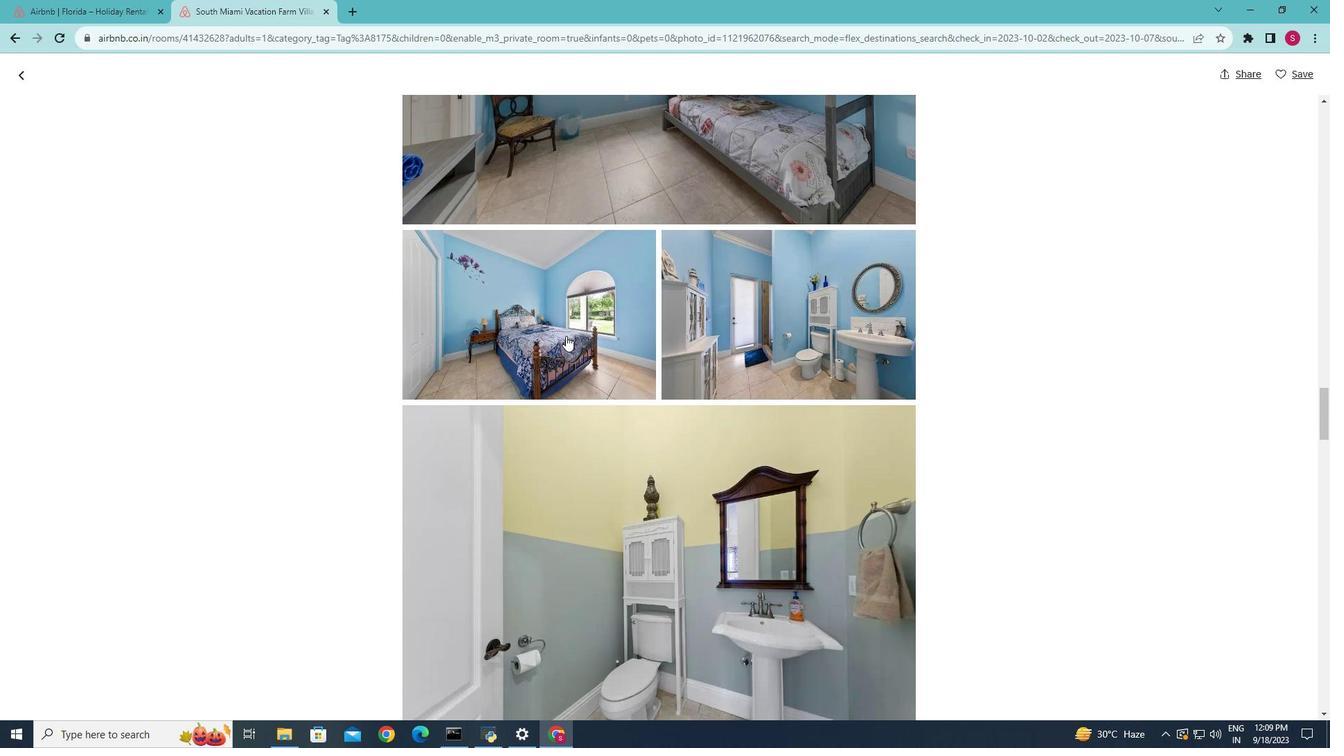 
Action: Mouse scrolled (566, 335) with delta (0, 0)
Screenshot: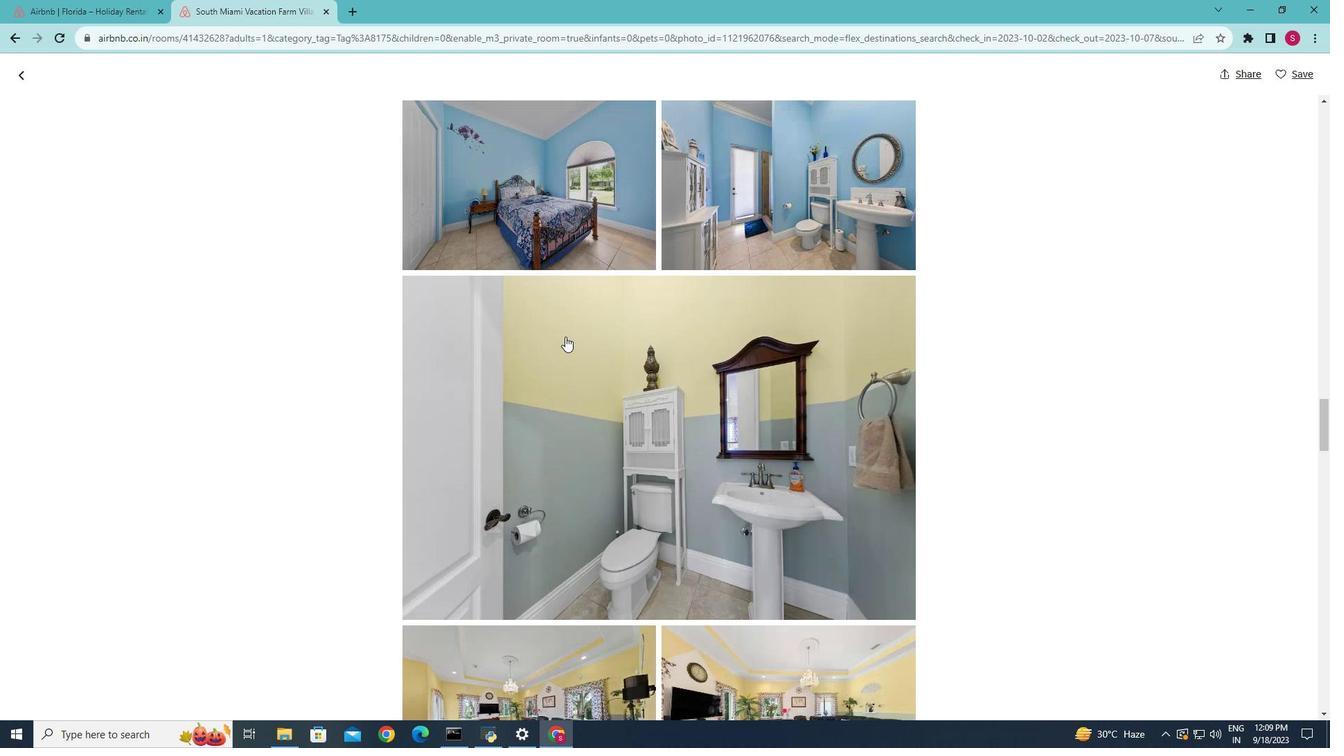 
Action: Mouse scrolled (566, 335) with delta (0, 0)
Screenshot: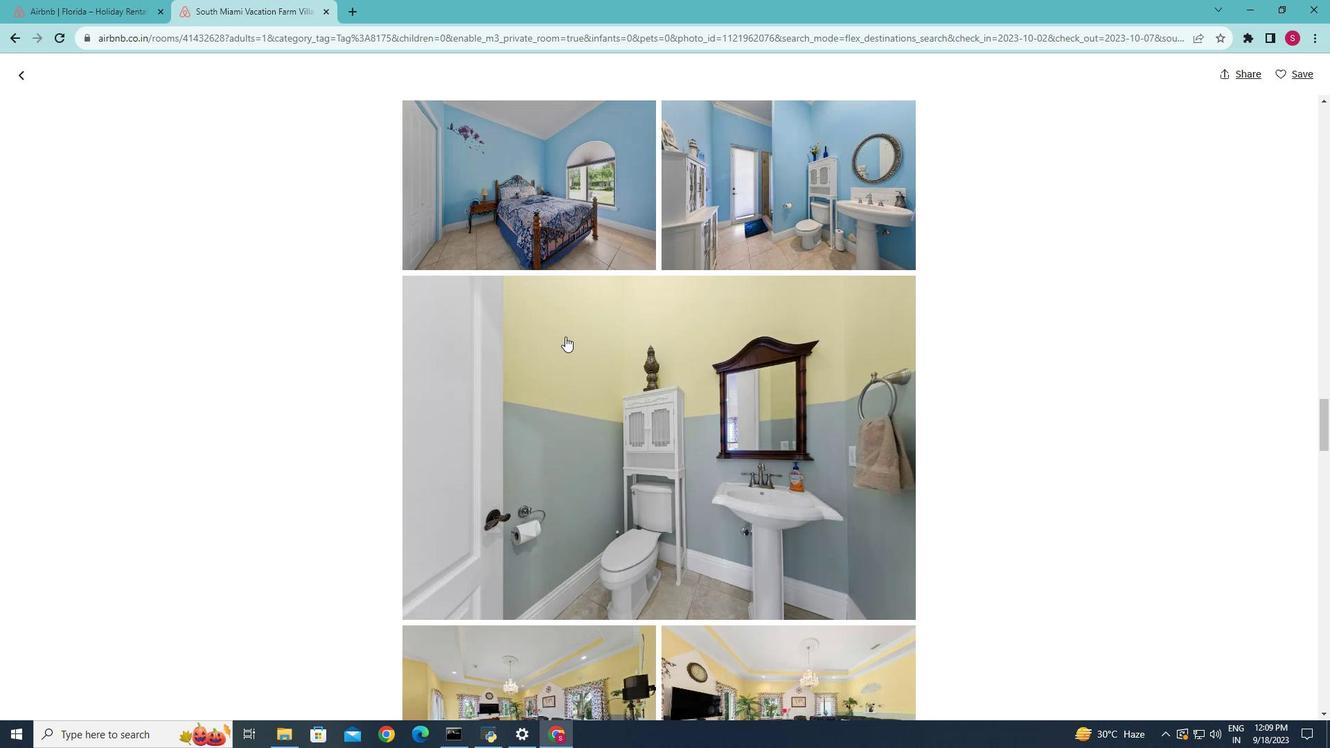 
Action: Mouse moved to (565, 336)
Screenshot: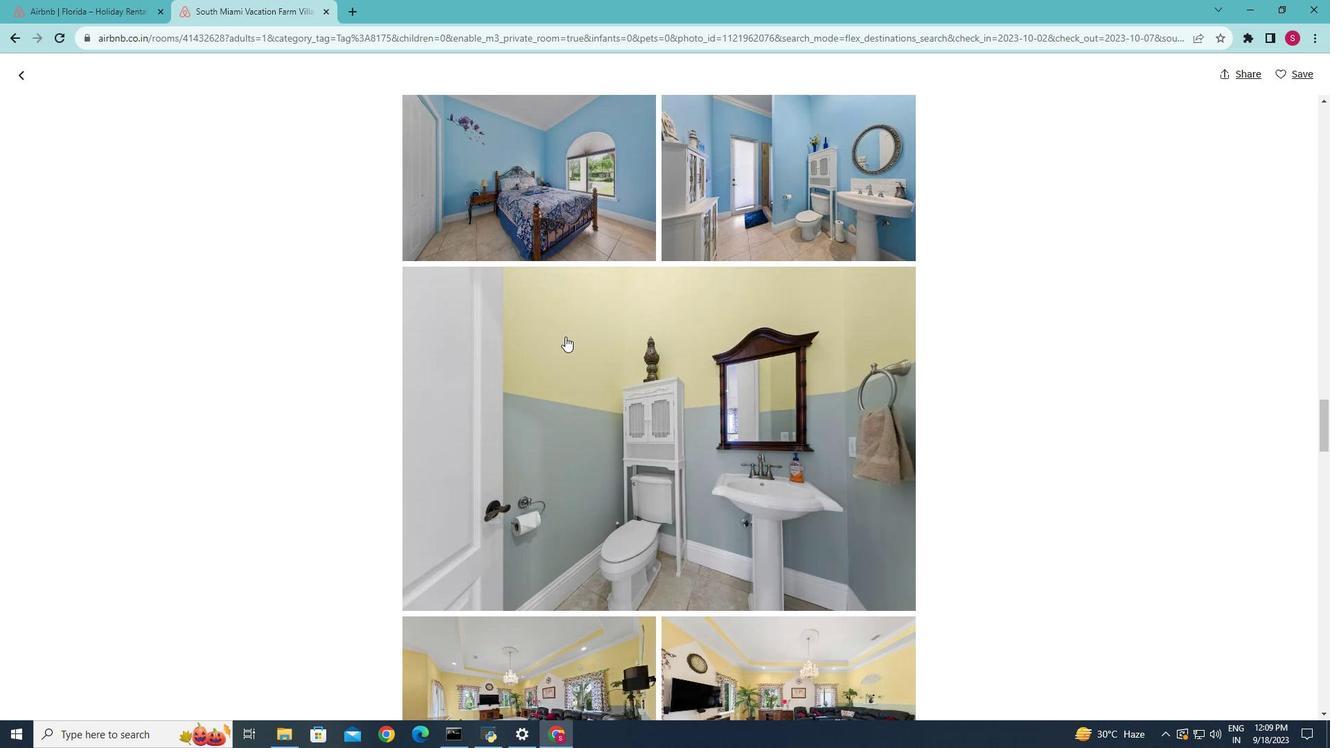 
Action: Mouse scrolled (565, 336) with delta (0, 0)
Screenshot: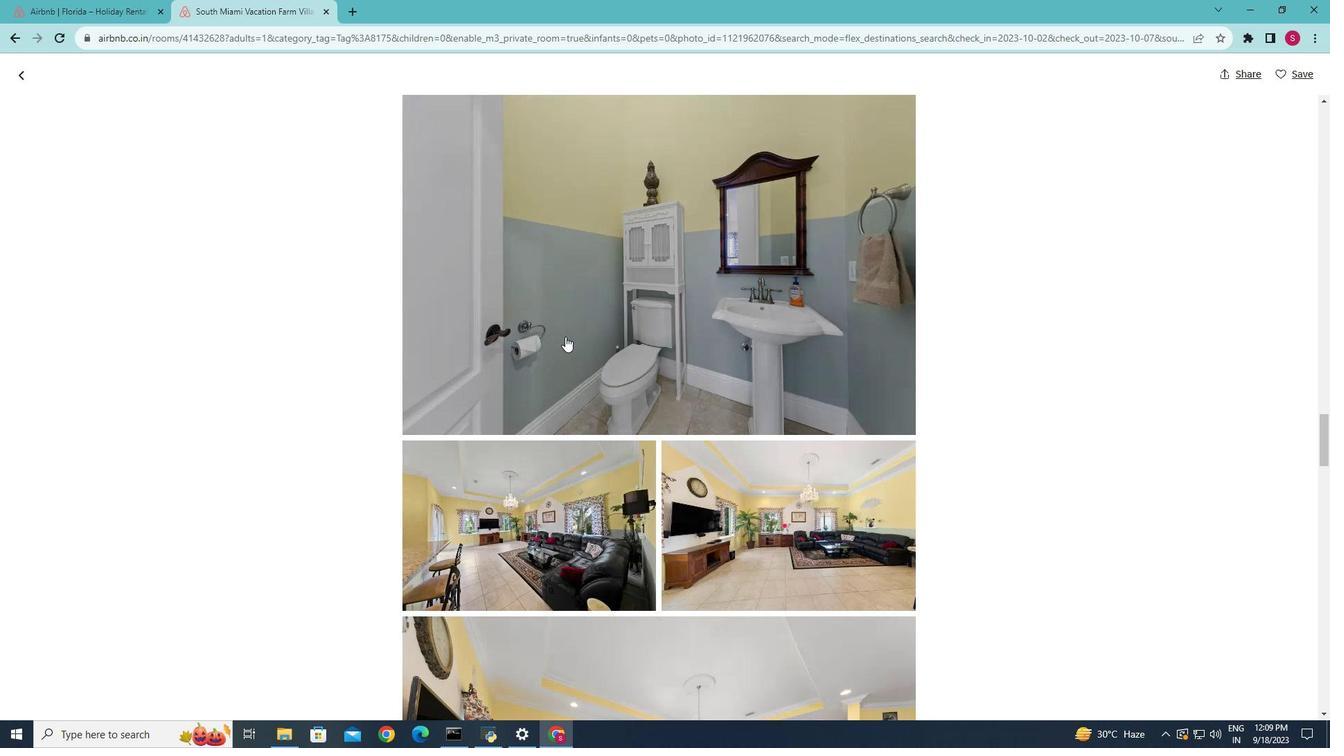 
Action: Mouse scrolled (565, 336) with delta (0, 0)
Screenshot: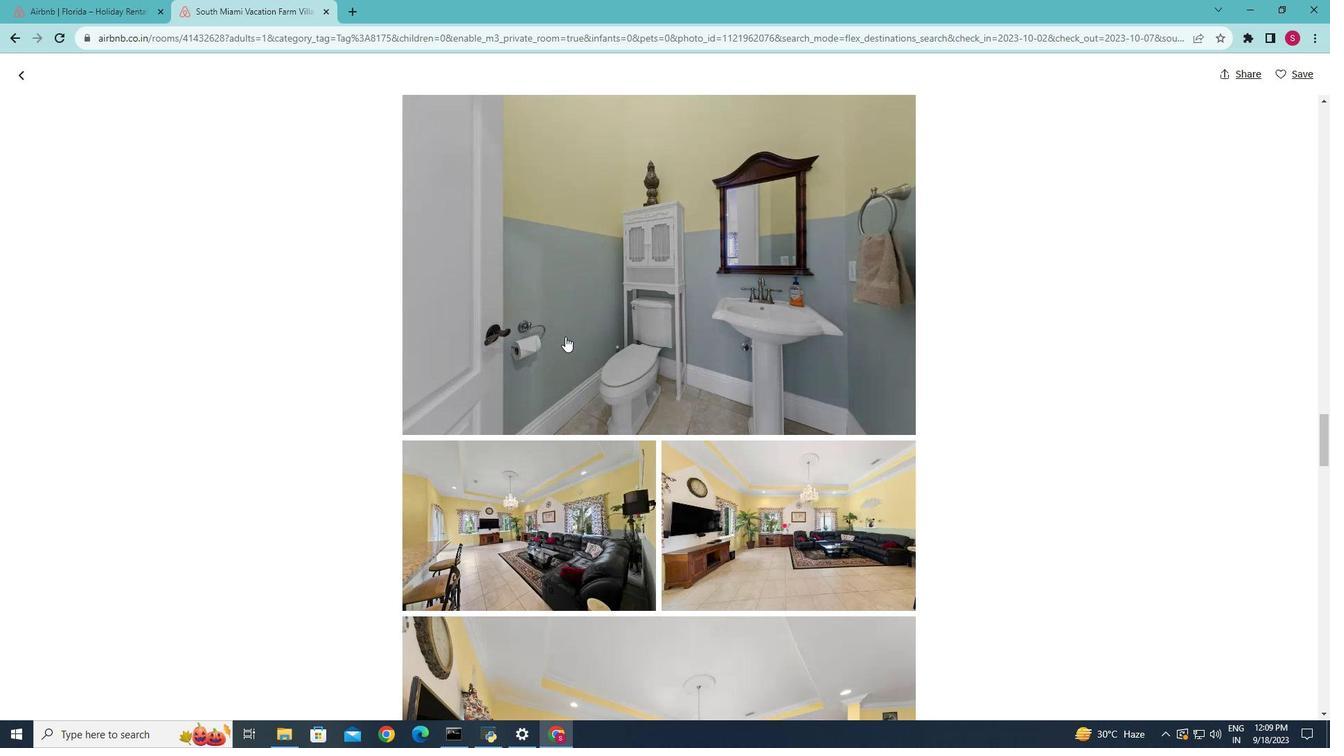
Action: Mouse moved to (565, 336)
Screenshot: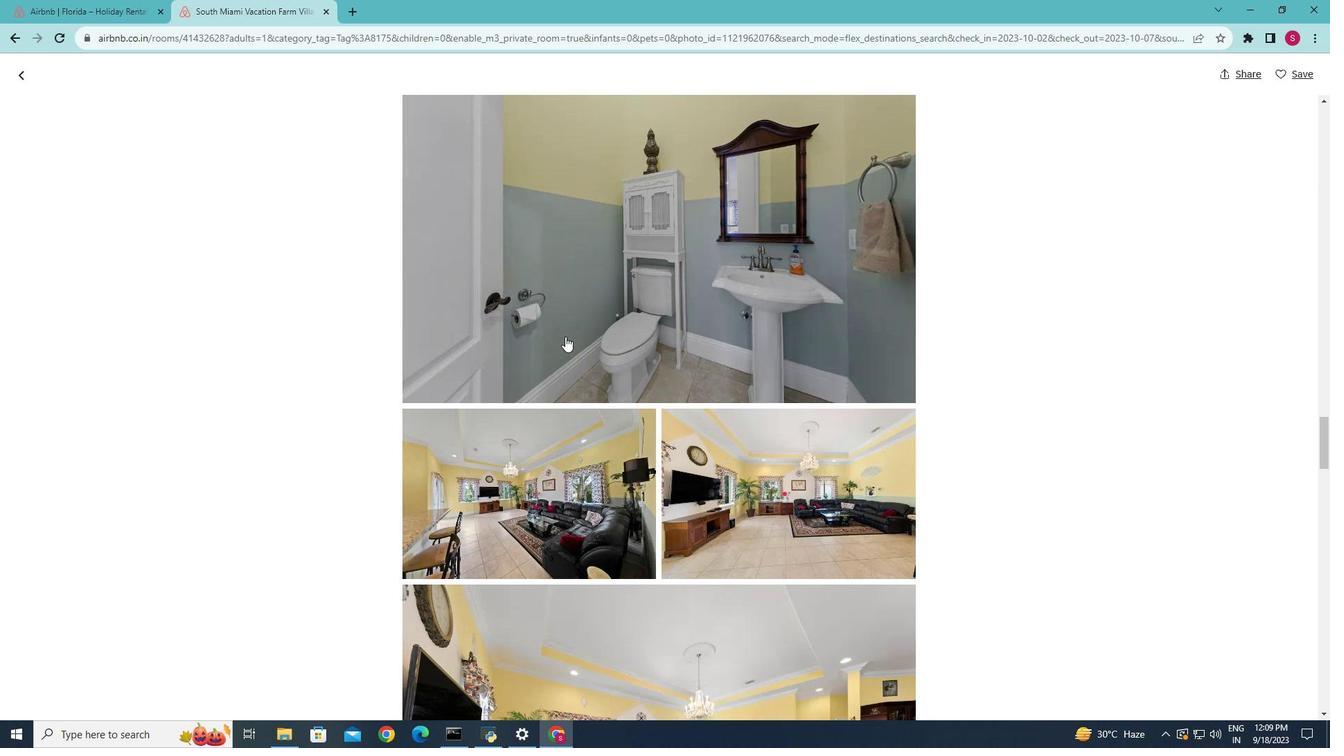 
Action: Mouse scrolled (565, 336) with delta (0, 0)
Screenshot: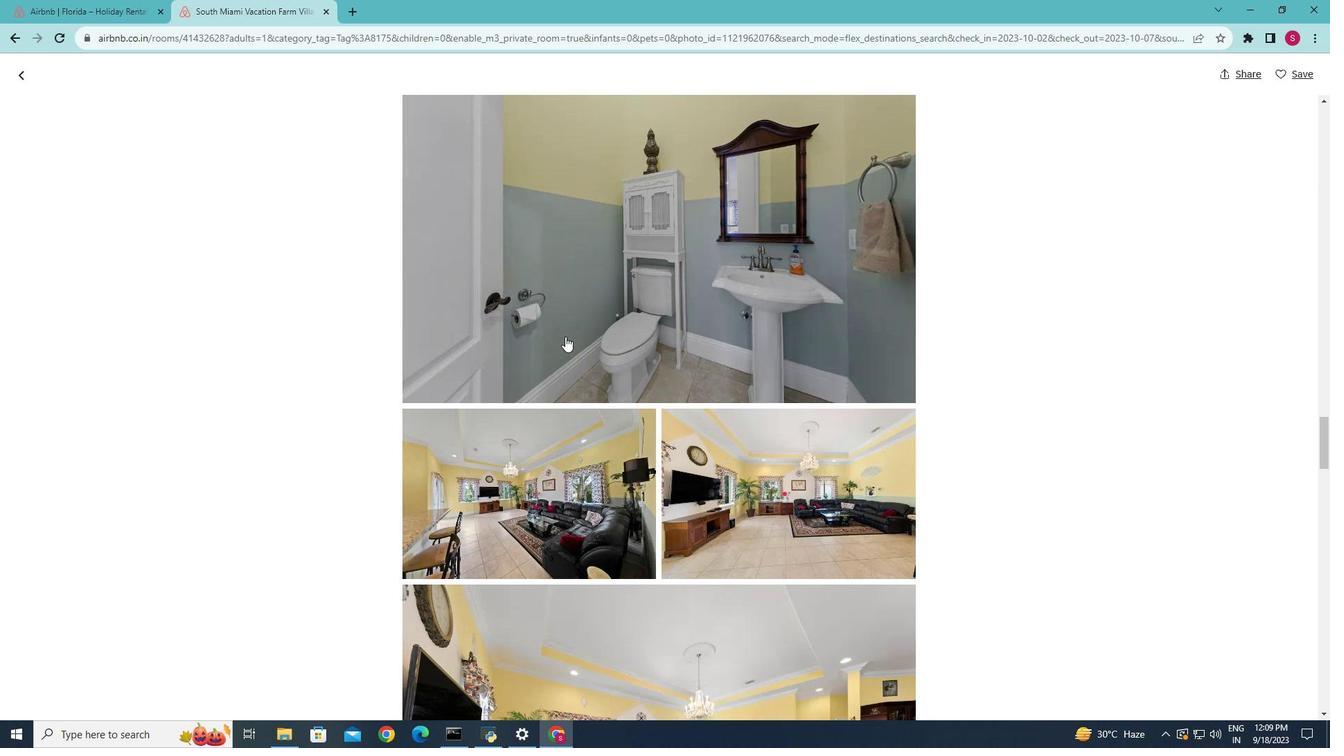 
Action: Mouse moved to (563, 338)
Screenshot: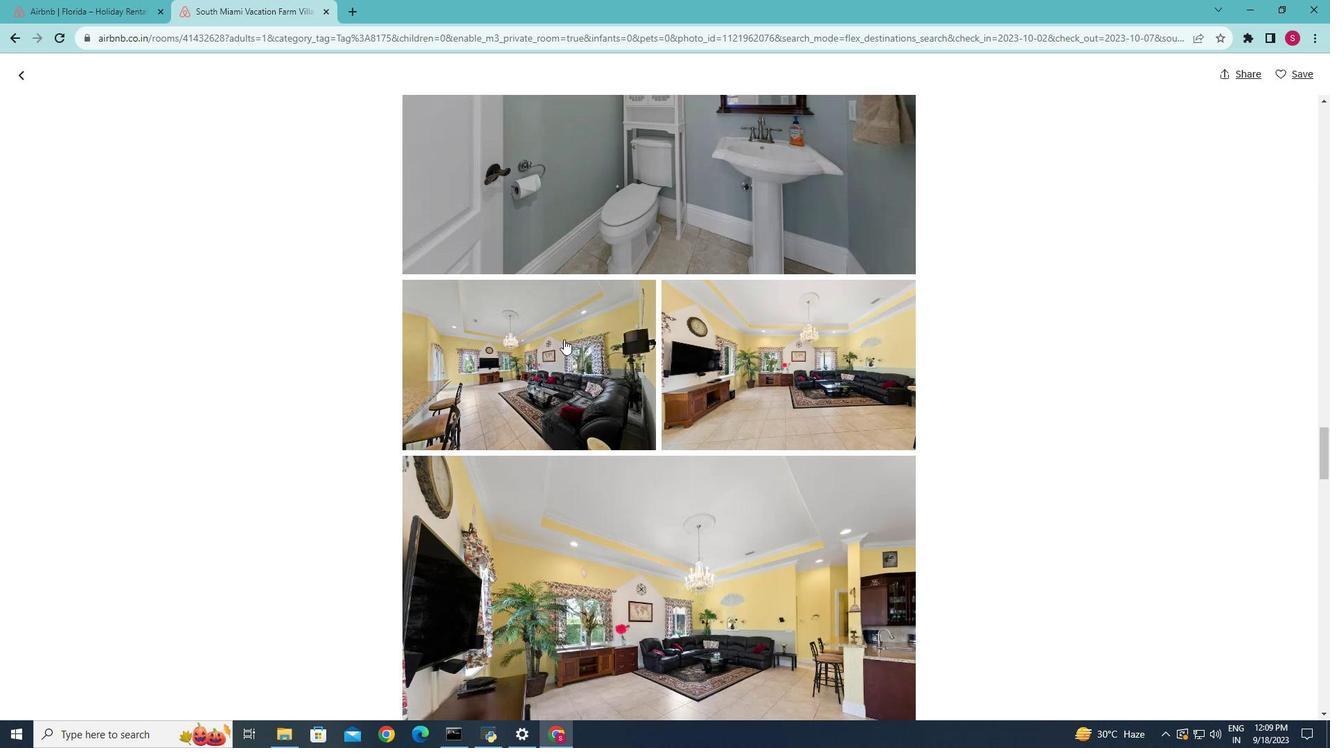 
Action: Mouse scrolled (563, 338) with delta (0, 0)
Screenshot: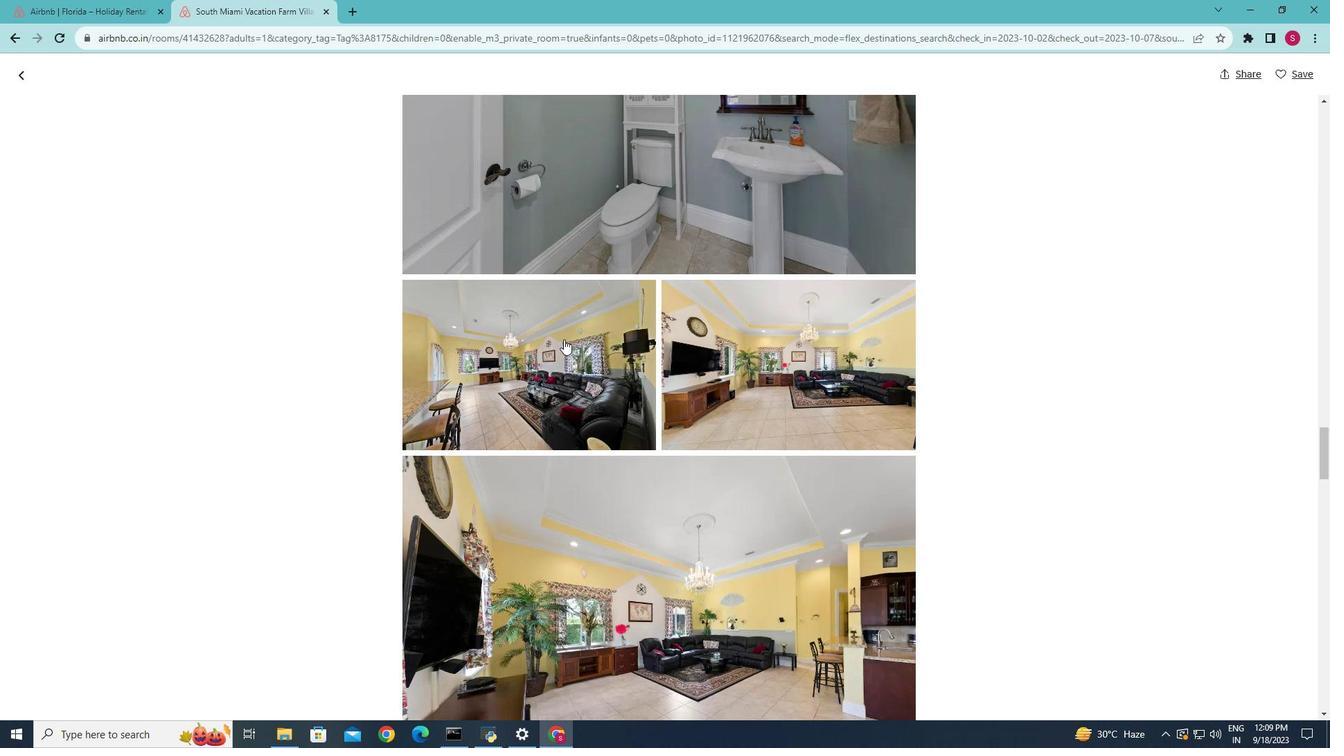 
Action: Mouse scrolled (563, 338) with delta (0, 0)
Screenshot: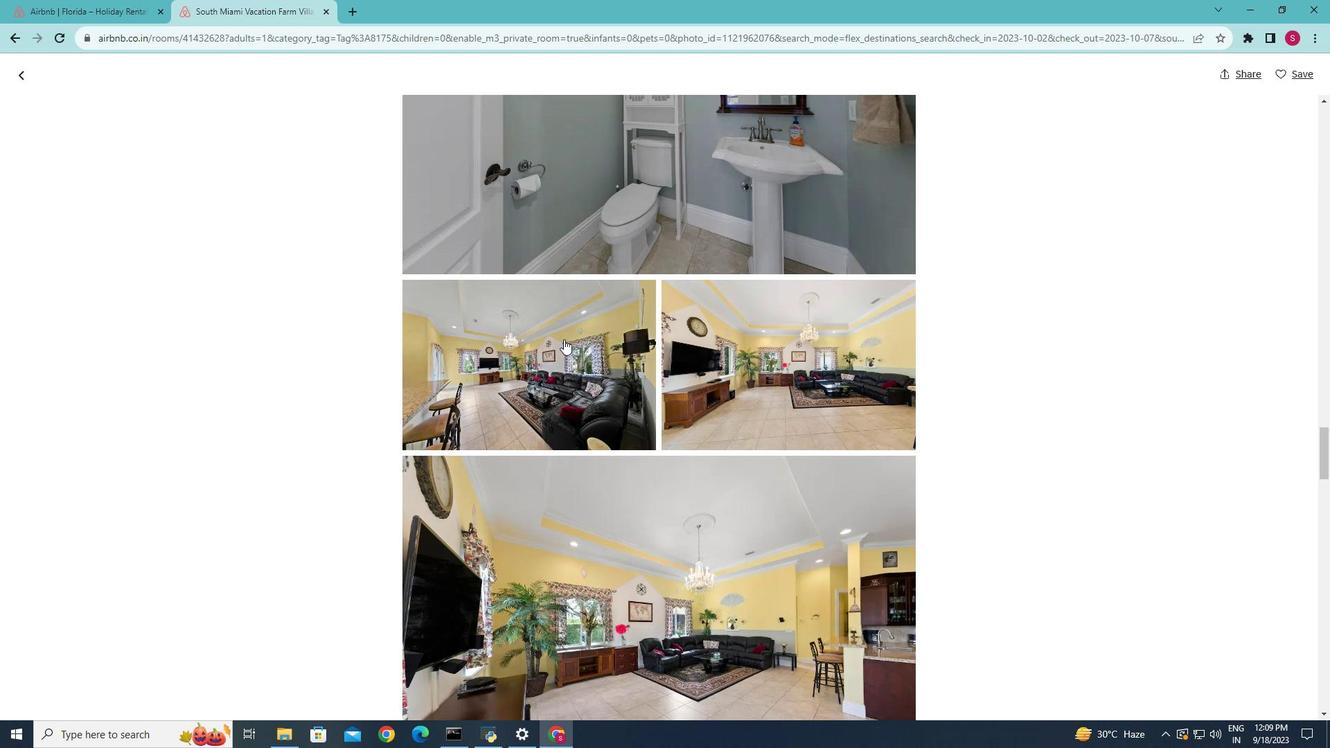 
Action: Mouse moved to (563, 339)
Screenshot: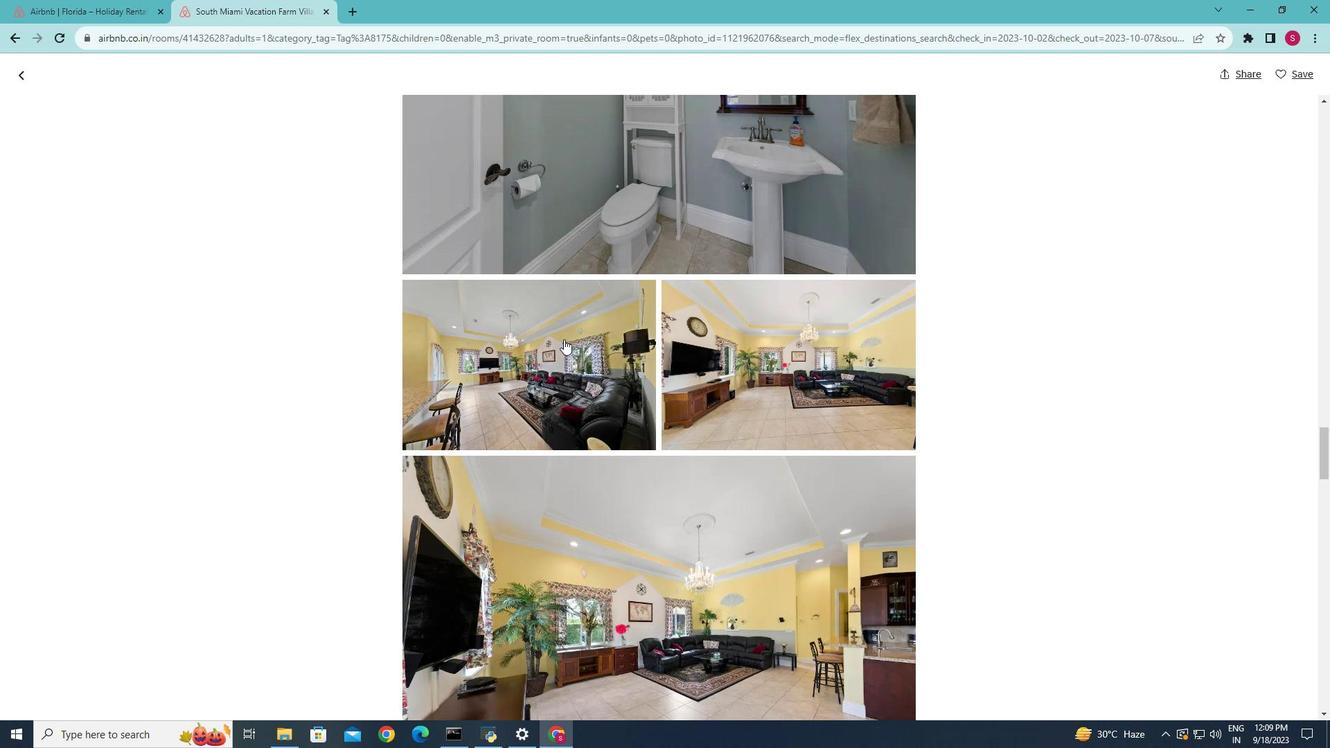 
Action: Mouse scrolled (563, 338) with delta (0, 0)
Screenshot: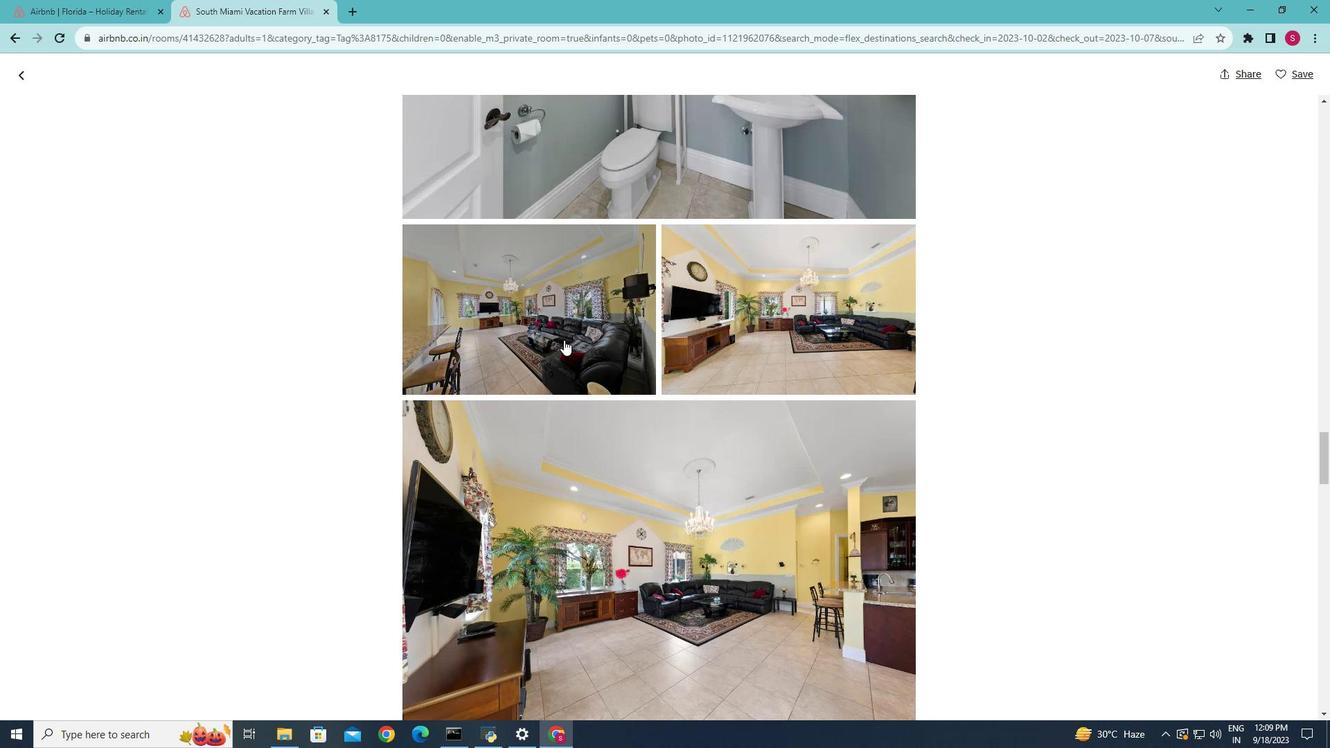
Action: Mouse scrolled (563, 338) with delta (0, 0)
Screenshot: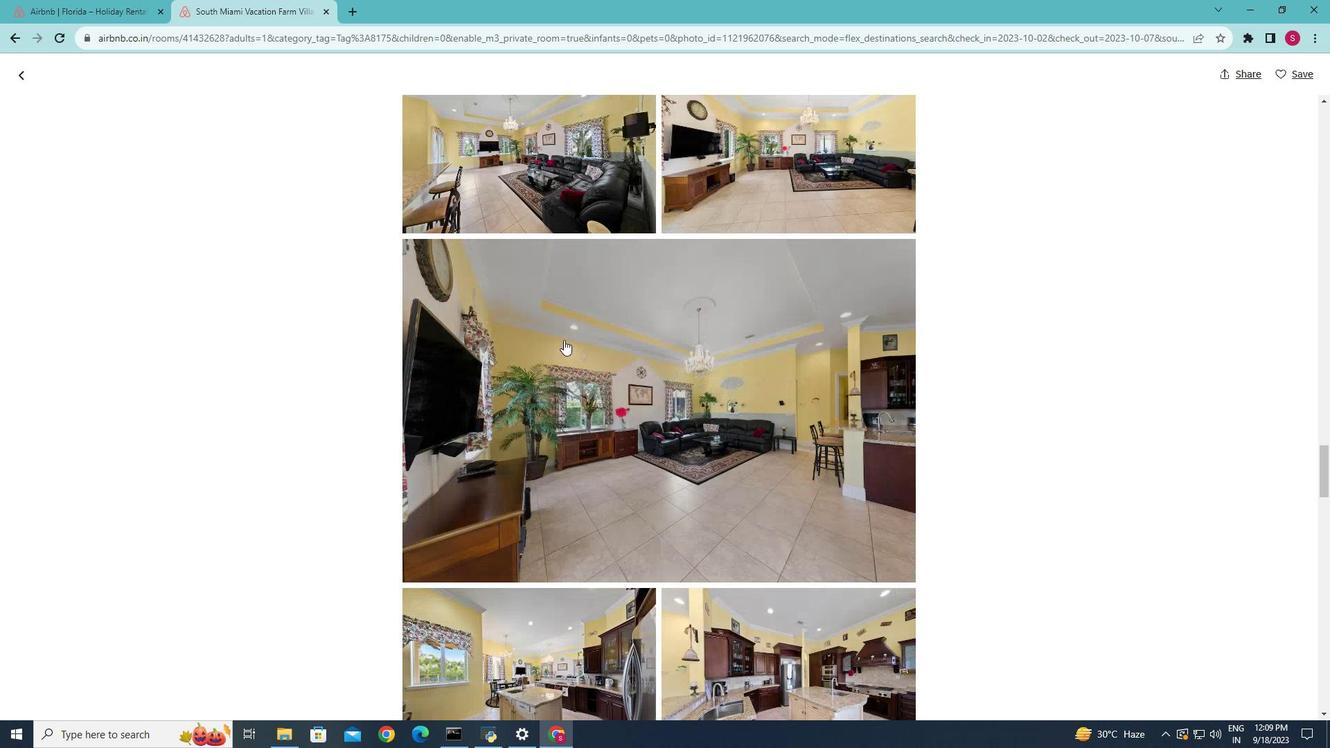 
Action: Mouse moved to (563, 340)
Screenshot: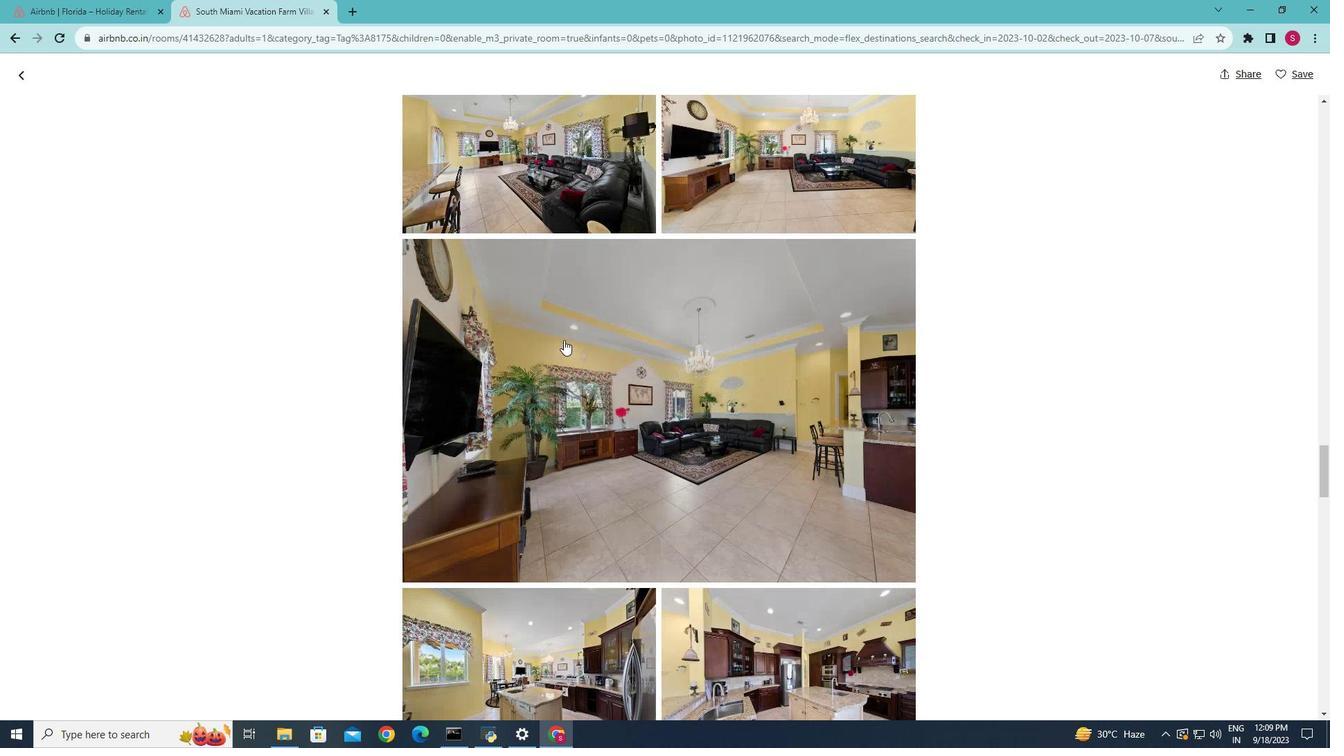 
Action: Mouse scrolled (563, 339) with delta (0, 0)
Screenshot: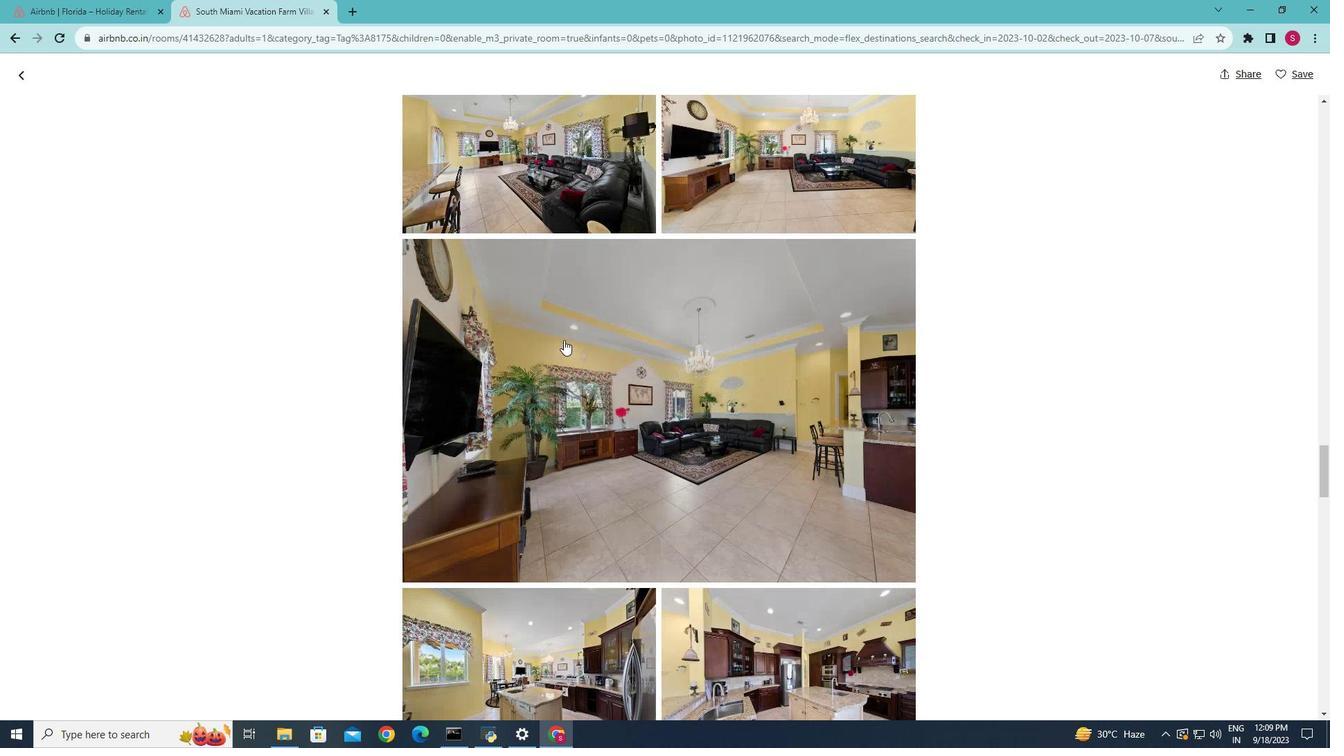 
Action: Mouse scrolled (563, 339) with delta (0, 0)
Screenshot: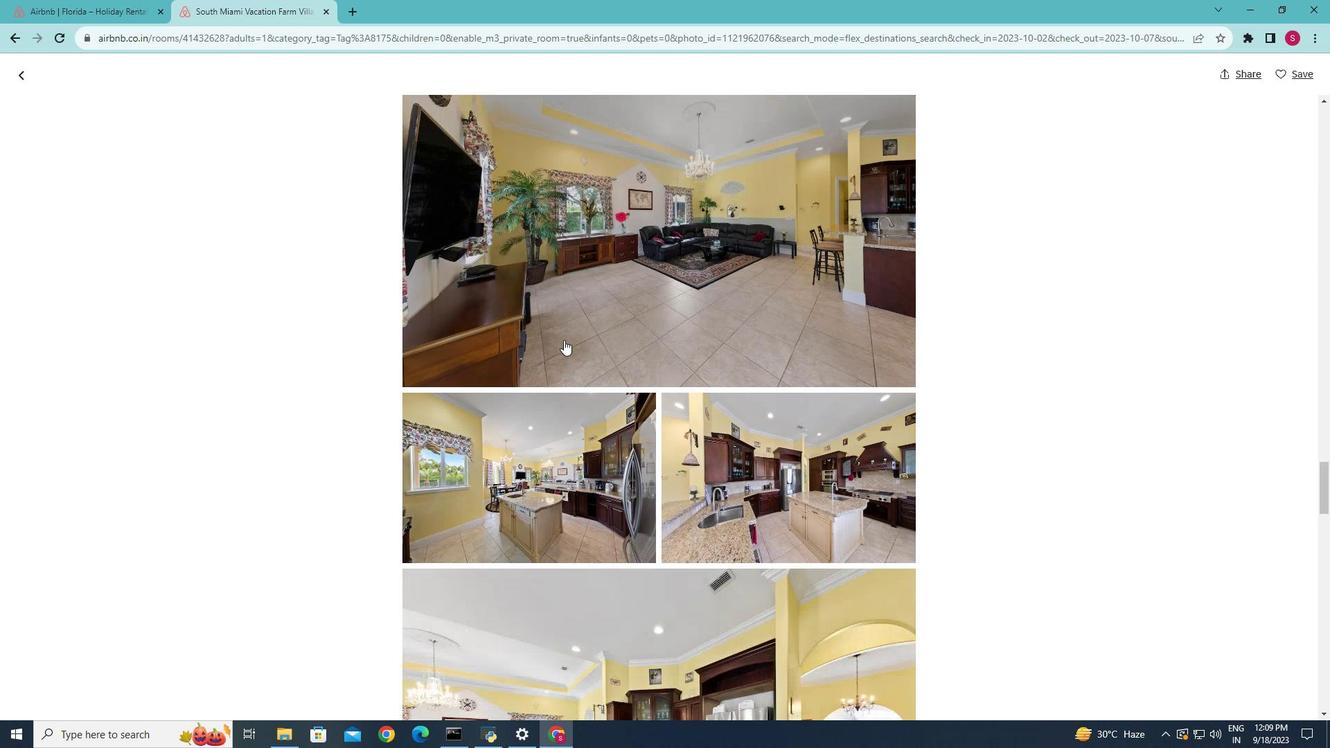
Action: Mouse scrolled (563, 339) with delta (0, 0)
Screenshot: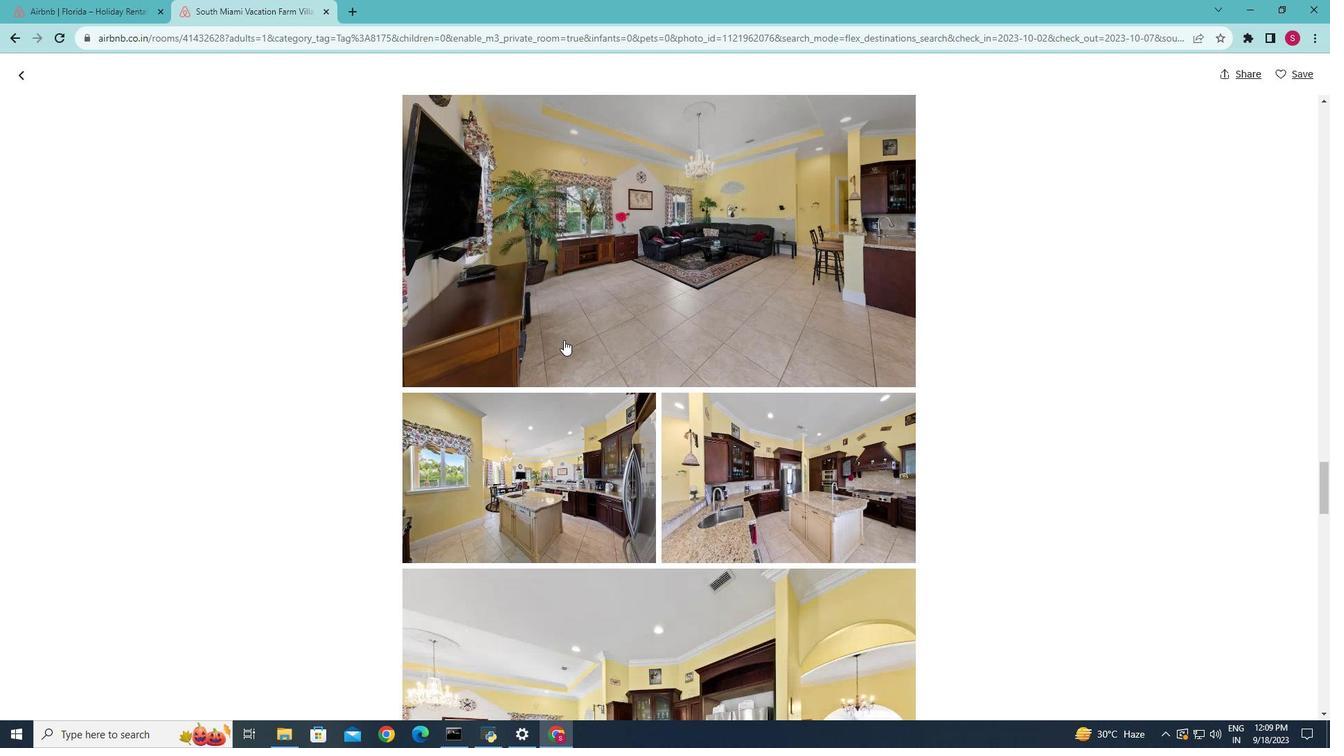 
Action: Mouse scrolled (563, 339) with delta (0, 0)
Screenshot: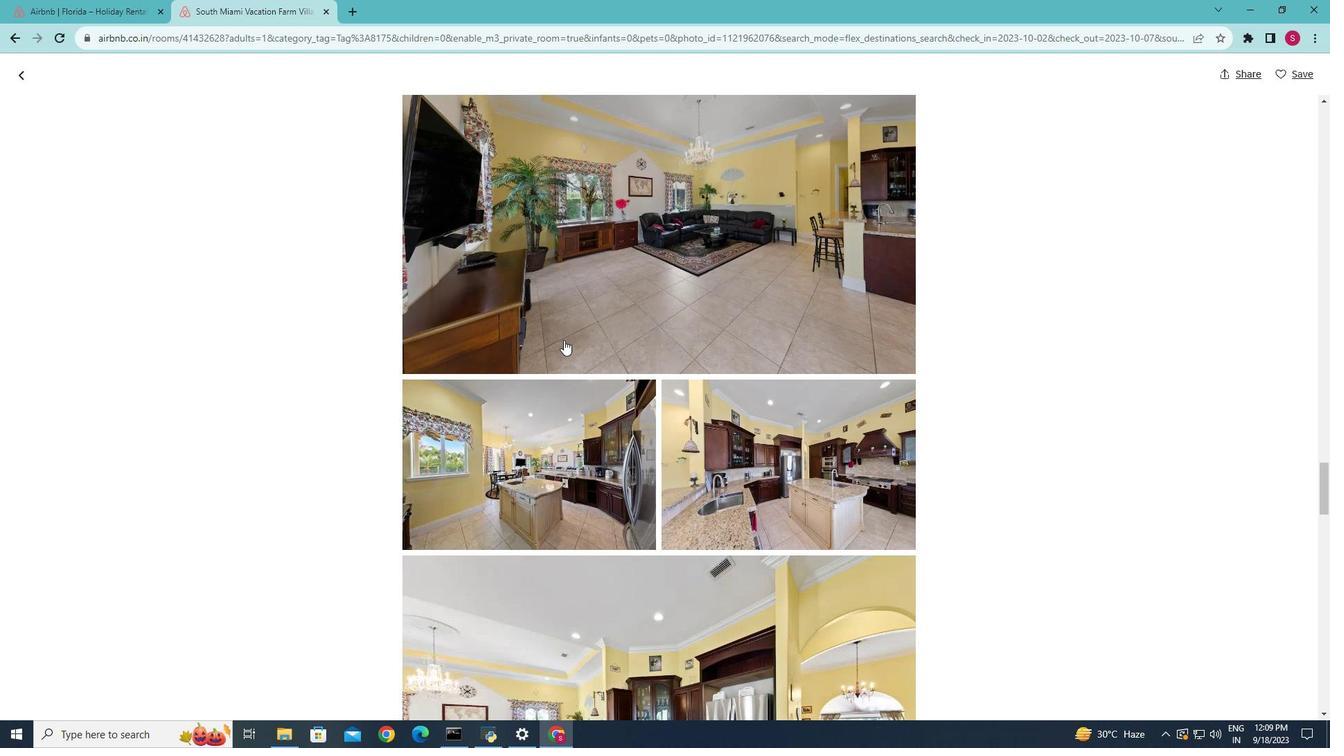 
Action: Mouse scrolled (563, 339) with delta (0, 0)
Screenshot: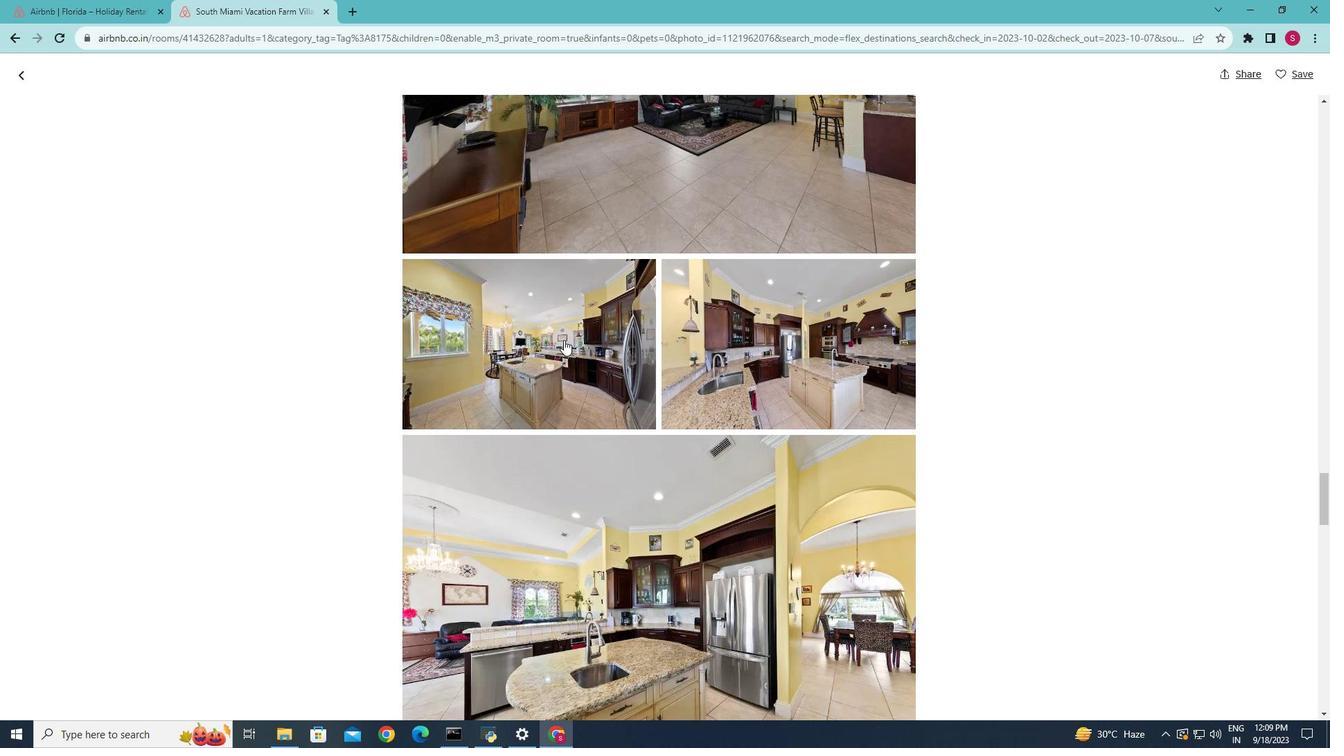 
Action: Mouse scrolled (563, 339) with delta (0, 0)
Screenshot: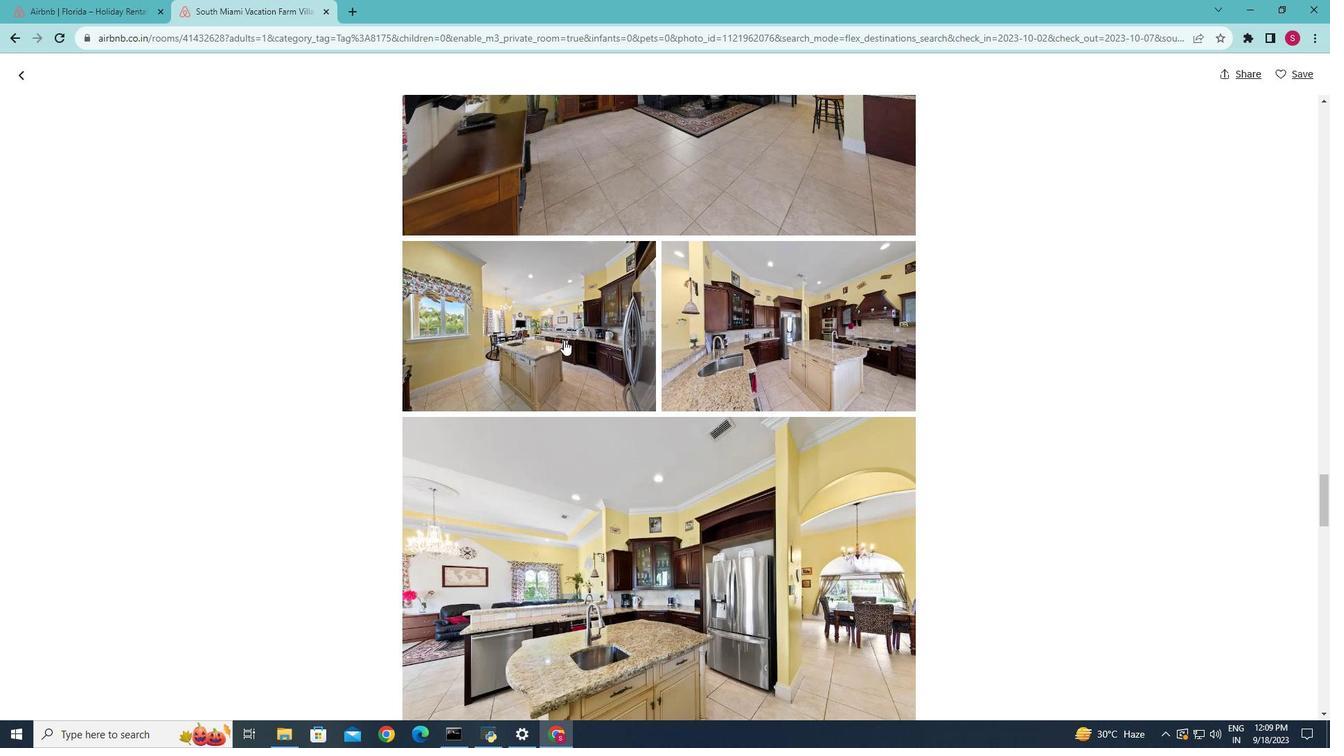 
Action: Mouse scrolled (563, 339) with delta (0, 0)
Screenshot: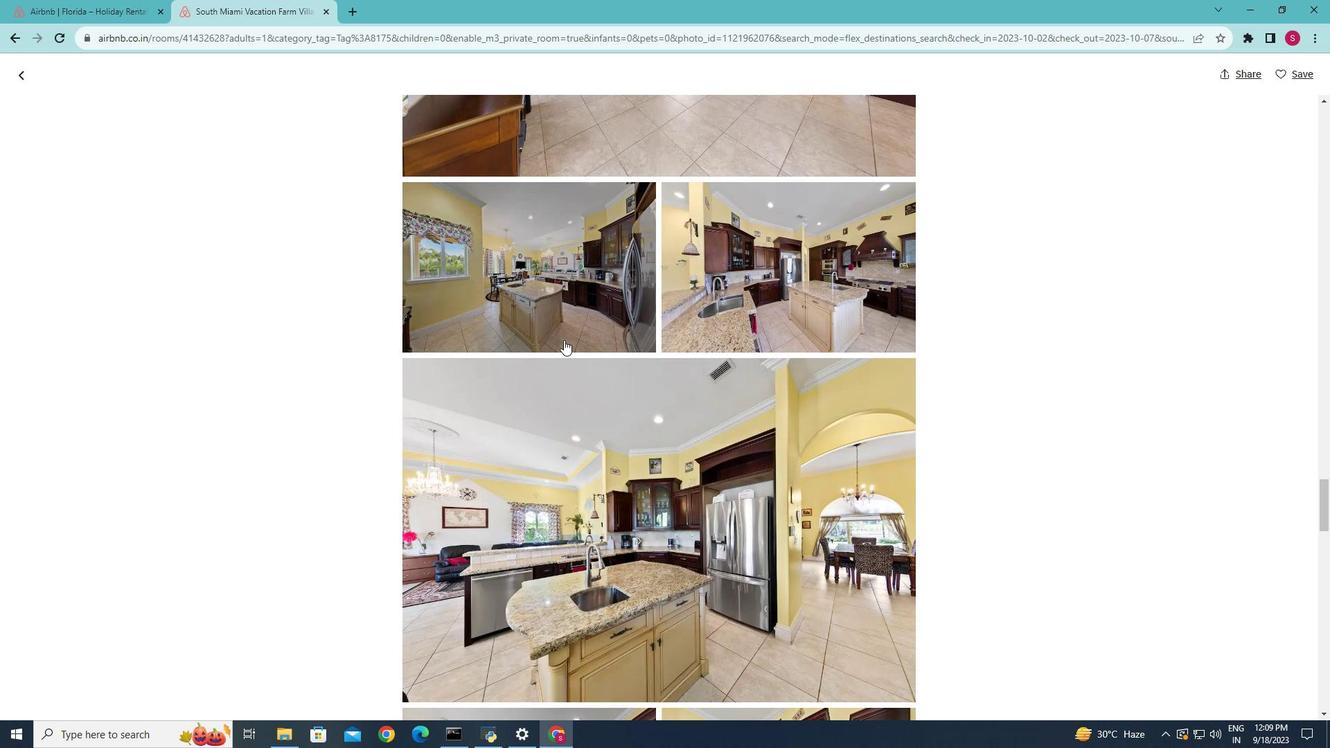 
Action: Mouse scrolled (563, 339) with delta (0, 0)
Screenshot: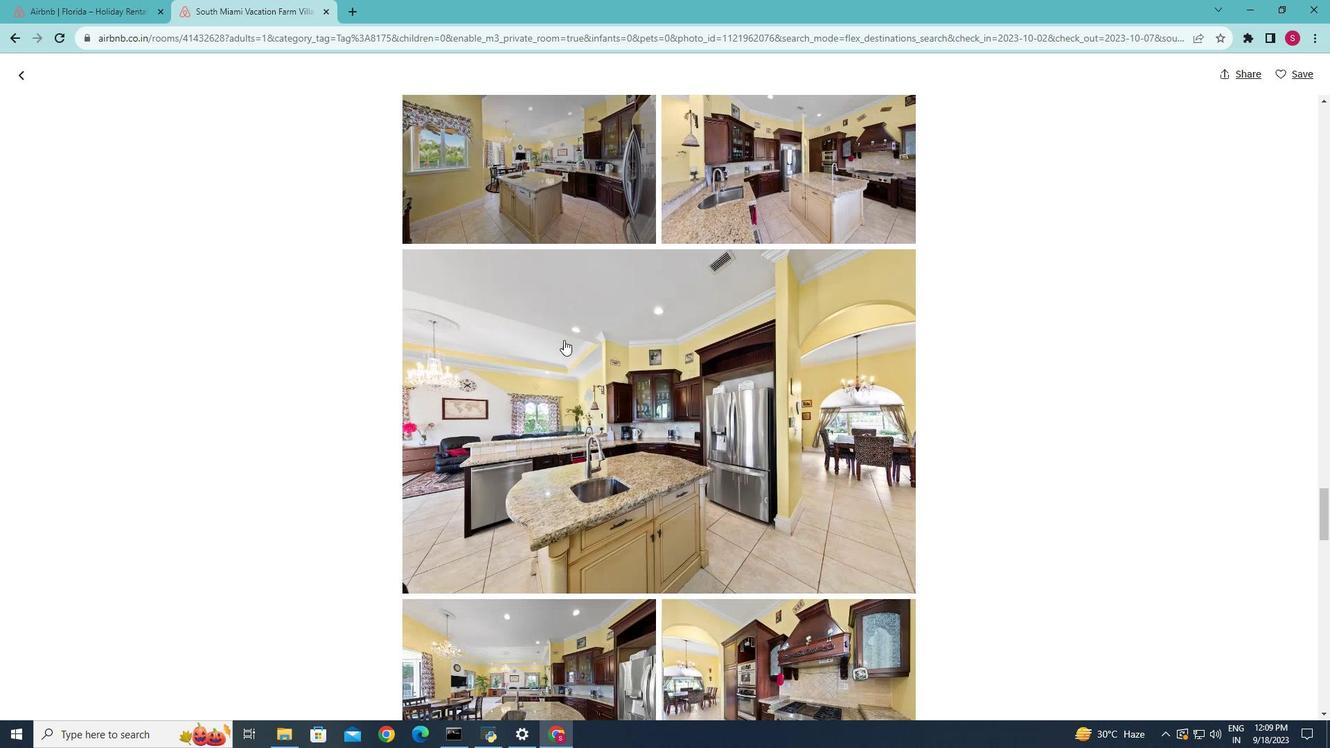 
Action: Mouse scrolled (563, 339) with delta (0, 0)
Screenshot: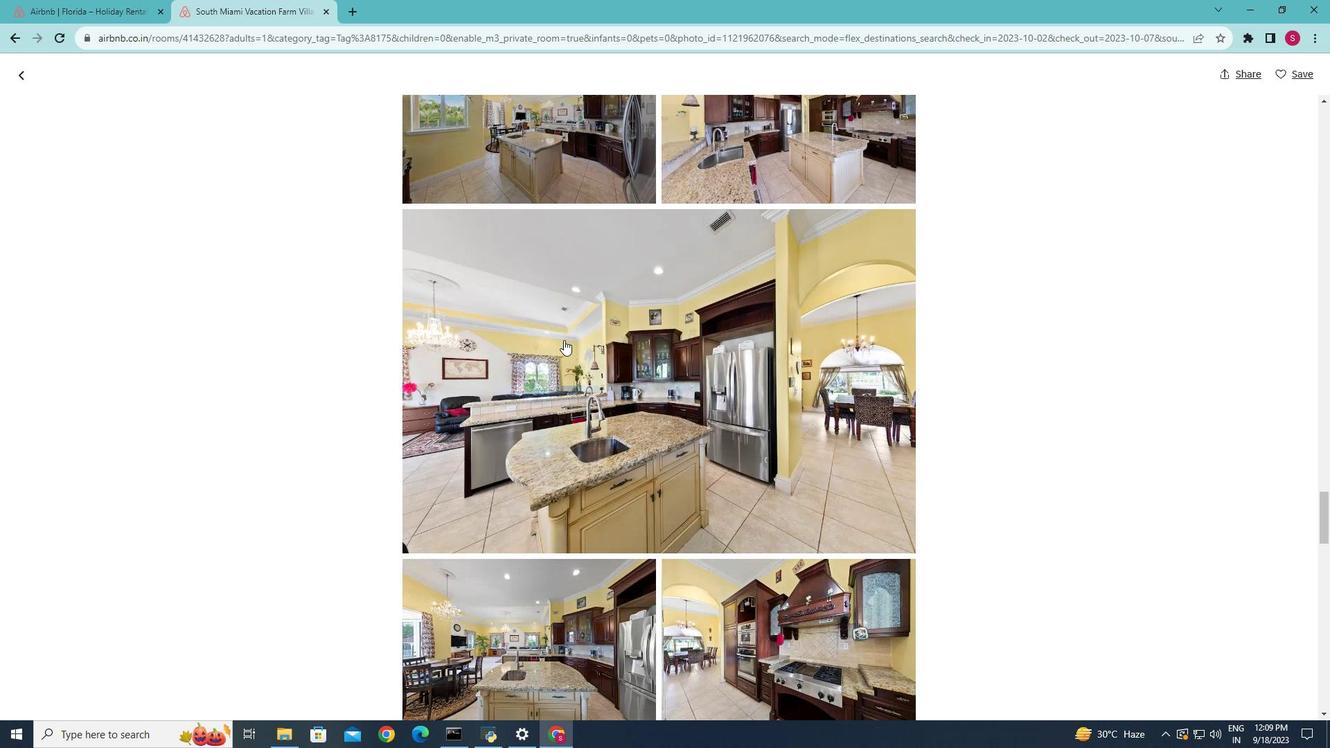 
Action: Mouse scrolled (563, 339) with delta (0, 0)
Screenshot: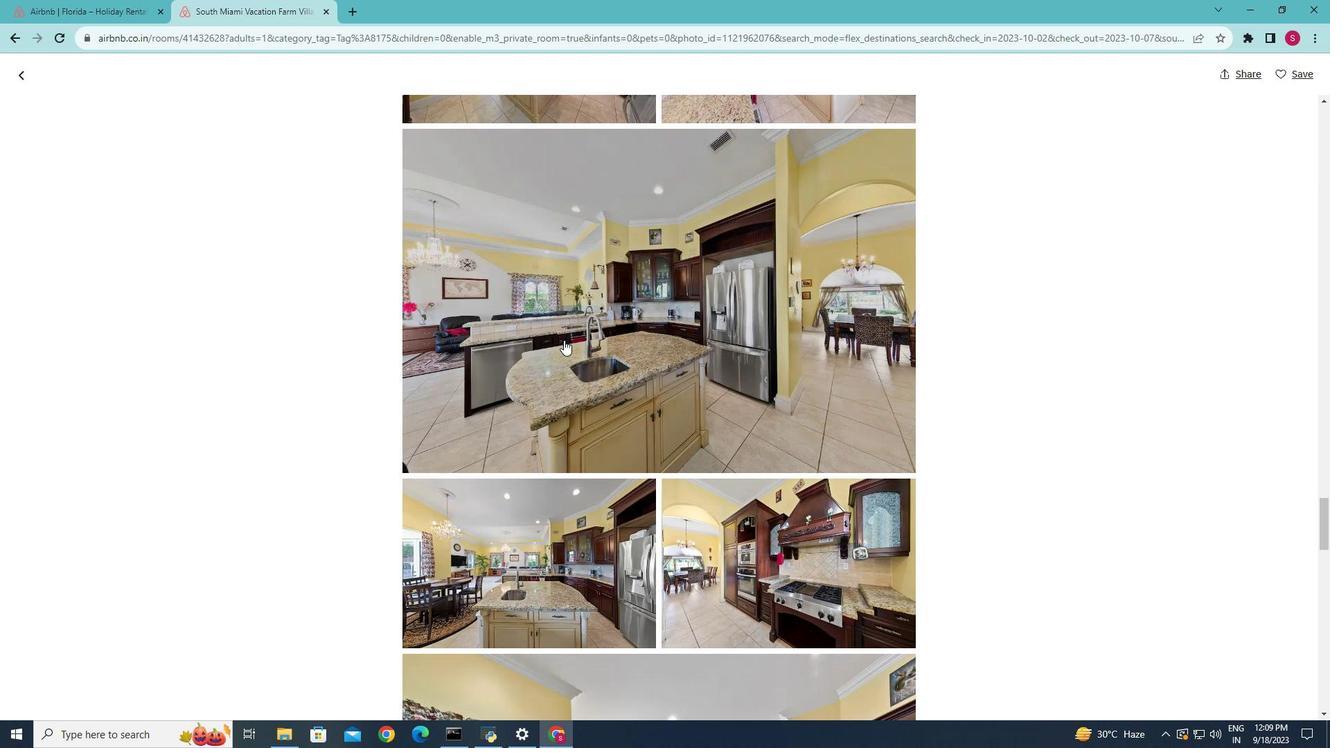 
Action: Mouse scrolled (563, 339) with delta (0, 0)
Screenshot: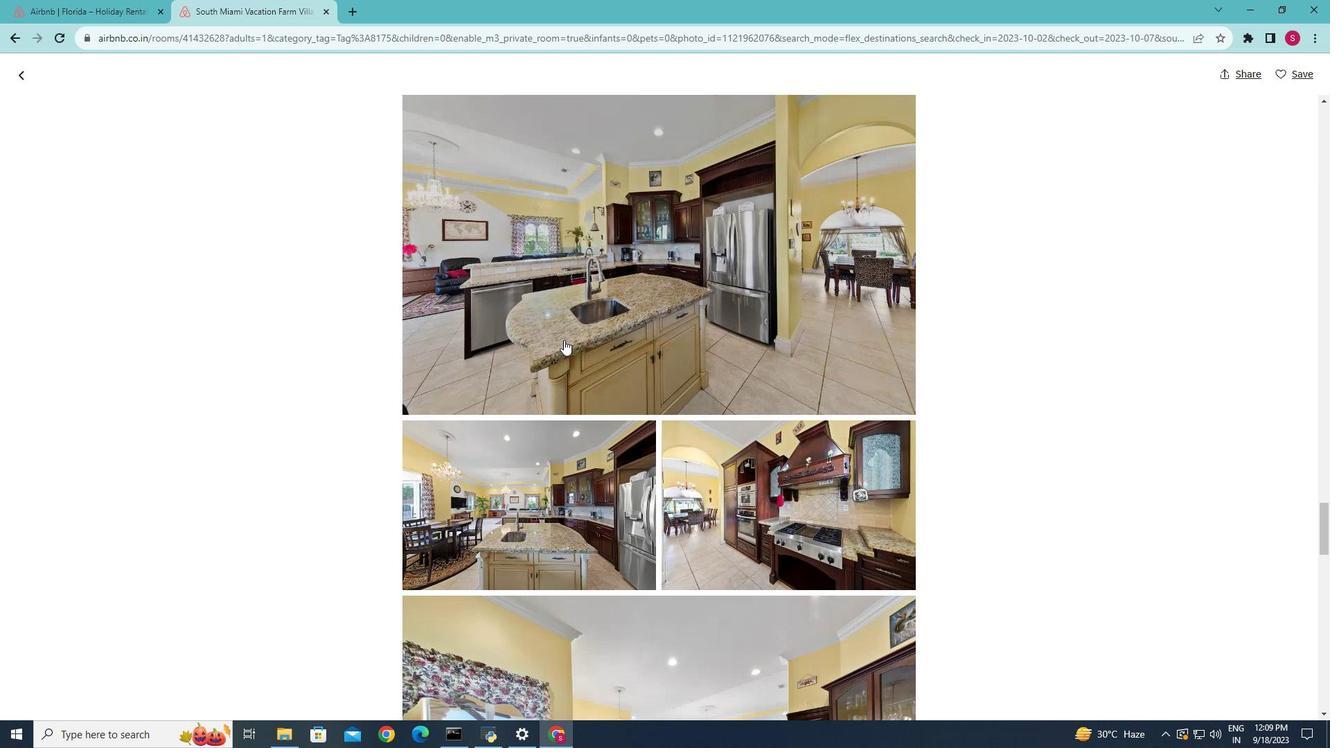 
Action: Mouse scrolled (563, 339) with delta (0, 0)
Screenshot: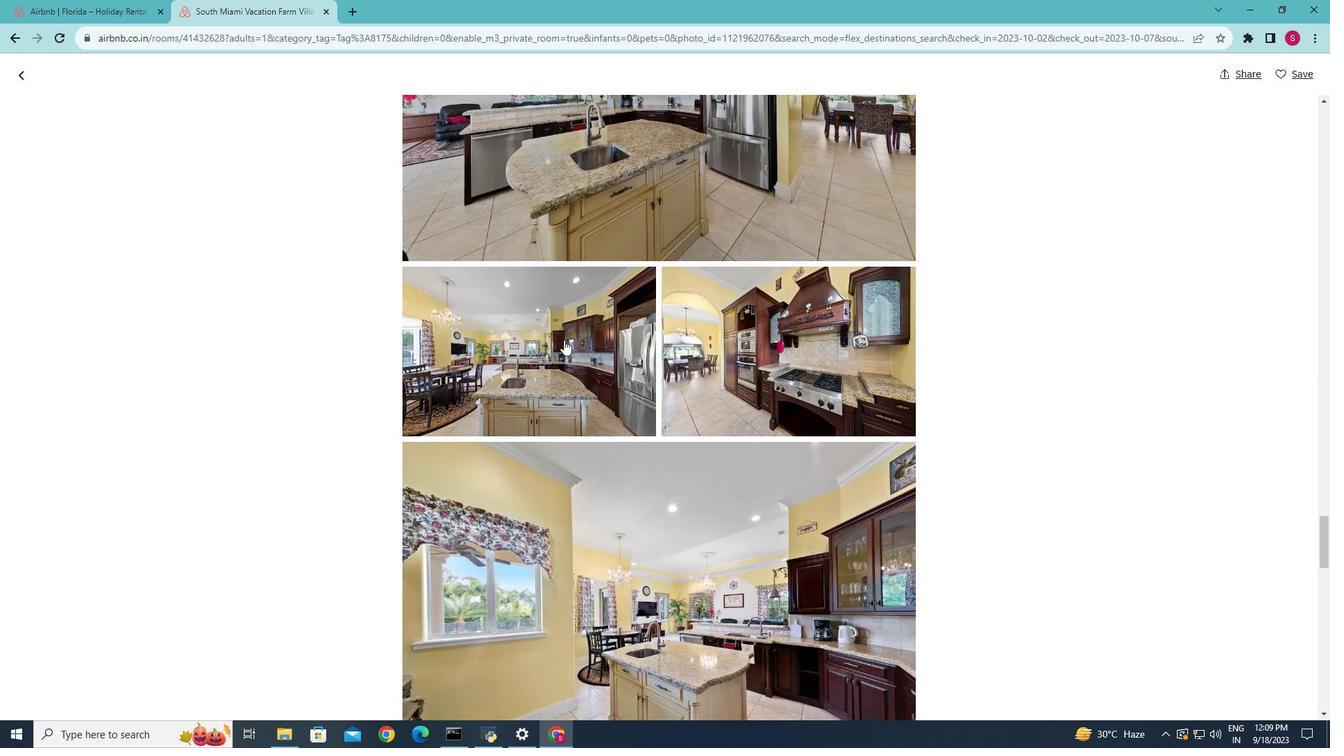 
Action: Mouse scrolled (563, 339) with delta (0, 0)
Screenshot: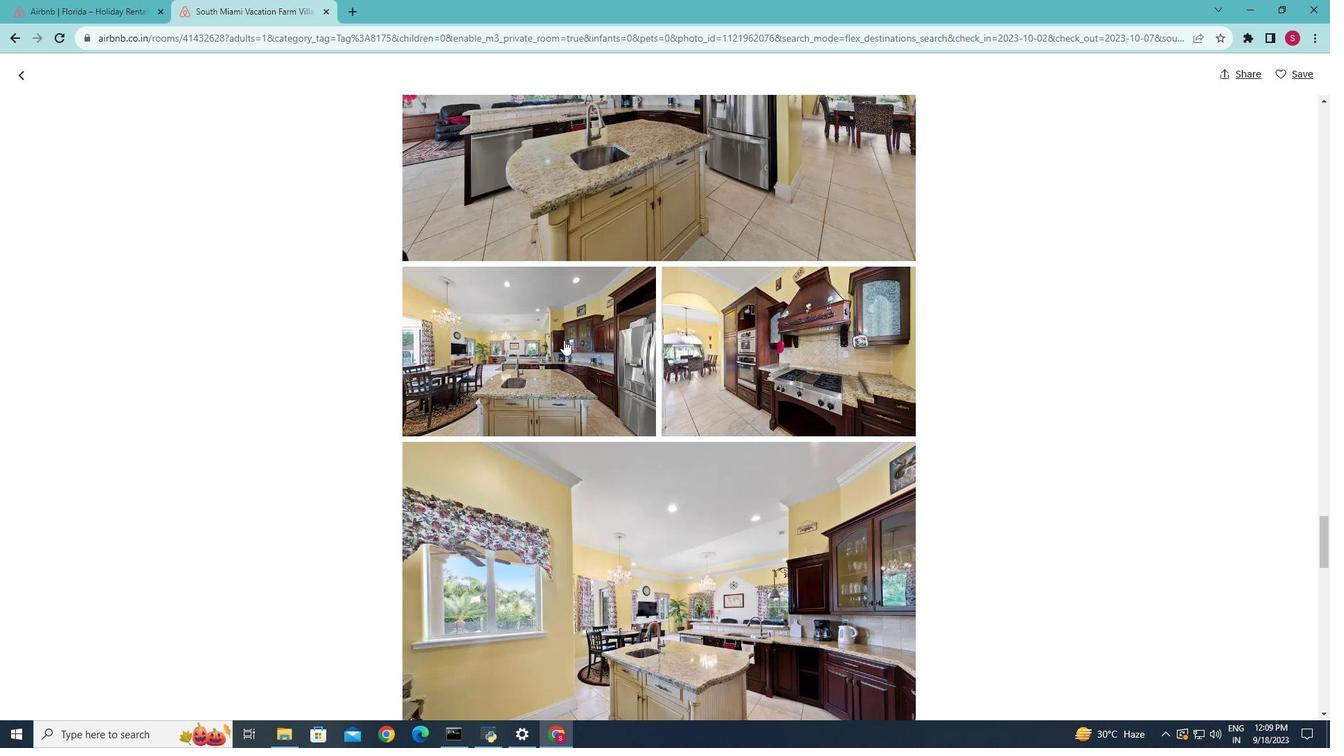 
Action: Mouse scrolled (563, 339) with delta (0, 0)
Screenshot: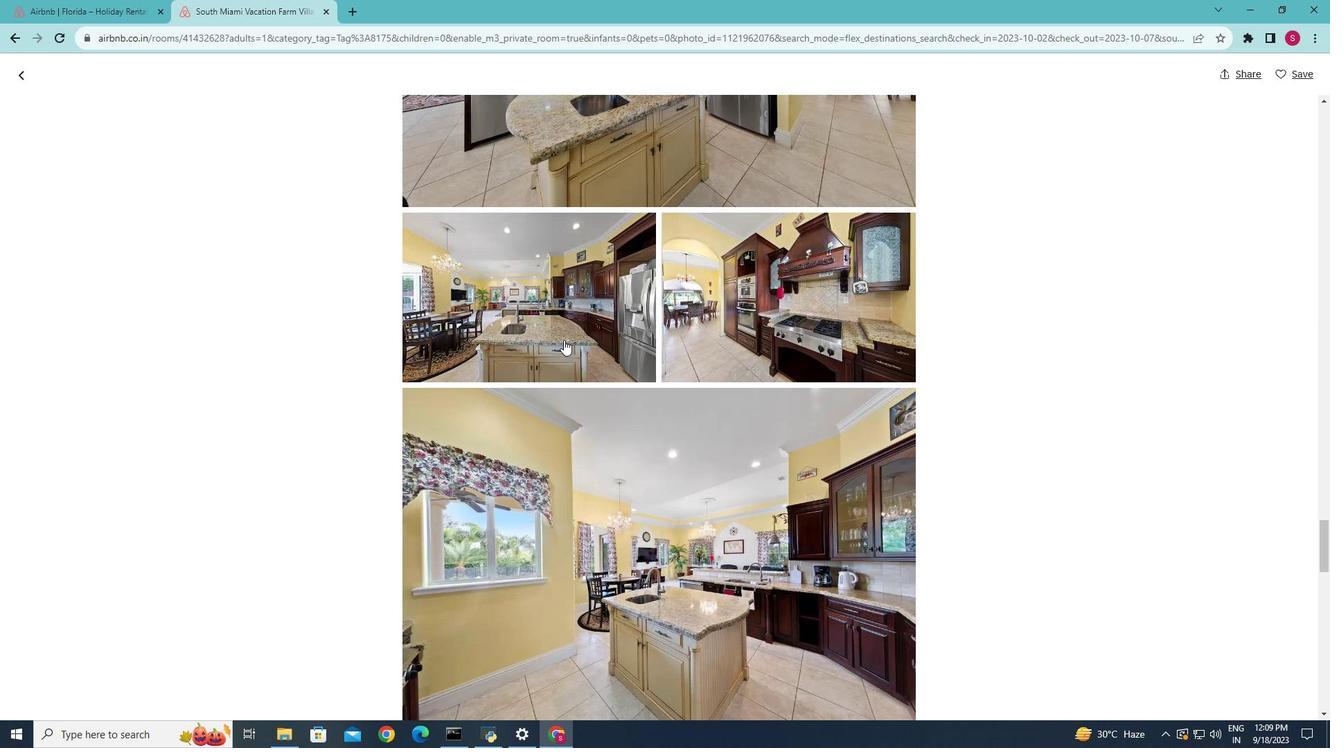 
Action: Mouse scrolled (563, 339) with delta (0, 0)
Screenshot: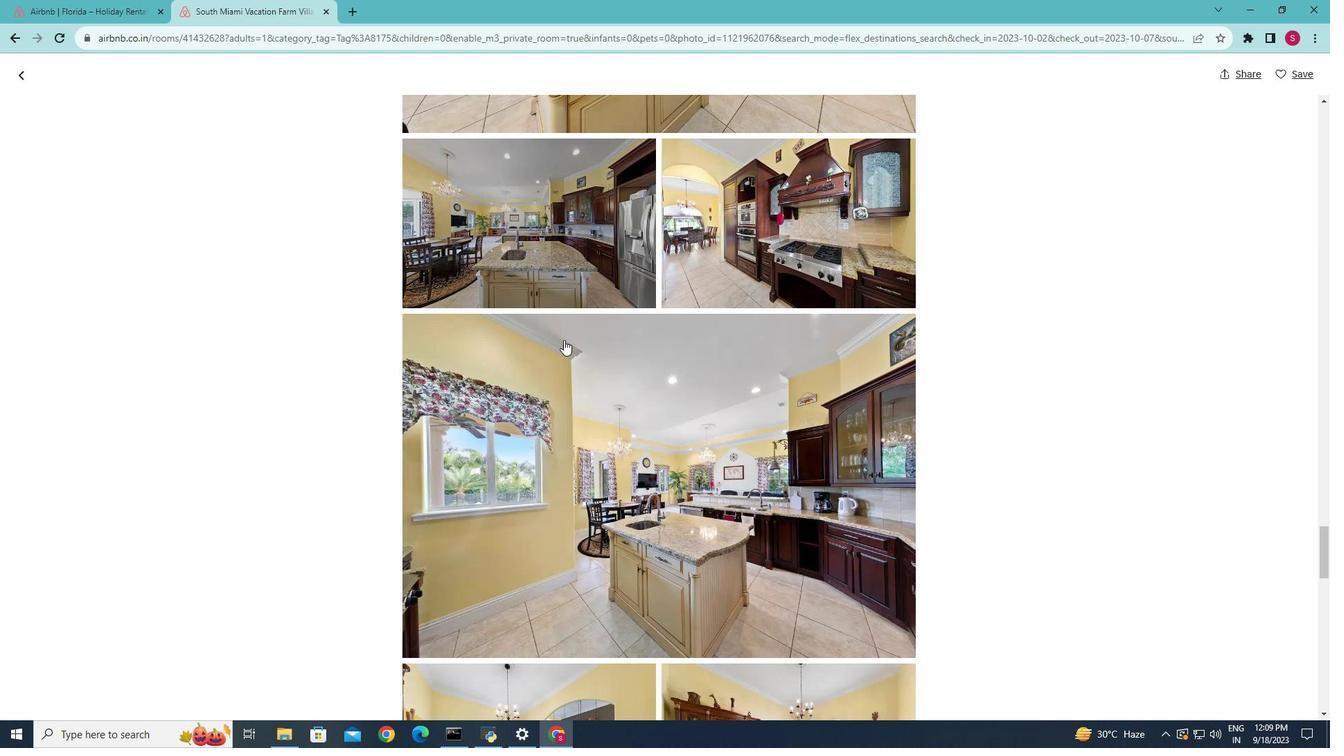 
Action: Mouse scrolled (563, 339) with delta (0, 0)
Screenshot: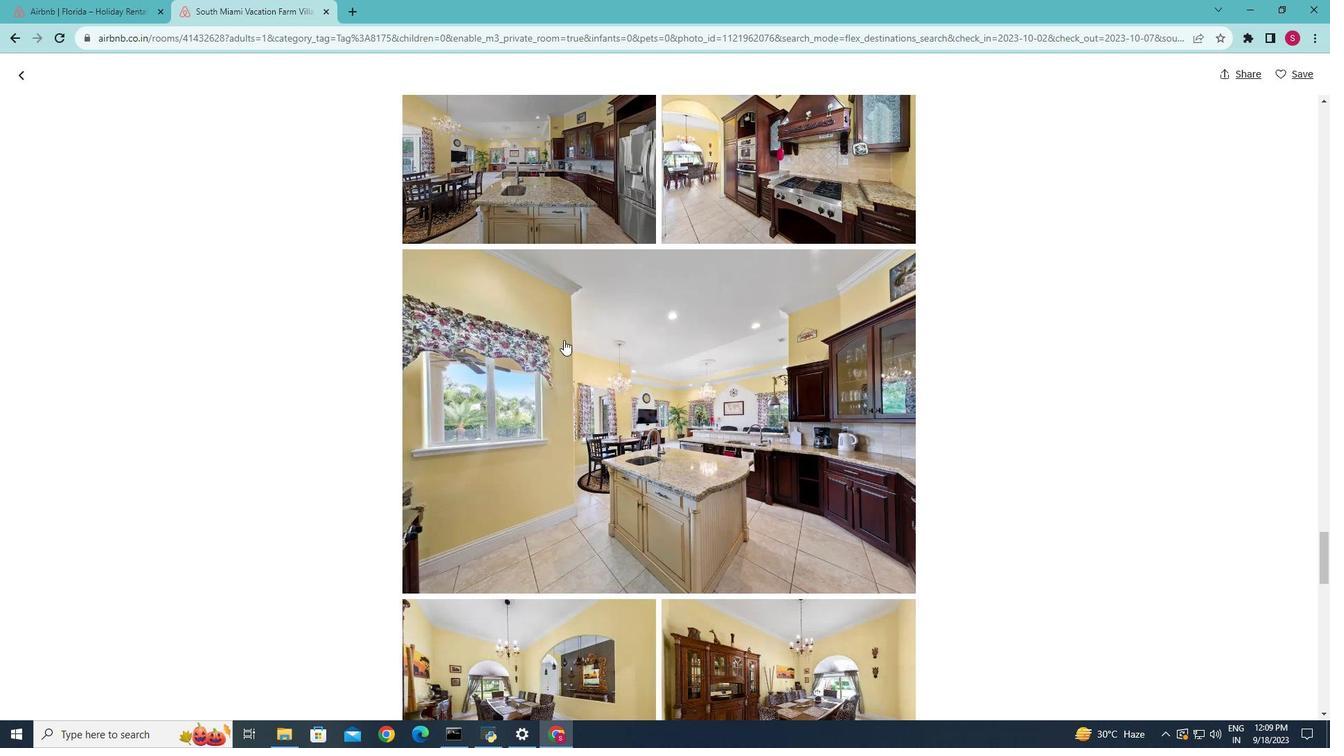 
Action: Mouse scrolled (563, 339) with delta (0, 0)
Screenshot: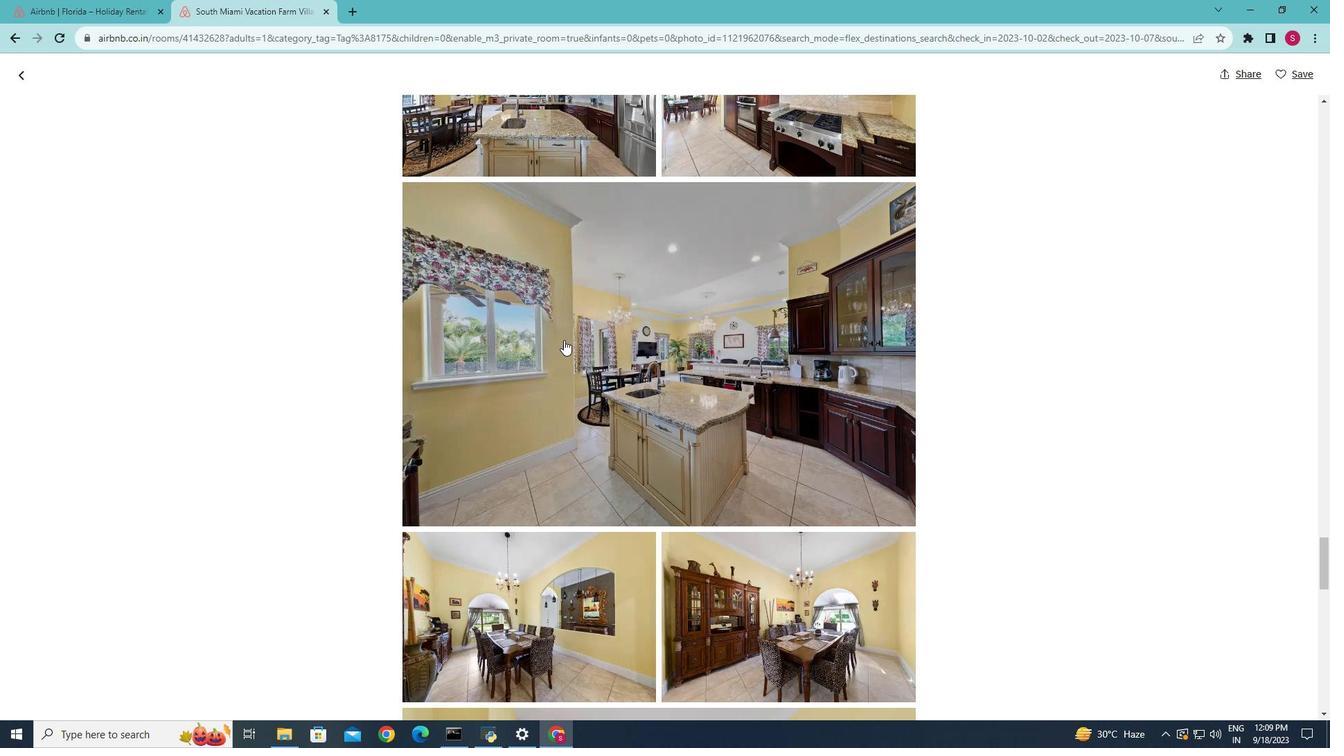 
Action: Mouse scrolled (563, 339) with delta (0, 0)
Screenshot: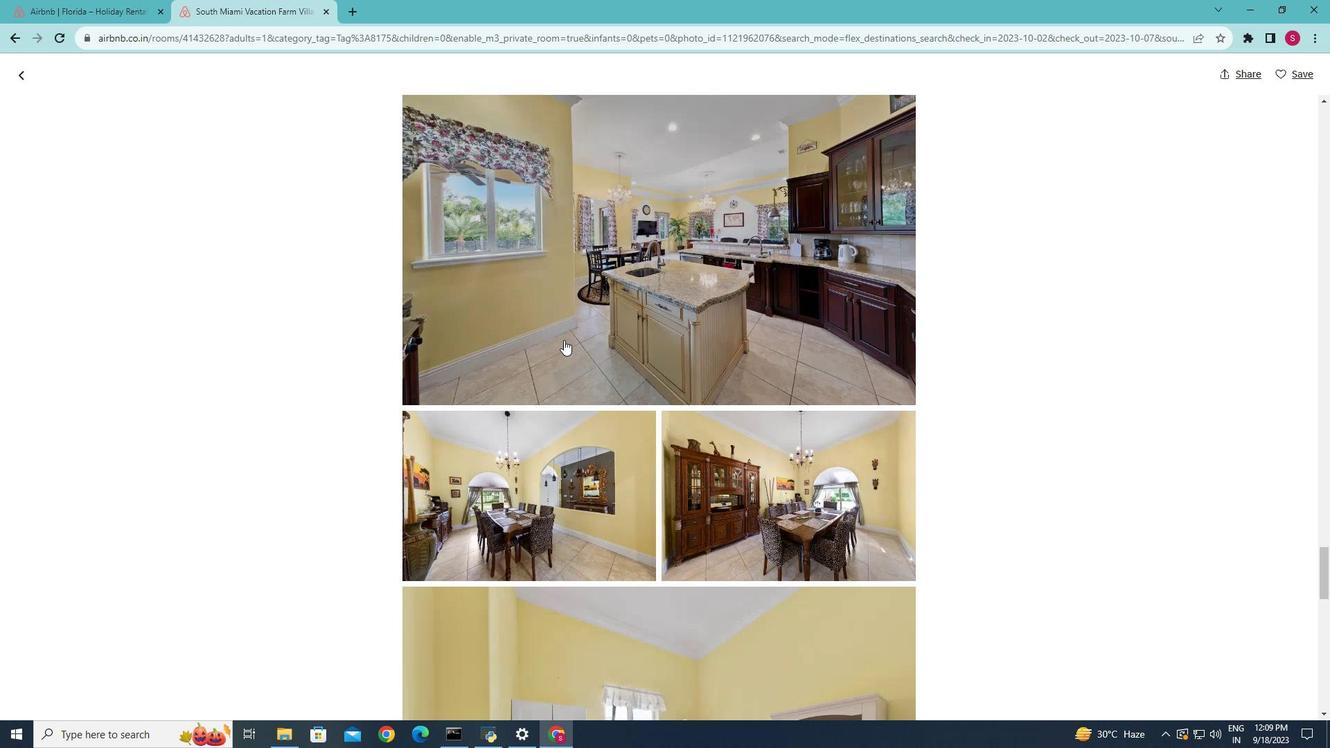 
Action: Mouse scrolled (563, 339) with delta (0, 0)
Screenshot: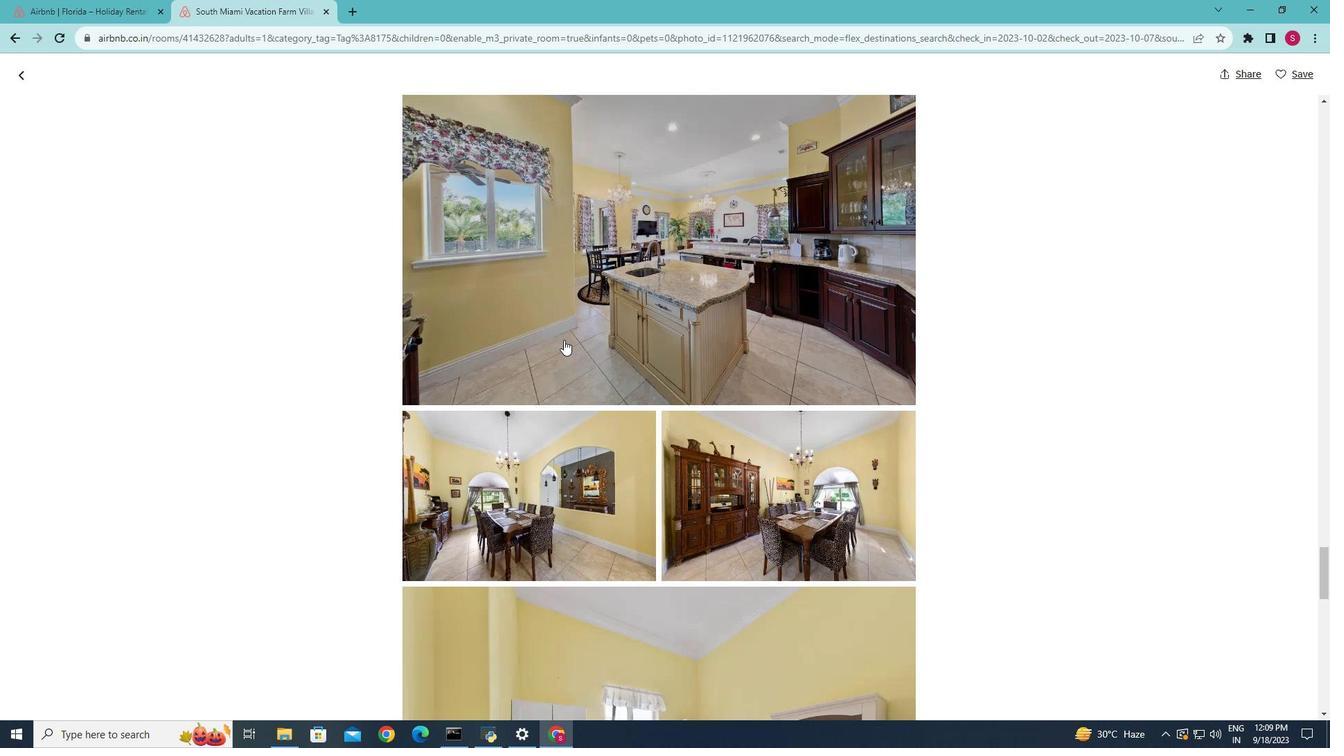 
Action: Mouse scrolled (563, 339) with delta (0, 0)
Screenshot: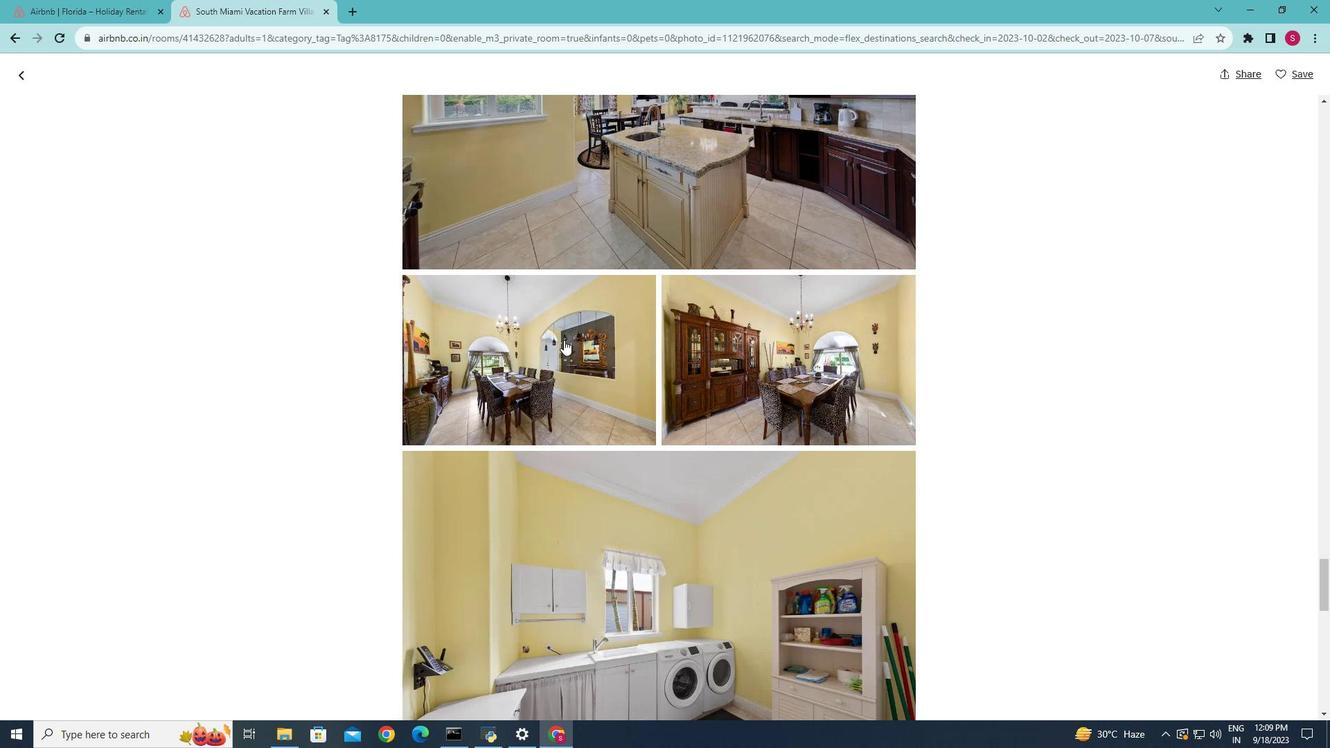 
Action: Mouse scrolled (563, 339) with delta (0, 0)
Screenshot: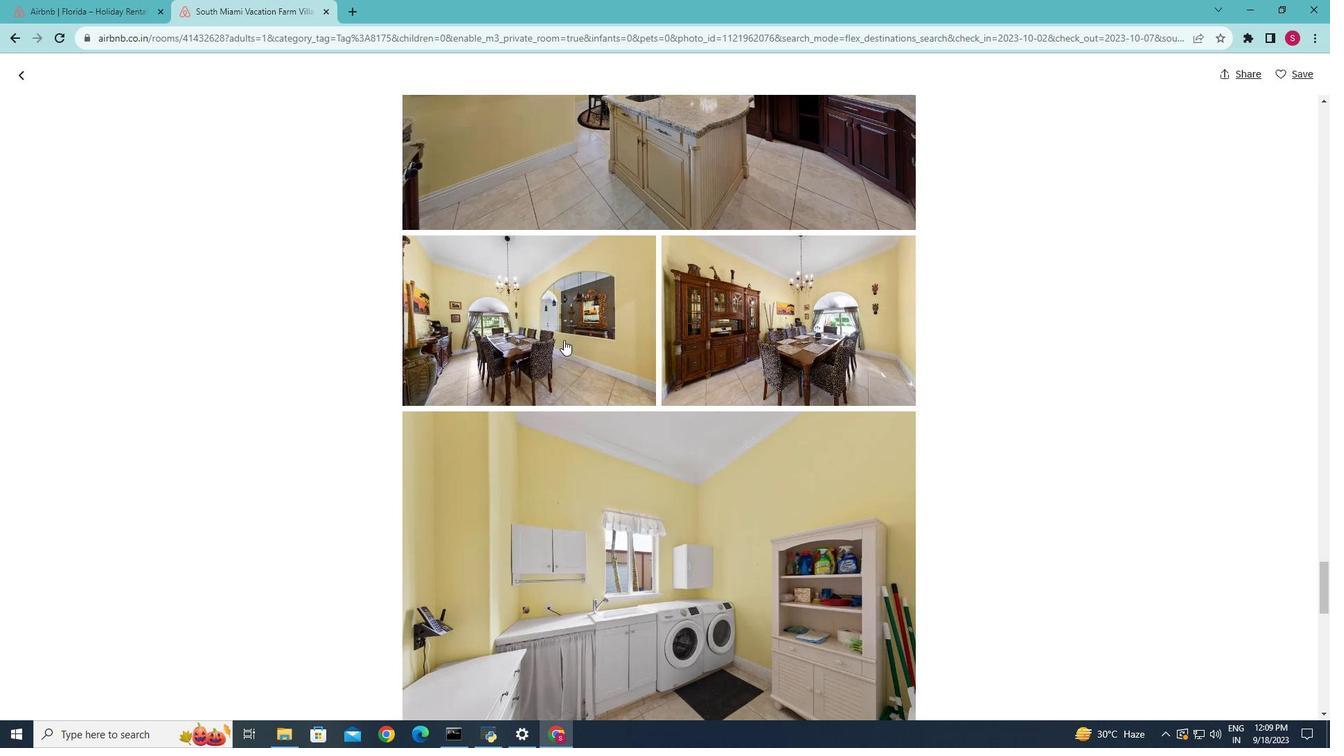 
Action: Mouse scrolled (563, 339) with delta (0, 0)
Screenshot: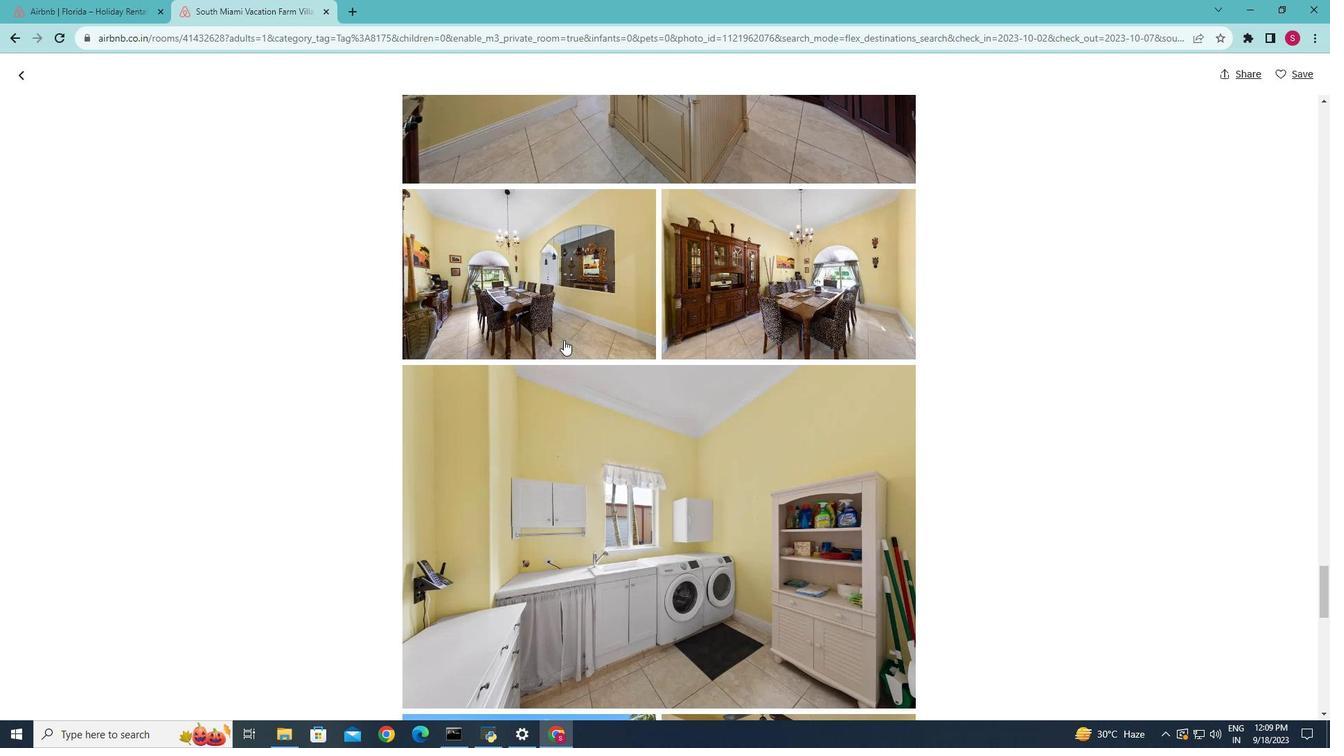 
Action: Mouse scrolled (563, 339) with delta (0, 0)
Screenshot: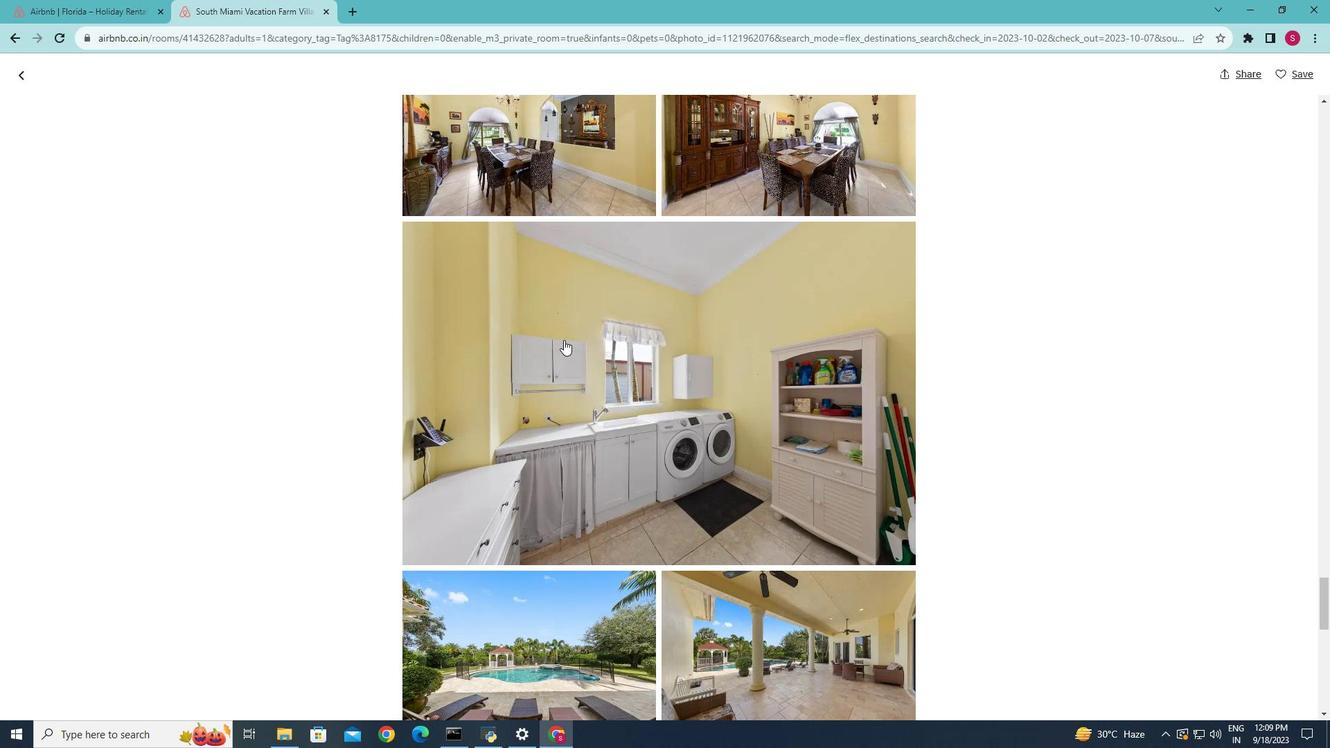 
Action: Mouse scrolled (563, 339) with delta (0, 0)
Screenshot: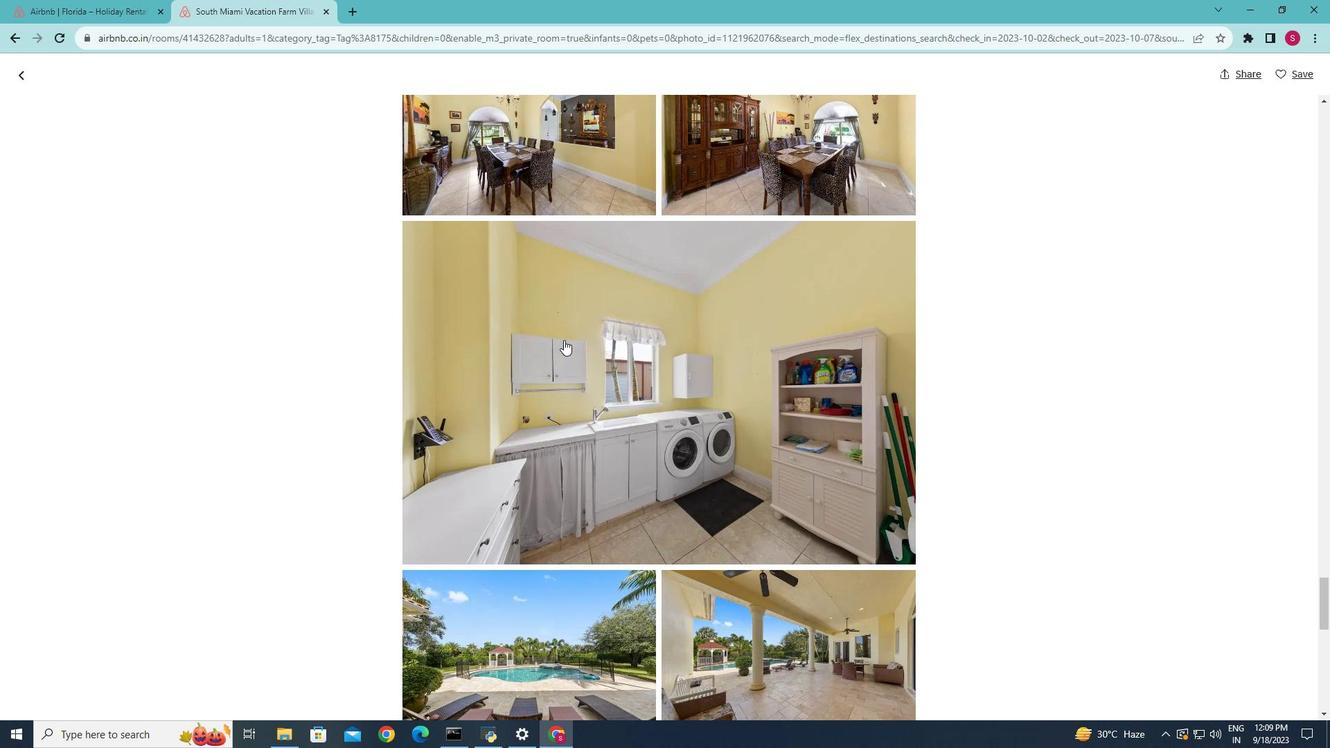 
Action: Mouse scrolled (563, 339) with delta (0, 0)
Screenshot: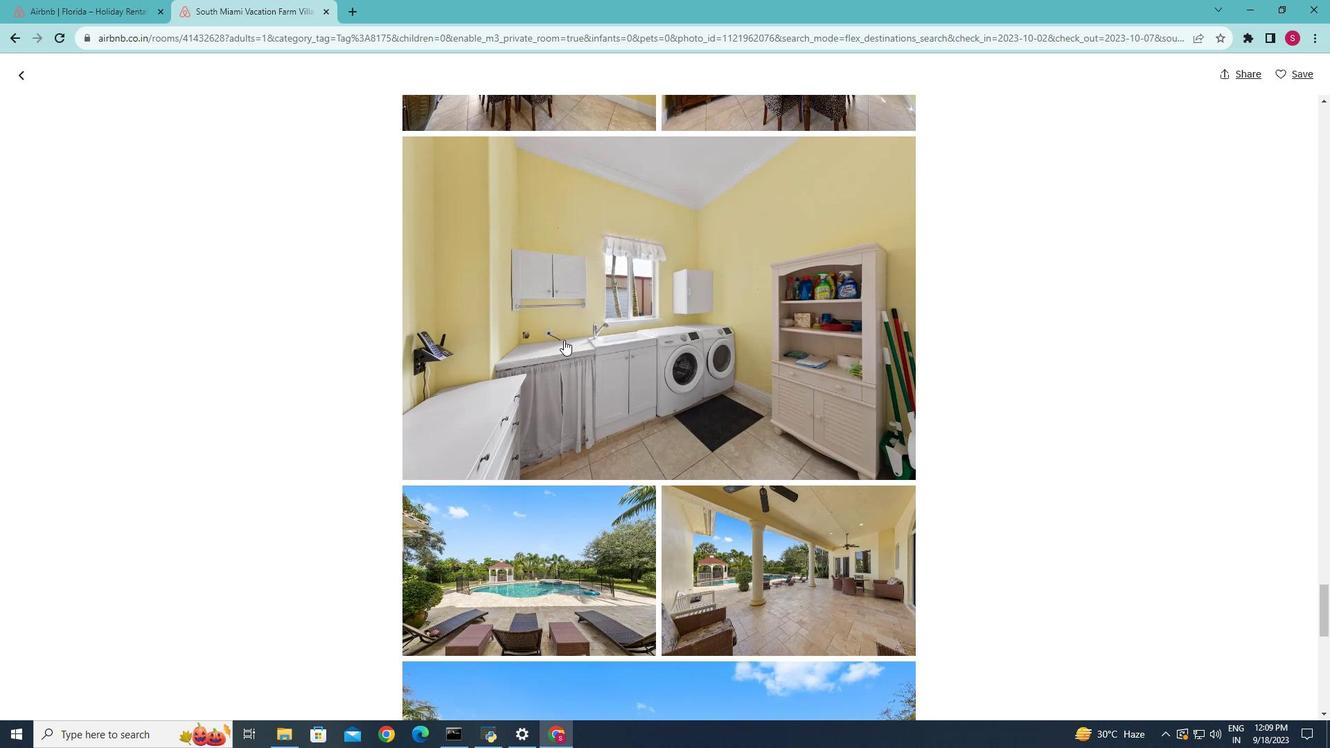 
Action: Mouse scrolled (563, 339) with delta (0, 0)
Screenshot: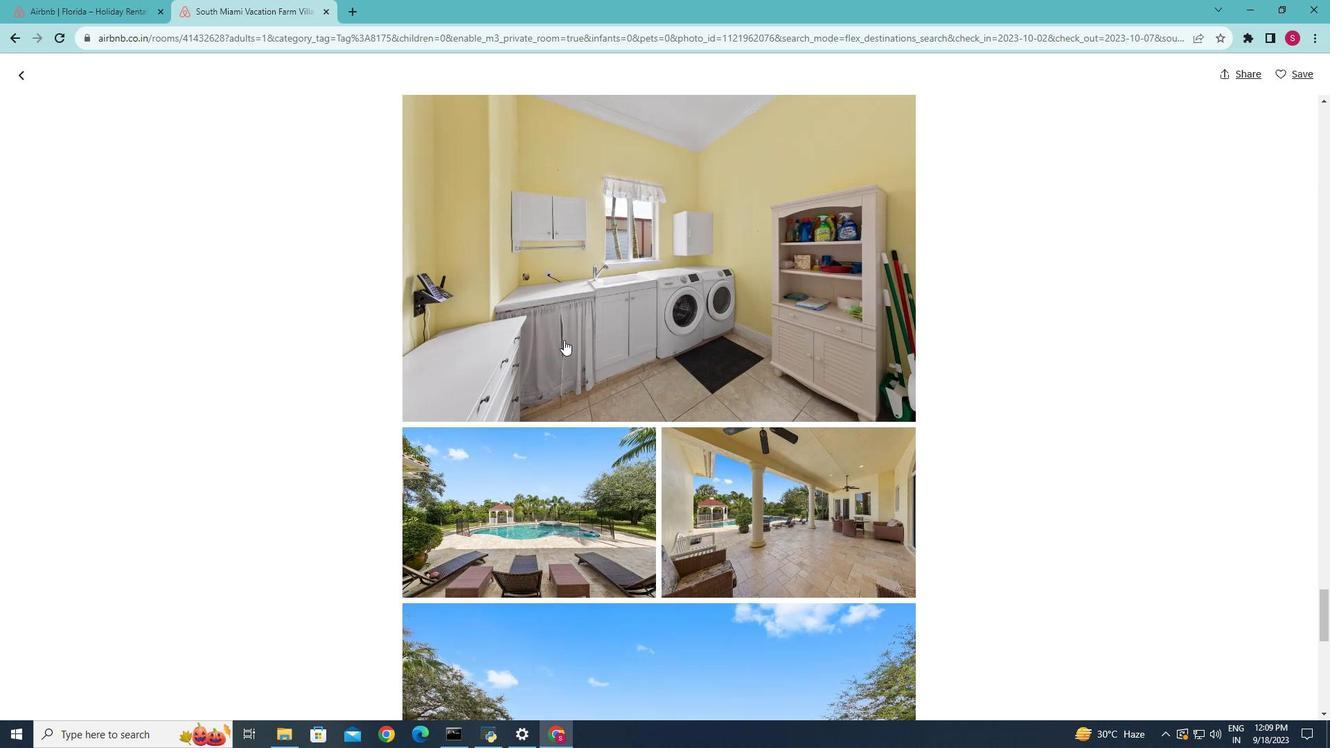 
Action: Mouse scrolled (563, 339) with delta (0, 0)
Screenshot: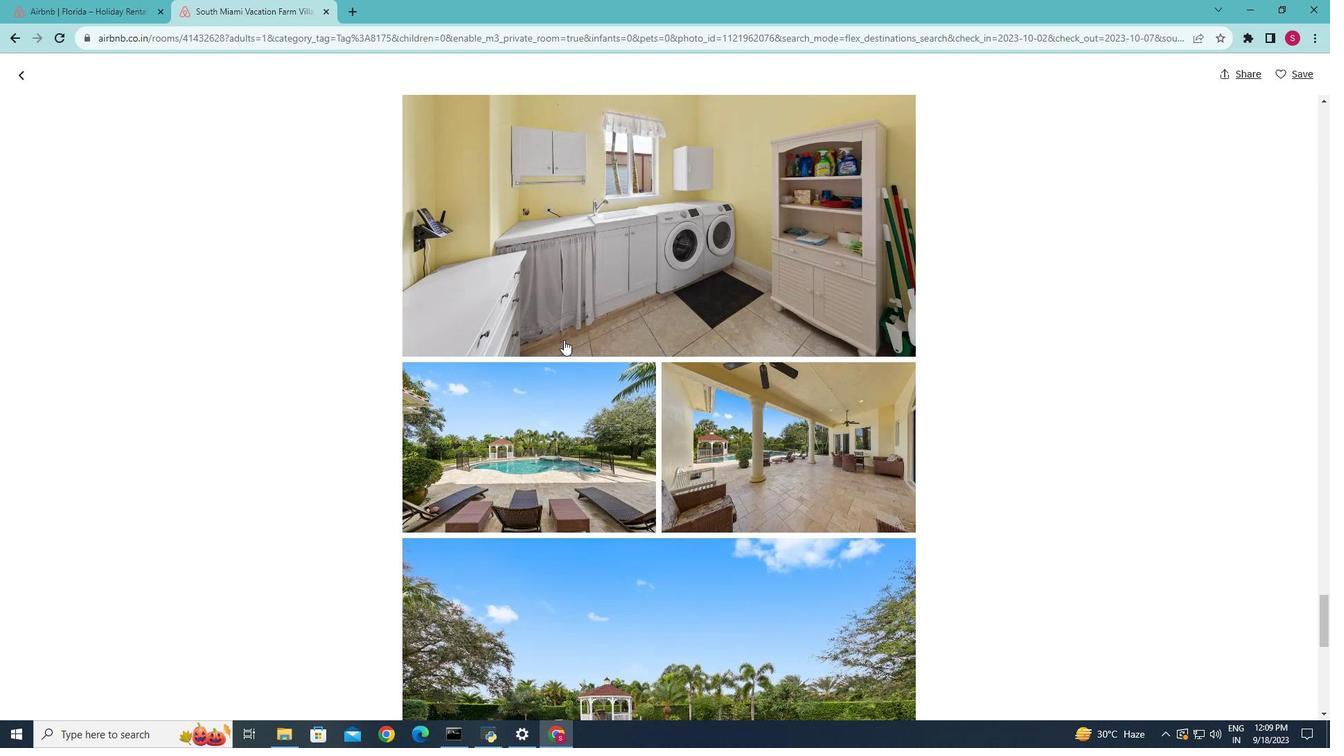 
Action: Mouse scrolled (563, 339) with delta (0, 0)
Screenshot: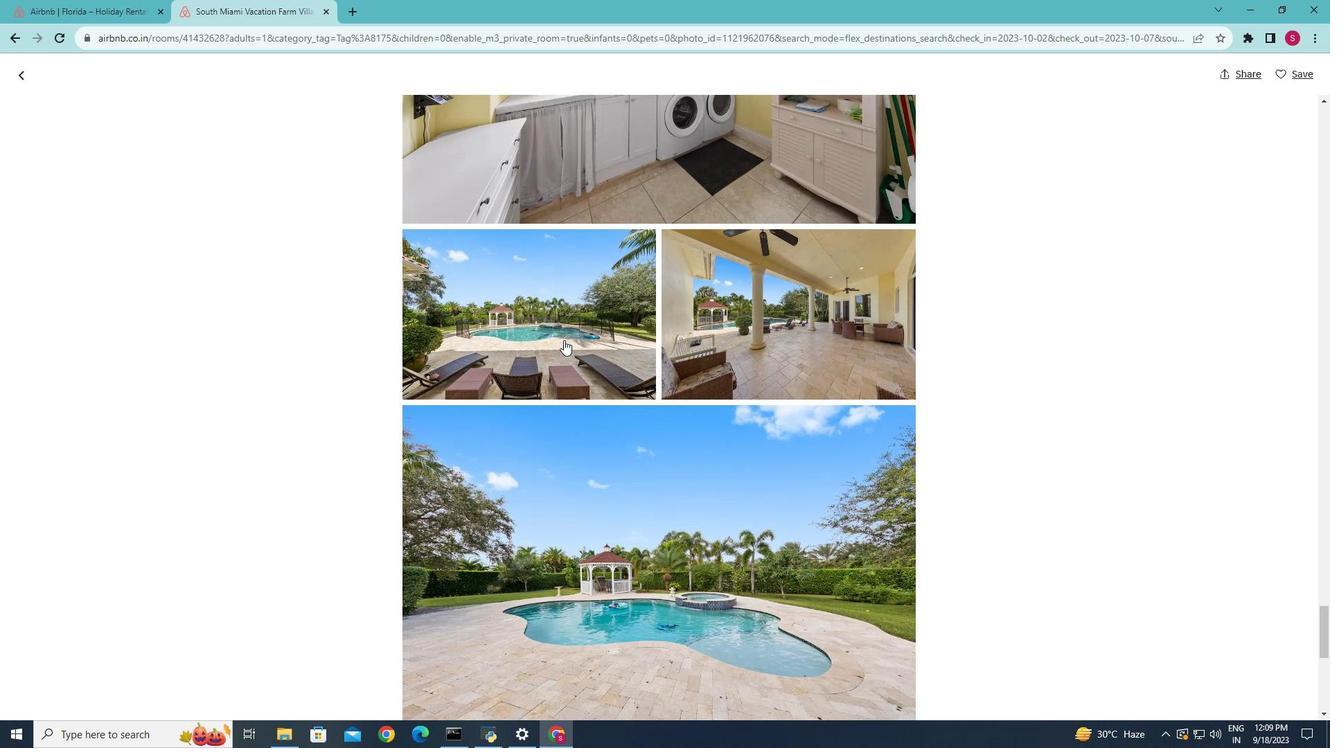 
Action: Mouse scrolled (563, 339) with delta (0, 0)
Screenshot: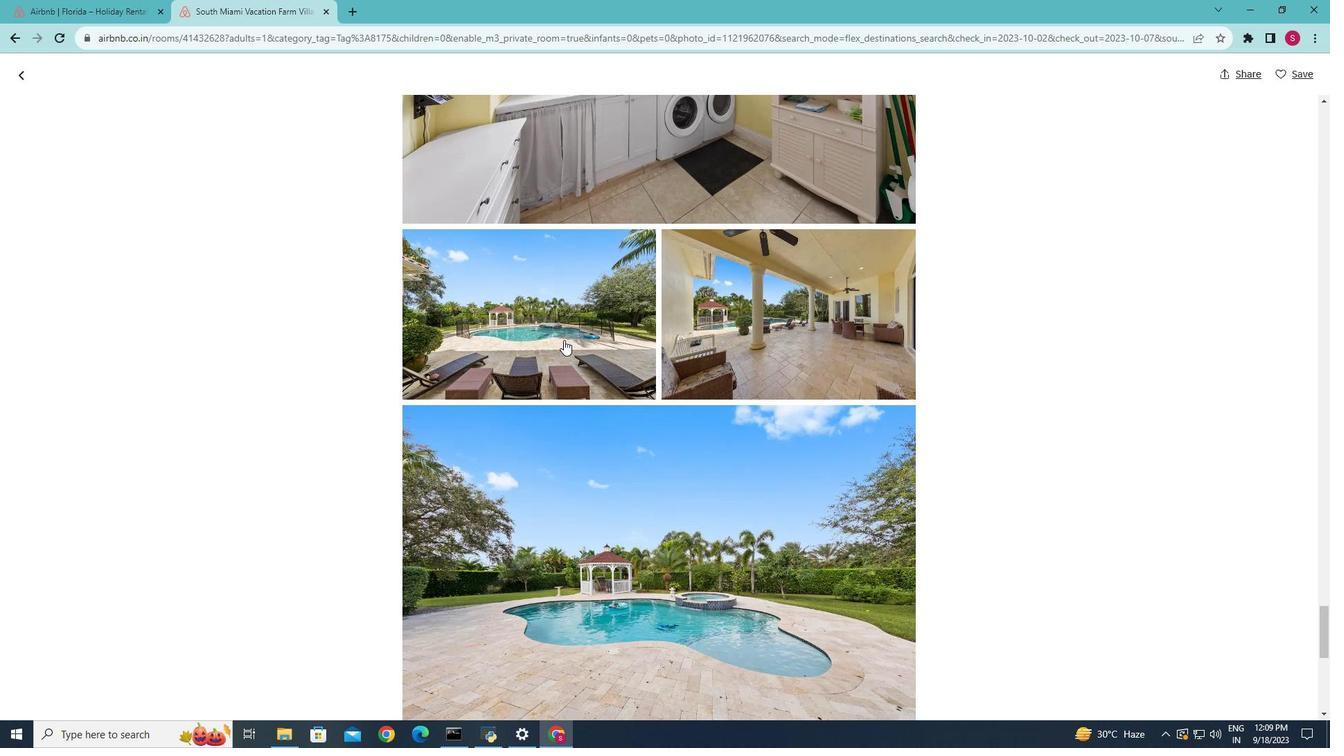 
Action: Mouse scrolled (563, 339) with delta (0, 0)
Screenshot: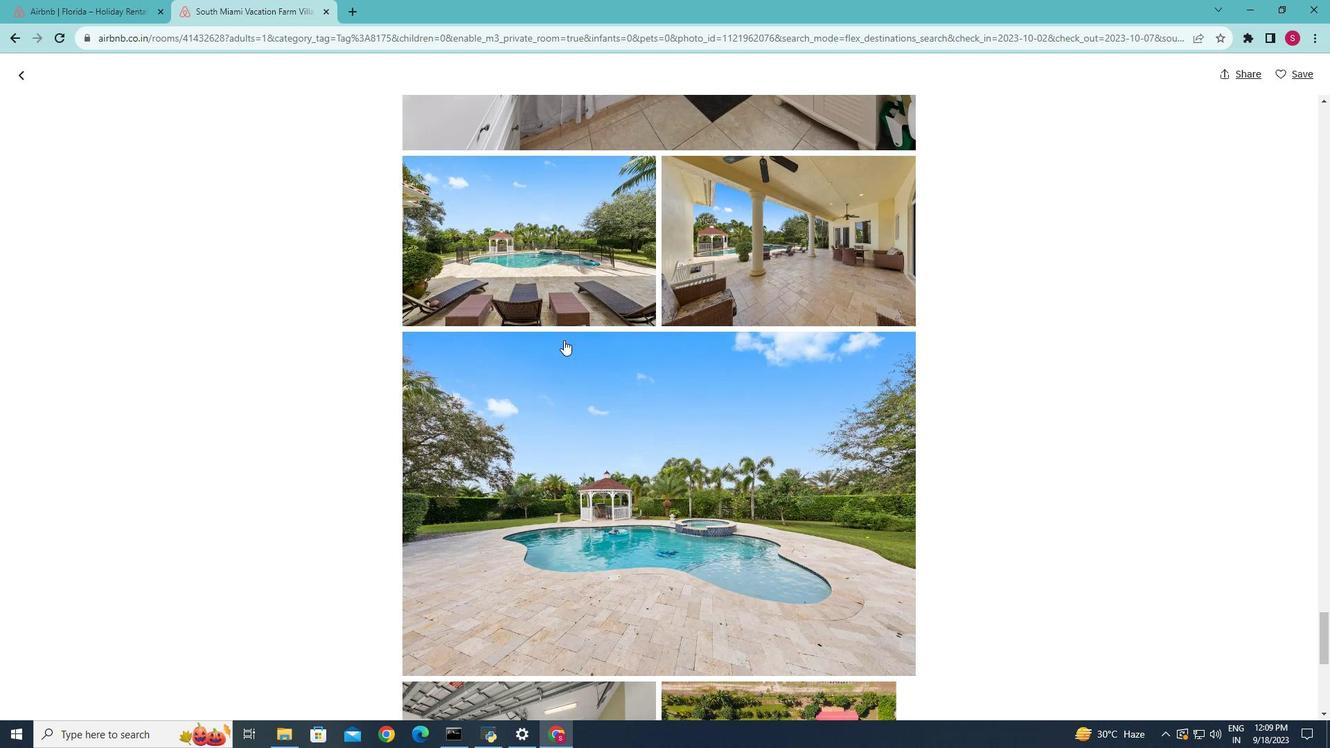 
Action: Mouse scrolled (563, 339) with delta (0, 0)
Screenshot: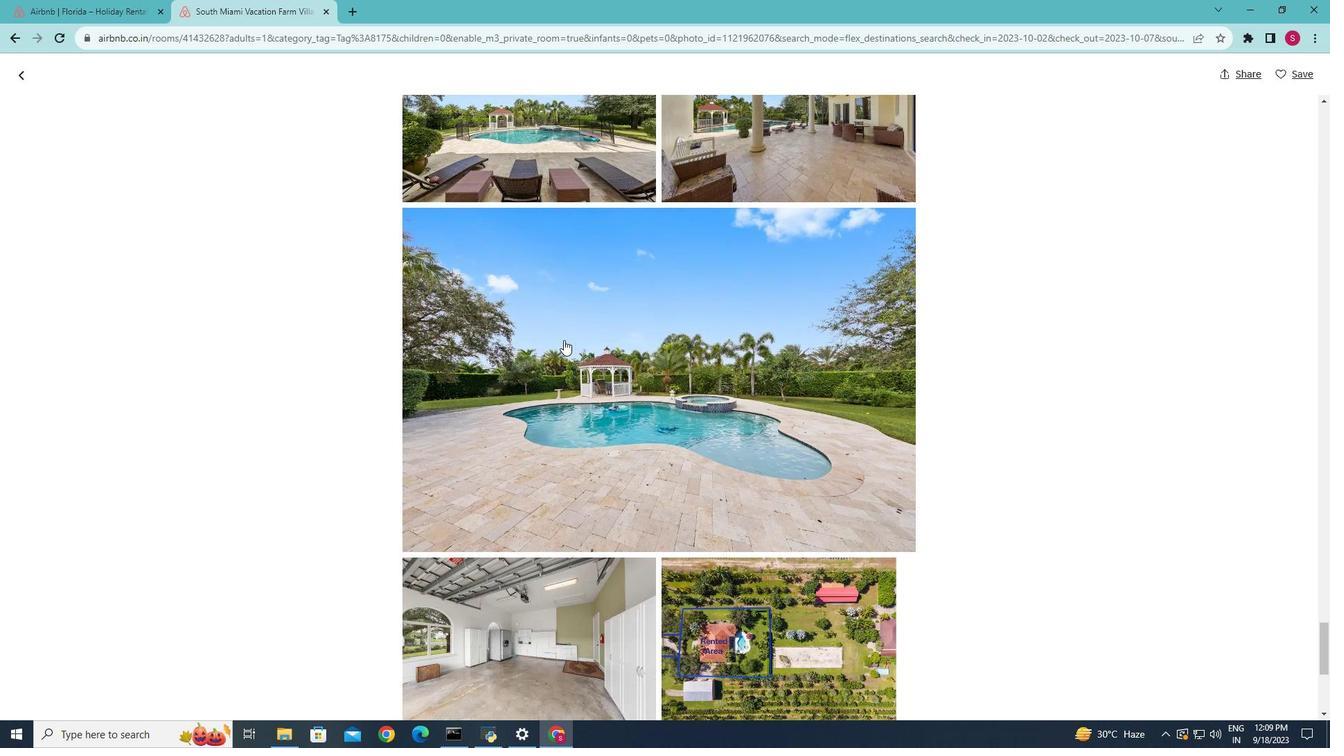 
Action: Mouse scrolled (563, 339) with delta (0, 0)
Screenshot: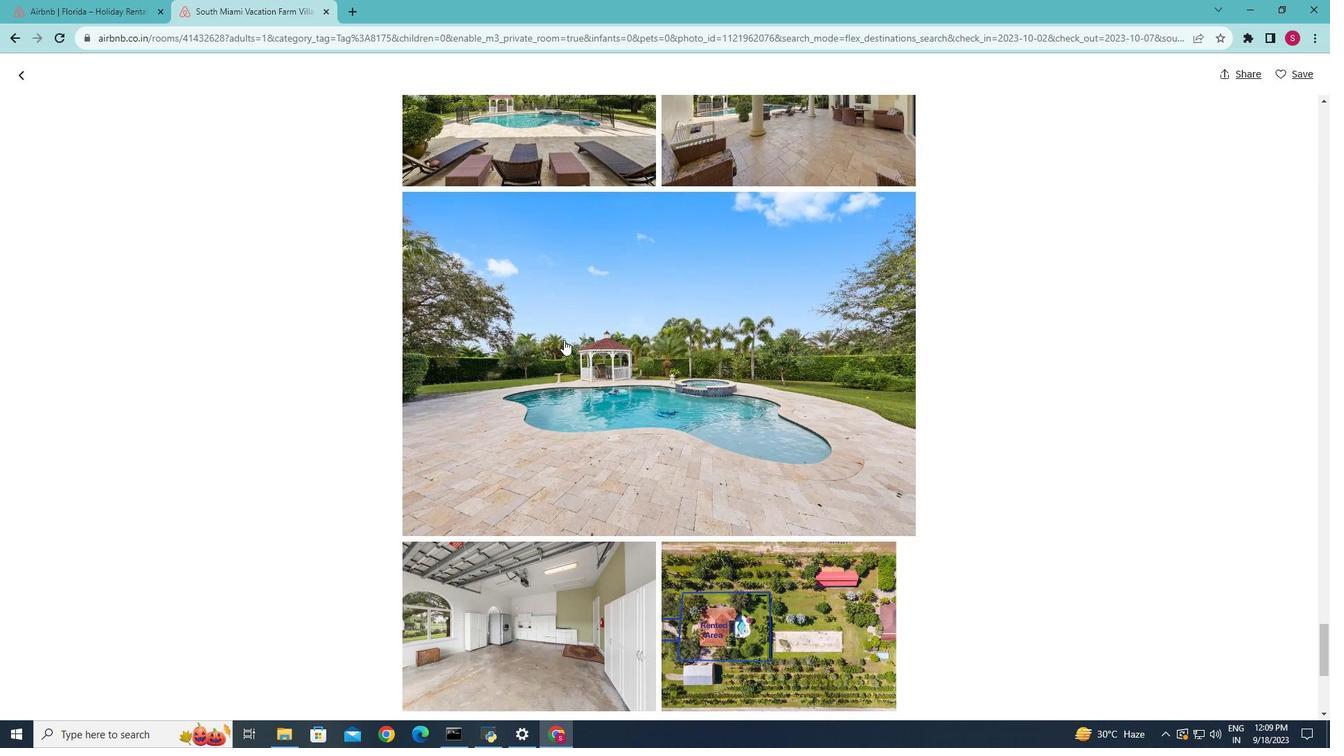 
Action: Mouse scrolled (563, 339) with delta (0, 0)
Screenshot: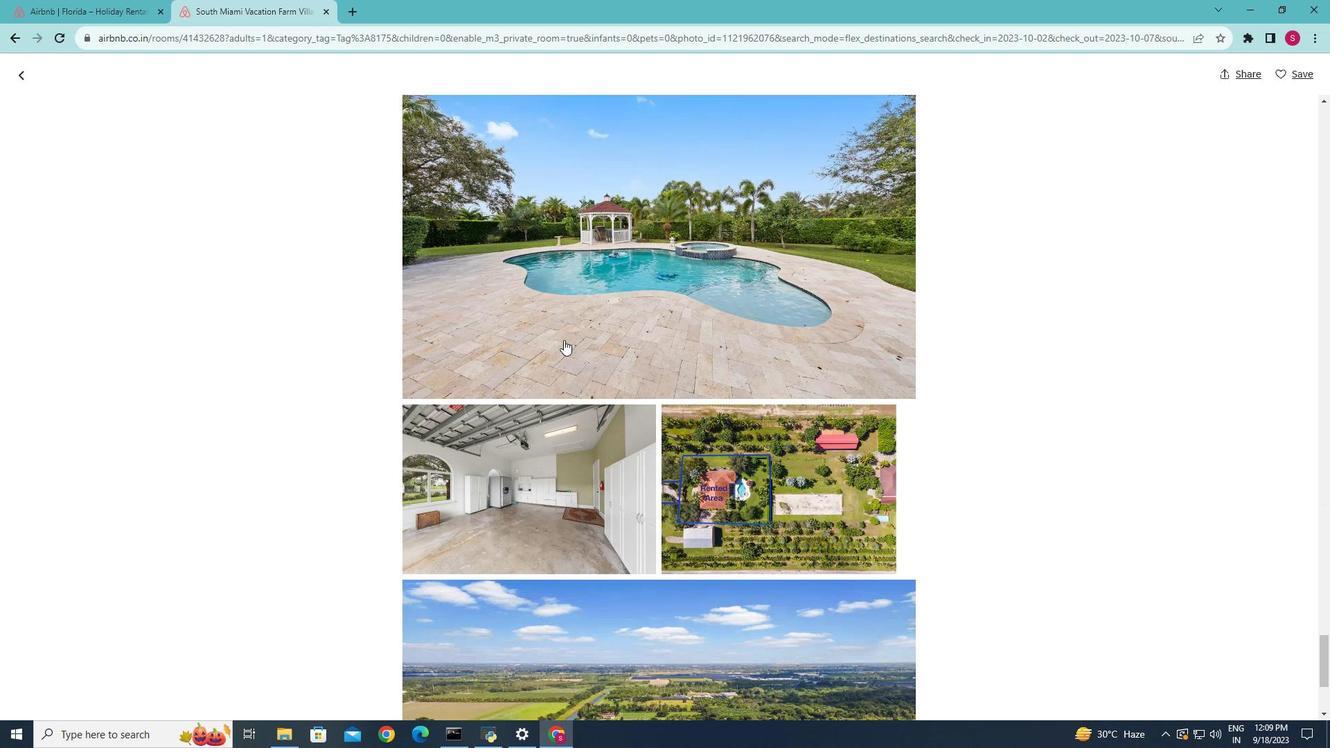 
Action: Mouse scrolled (563, 339) with delta (0, 0)
Screenshot: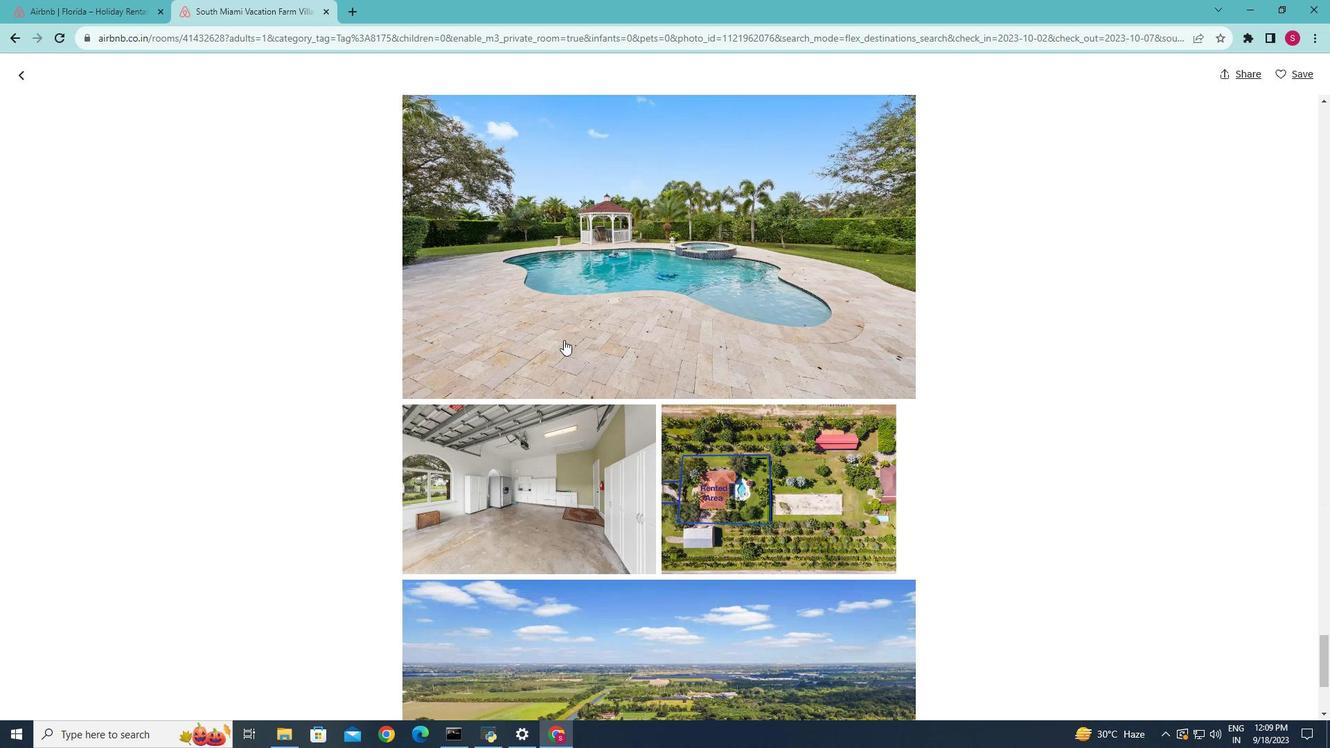
Action: Mouse scrolled (563, 339) with delta (0, 0)
Screenshot: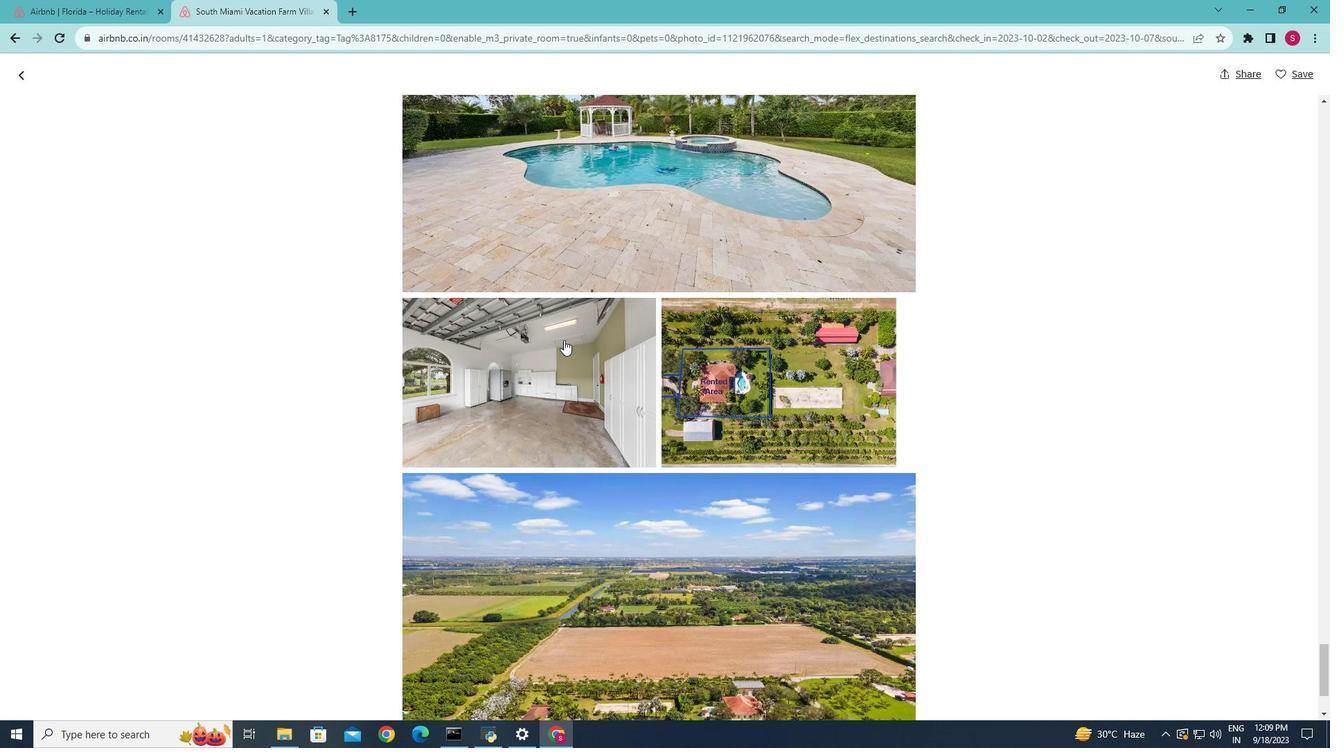 
Action: Mouse scrolled (563, 339) with delta (0, 0)
Screenshot: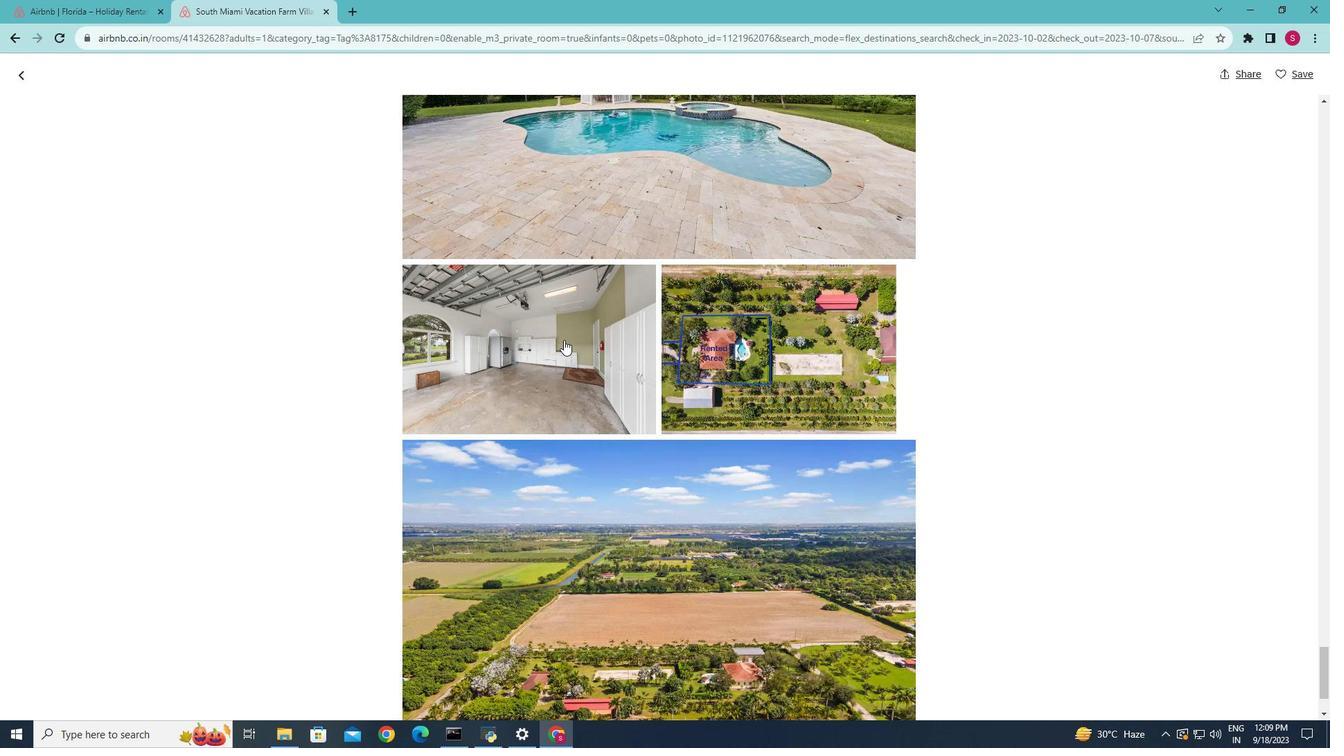 
Action: Mouse scrolled (563, 339) with delta (0, 0)
Screenshot: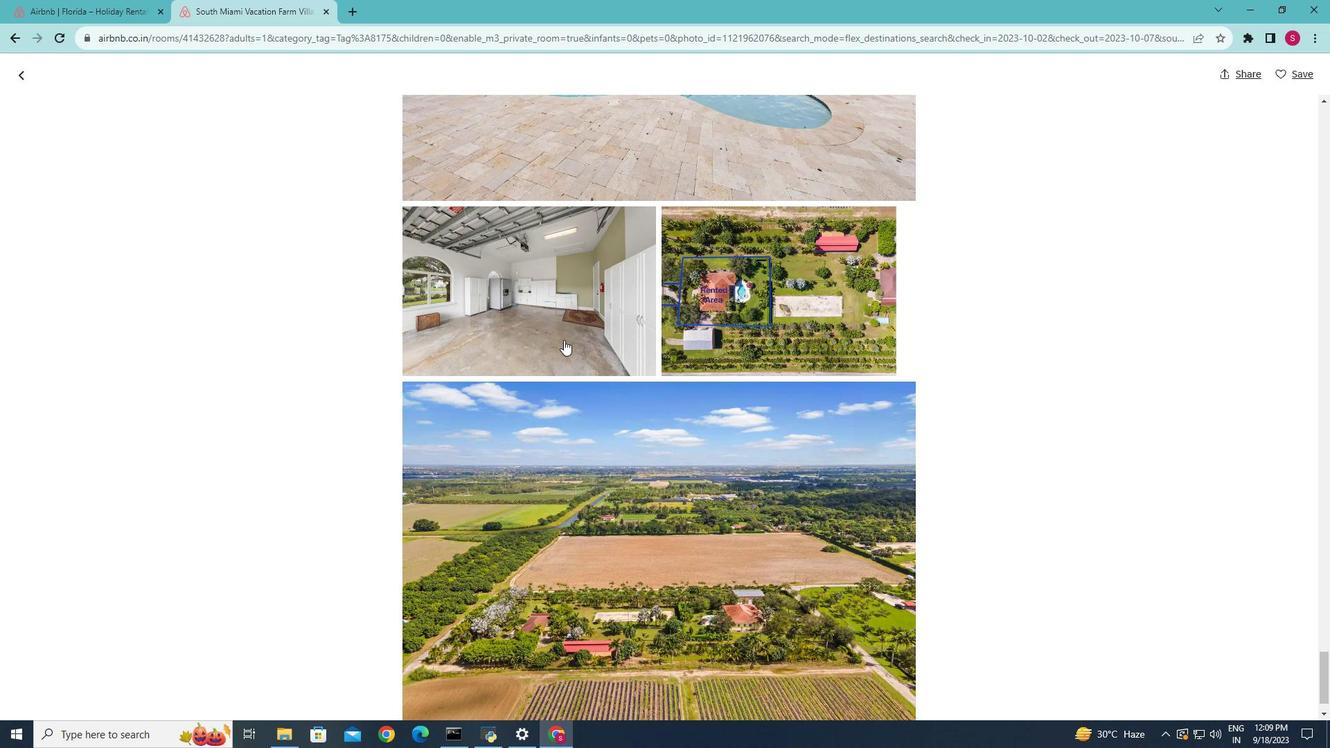 
Action: Mouse scrolled (563, 339) with delta (0, 0)
Screenshot: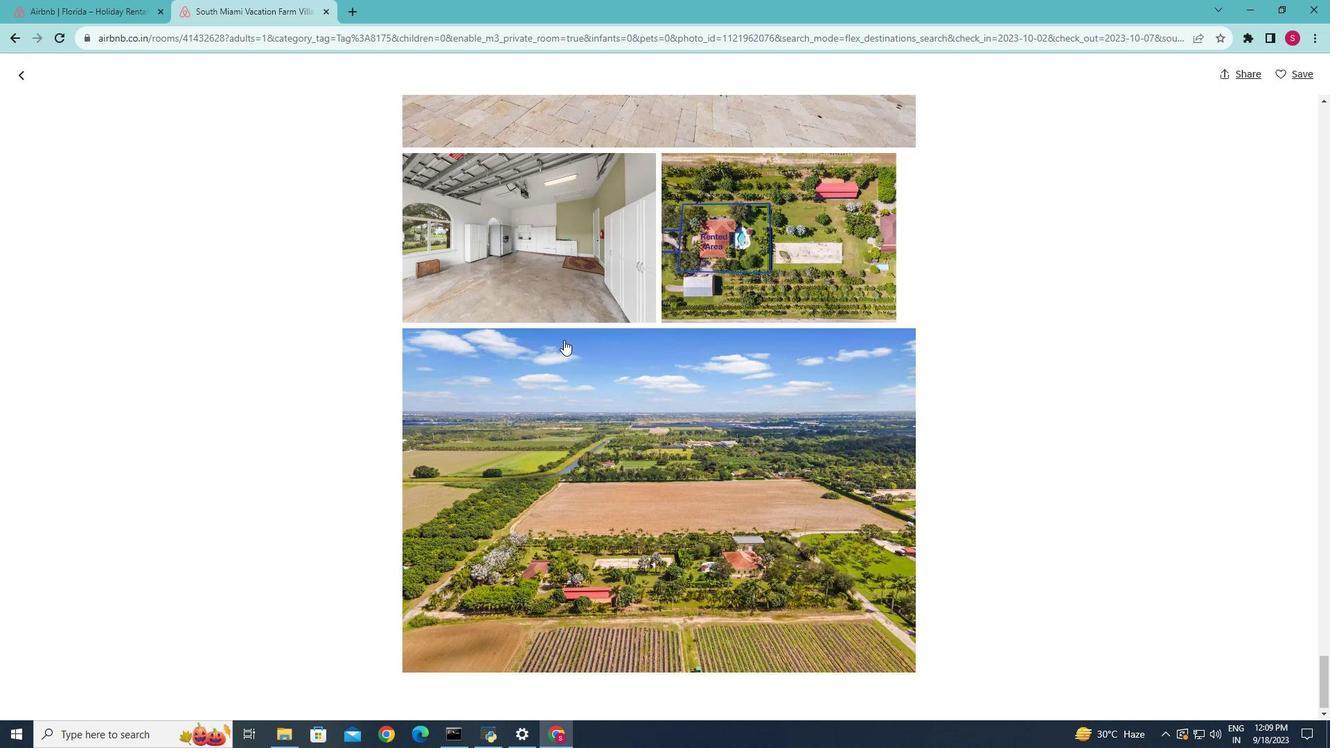 
Action: Mouse scrolled (563, 339) with delta (0, 0)
Screenshot: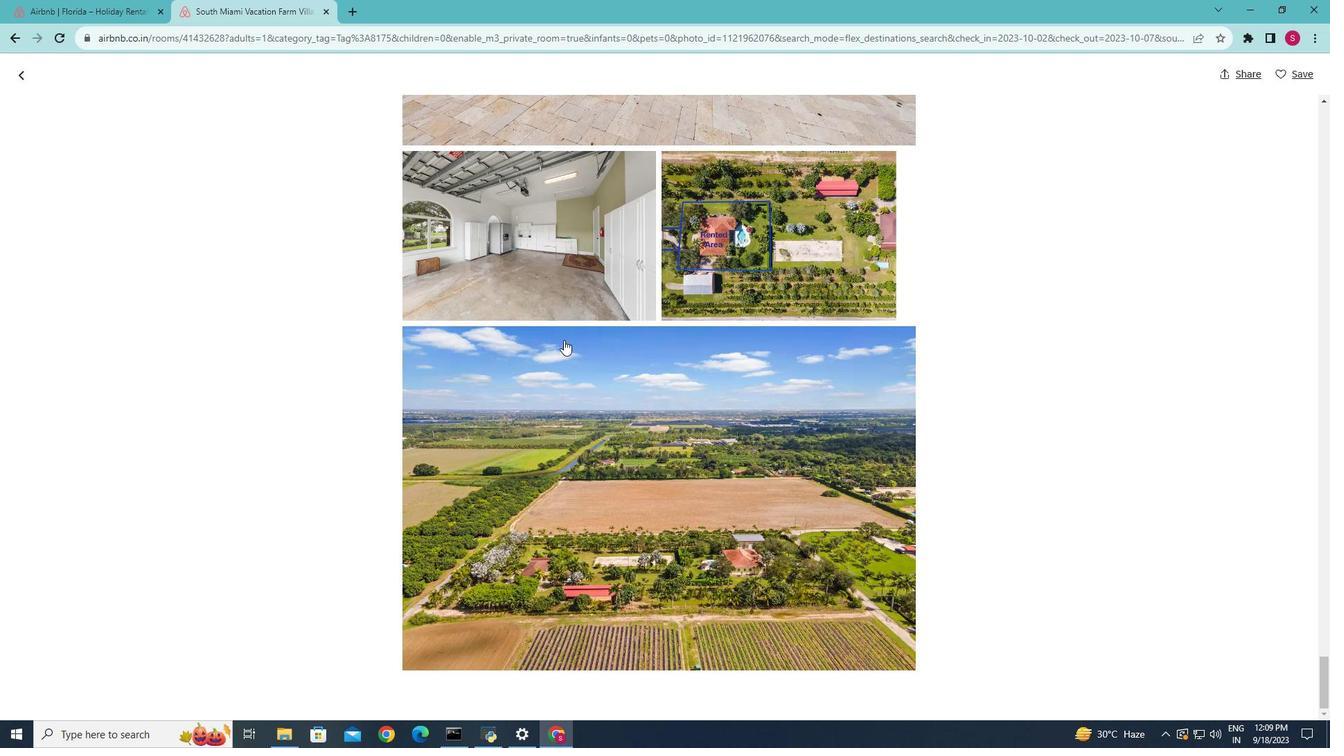 
Action: Mouse scrolled (563, 339) with delta (0, 0)
Screenshot: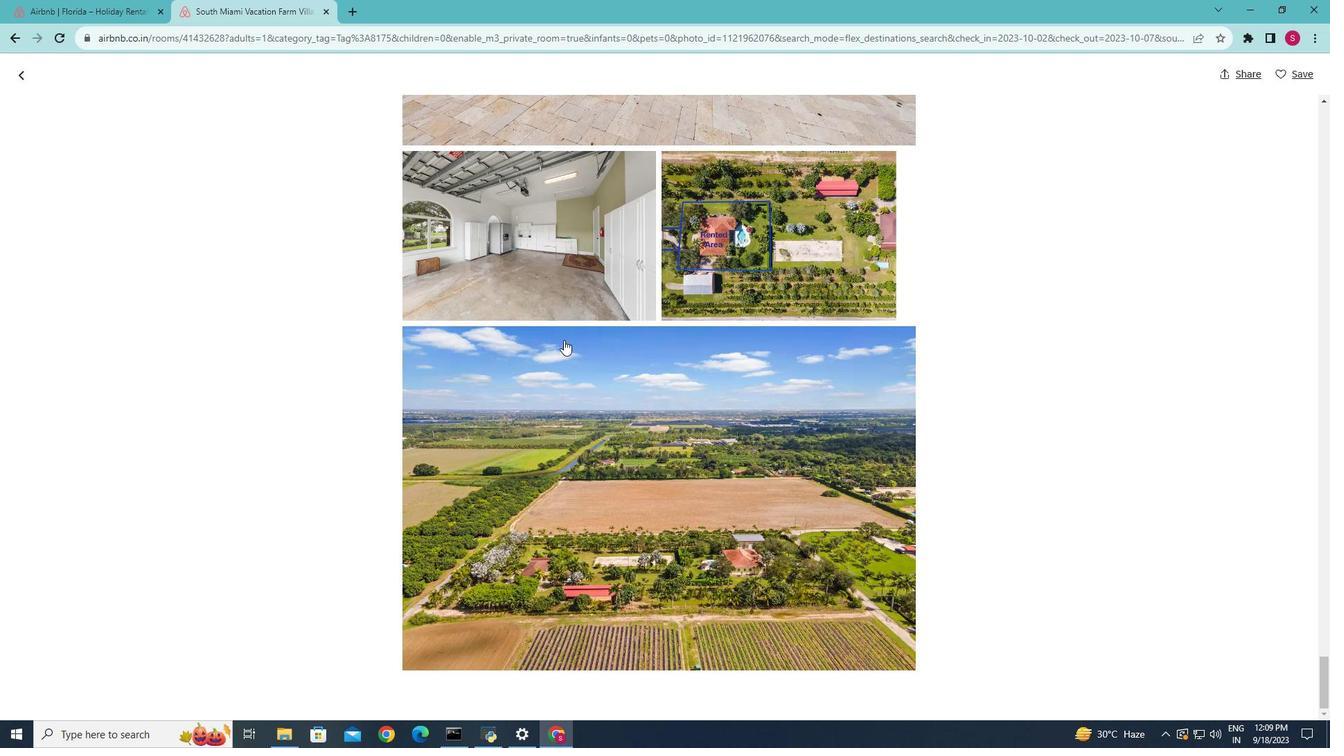 
Action: Mouse scrolled (563, 339) with delta (0, 0)
Screenshot: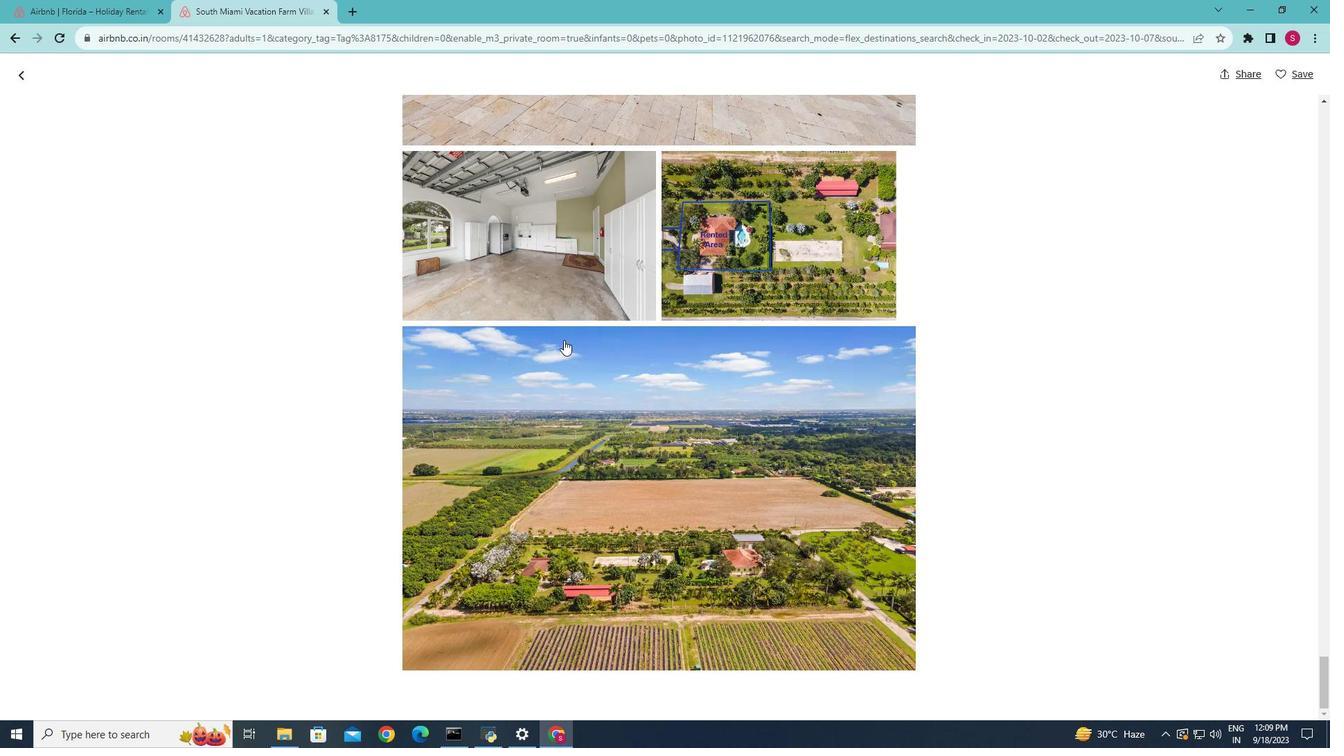 
Action: Mouse scrolled (563, 339) with delta (0, 0)
Screenshot: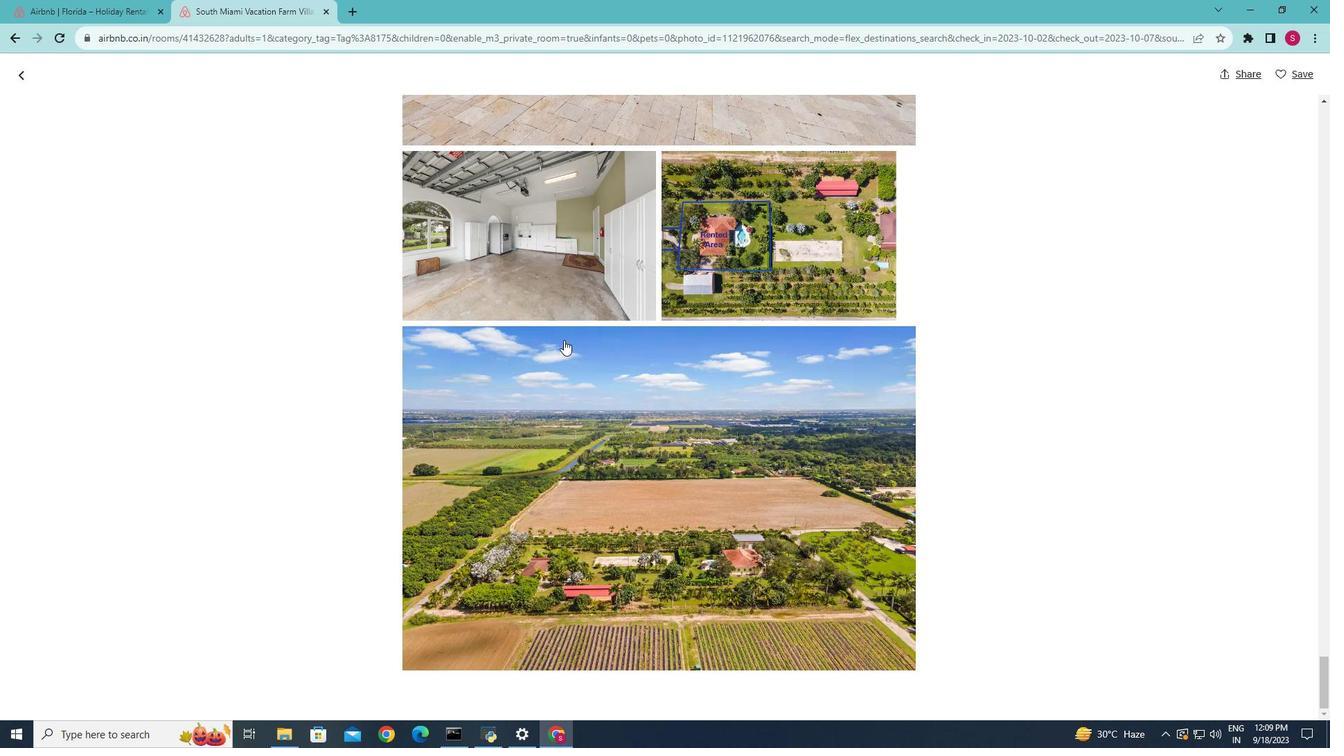 
Action: Mouse scrolled (563, 339) with delta (0, 0)
Screenshot: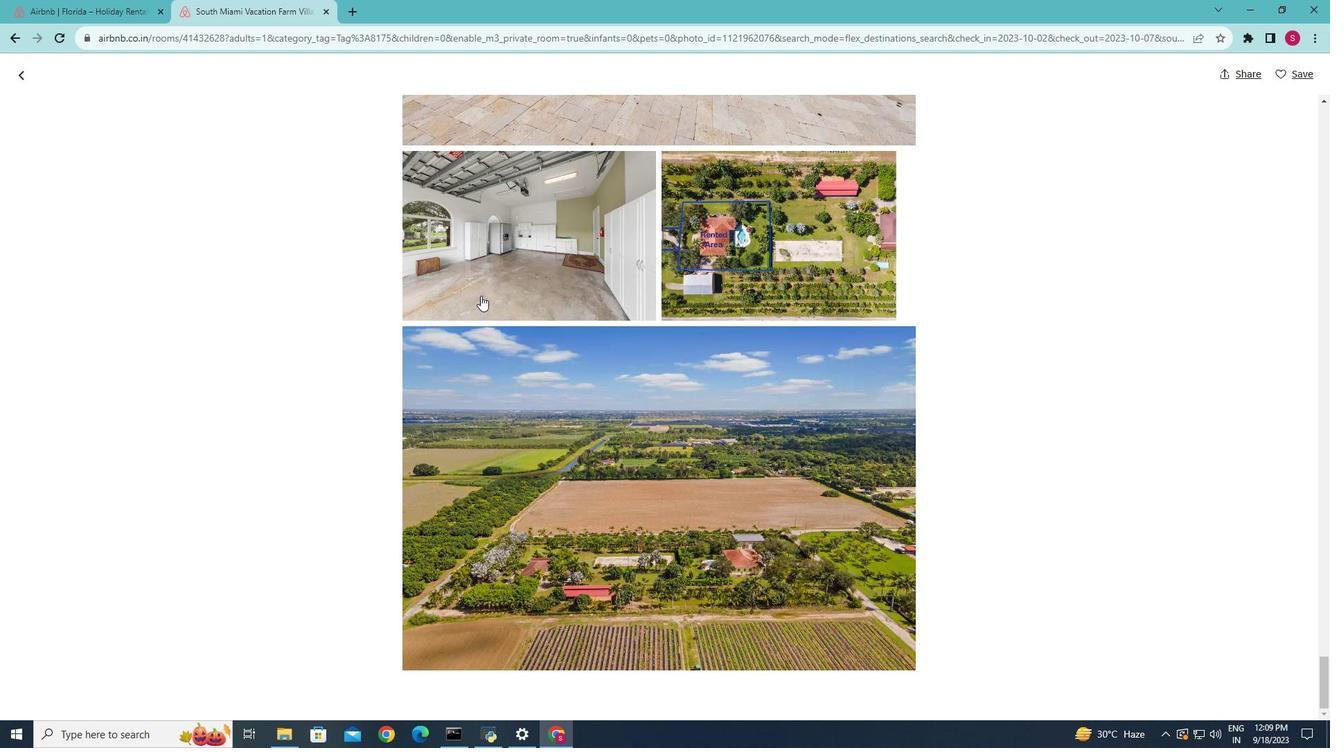 
Action: Mouse scrolled (563, 339) with delta (0, 0)
Screenshot: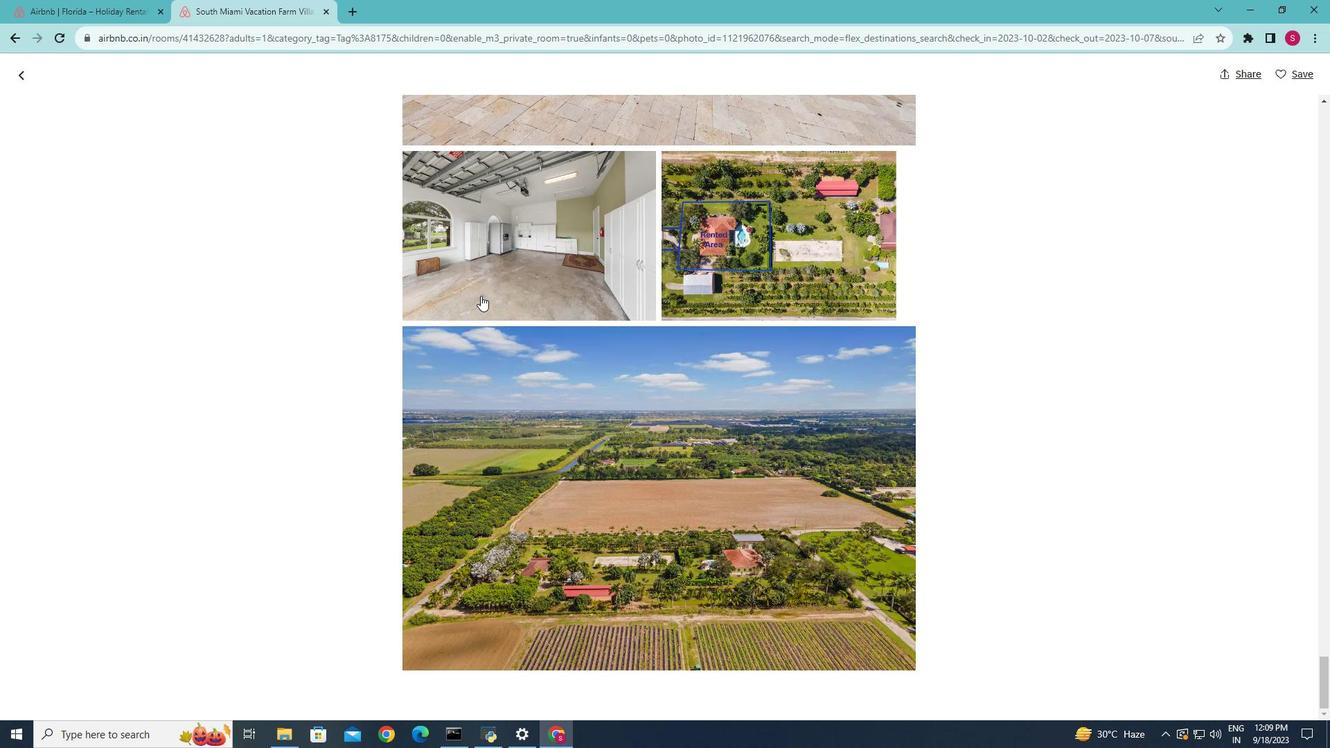 
Action: Mouse moved to (29, 78)
Screenshot: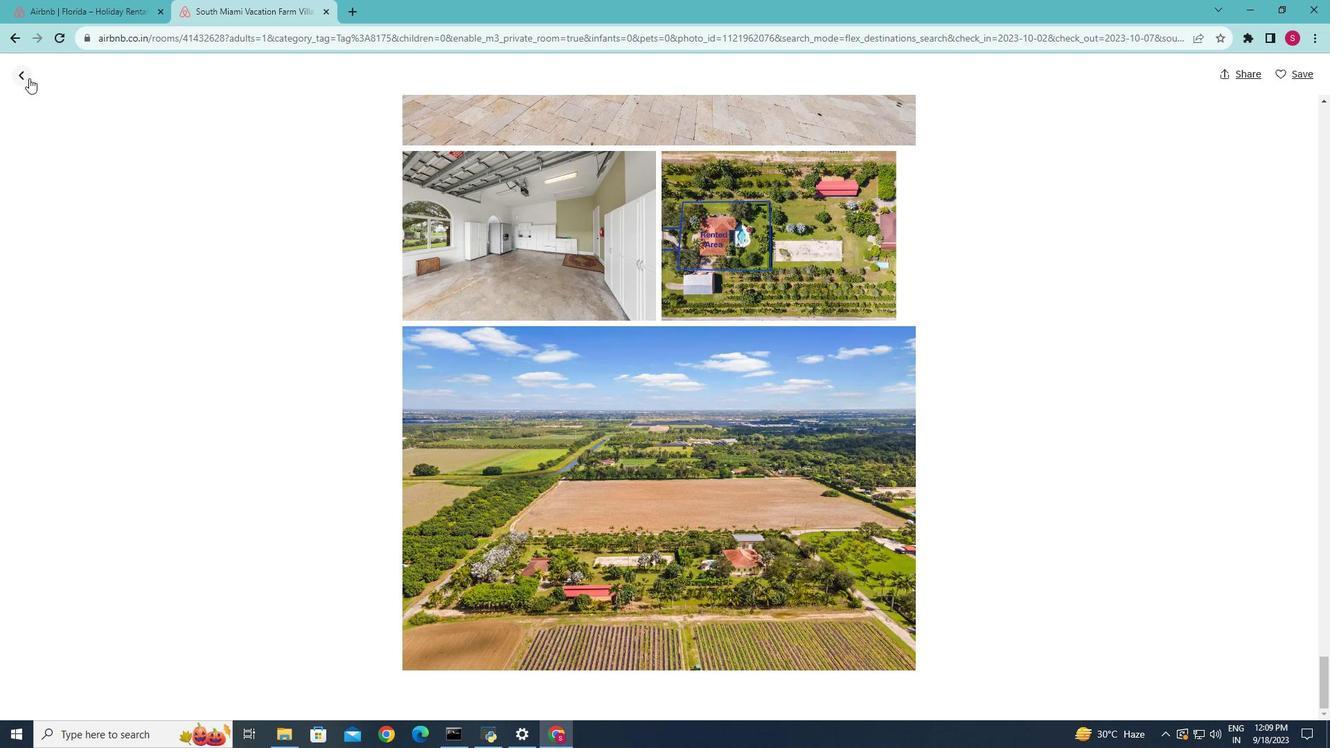 
Action: Mouse pressed left at (29, 78)
Screenshot: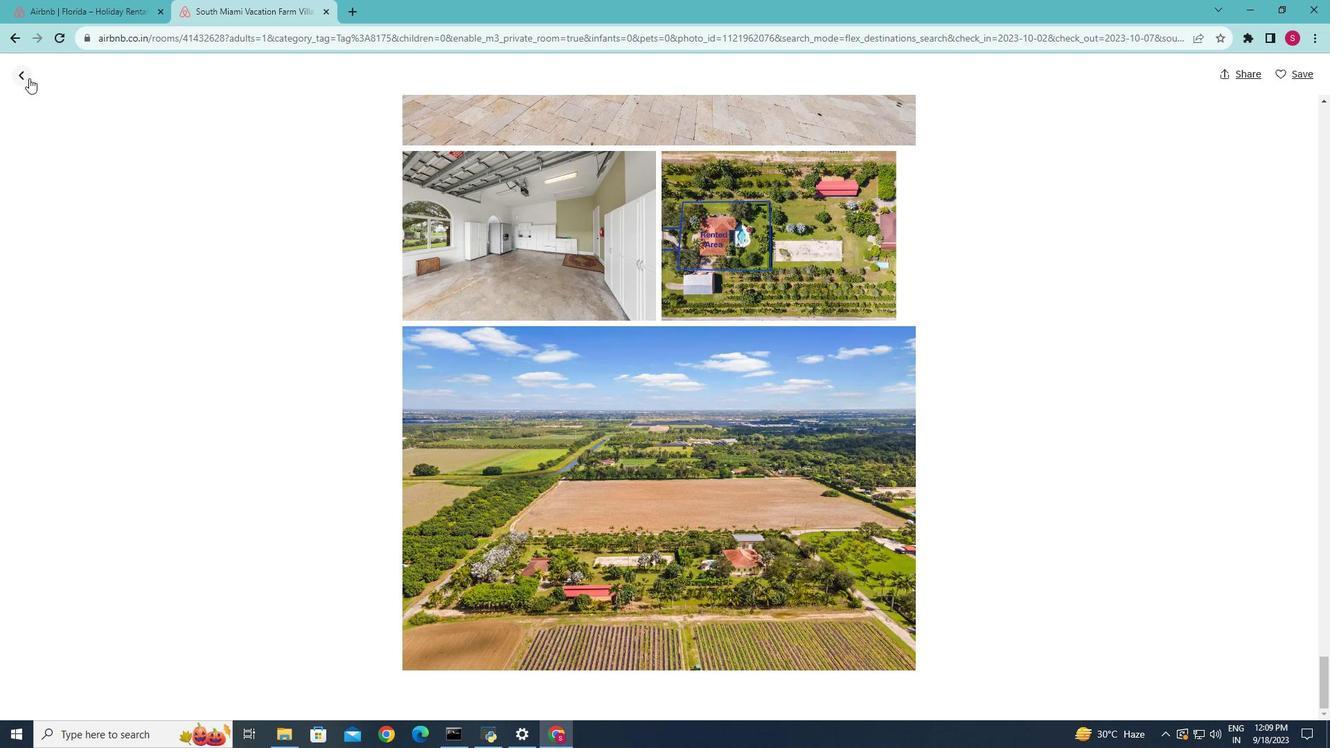 
Action: Mouse moved to (756, 493)
Screenshot: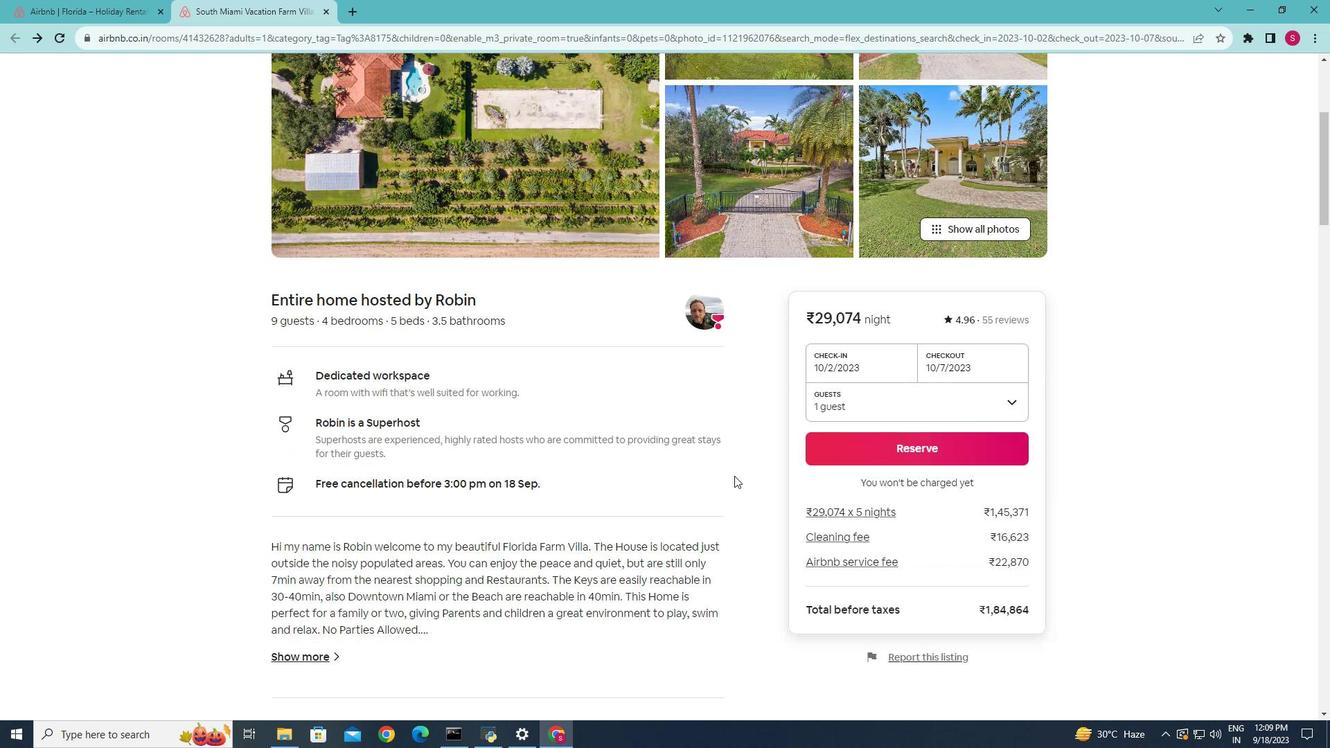 
Action: Mouse scrolled (756, 493) with delta (0, 0)
Screenshot: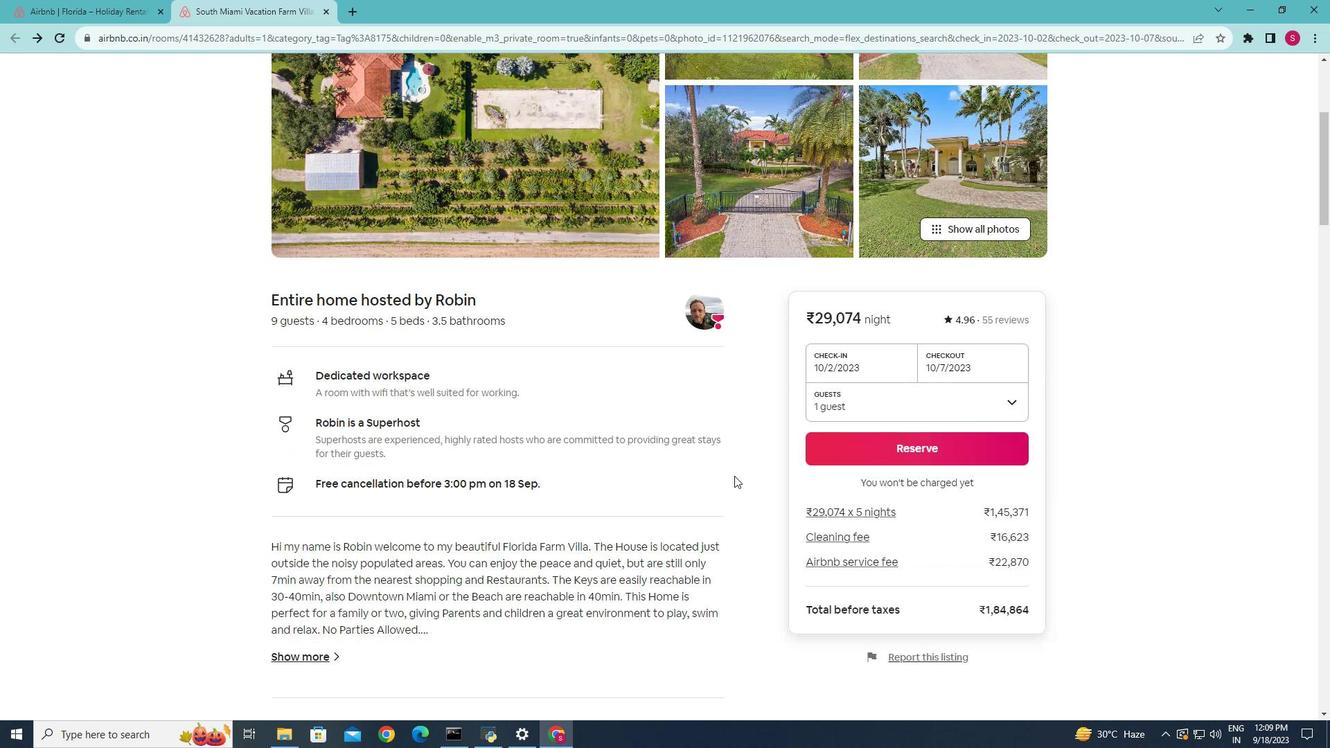 
Action: Mouse moved to (744, 482)
Screenshot: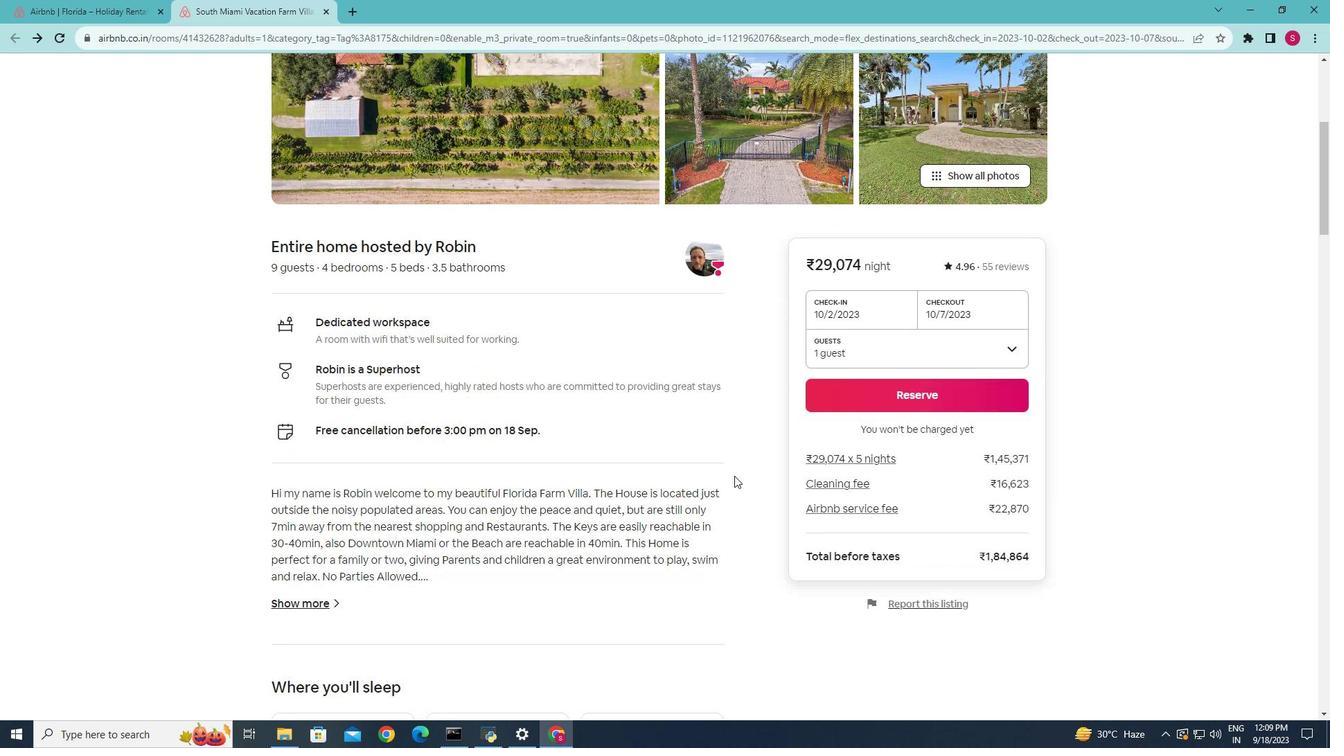 
Action: Mouse scrolled (744, 482) with delta (0, 0)
Screenshot: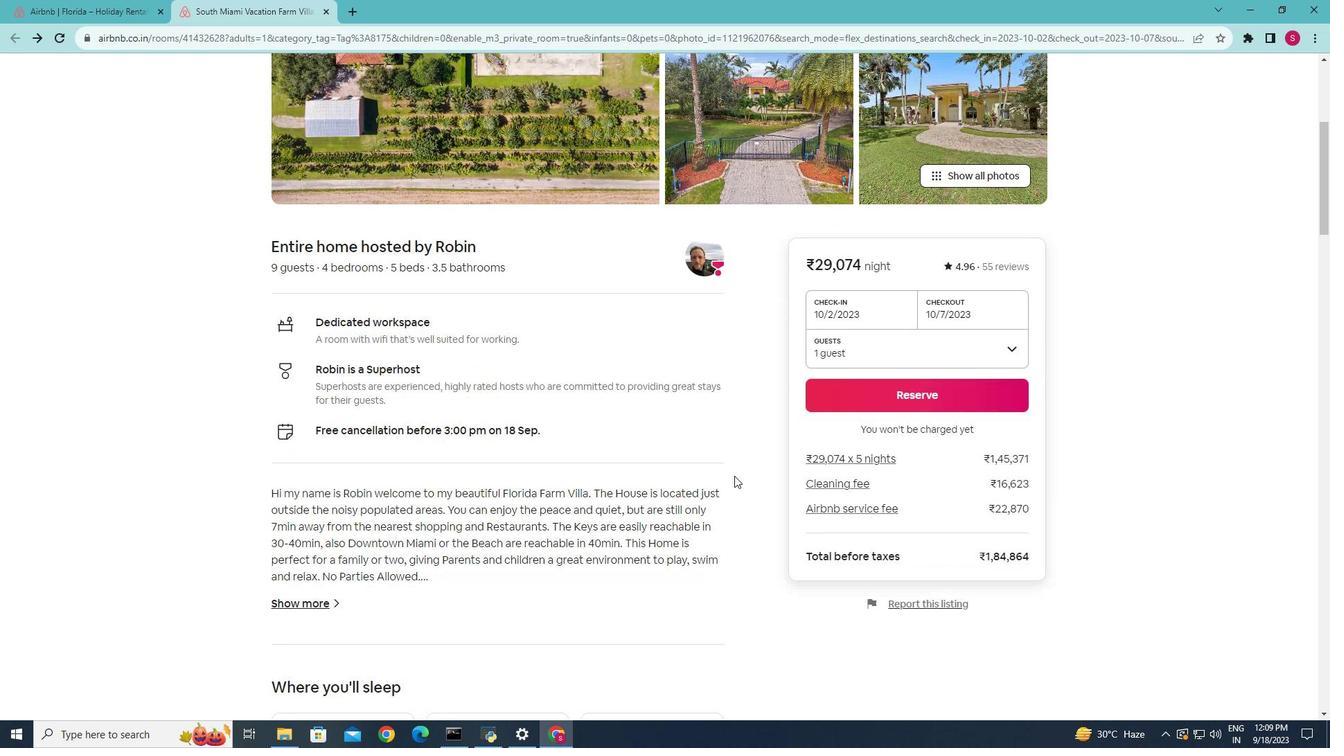 
Action: Mouse moved to (737, 478)
Screenshot: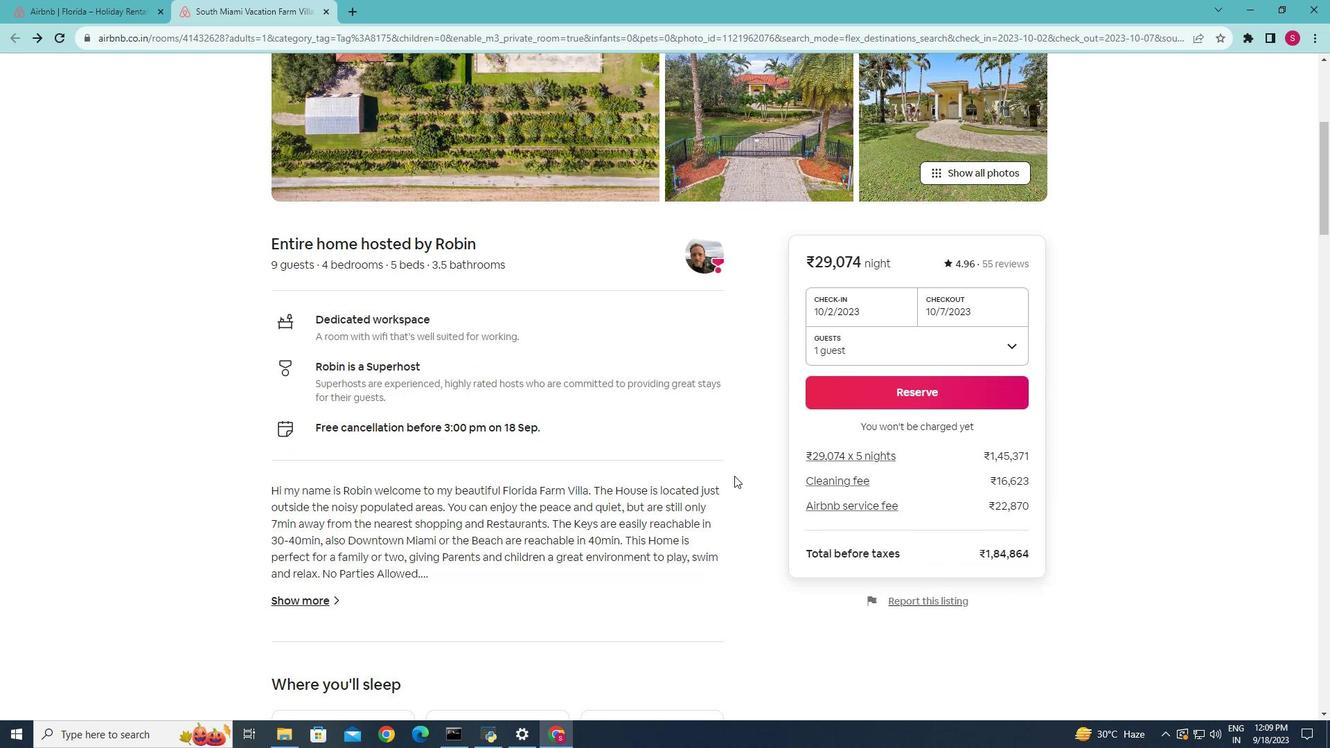 
Action: Mouse scrolled (737, 477) with delta (0, 0)
Screenshot: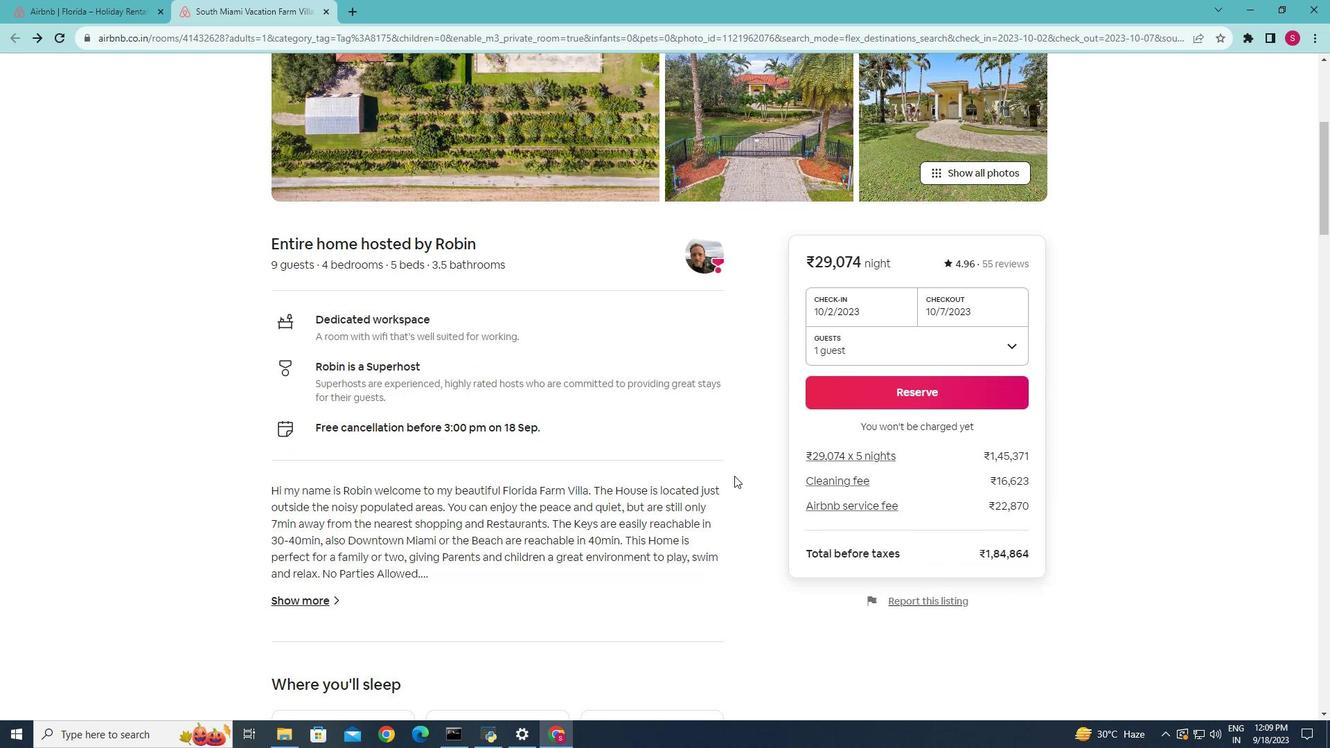 
Action: Mouse moved to (734, 475)
Screenshot: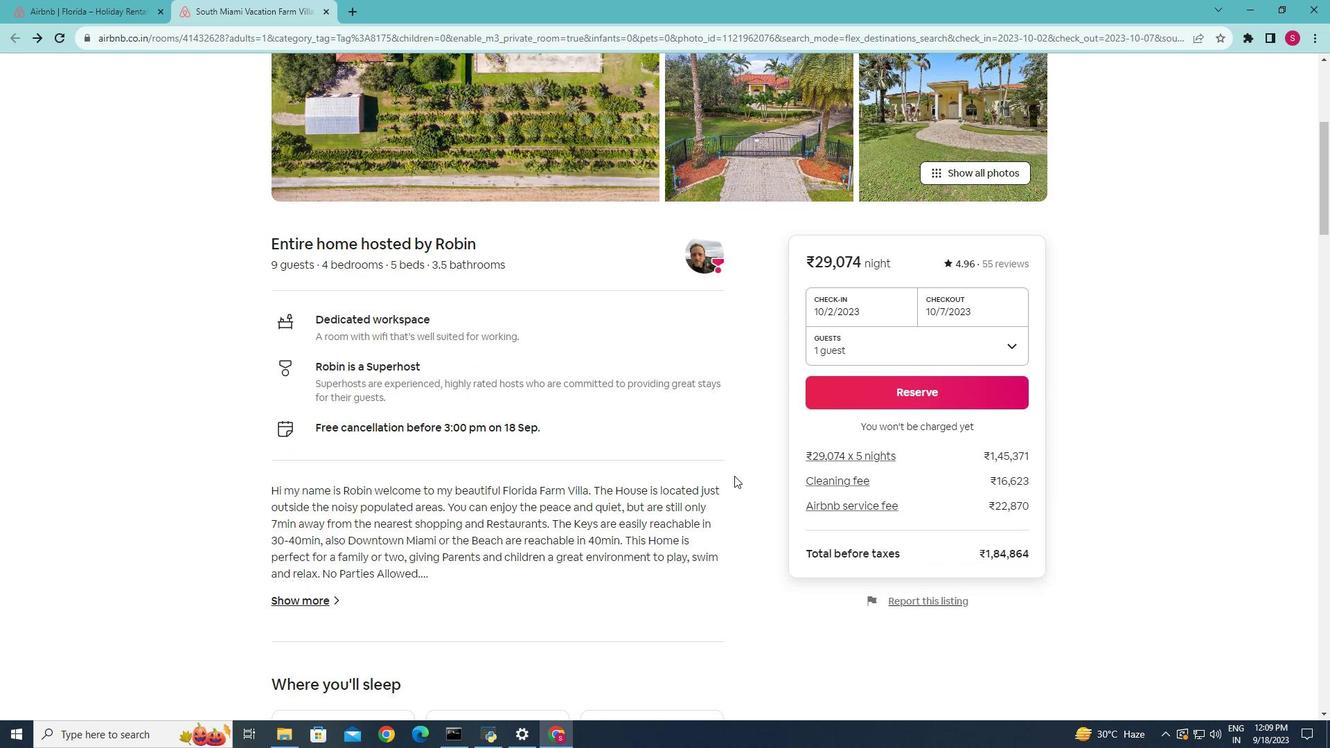
Action: Mouse scrolled (734, 475) with delta (0, 0)
Screenshot: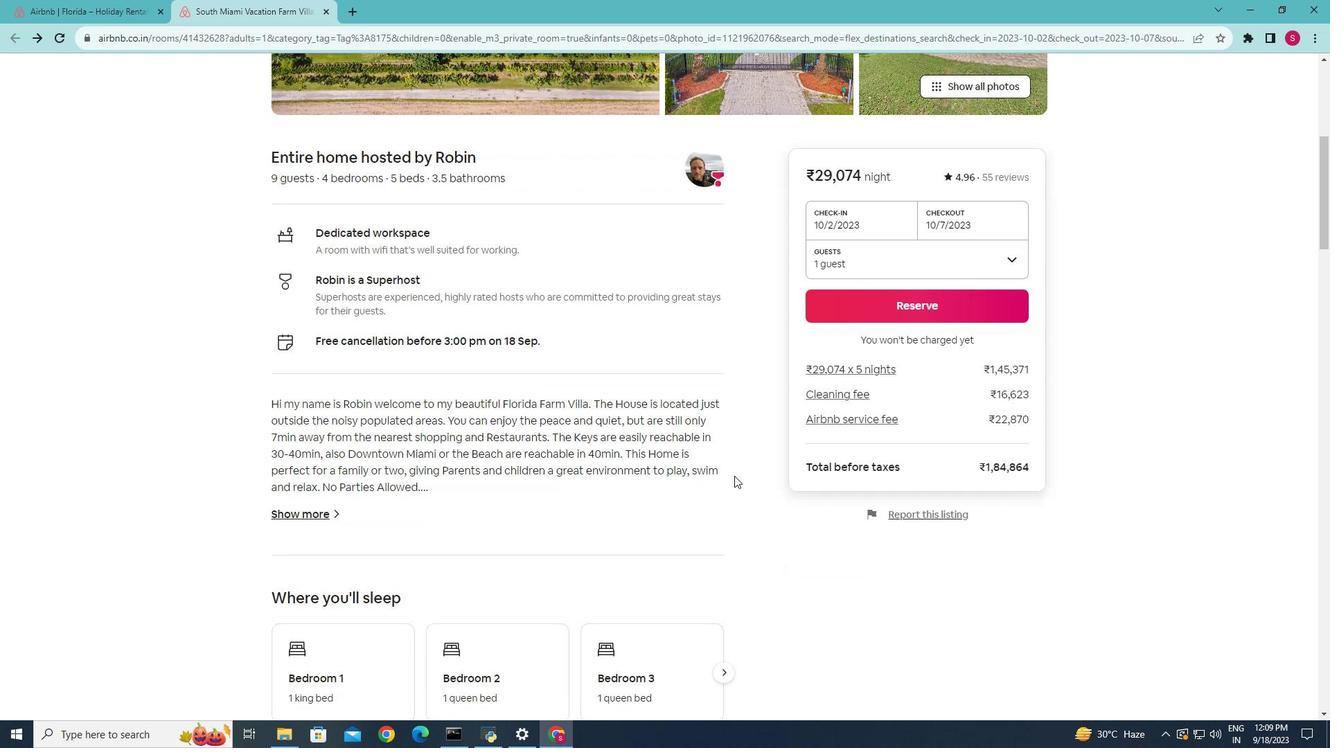 
Action: Mouse scrolled (734, 475) with delta (0, 0)
Screenshot: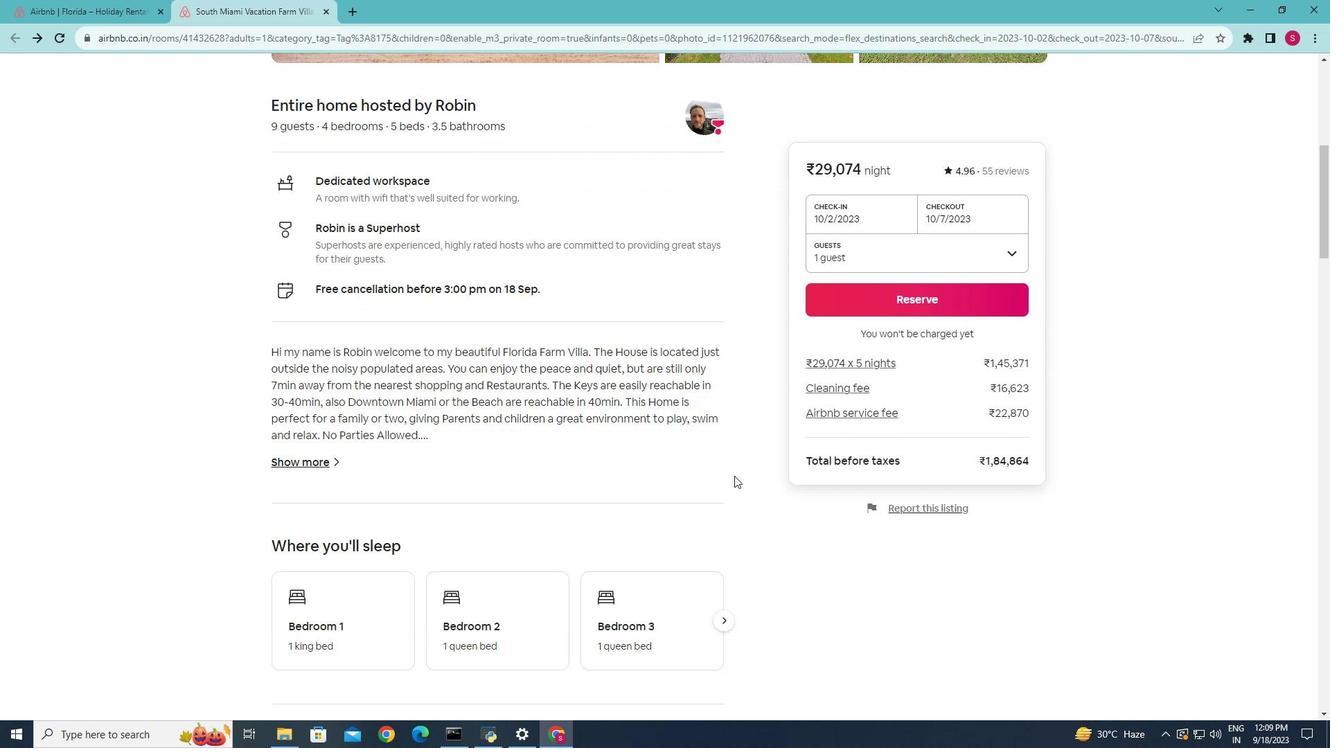 
Action: Mouse moved to (302, 453)
Screenshot: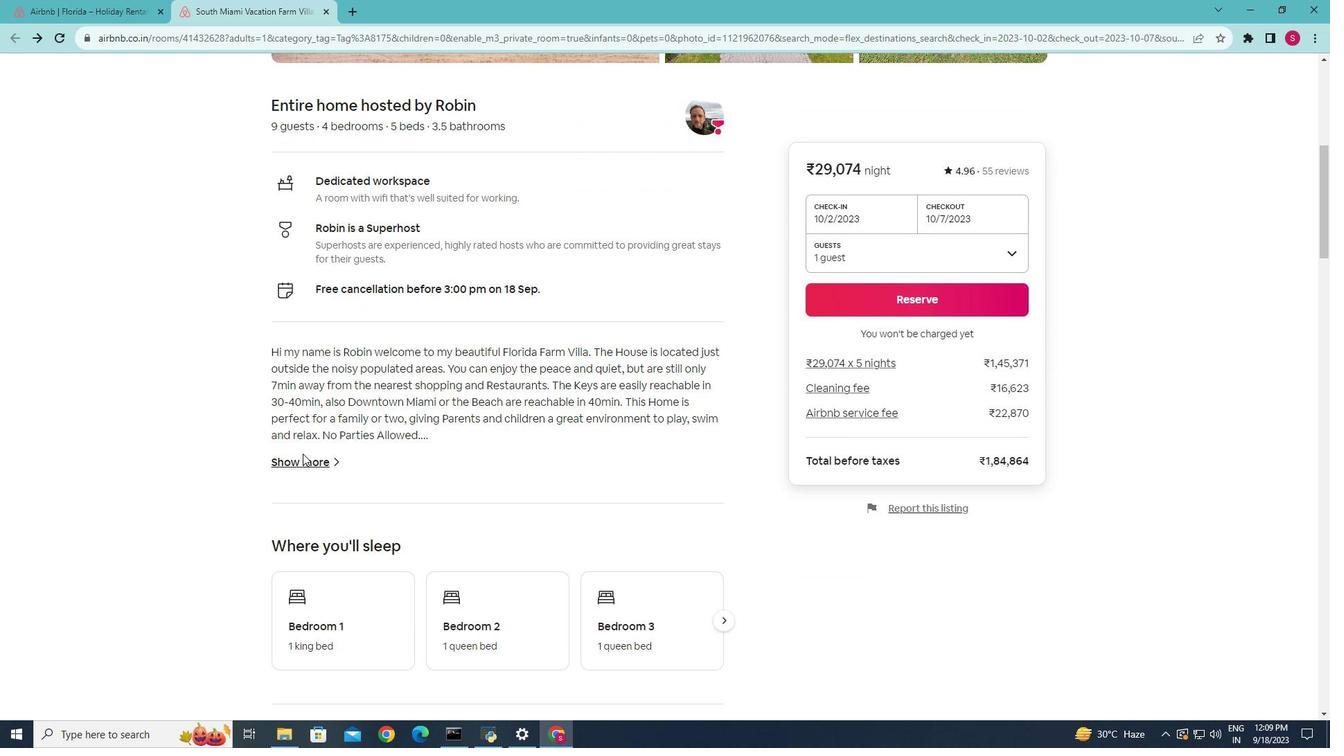 
Action: Mouse pressed left at (302, 453)
Screenshot: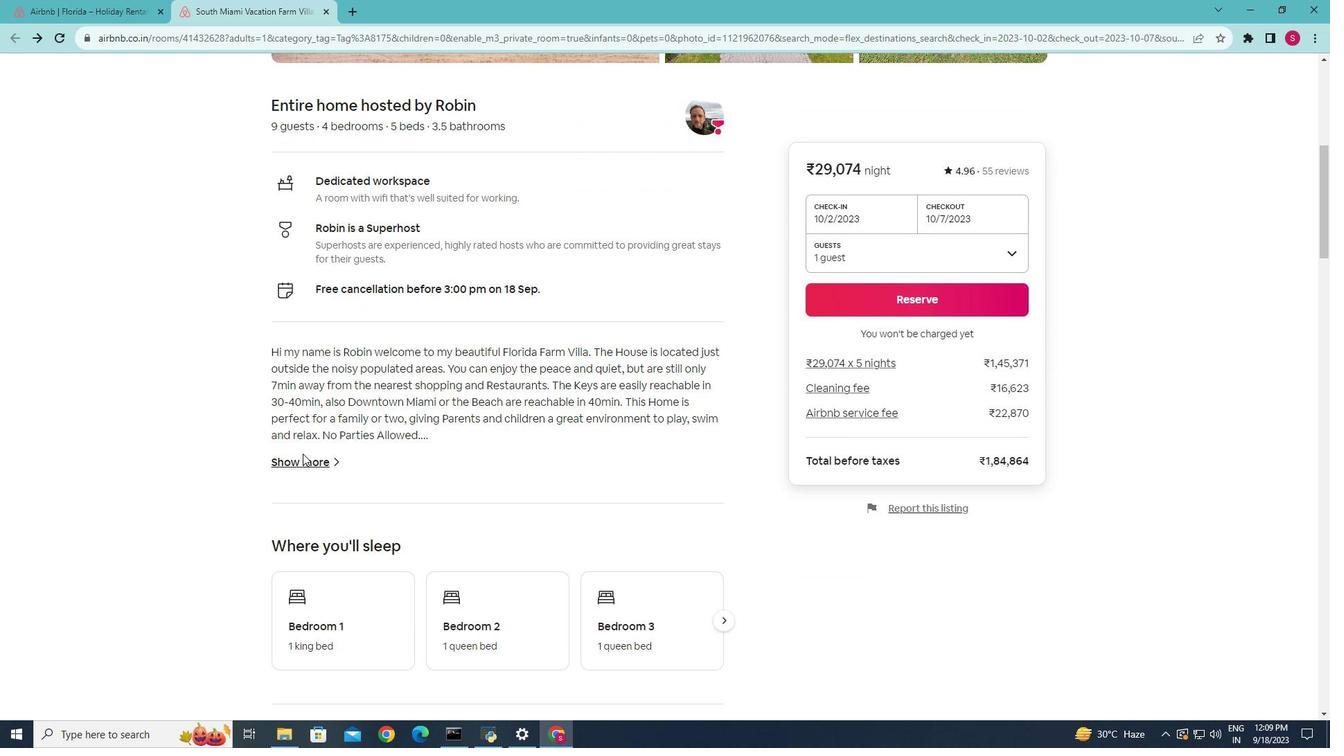 
Action: Mouse moved to (302, 460)
Screenshot: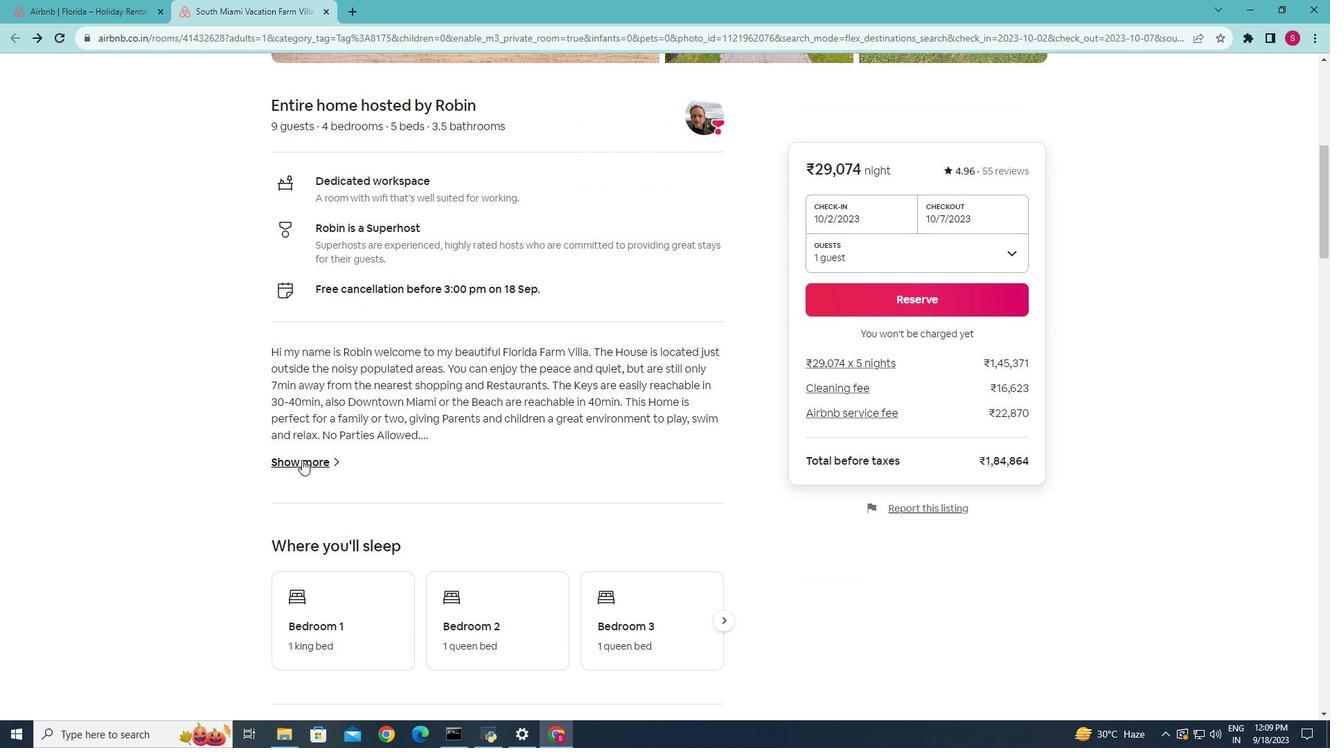 
Action: Mouse pressed left at (302, 460)
Screenshot: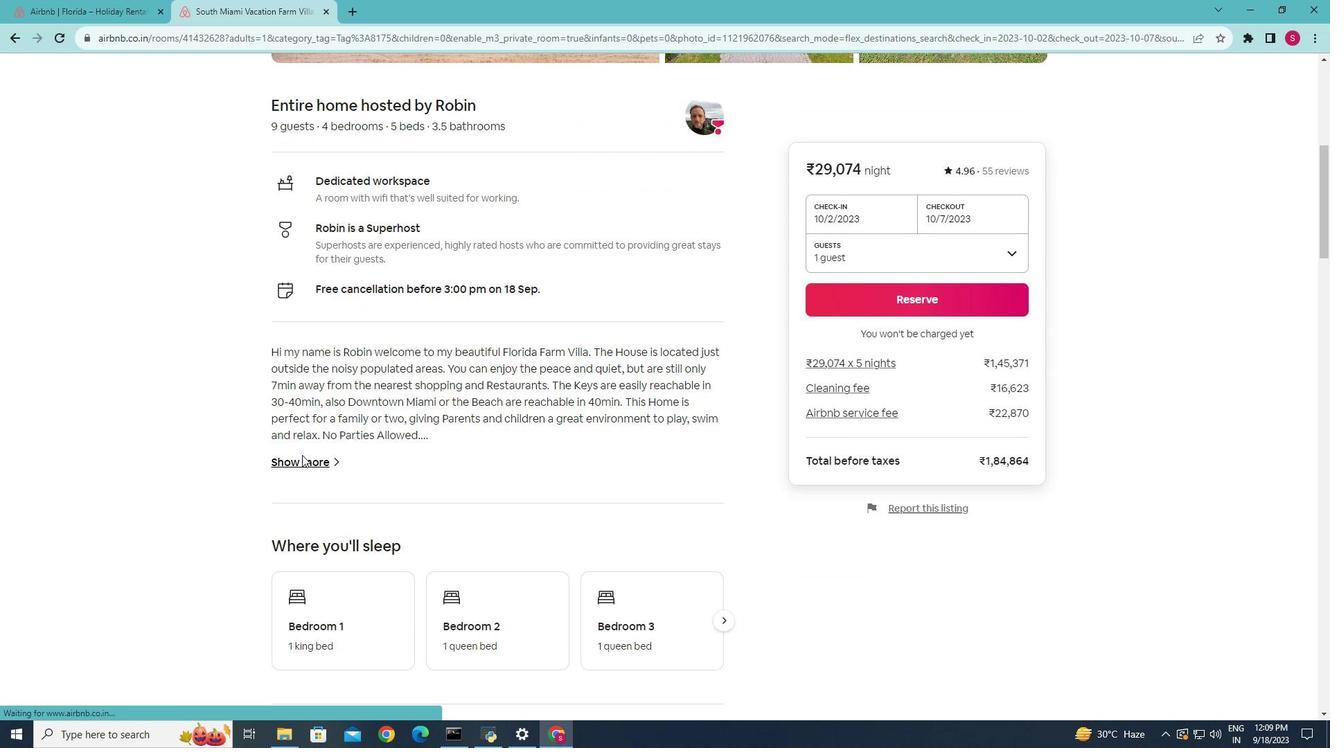 
Action: Mouse moved to (461, 475)
Screenshot: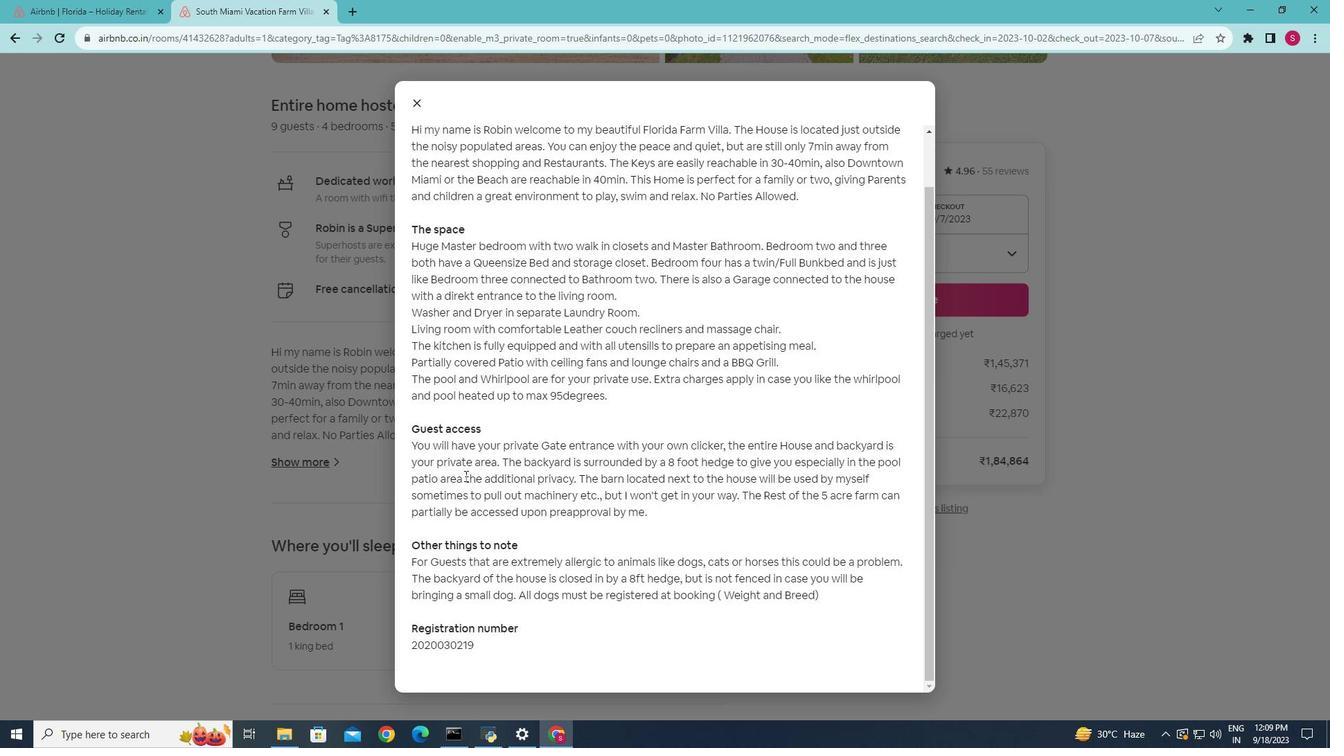 
Action: Mouse scrolled (461, 474) with delta (0, 0)
Screenshot: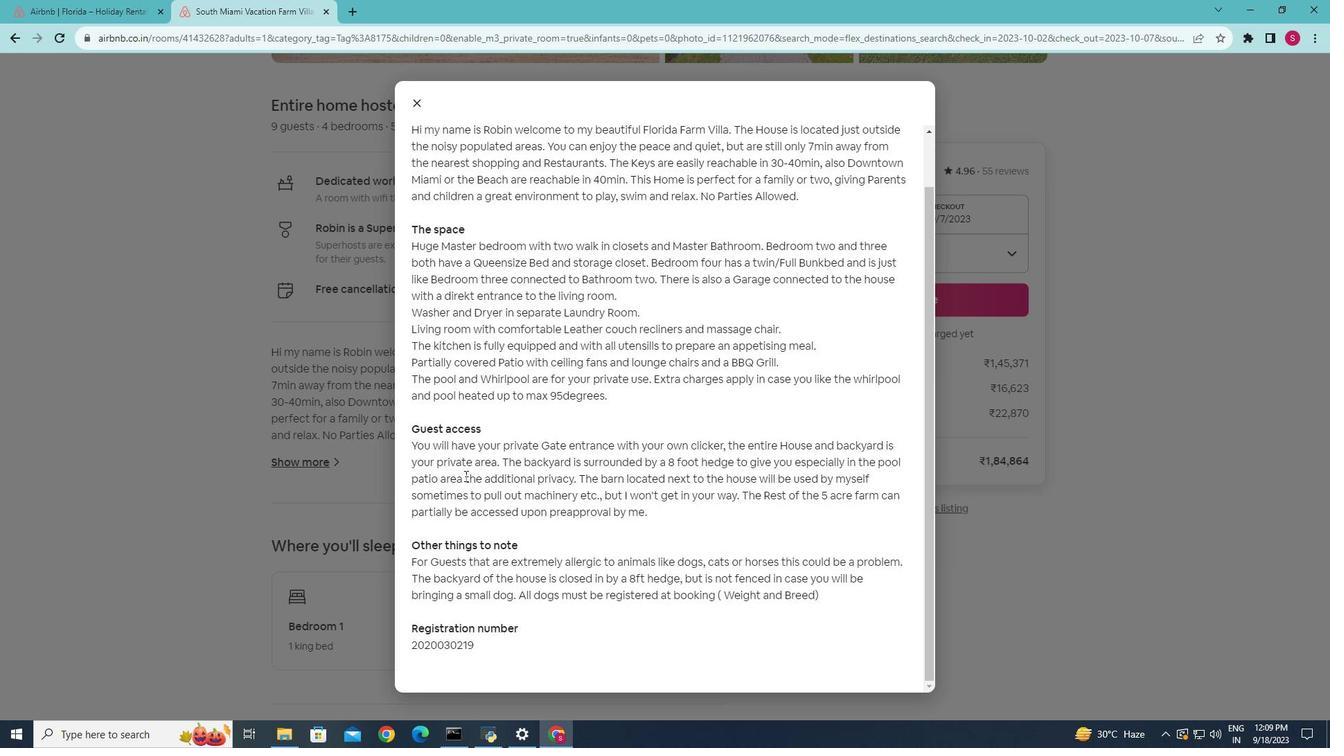 
Action: Mouse moved to (464, 475)
Screenshot: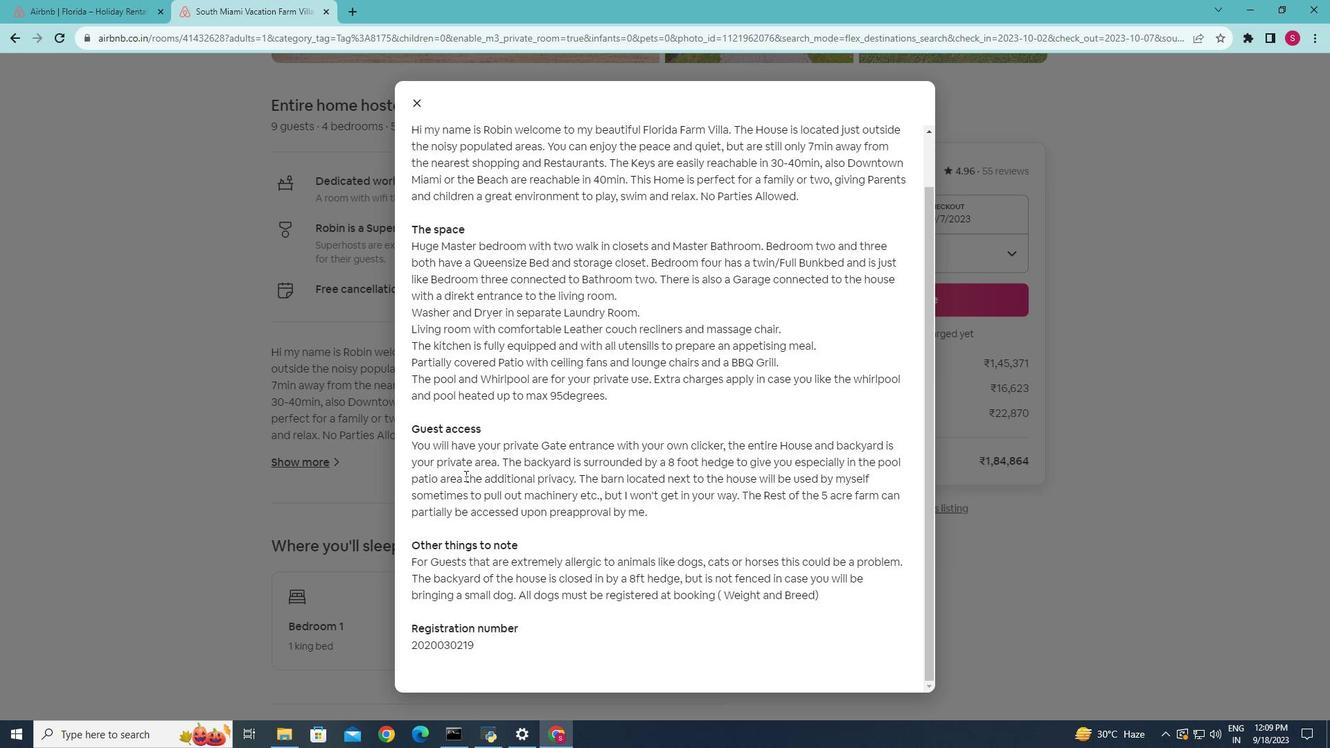 
Action: Mouse scrolled (464, 475) with delta (0, 0)
Screenshot: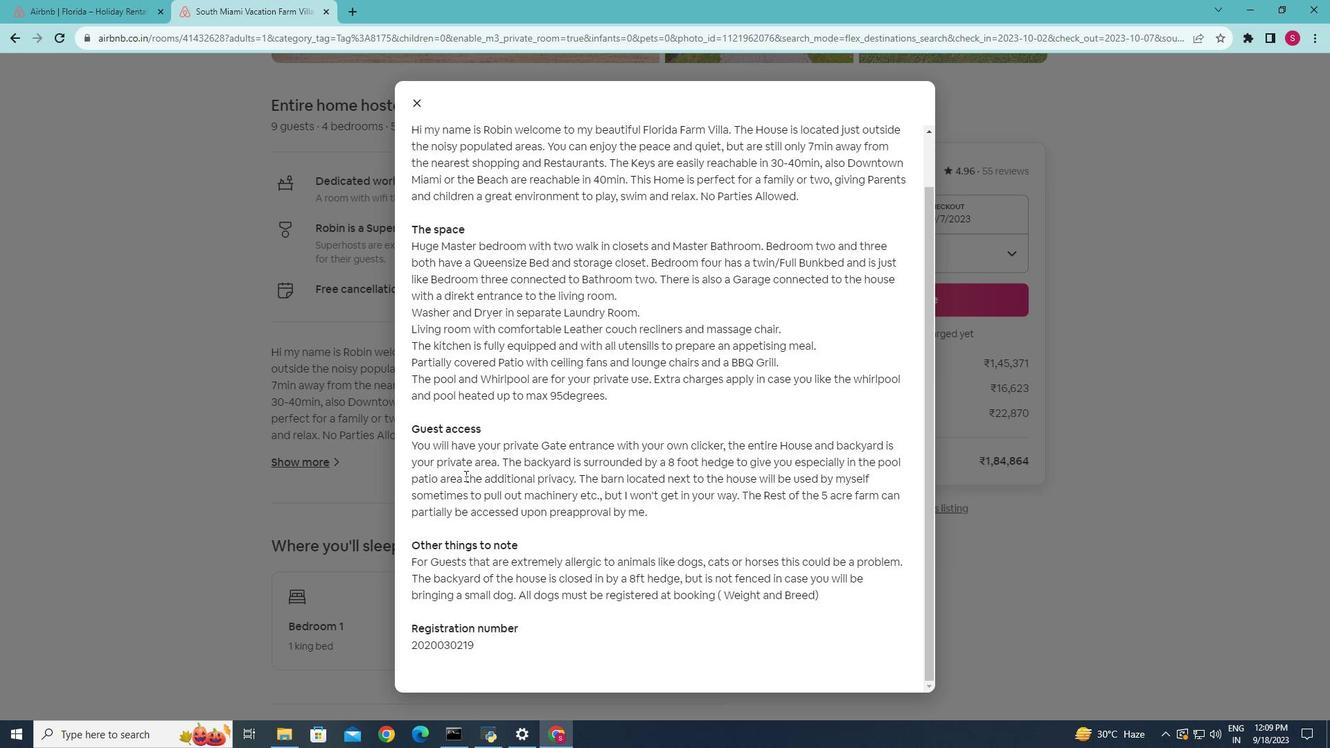 
Action: Mouse moved to (464, 475)
Screenshot: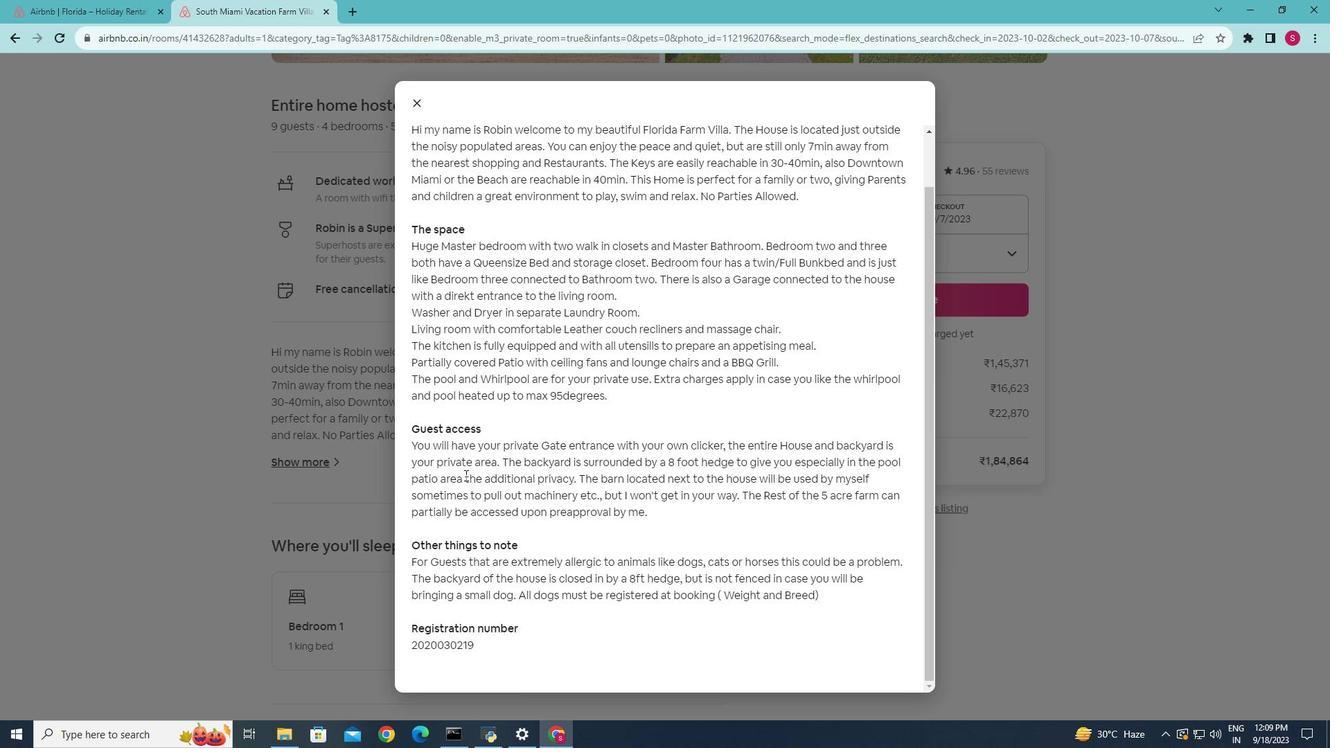 
Action: Mouse scrolled (464, 474) with delta (0, 0)
Screenshot: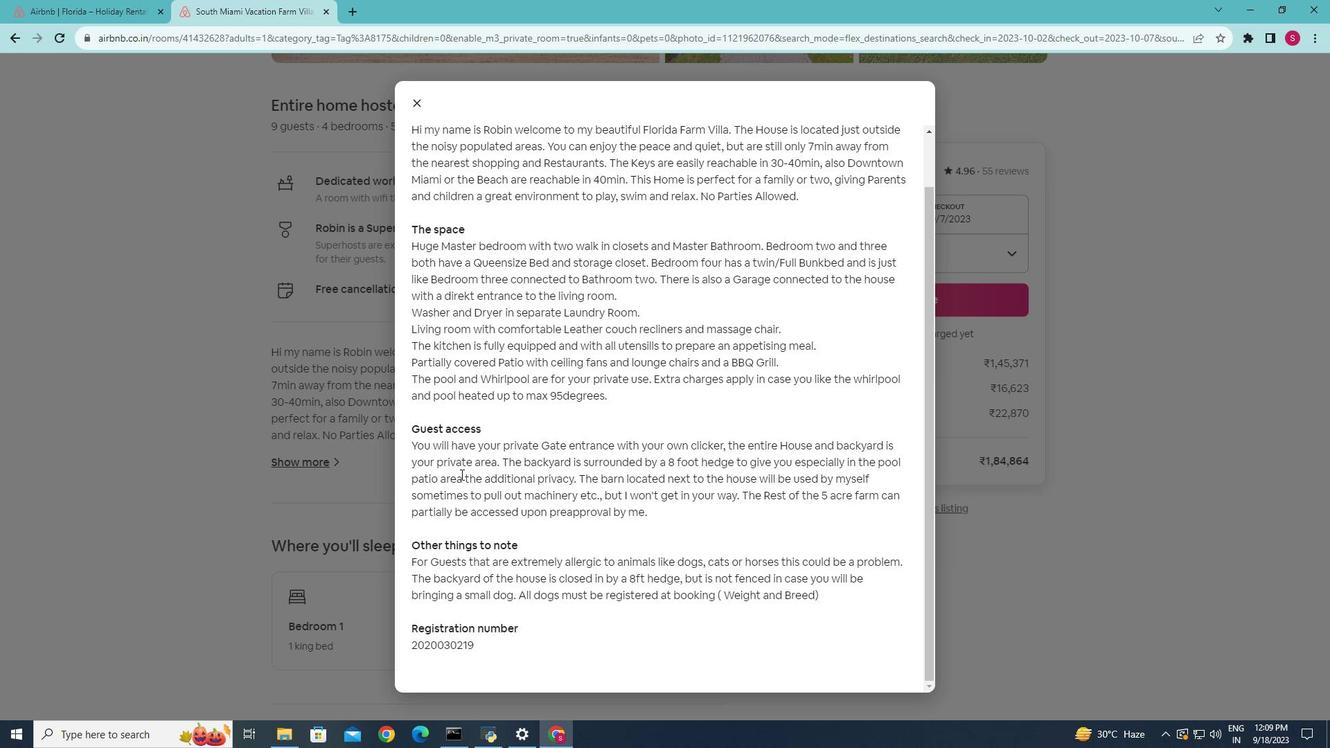 
Action: Mouse scrolled (464, 474) with delta (0, 0)
Screenshot: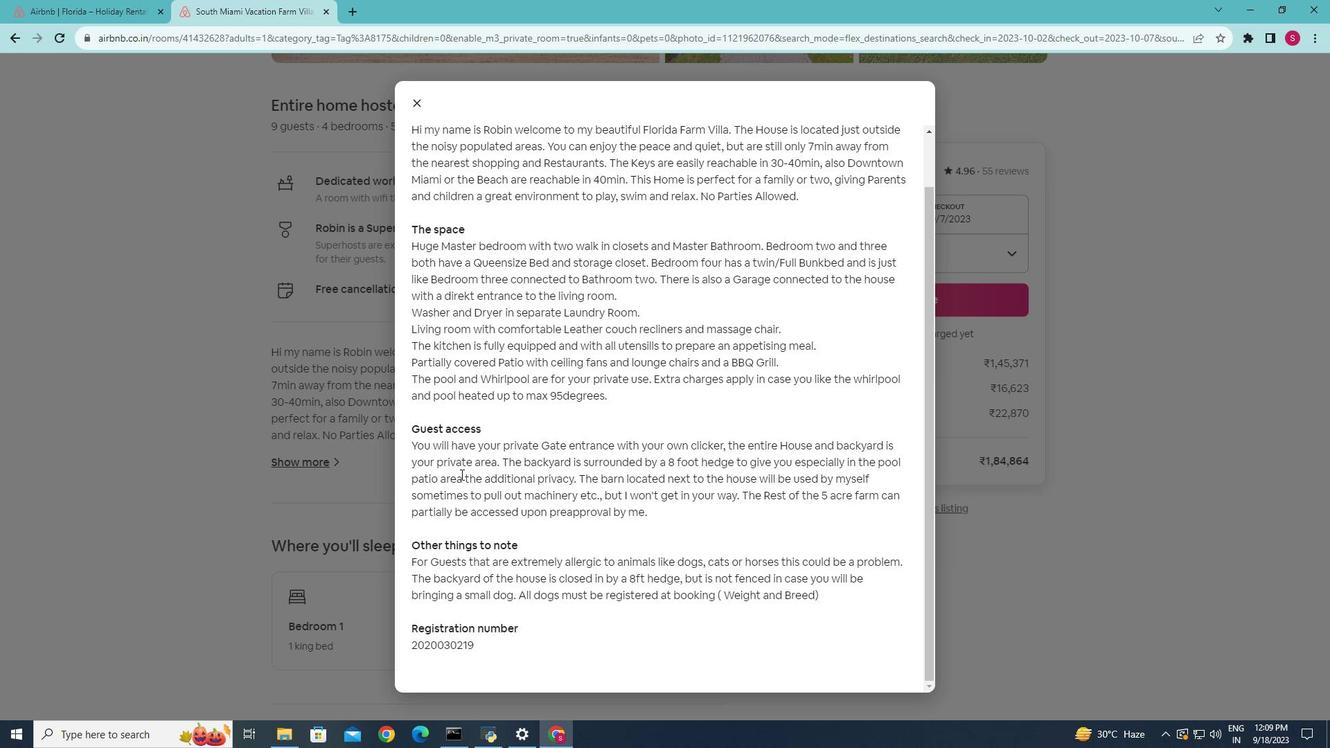 
Action: Mouse scrolled (464, 474) with delta (0, 0)
Screenshot: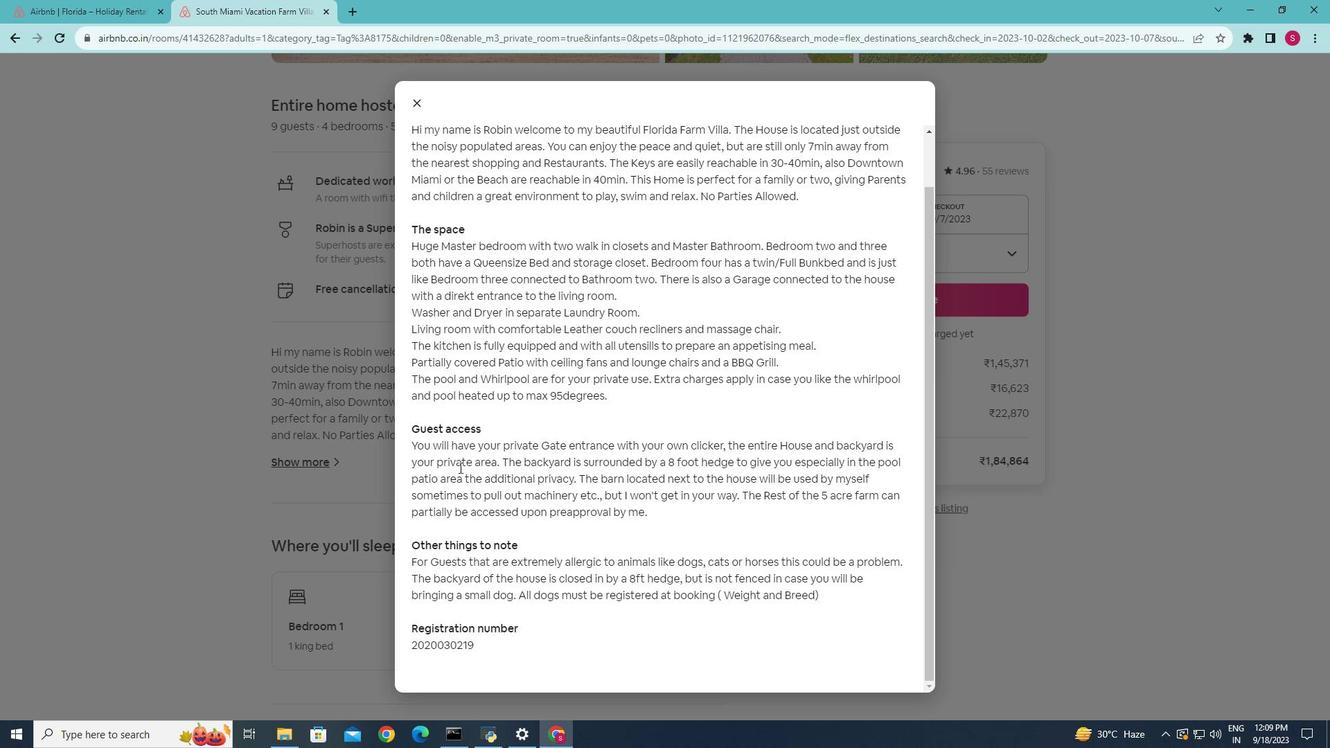 
Action: Mouse moved to (417, 113)
Screenshot: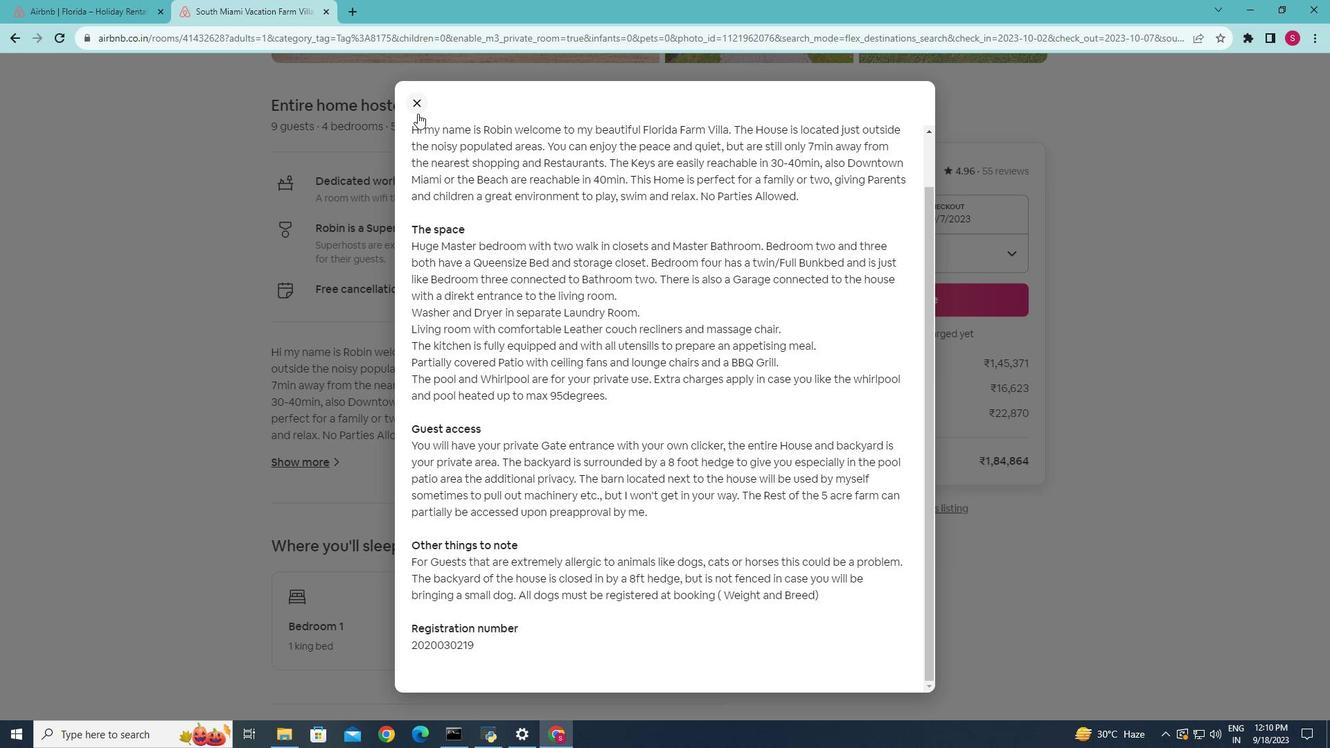 
Action: Mouse pressed left at (417, 113)
Screenshot: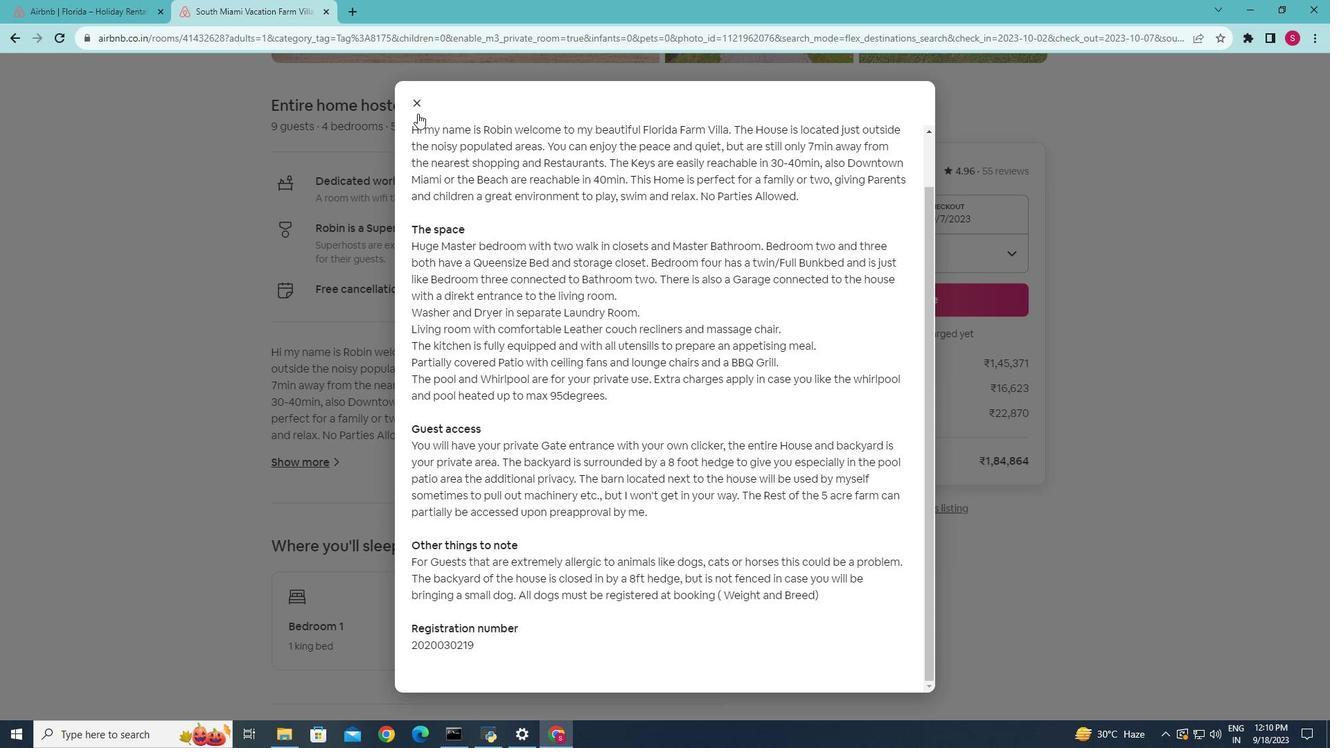 
Action: Mouse moved to (414, 104)
Screenshot: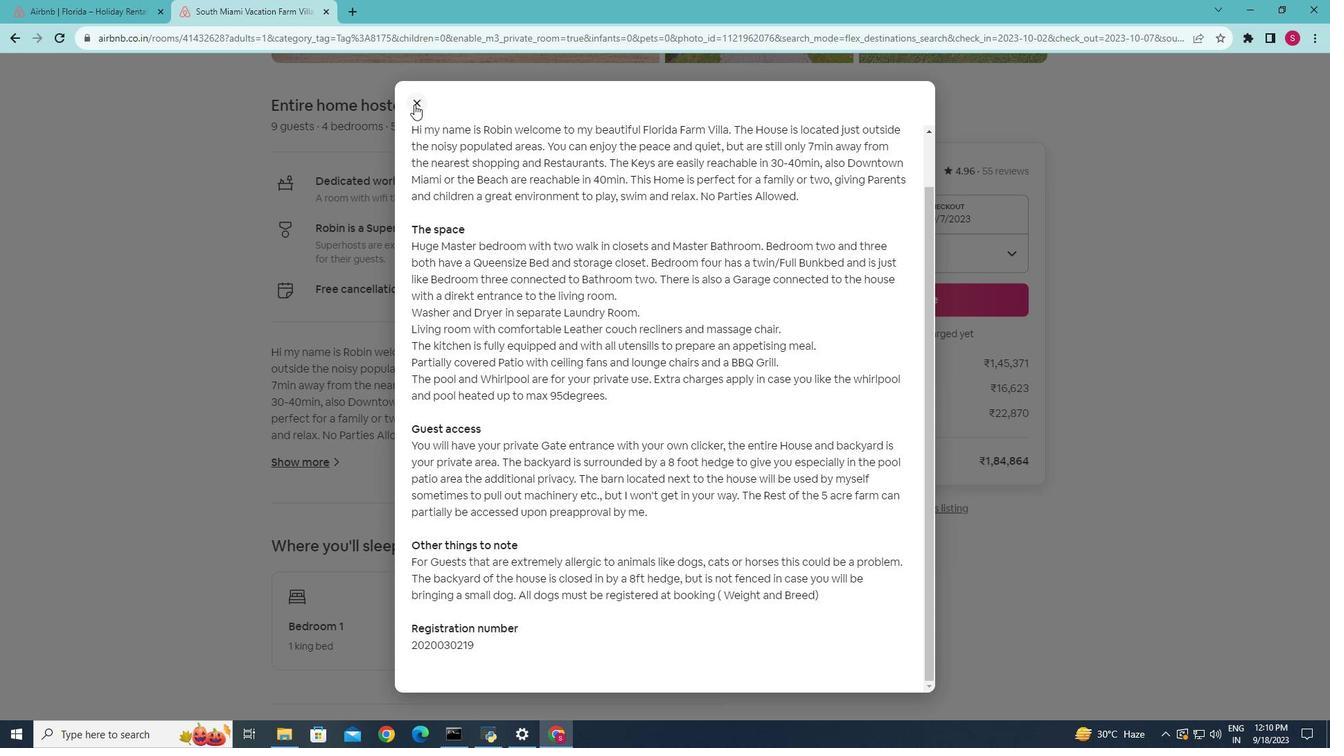 
Action: Mouse pressed left at (414, 104)
Screenshot: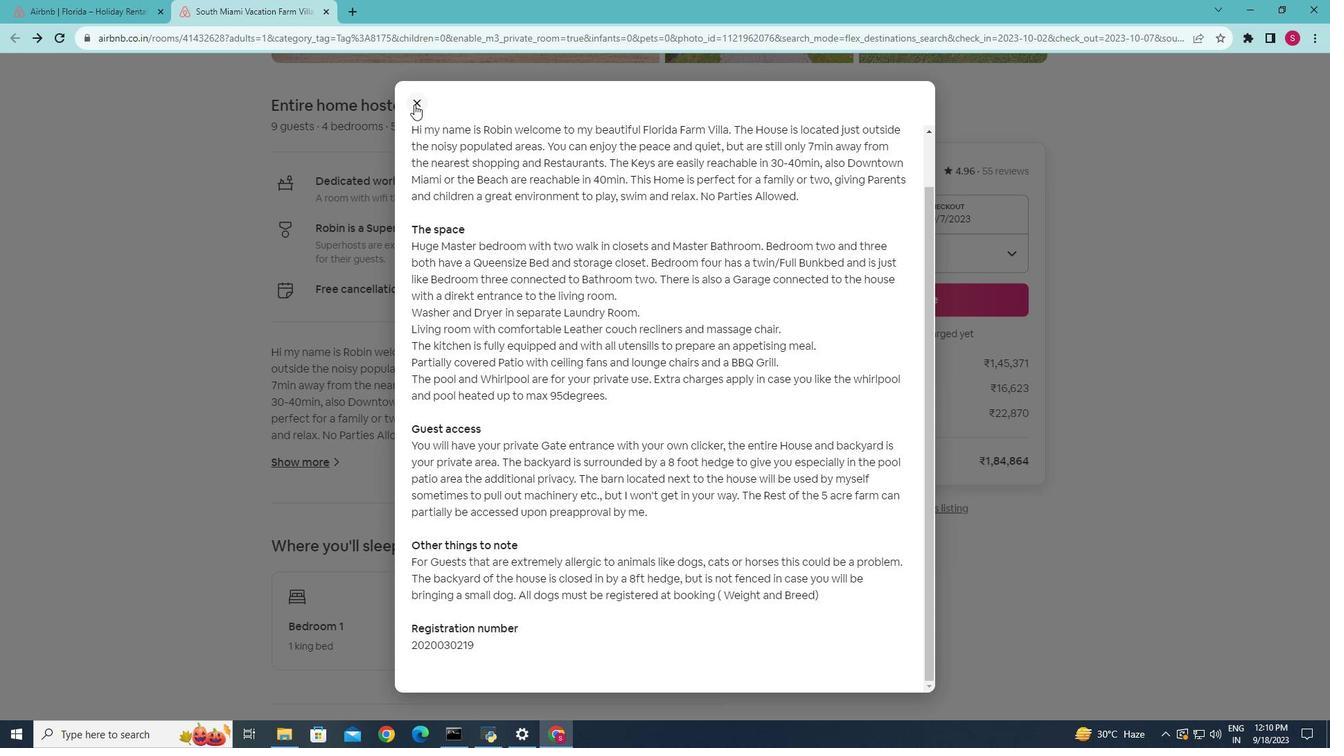 
Action: Mouse moved to (444, 391)
Screenshot: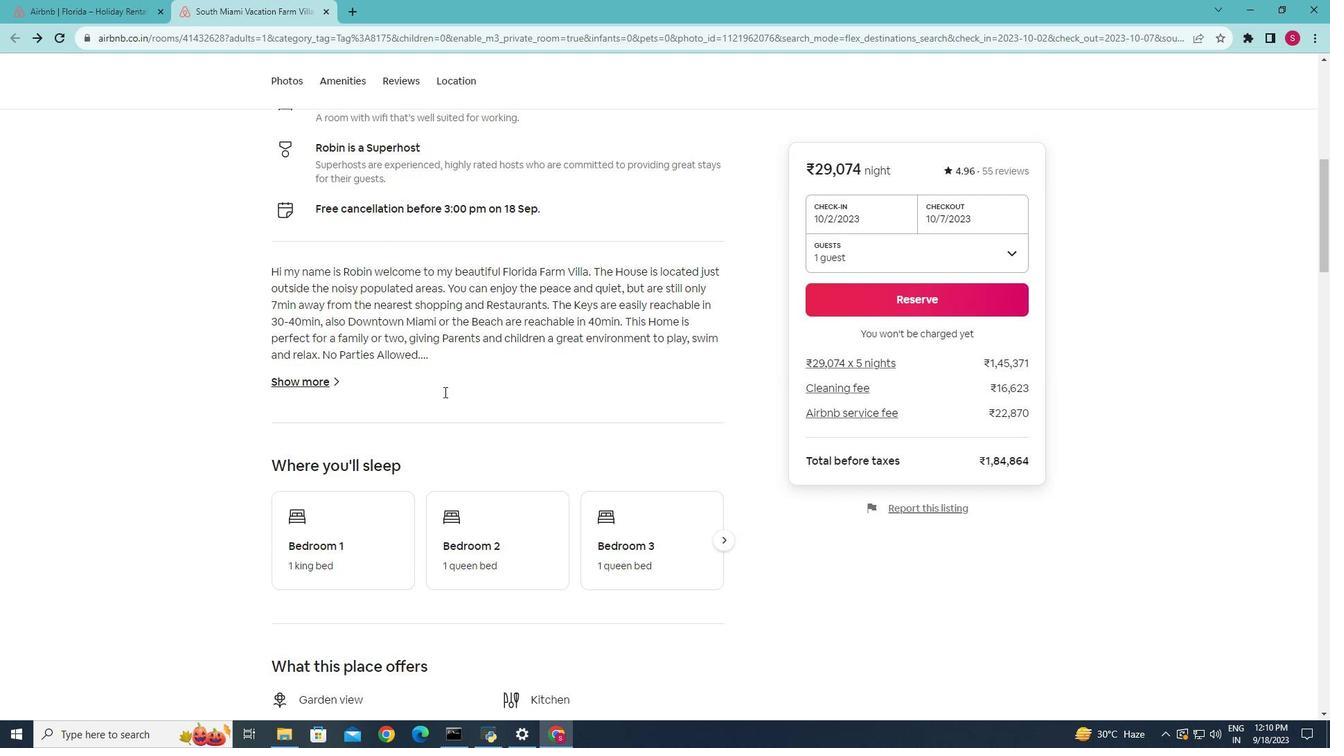 
Action: Mouse scrolled (444, 390) with delta (0, 0)
Screenshot: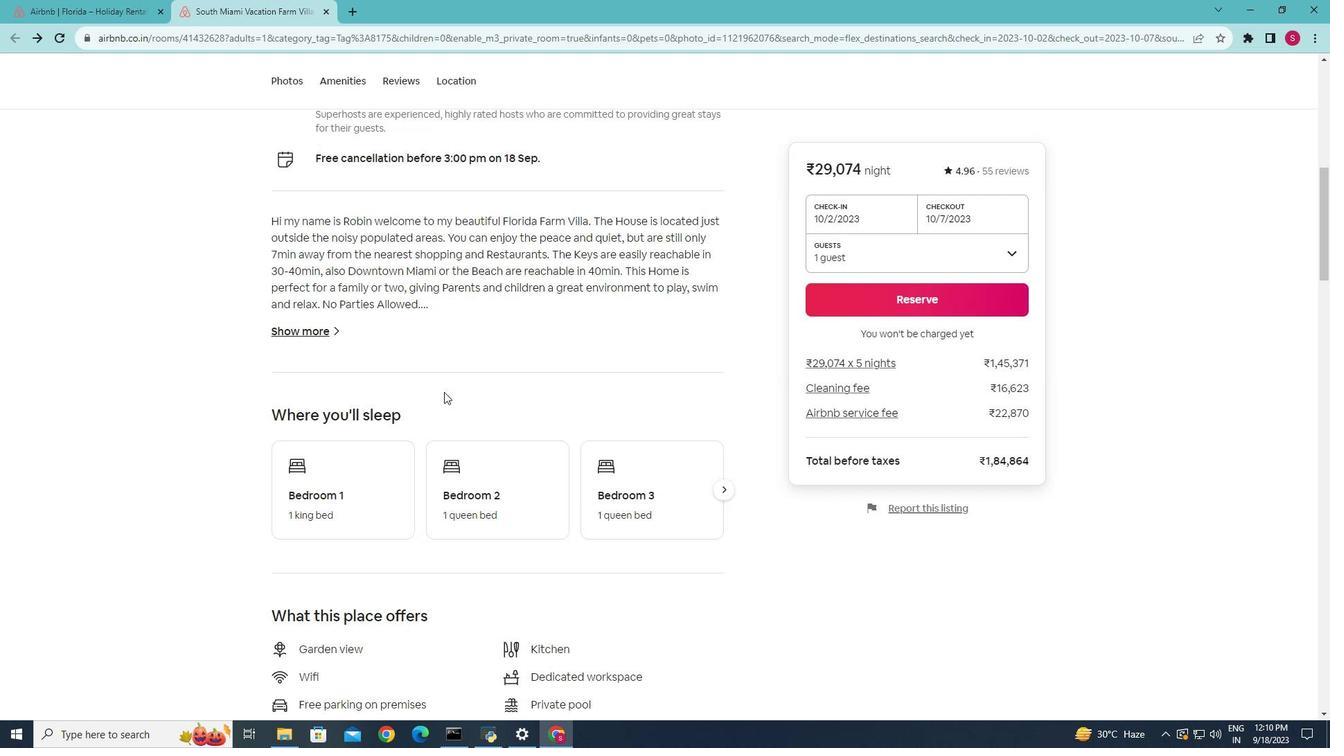 
Action: Mouse moved to (444, 392)
Screenshot: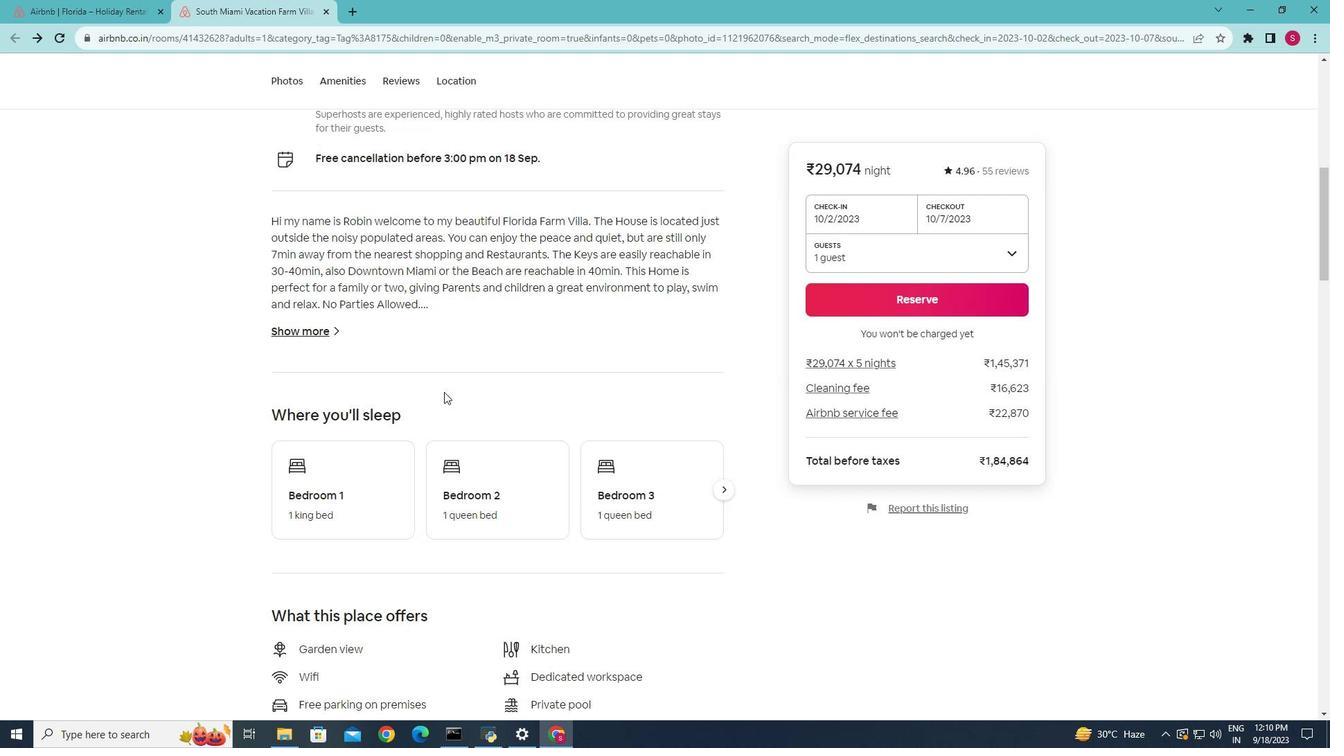 
Action: Mouse scrolled (444, 391) with delta (0, 0)
Screenshot: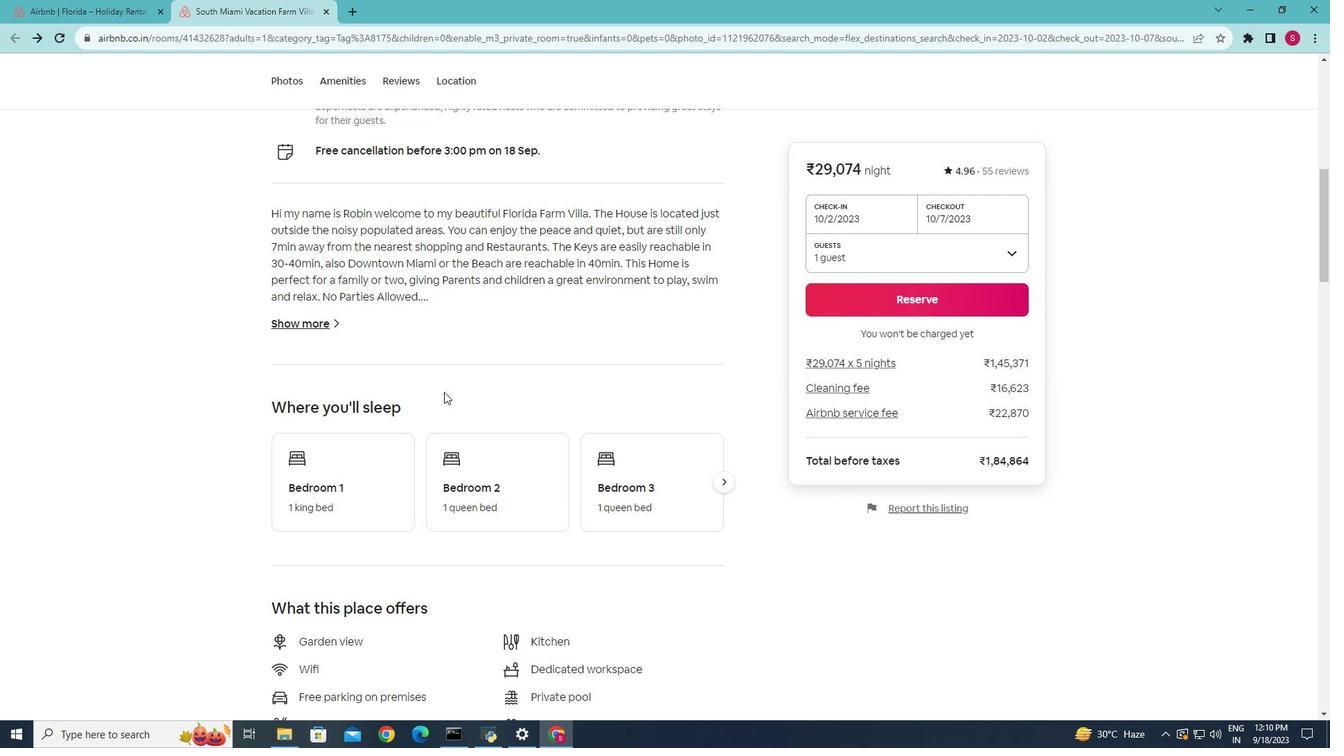 
Action: Mouse moved to (444, 392)
Screenshot: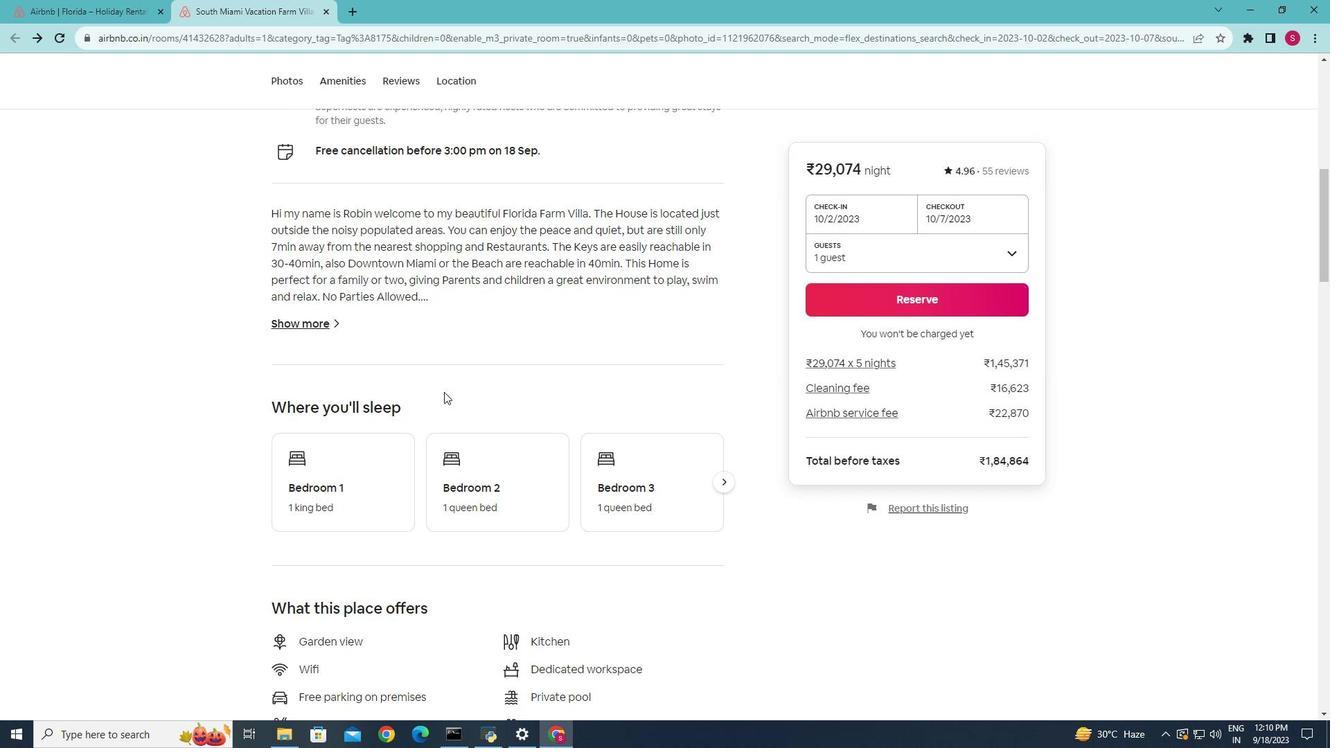 
Action: Mouse scrolled (444, 391) with delta (0, 0)
Screenshot: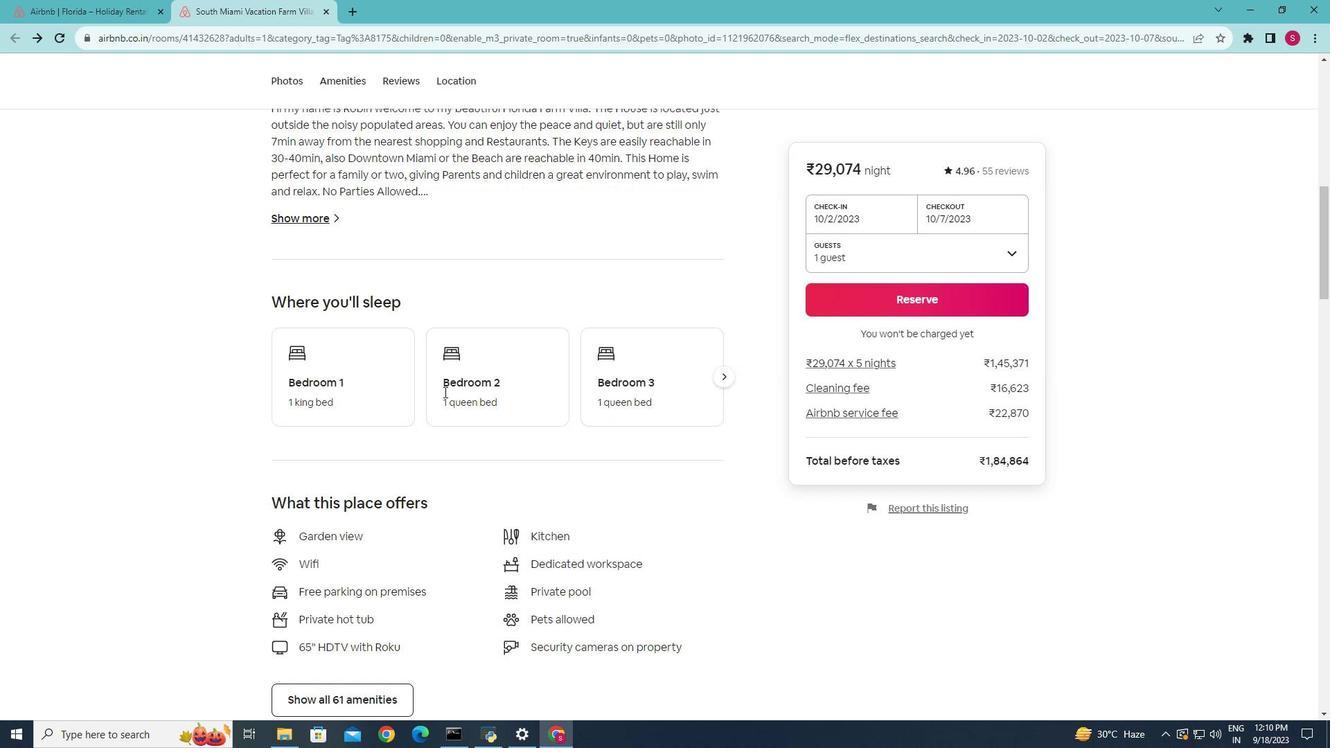 
Action: Mouse scrolled (444, 391) with delta (0, 0)
Screenshot: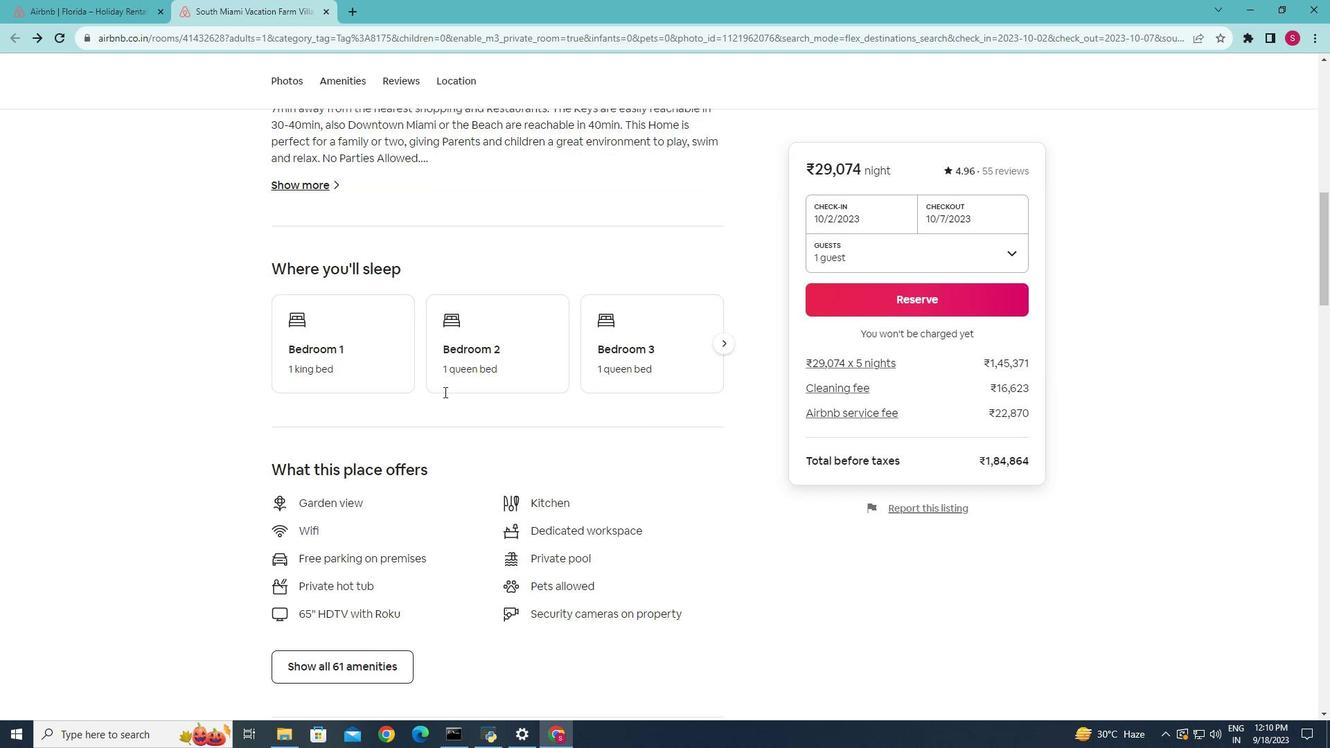 
Action: Mouse moved to (443, 393)
Screenshot: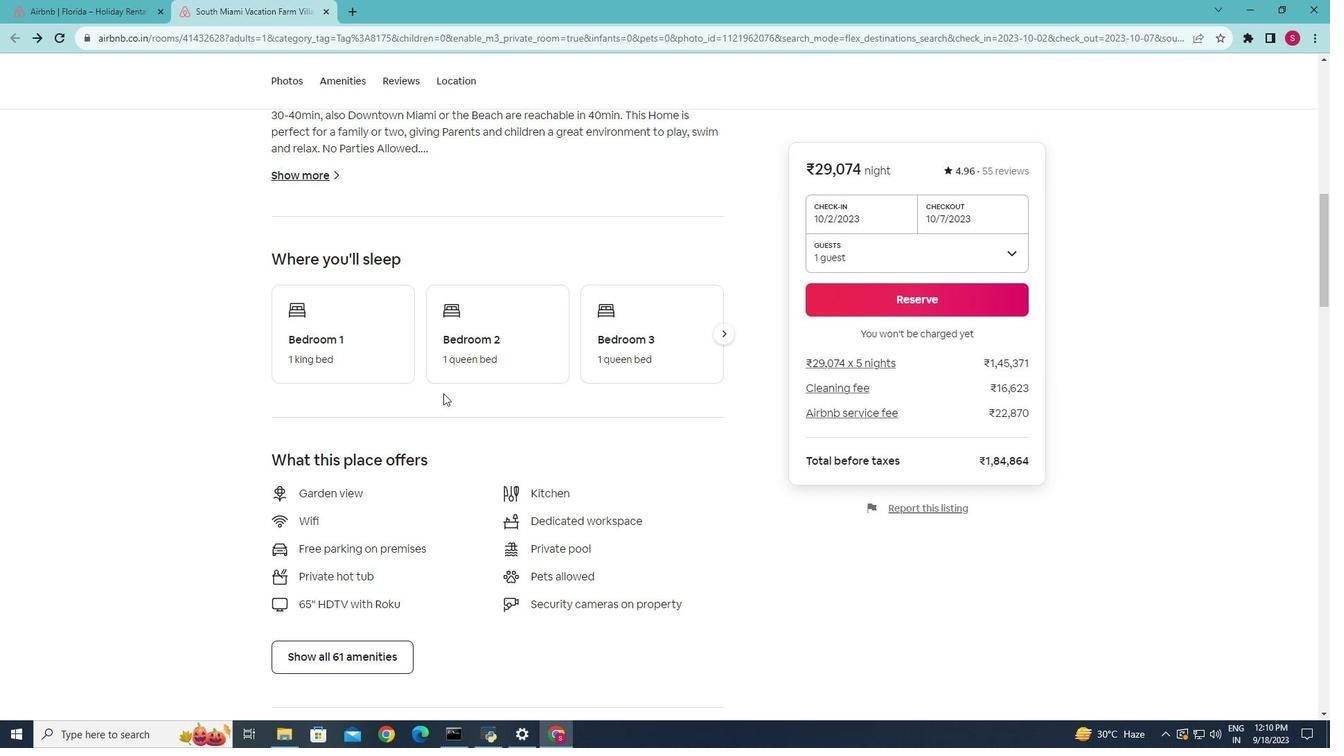 
Action: Mouse scrolled (443, 392) with delta (0, 0)
Screenshot: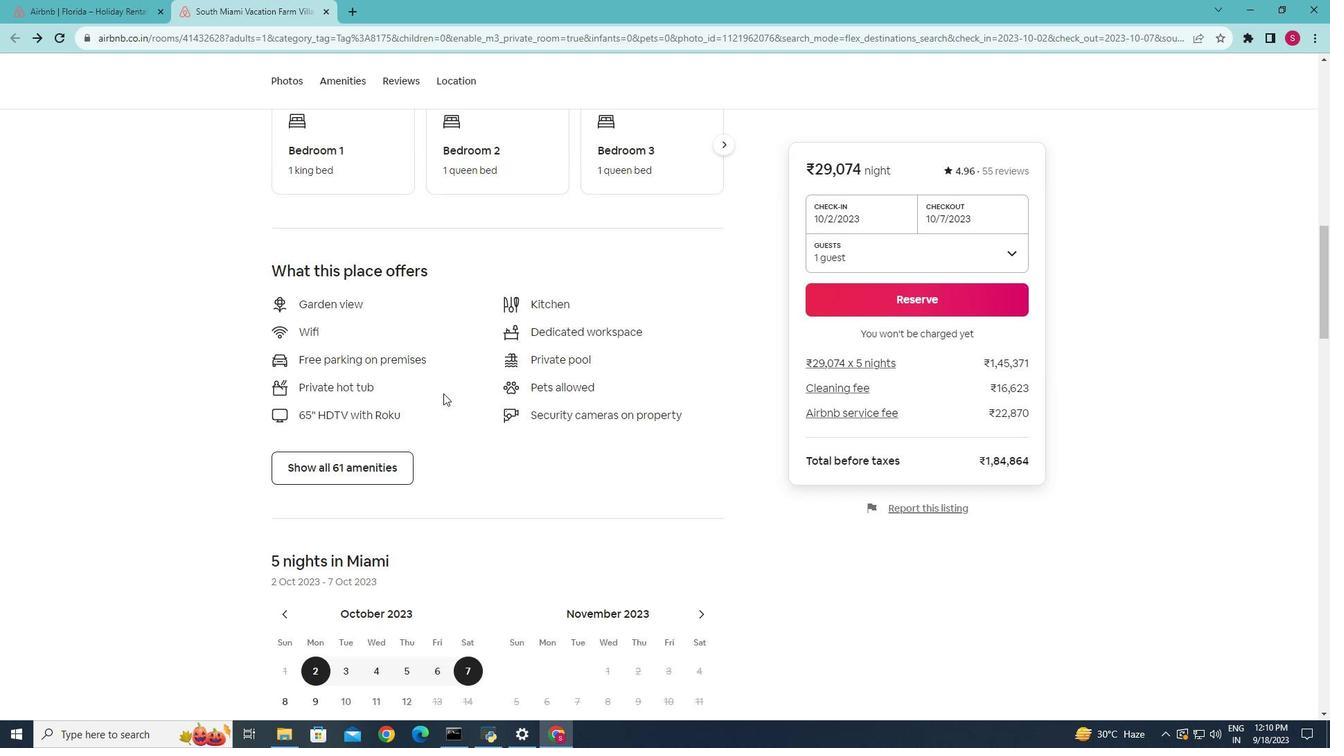 
Action: Mouse scrolled (443, 392) with delta (0, 0)
Screenshot: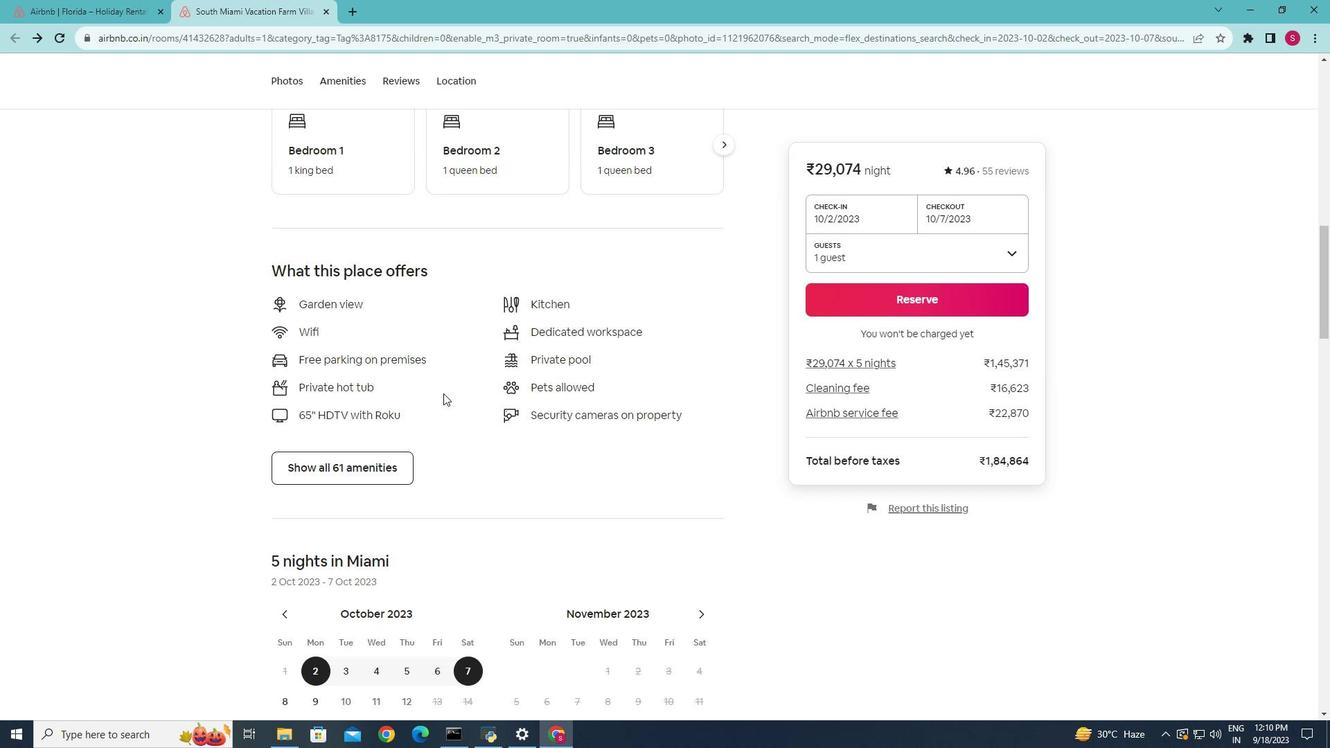 
Action: Mouse scrolled (443, 392) with delta (0, 0)
Screenshot: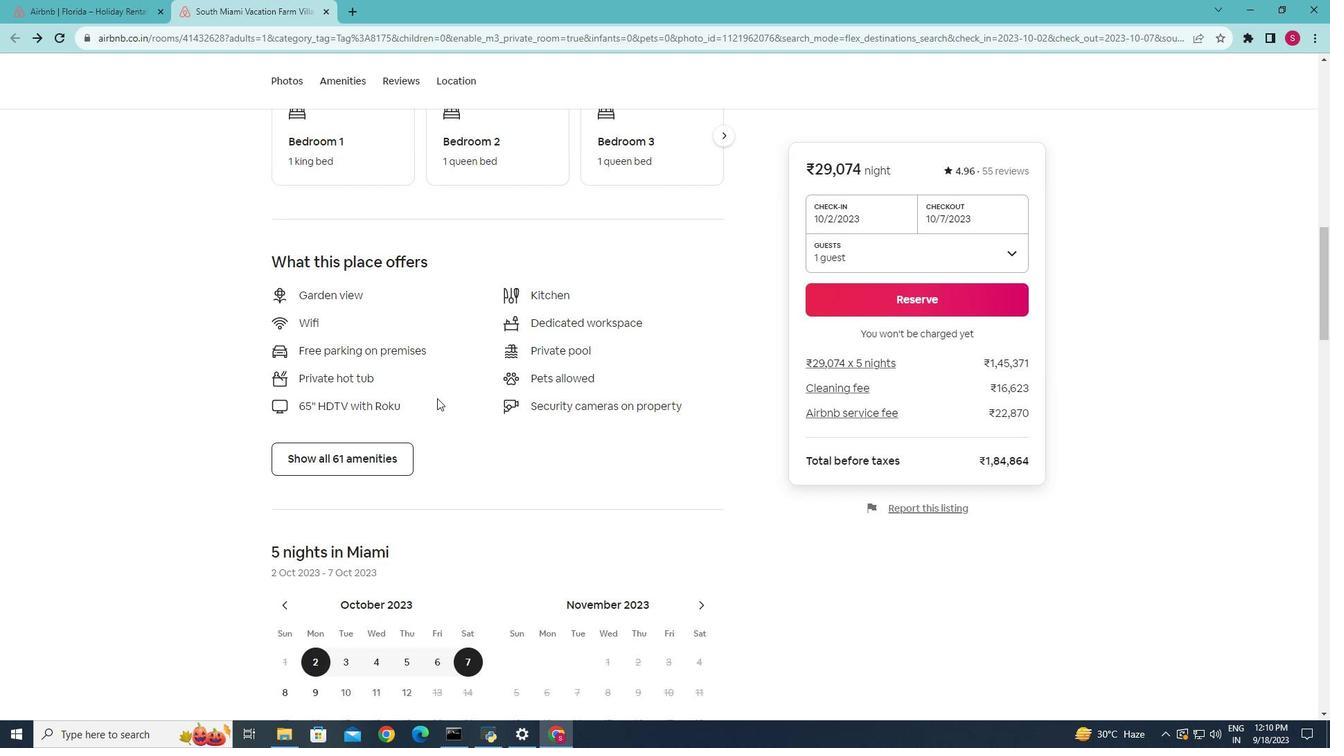 
Action: Mouse moved to (356, 457)
Screenshot: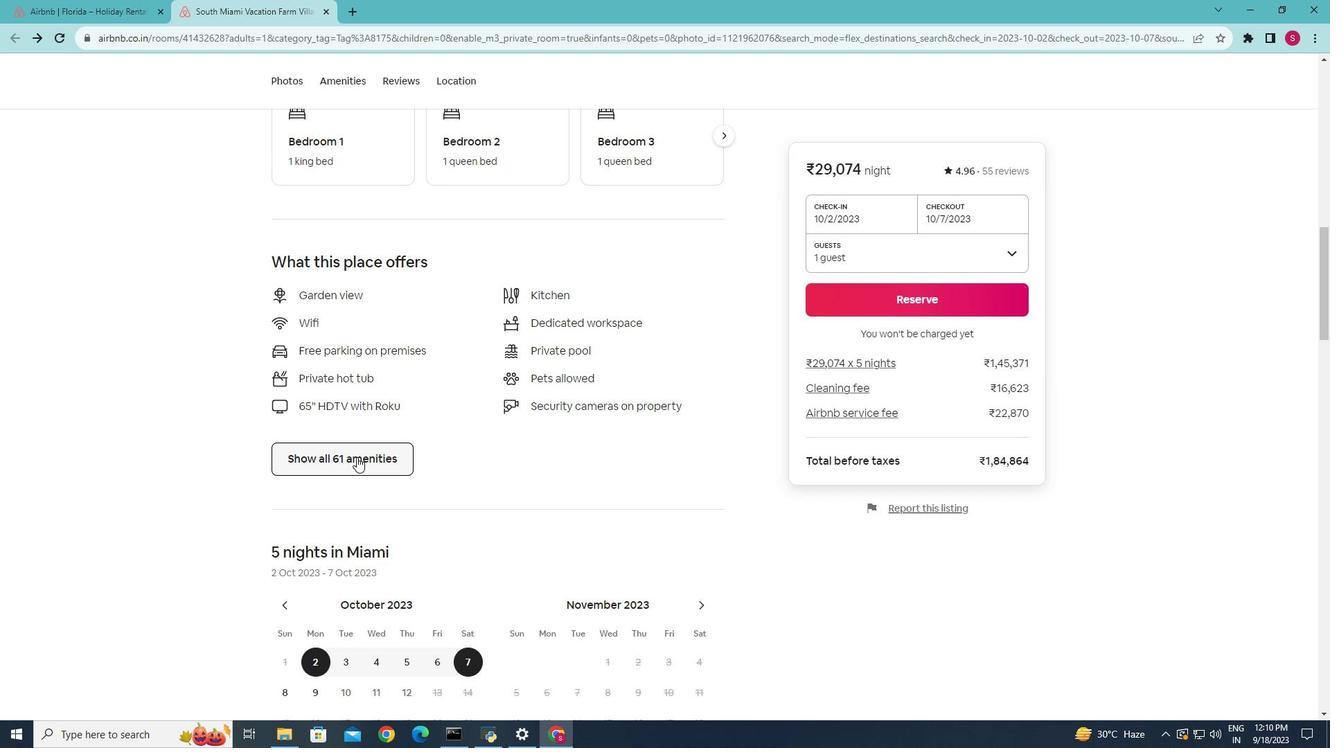 
Action: Mouse pressed left at (356, 457)
Screenshot: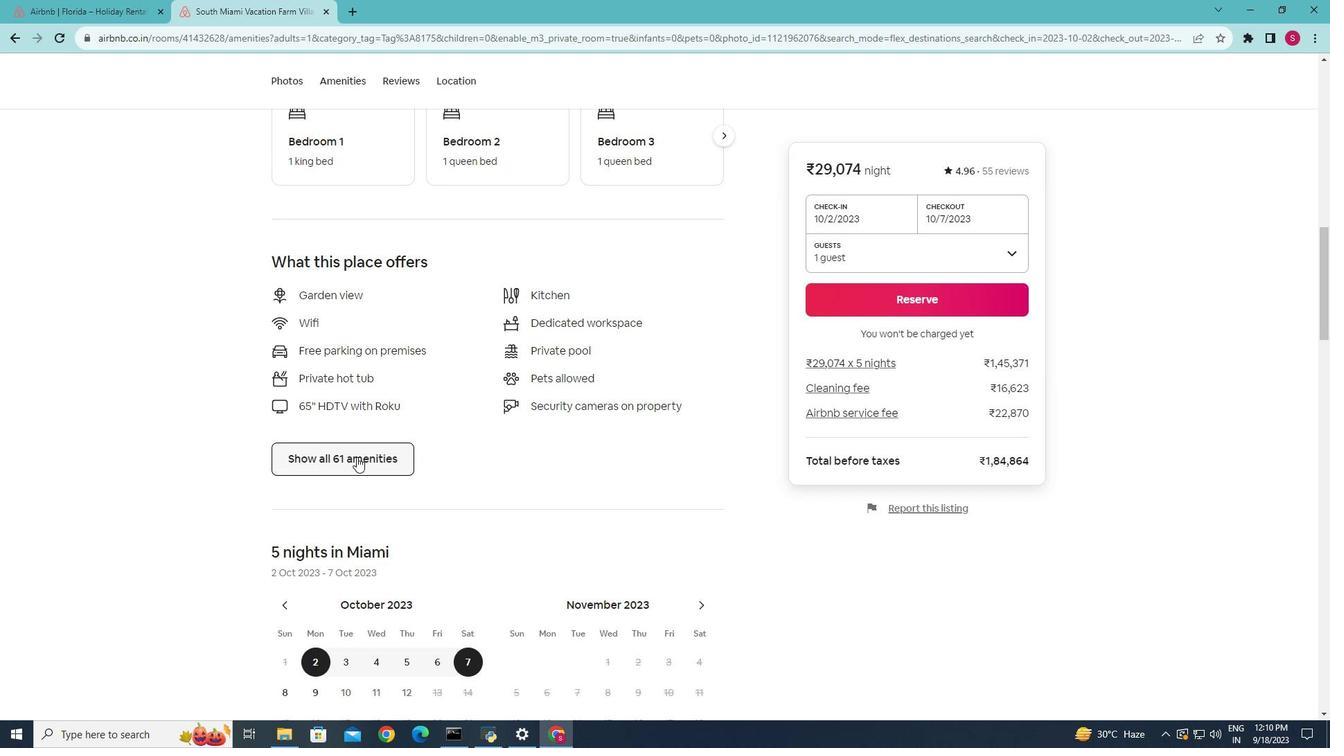 
Action: Mouse moved to (523, 324)
Screenshot: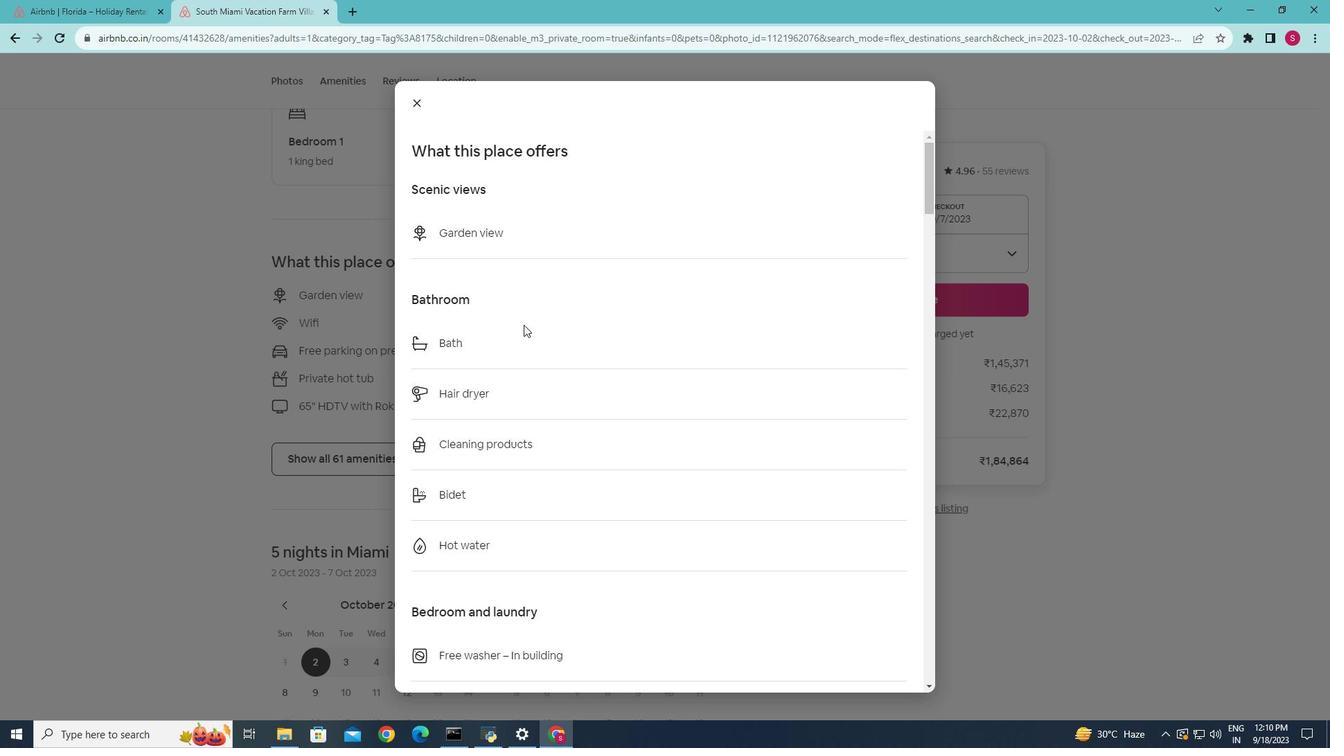 
Action: Mouse scrolled (523, 324) with delta (0, 0)
